 Task: Get directions from Jamestown Settlement, Virginia, United States to Petrified Forest National Park, Arizona, United States  arriving by 5:00 pm tomorrow
Action: Mouse moved to (204, 205)
Screenshot: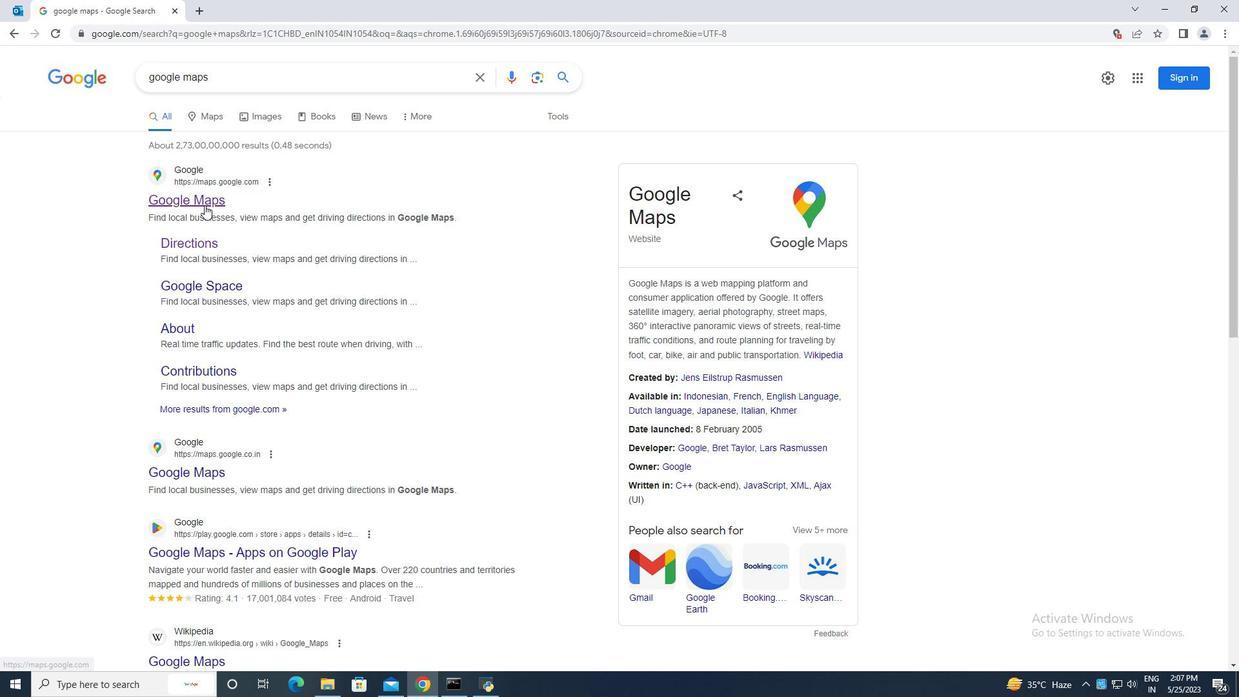 
Action: Mouse pressed left at (204, 205)
Screenshot: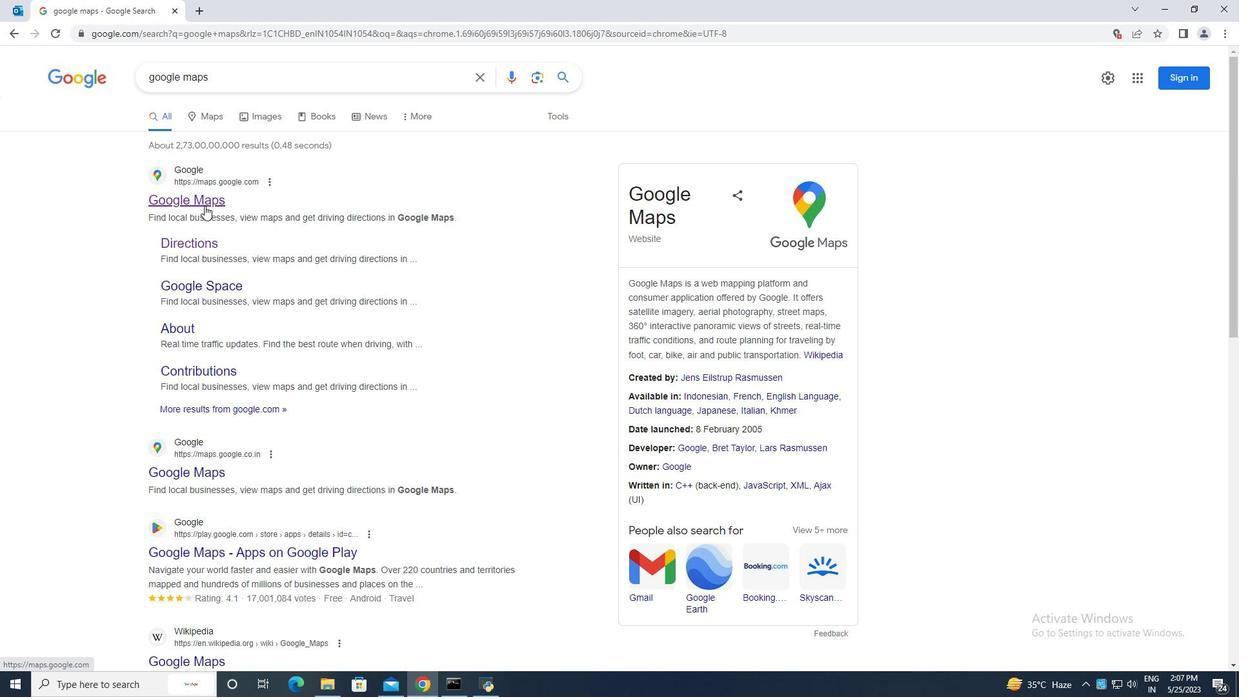 
Action: Mouse moved to (114, 71)
Screenshot: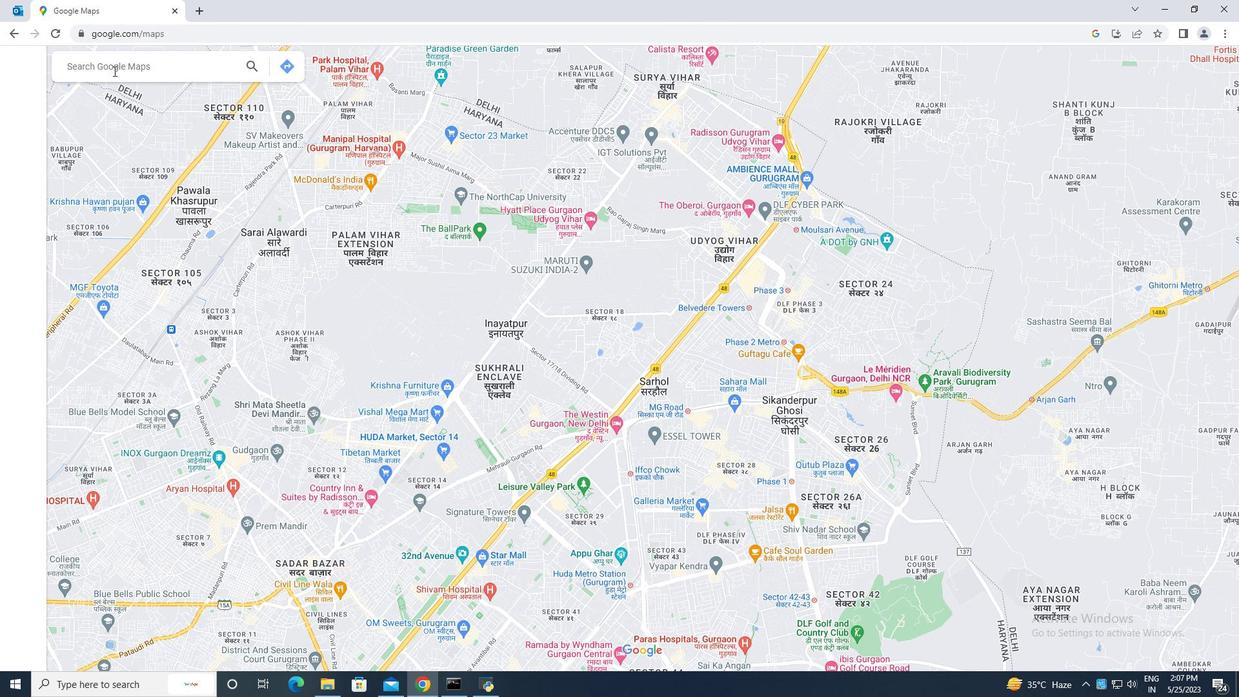
Action: Mouse pressed left at (114, 71)
Screenshot: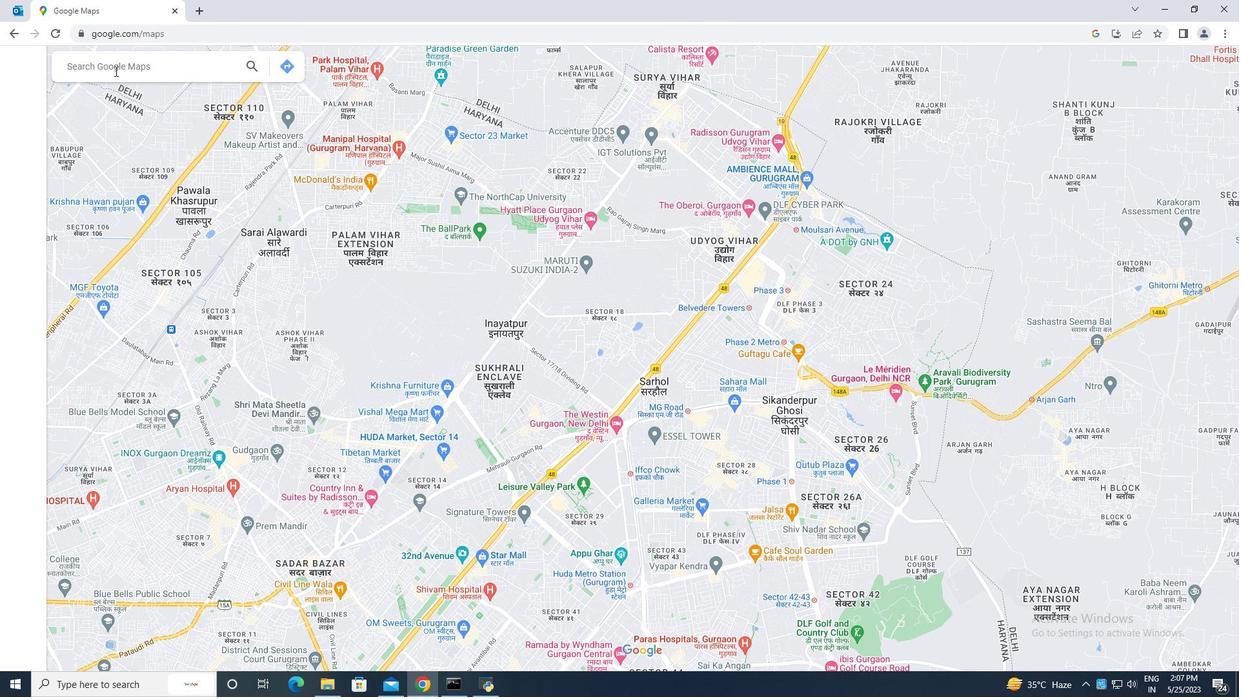 
Action: Mouse moved to (114, 71)
Screenshot: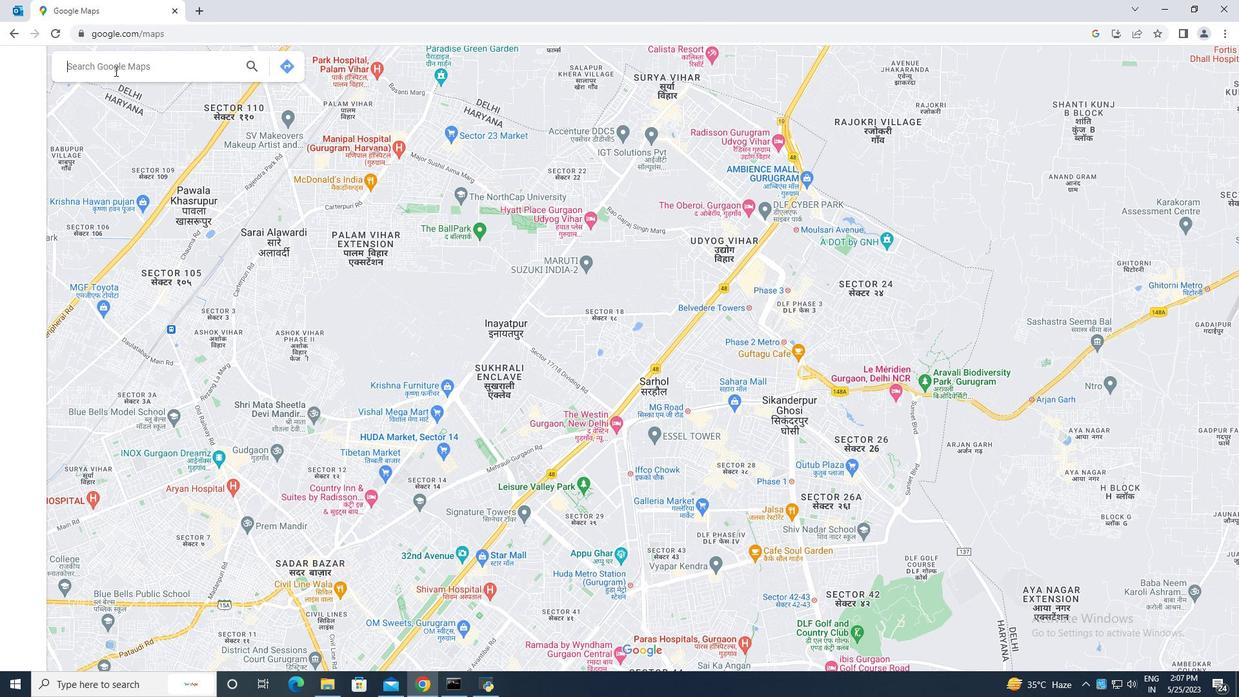 
Action: Key pressed j<Key.caps_lock>AMES<Key.space>TOWN<Key.space>SETTLEMENT<Key.space>VIRGINIA<Key.space>USA
Screenshot: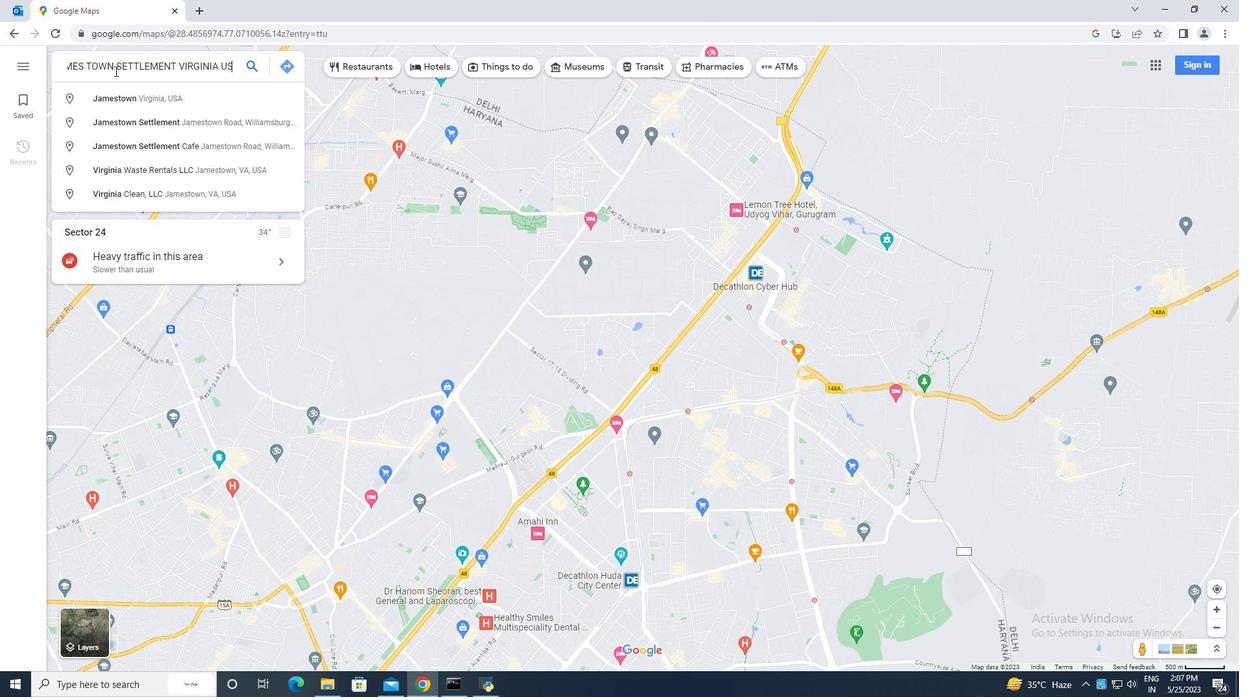 
Action: Mouse moved to (200, 82)
Screenshot: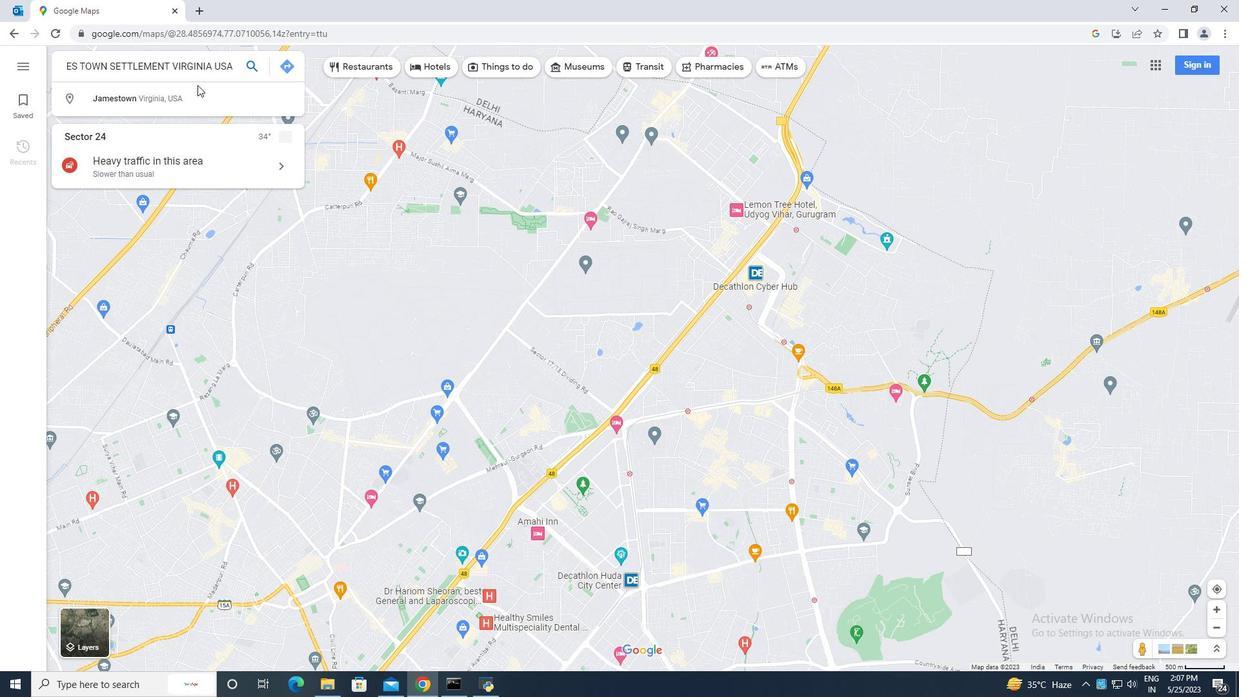 
Action: Key pressed <Key.enter>
Screenshot: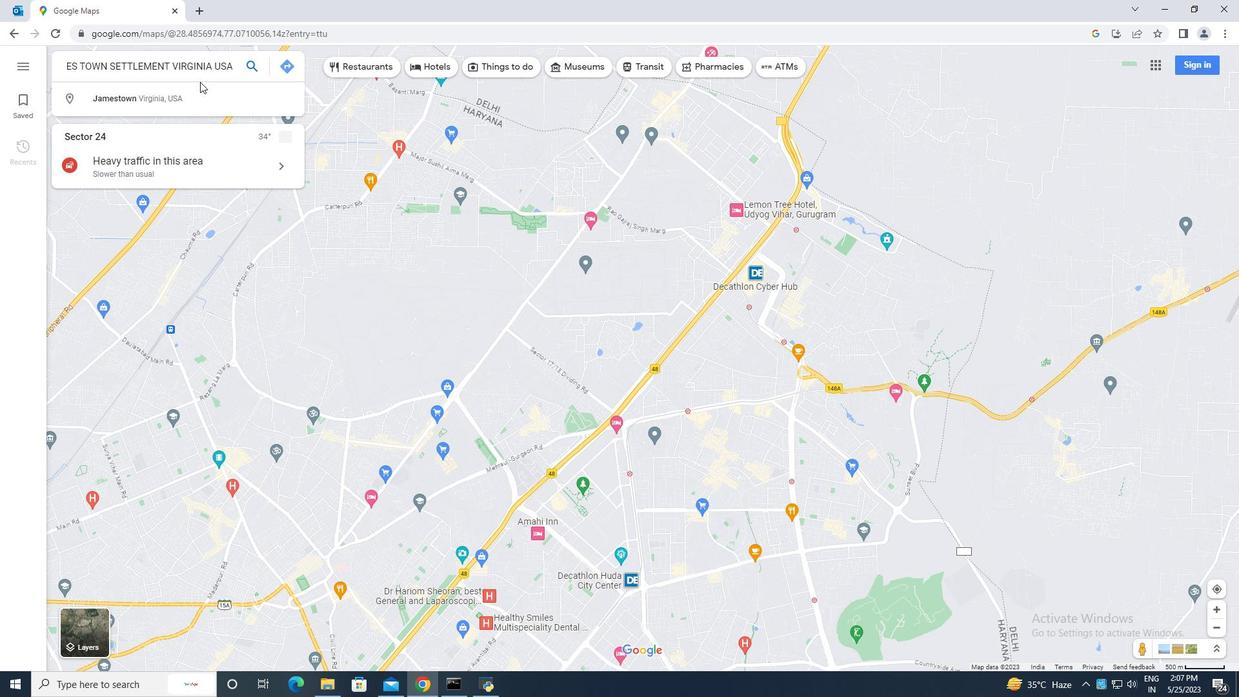 
Action: Mouse moved to (85, 297)
Screenshot: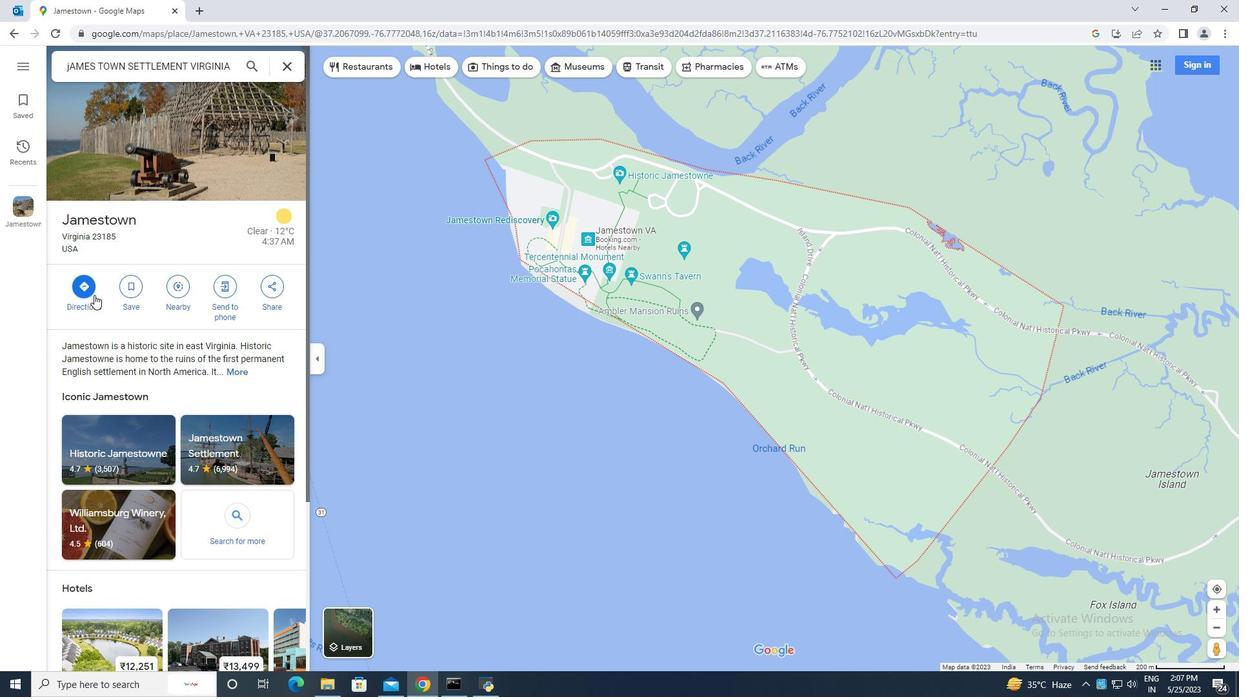
Action: Mouse pressed left at (85, 297)
Screenshot: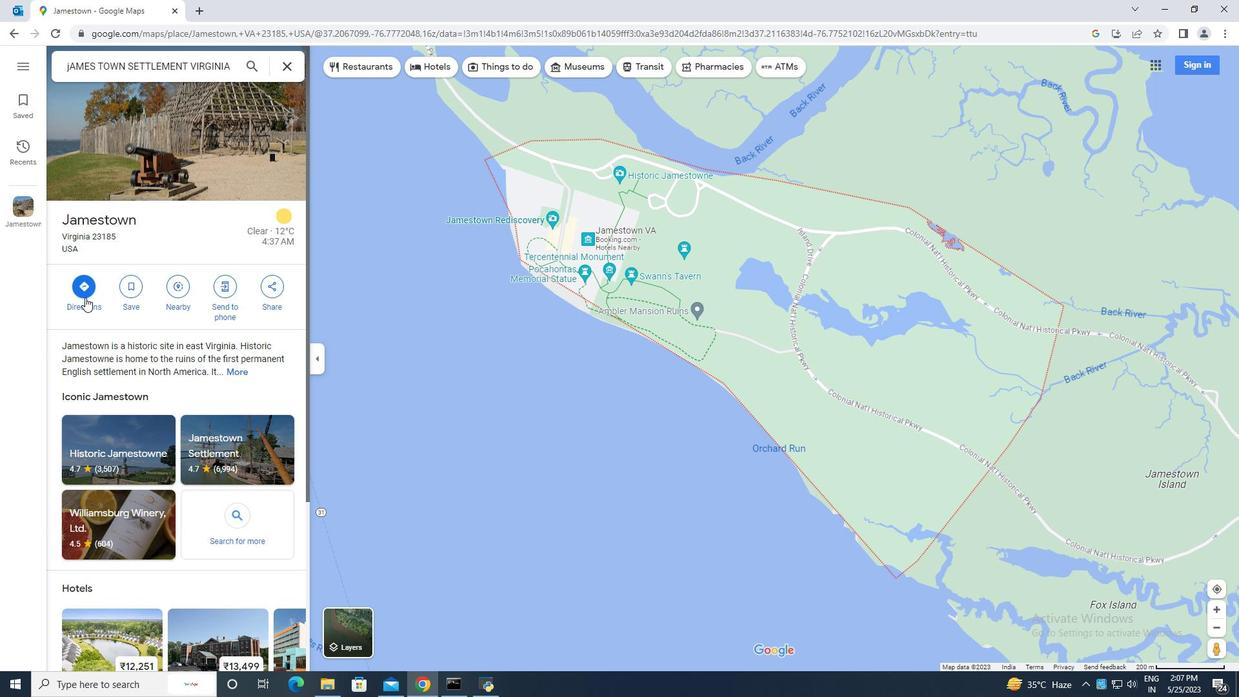 
Action: Mouse moved to (146, 104)
Screenshot: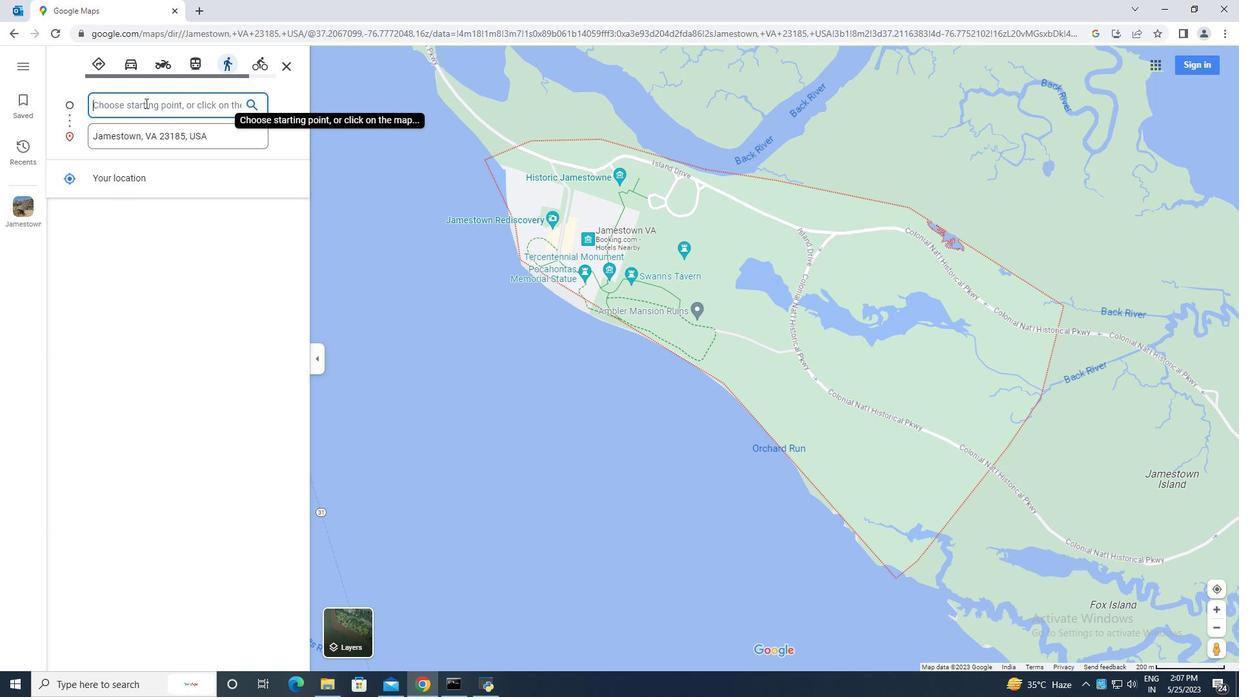 
Action: Mouse pressed left at (146, 104)
Screenshot: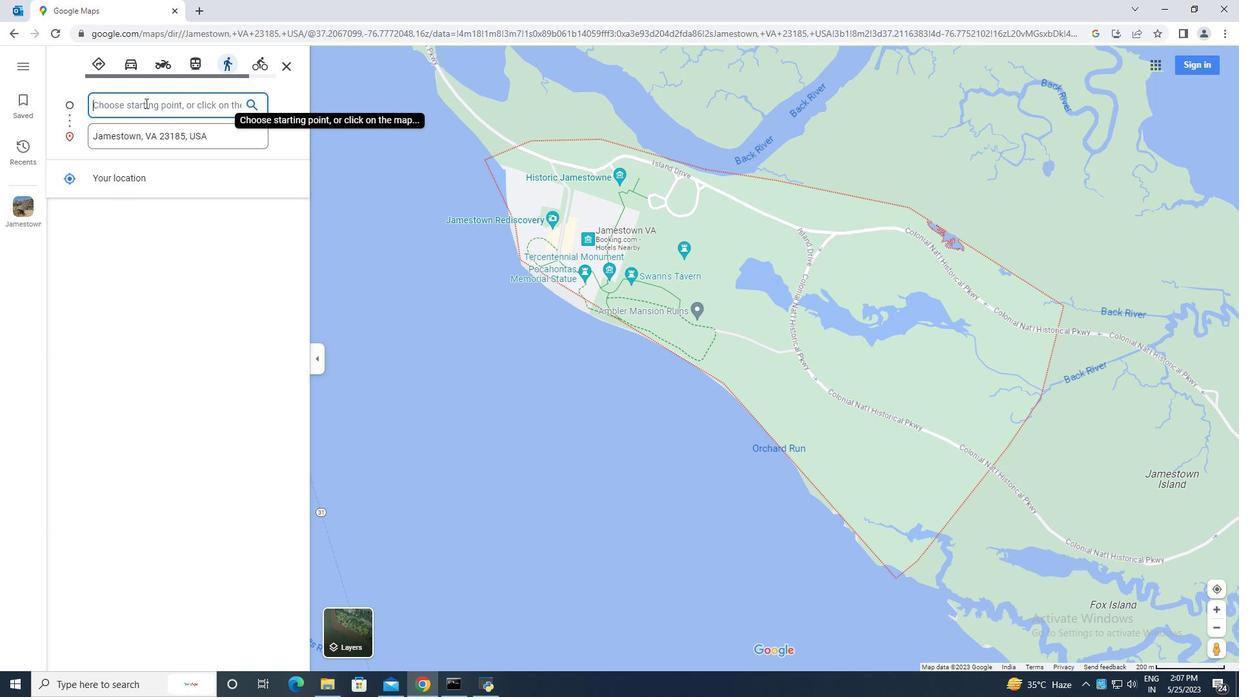 
Action: Mouse moved to (153, 100)
Screenshot: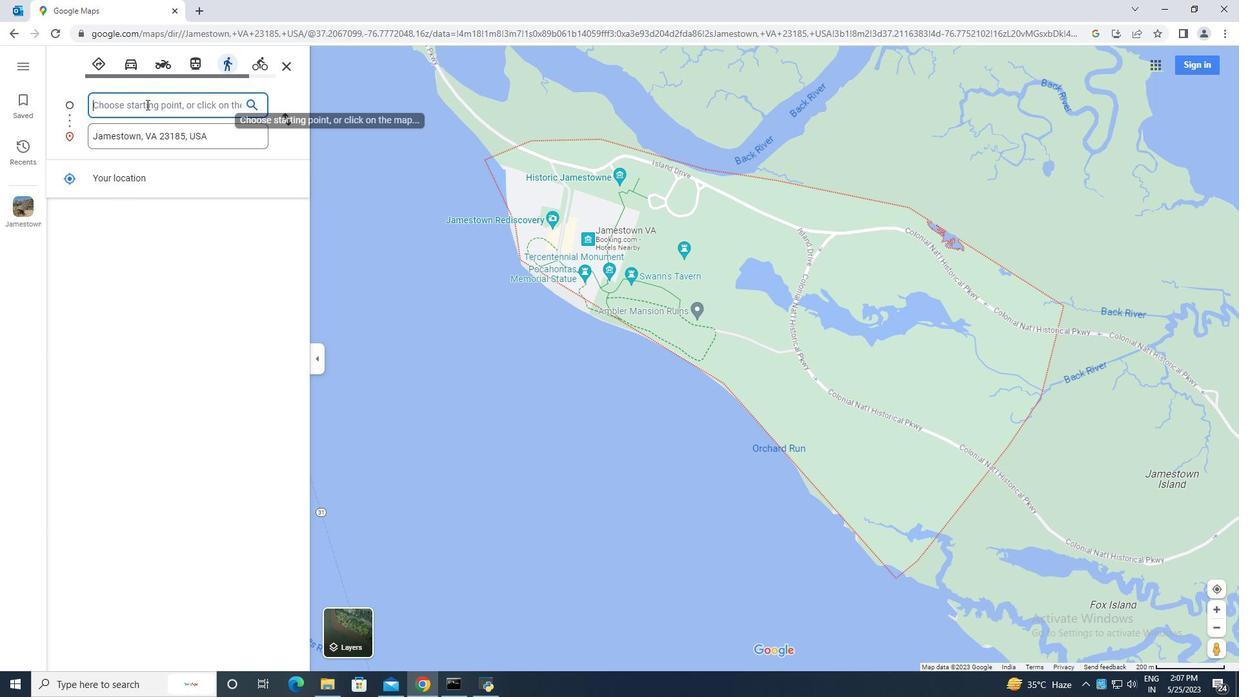
Action: Key pressed JAMES<Key.space>TOWN<Key.space>SETTLEMENT<Key.space>VIRGINIA<Key.space>USA
Screenshot: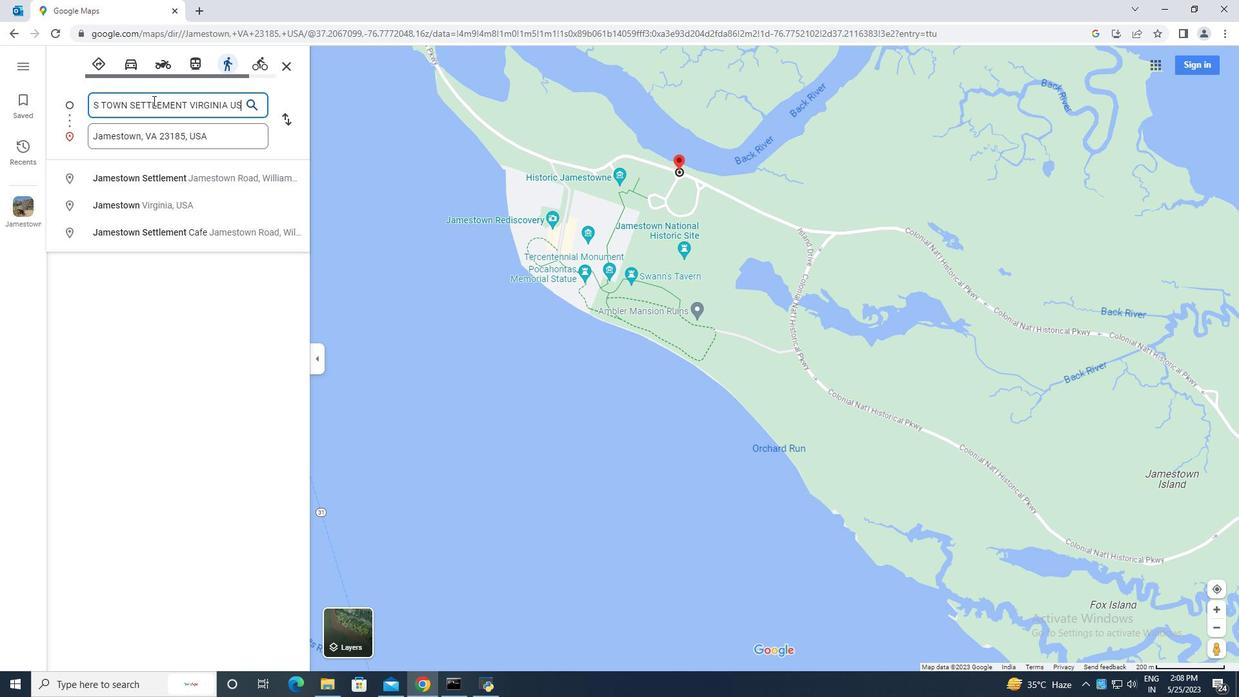 
Action: Mouse moved to (202, 134)
Screenshot: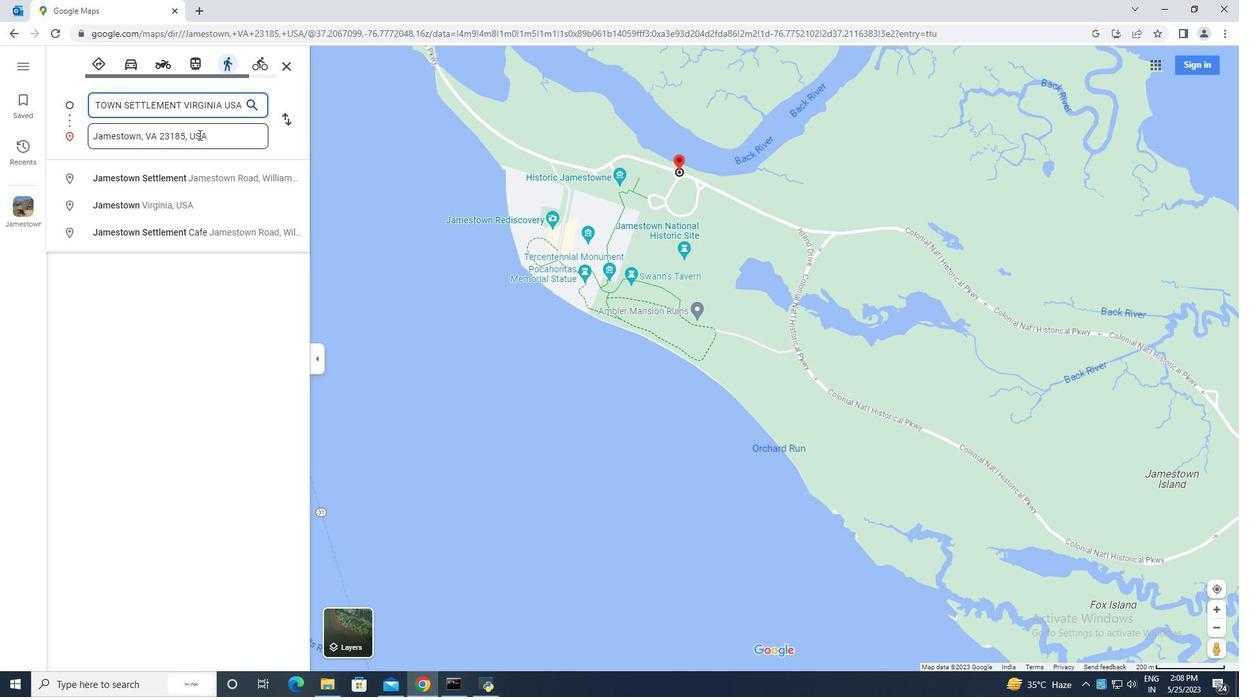 
Action: Mouse pressed left at (202, 134)
Screenshot: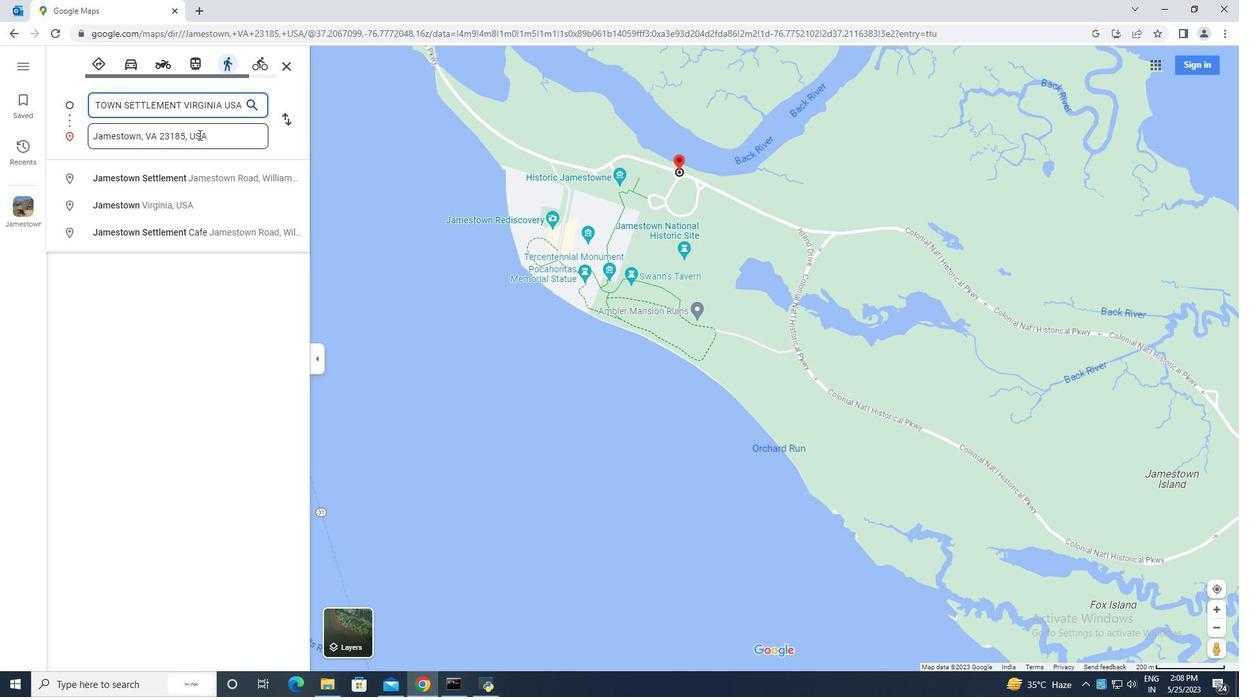 
Action: Mouse moved to (205, 134)
Screenshot: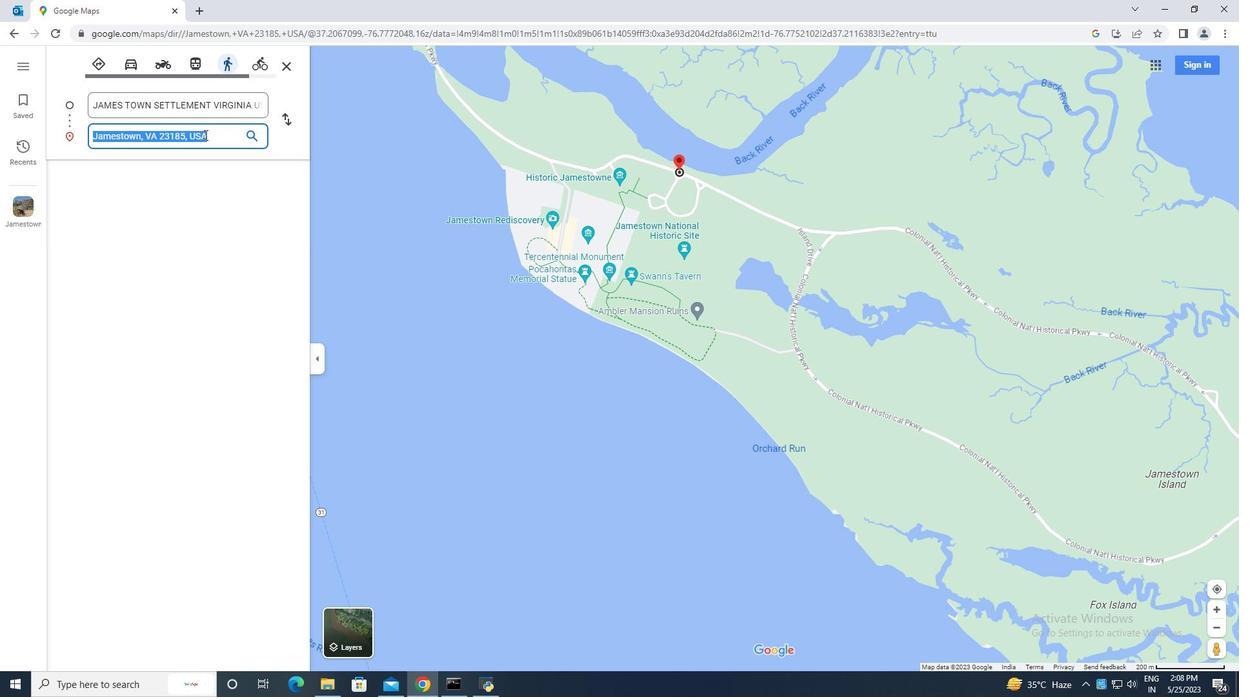 
Action: Key pressed PETRIFIED<Key.space>FOREST<Key.space>NATIONAL<Key.space>PARK<Key.space>ARIZONA<Key.space>UA<Key.insert><Key.backspace>SA<Key.enter>
Screenshot: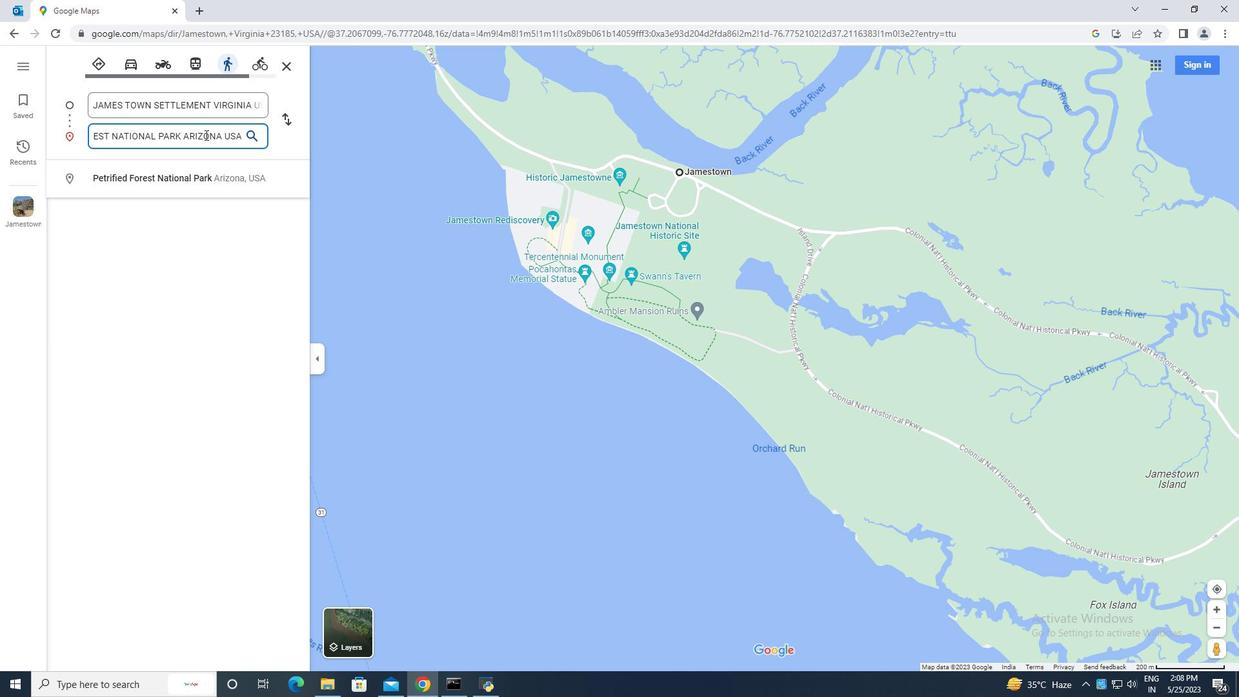 
Action: Mouse moved to (214, 200)
Screenshot: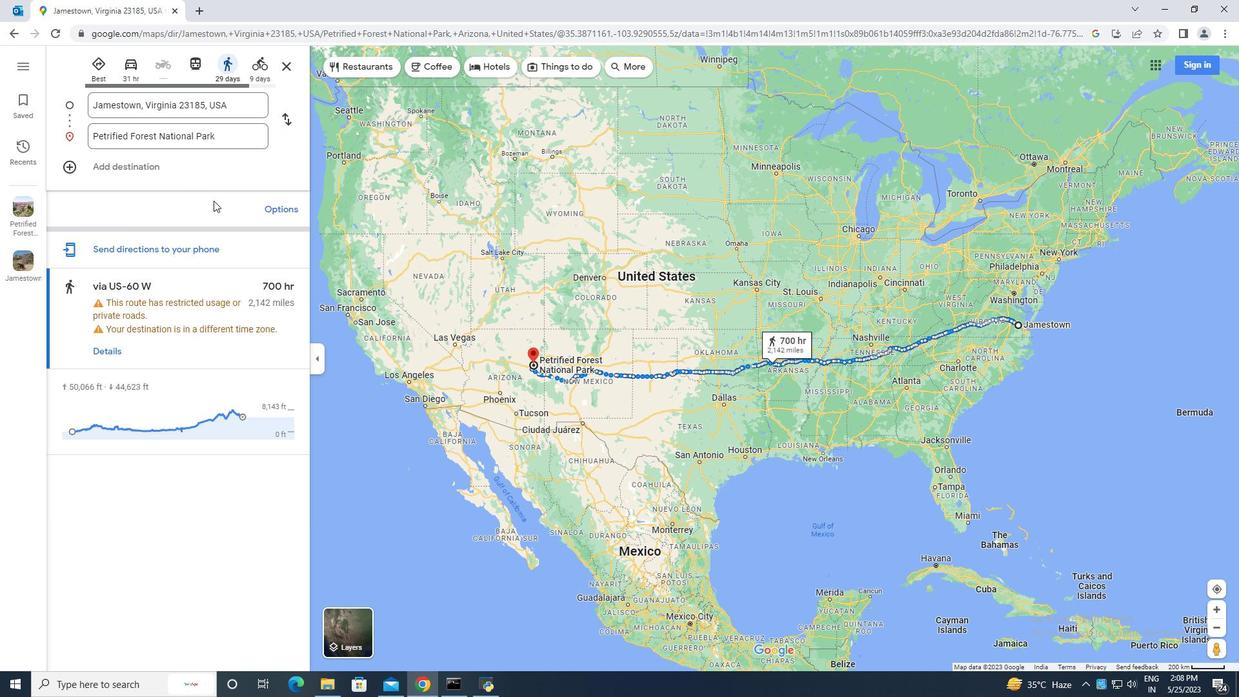 
Action: Mouse scrolled (214, 199) with delta (0, 0)
Screenshot: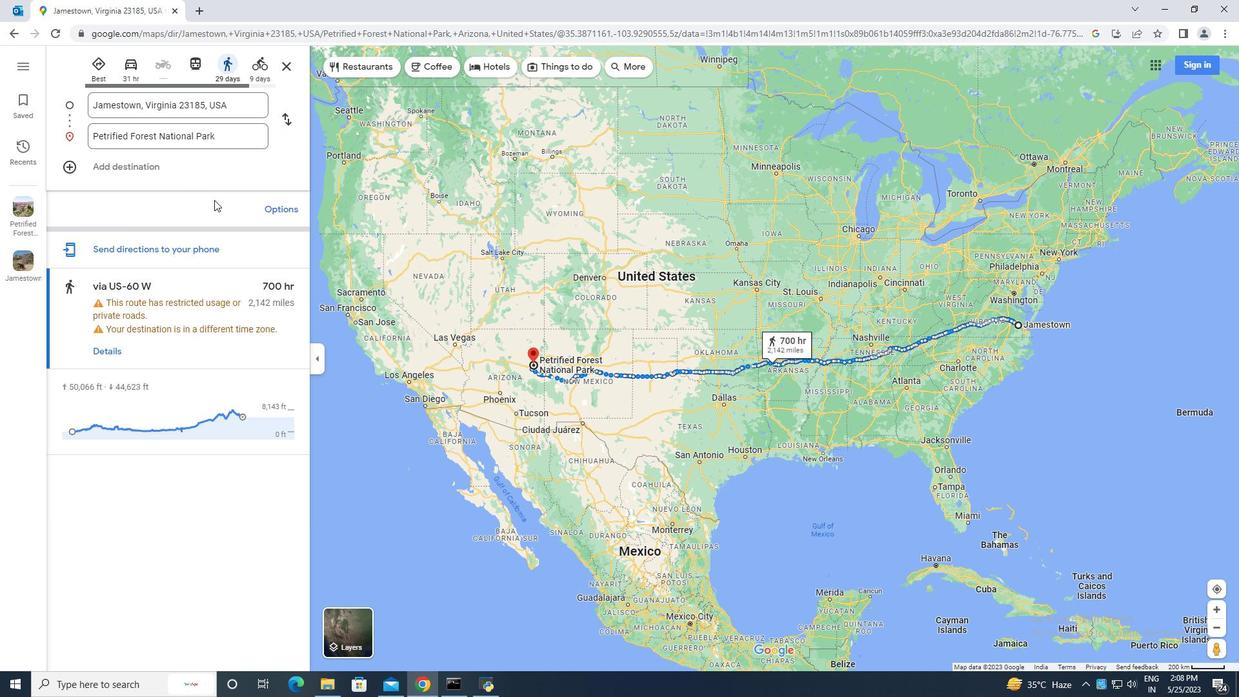 
Action: Mouse scrolled (214, 199) with delta (0, 0)
Screenshot: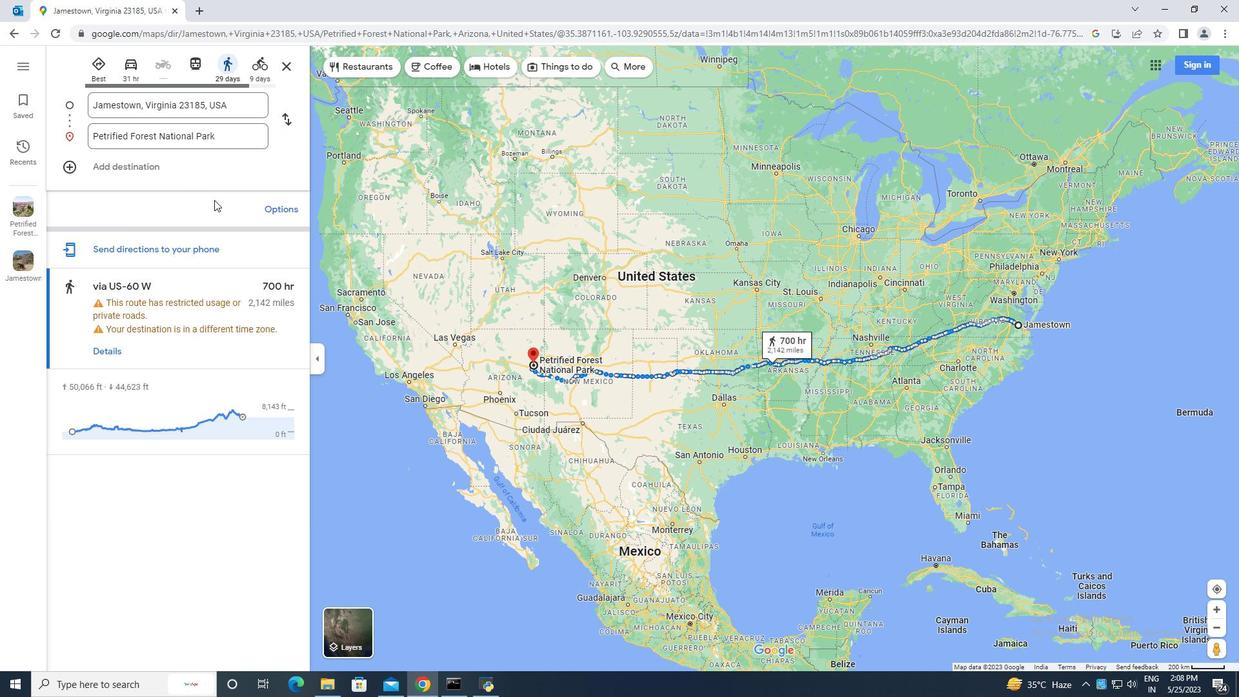 
Action: Mouse moved to (286, 206)
Screenshot: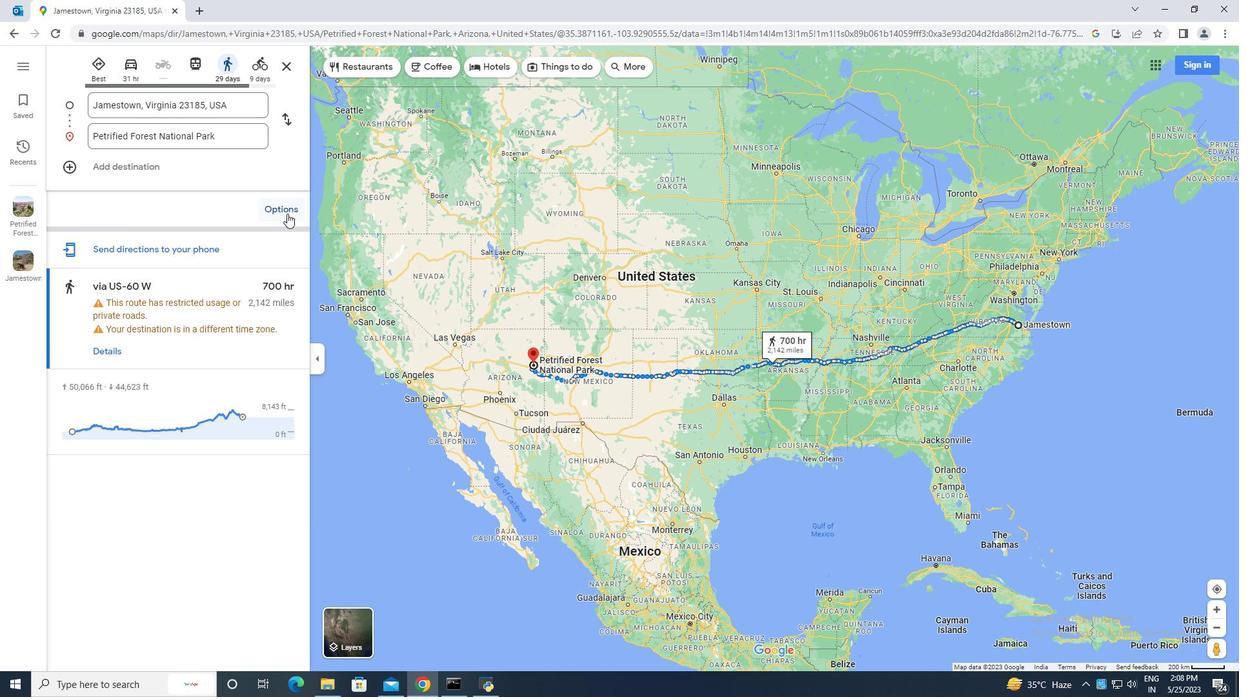 
Action: Mouse pressed left at (286, 206)
Screenshot: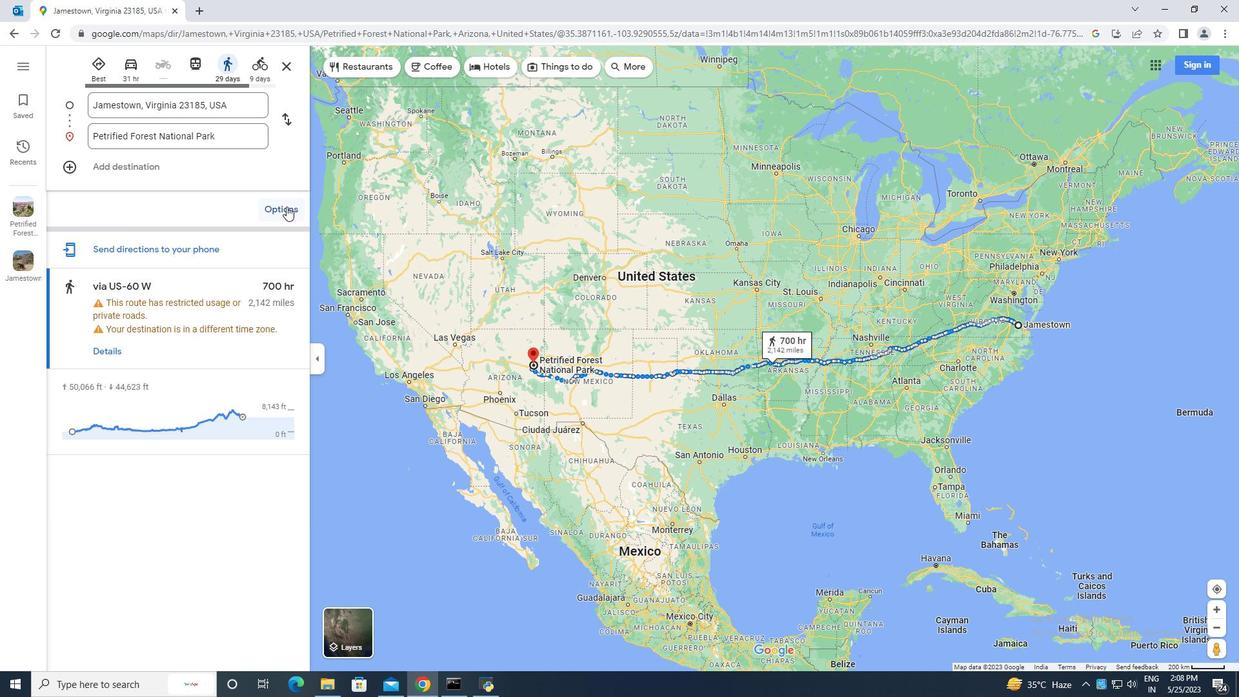 
Action: Mouse moved to (289, 206)
Screenshot: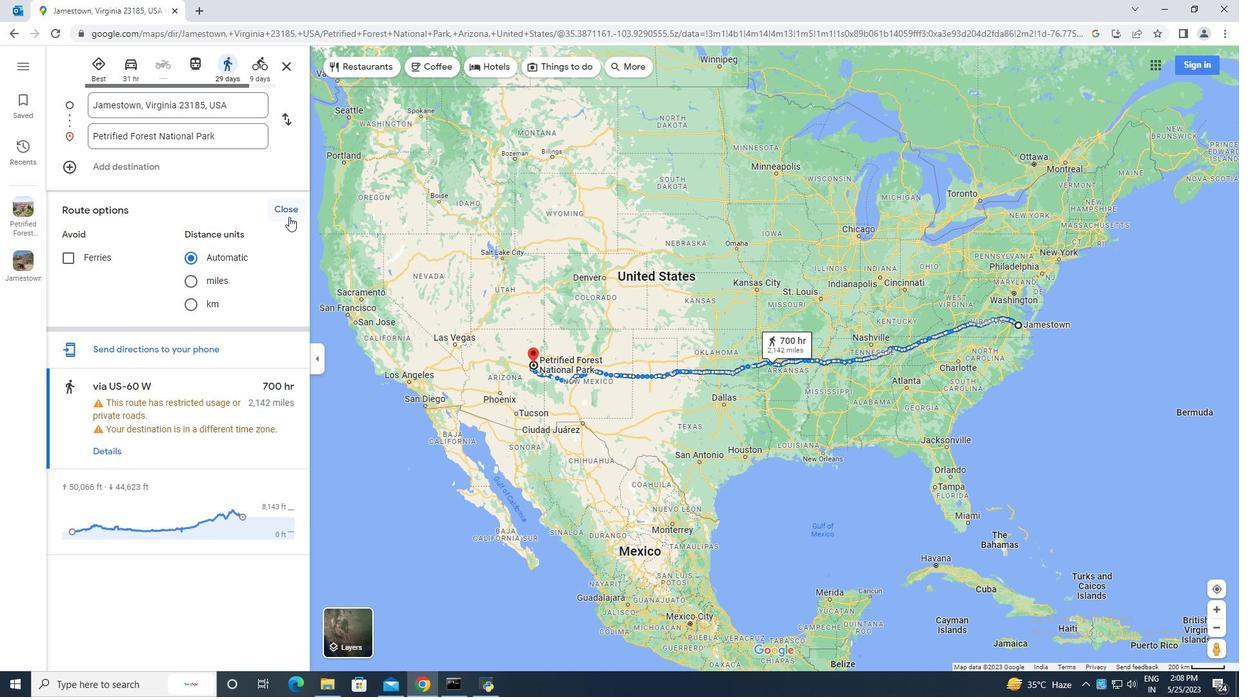 
Action: Mouse pressed left at (289, 206)
Screenshot: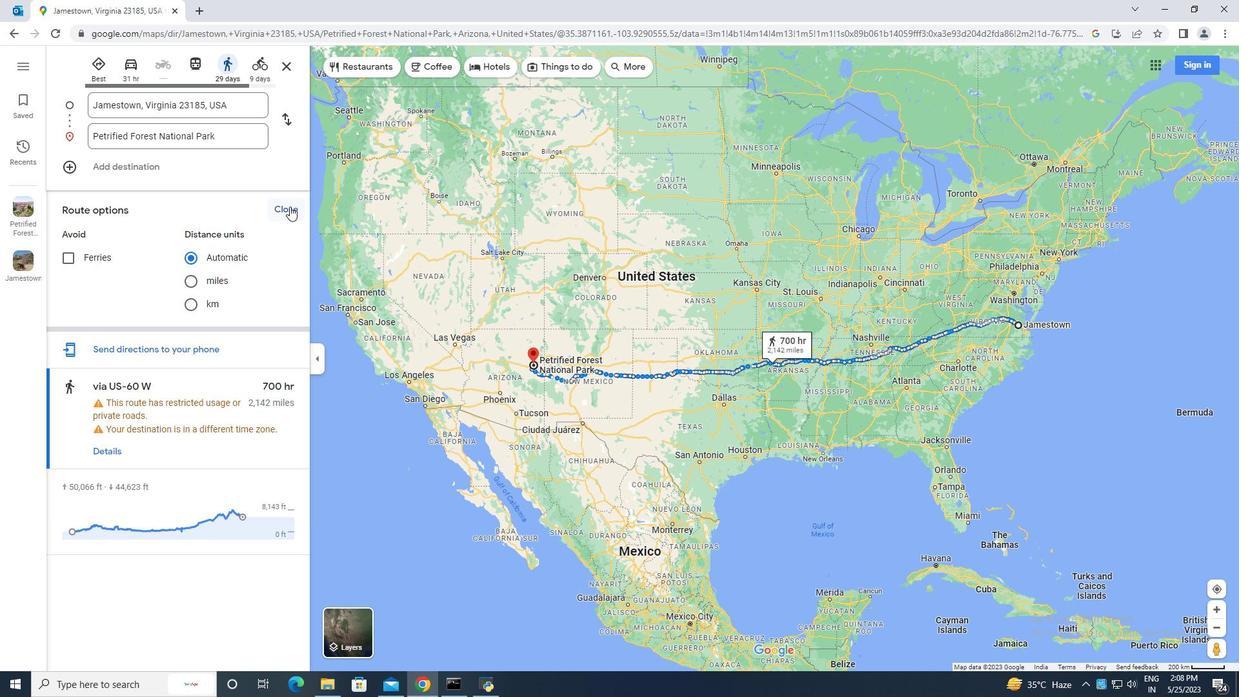 
Action: Mouse moved to (639, 68)
Screenshot: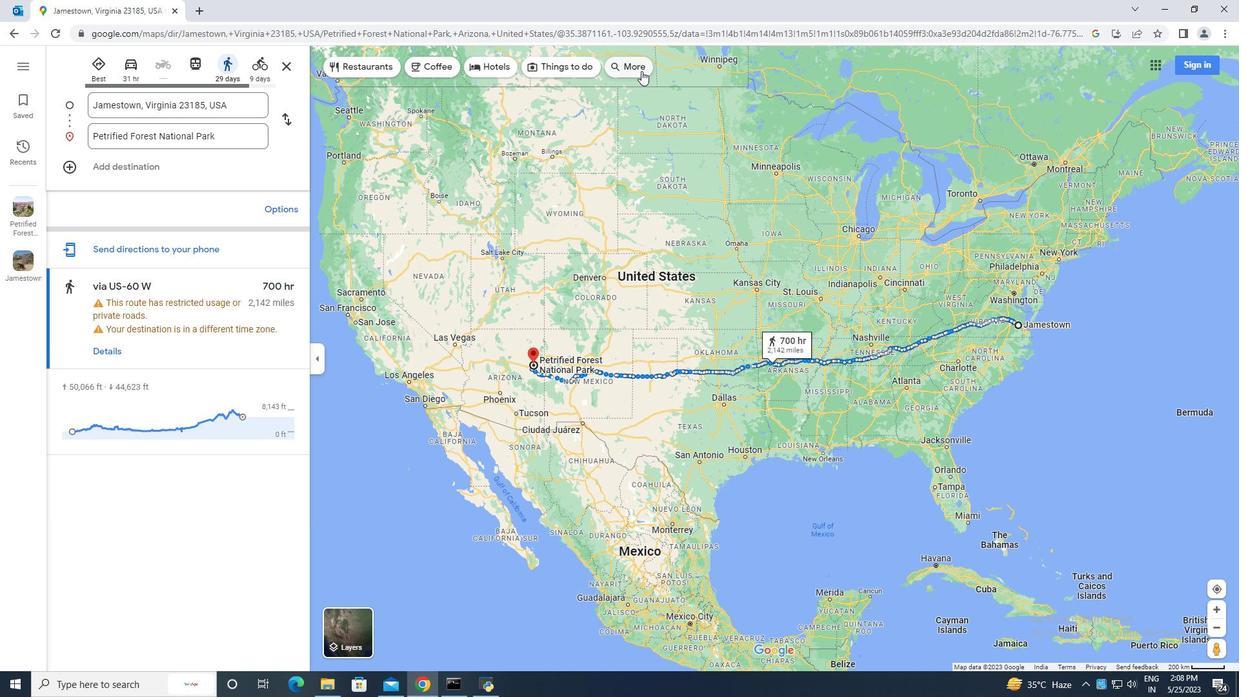 
Action: Mouse pressed left at (639, 68)
Screenshot: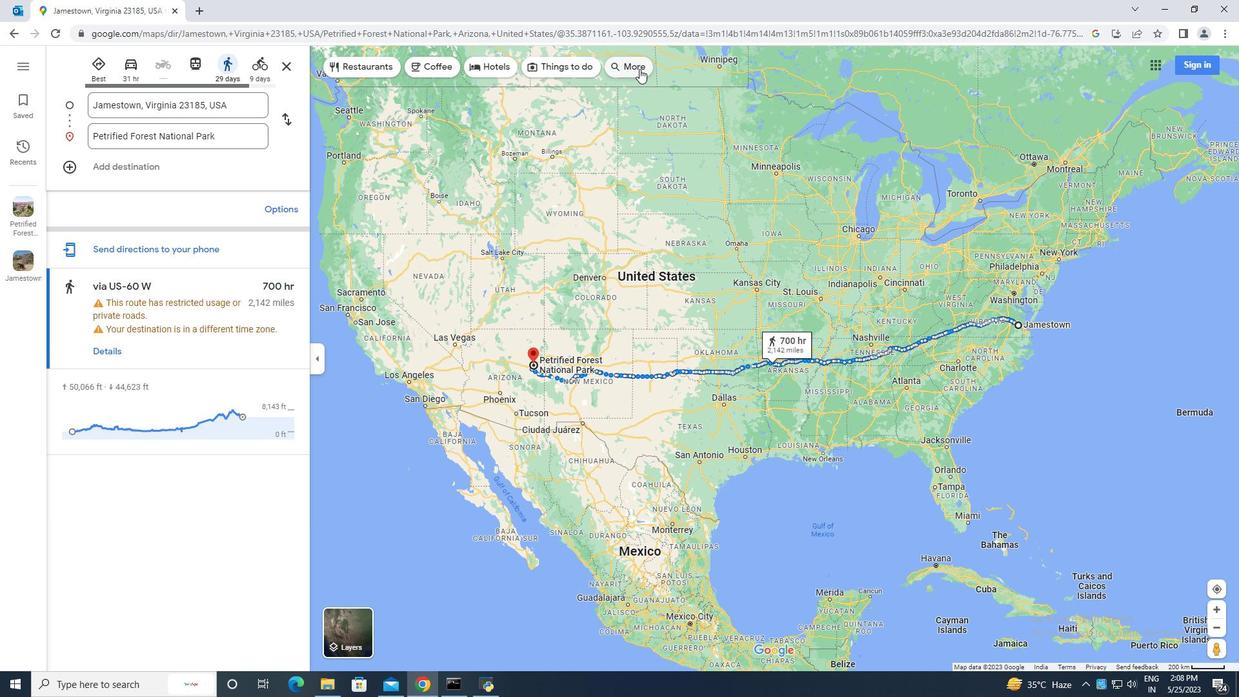 
Action: Mouse moved to (290, 65)
Screenshot: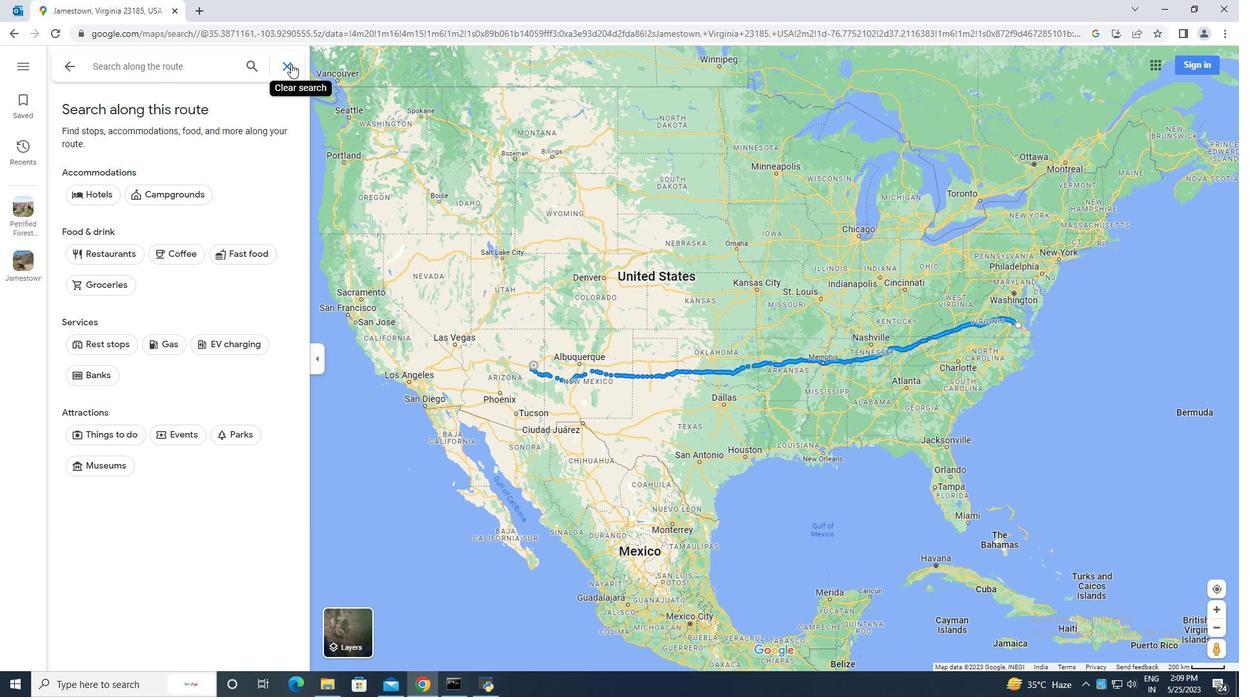 
Action: Mouse pressed left at (290, 65)
Screenshot: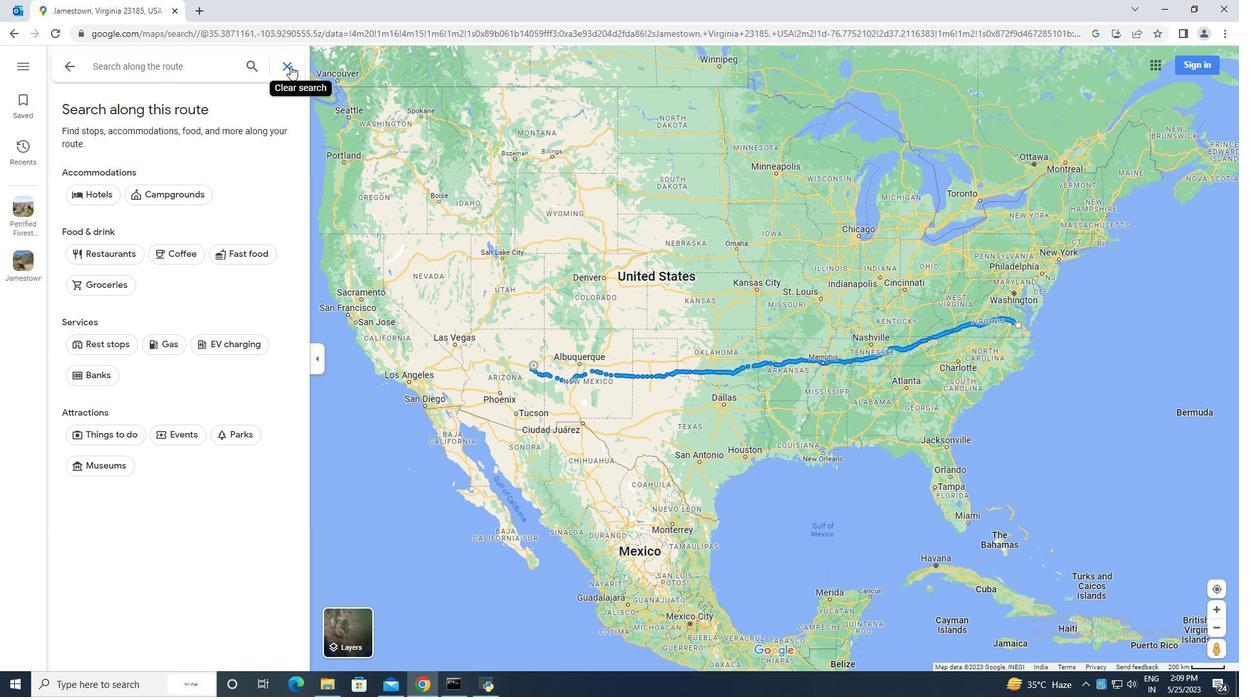 
Action: Mouse moved to (132, 72)
Screenshot: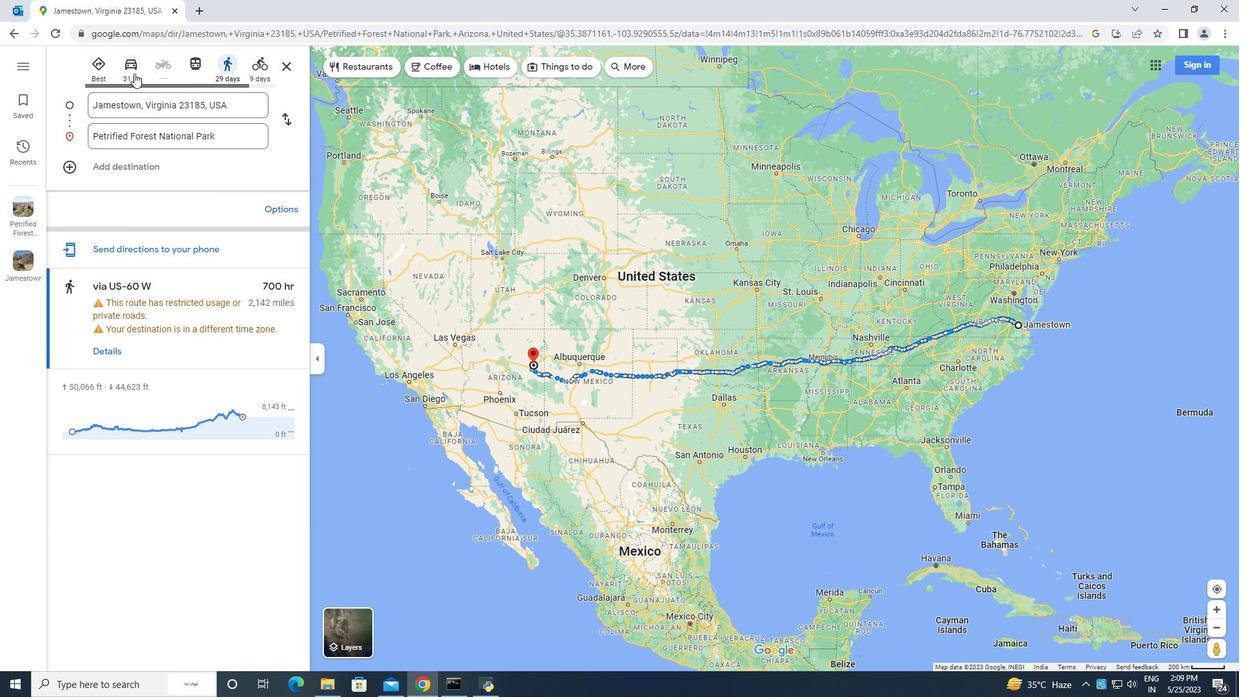 
Action: Mouse pressed left at (132, 72)
Screenshot: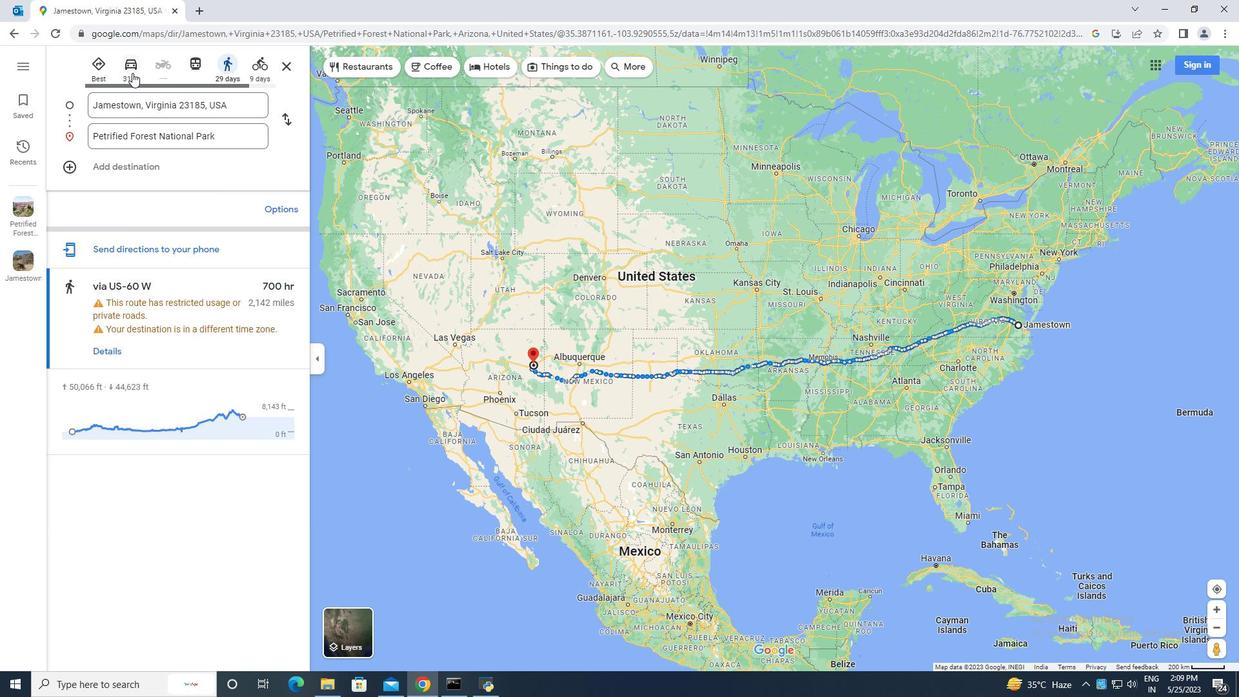 
Action: Mouse moved to (16, 35)
Screenshot: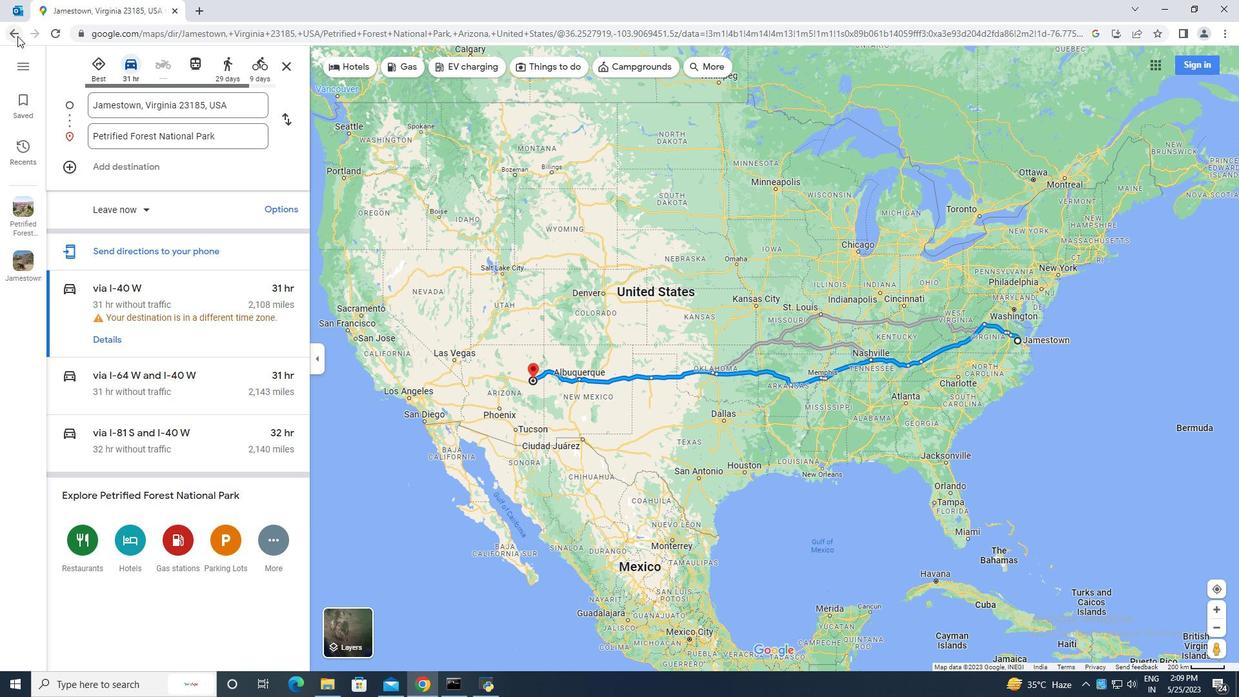
Action: Mouse pressed left at (16, 35)
Screenshot: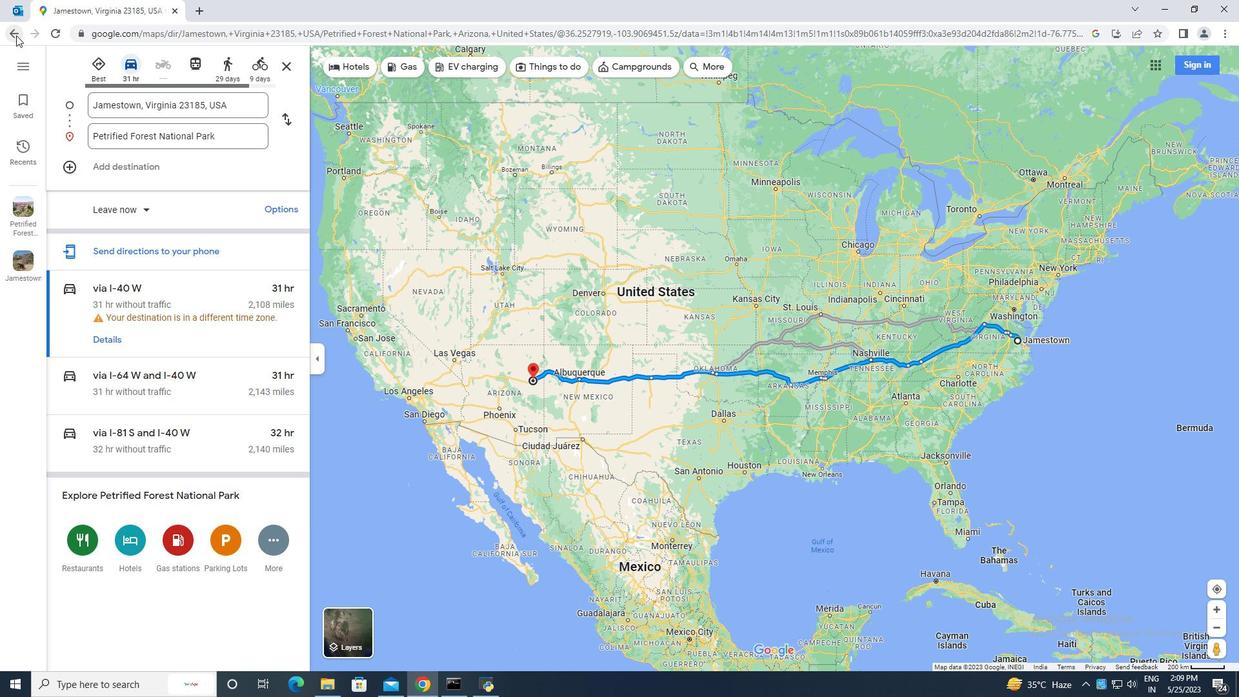 
Action: Mouse moved to (286, 209)
Screenshot: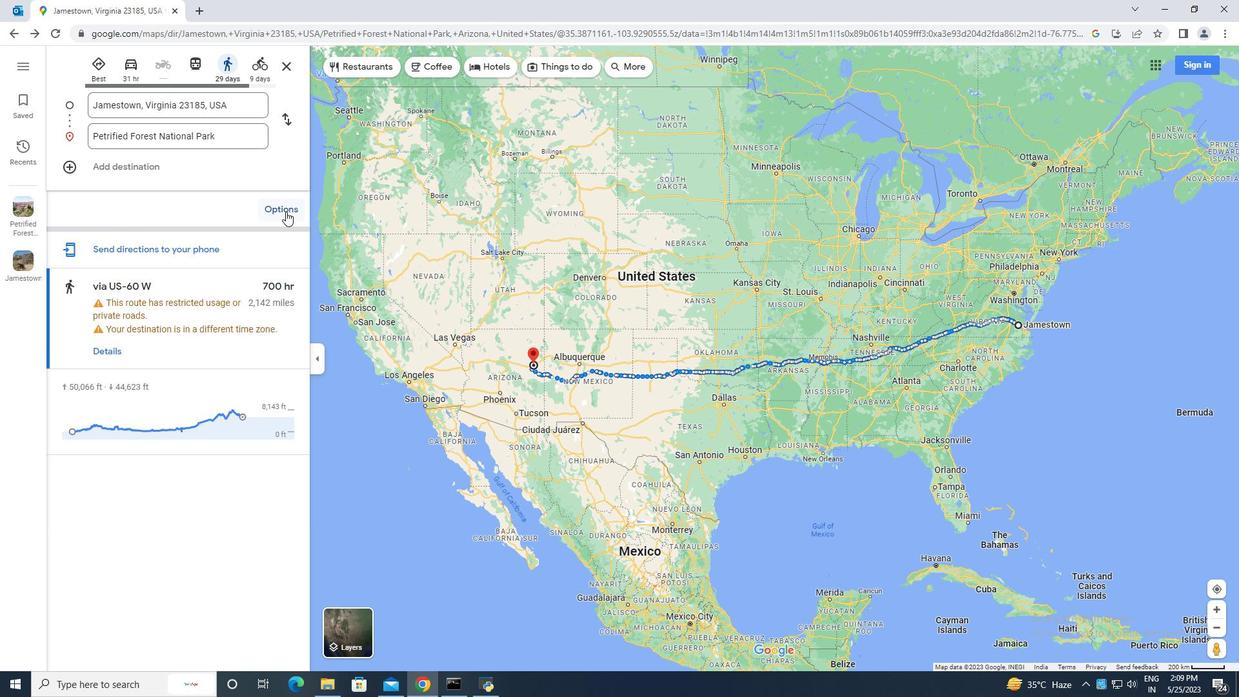 
Action: Mouse pressed left at (286, 209)
Screenshot: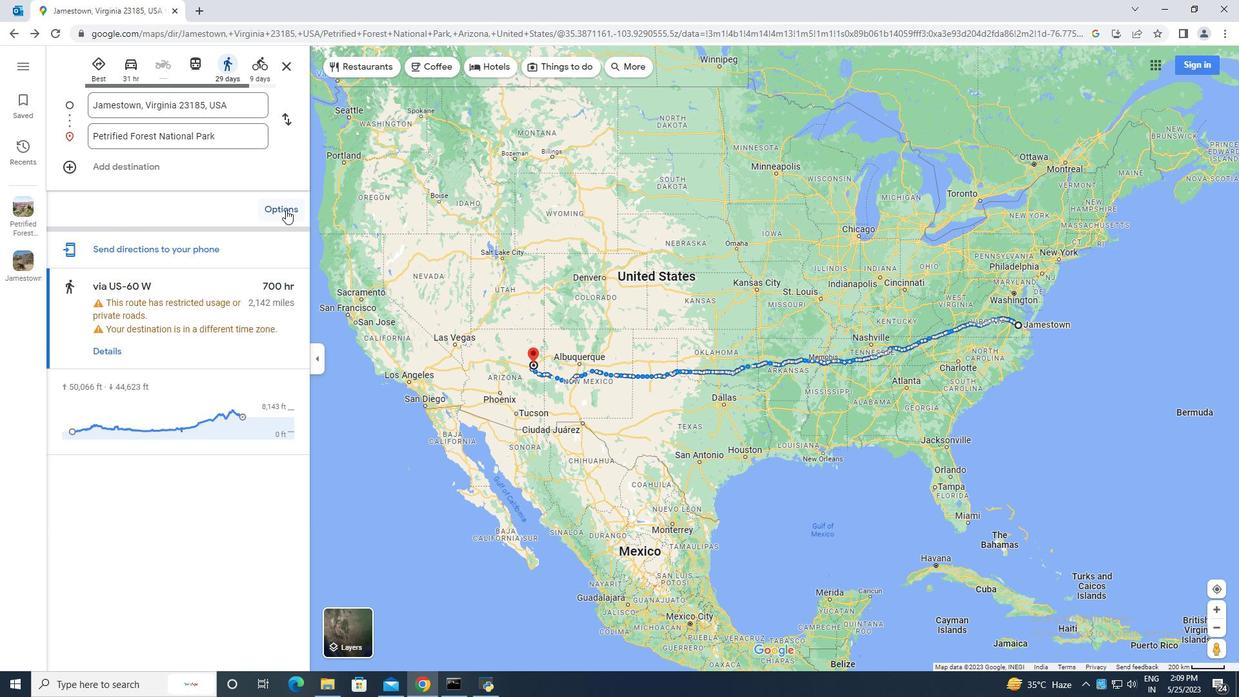 
Action: Mouse moved to (280, 165)
Screenshot: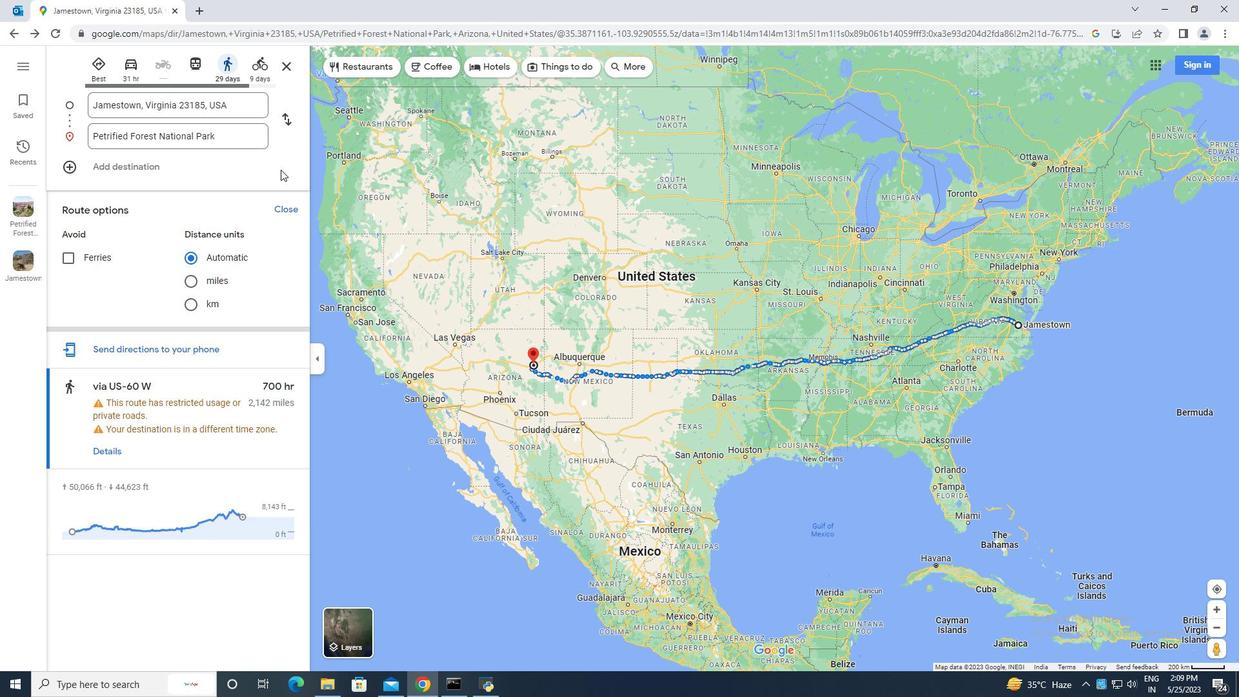 
Action: Mouse pressed left at (280, 165)
Screenshot: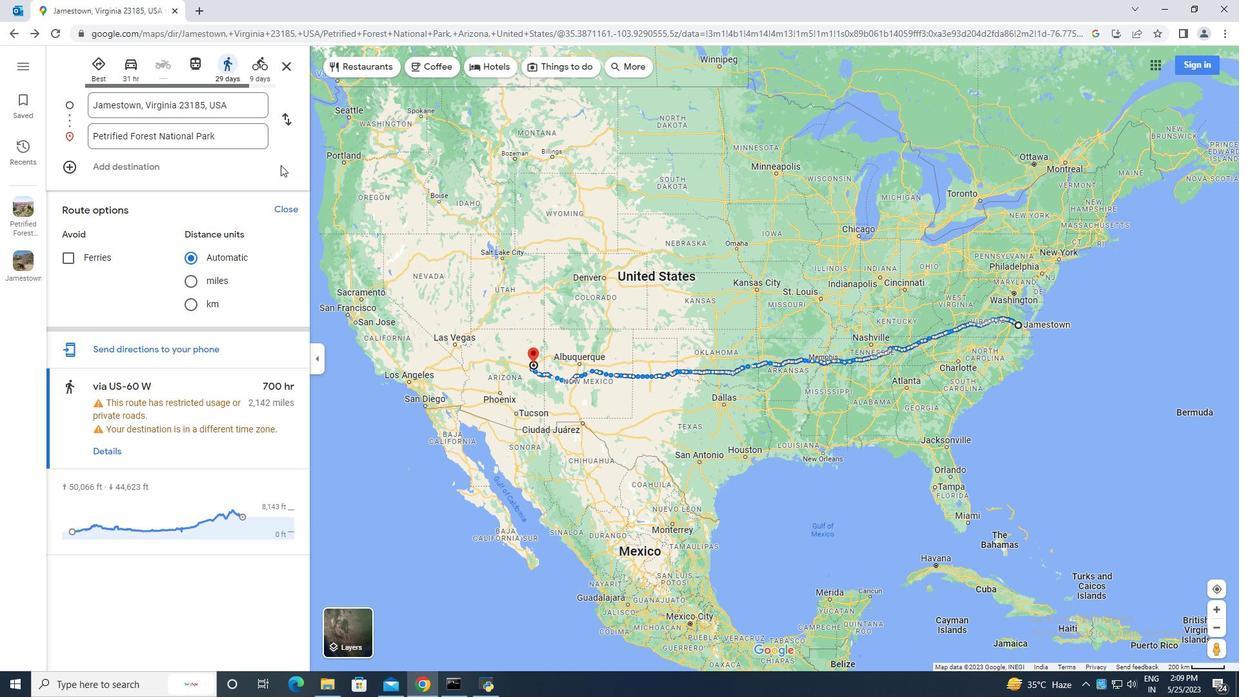 
Action: Mouse moved to (118, 176)
Screenshot: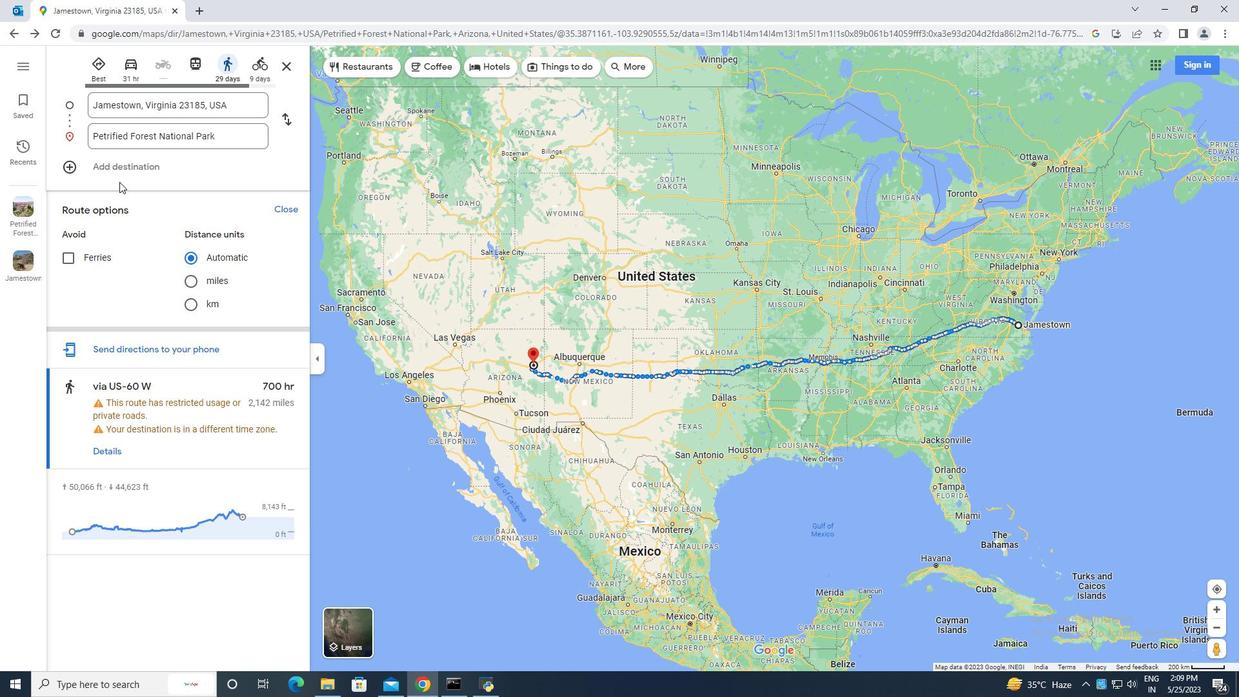 
Action: Mouse scrolled (118, 176) with delta (0, 0)
Screenshot: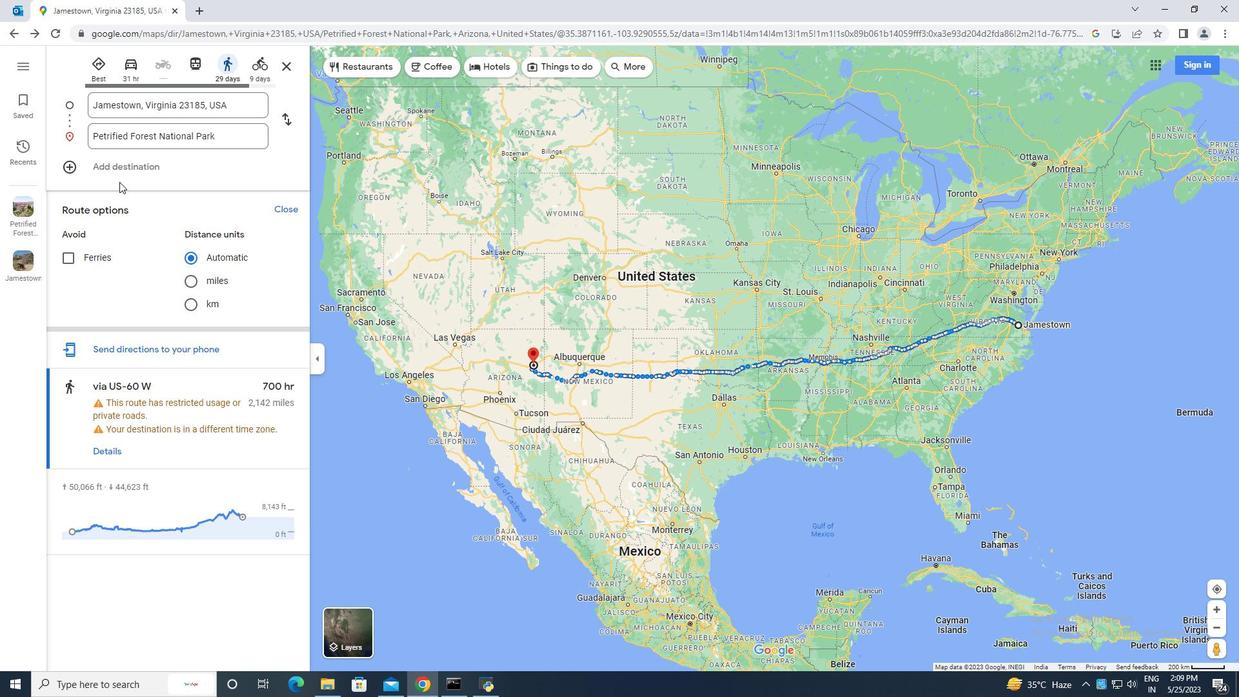 
Action: Mouse moved to (118, 176)
Screenshot: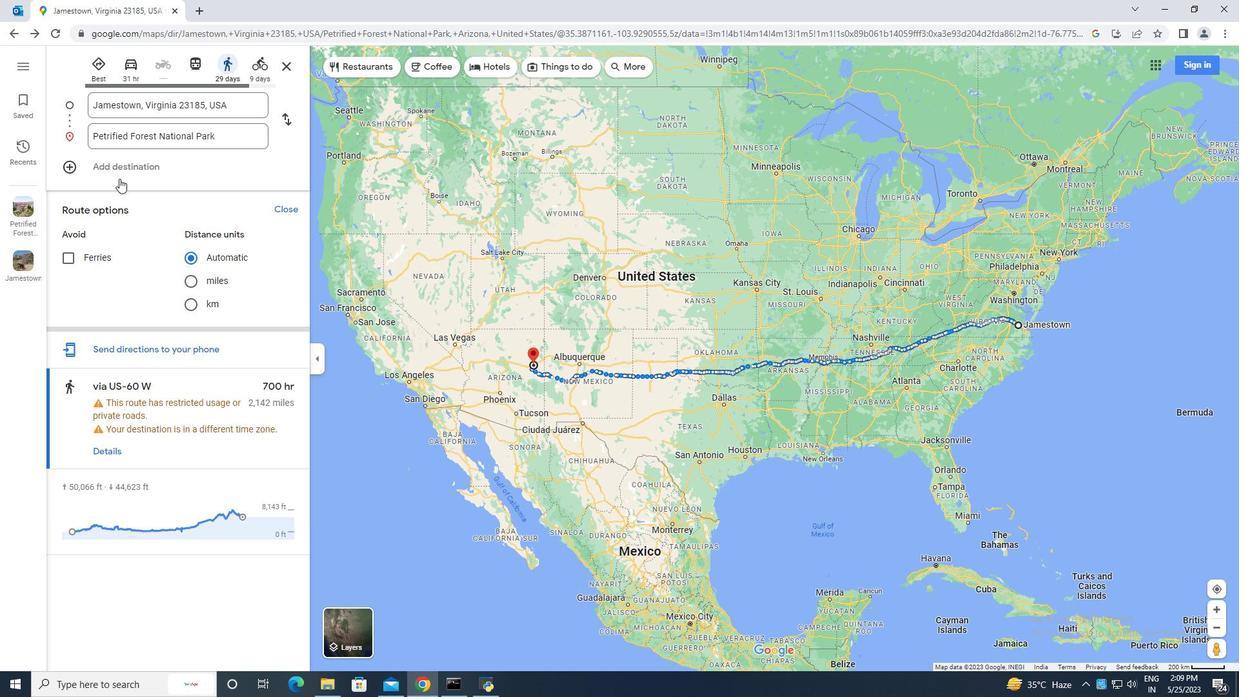 
Action: Mouse scrolled (118, 176) with delta (0, 0)
Screenshot: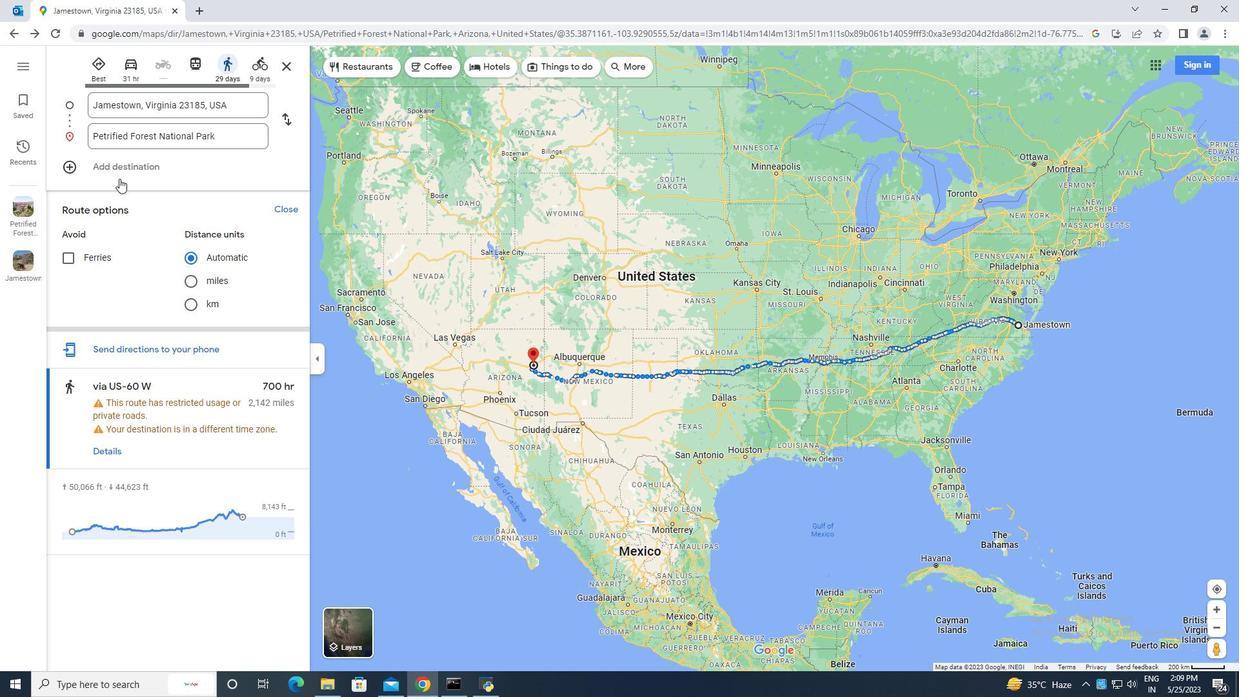 
Action: Mouse scrolled (118, 176) with delta (0, 0)
Screenshot: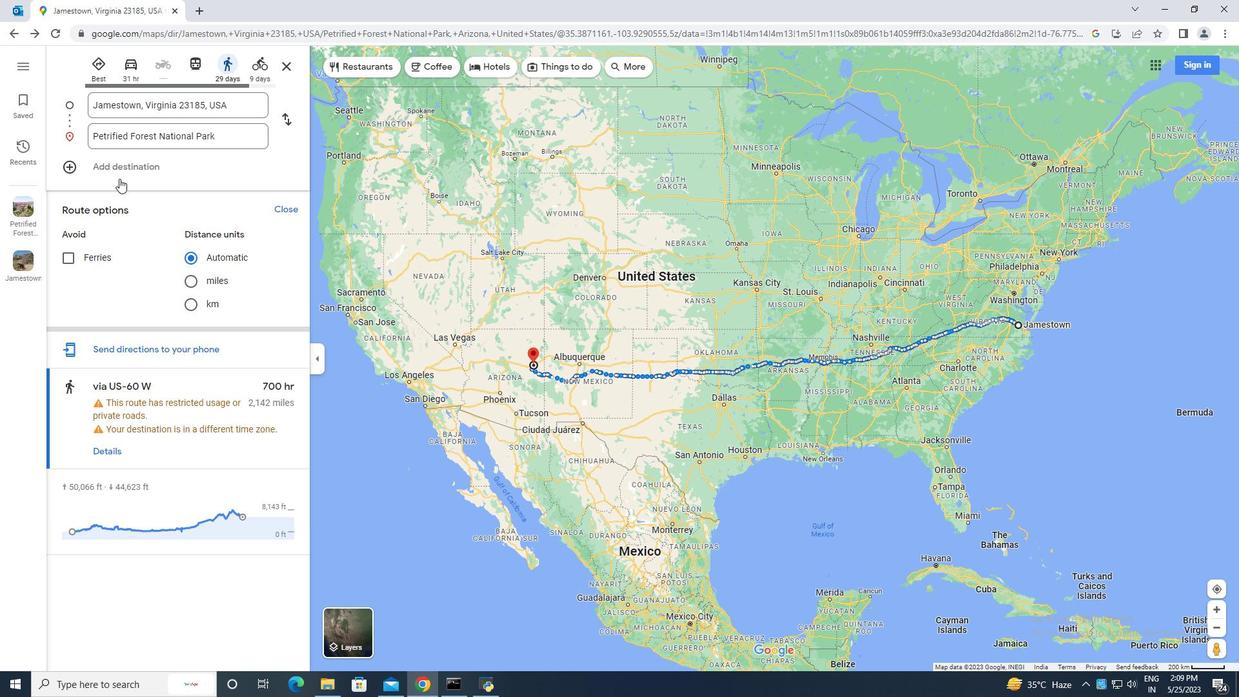 
Action: Mouse moved to (211, 440)
Screenshot: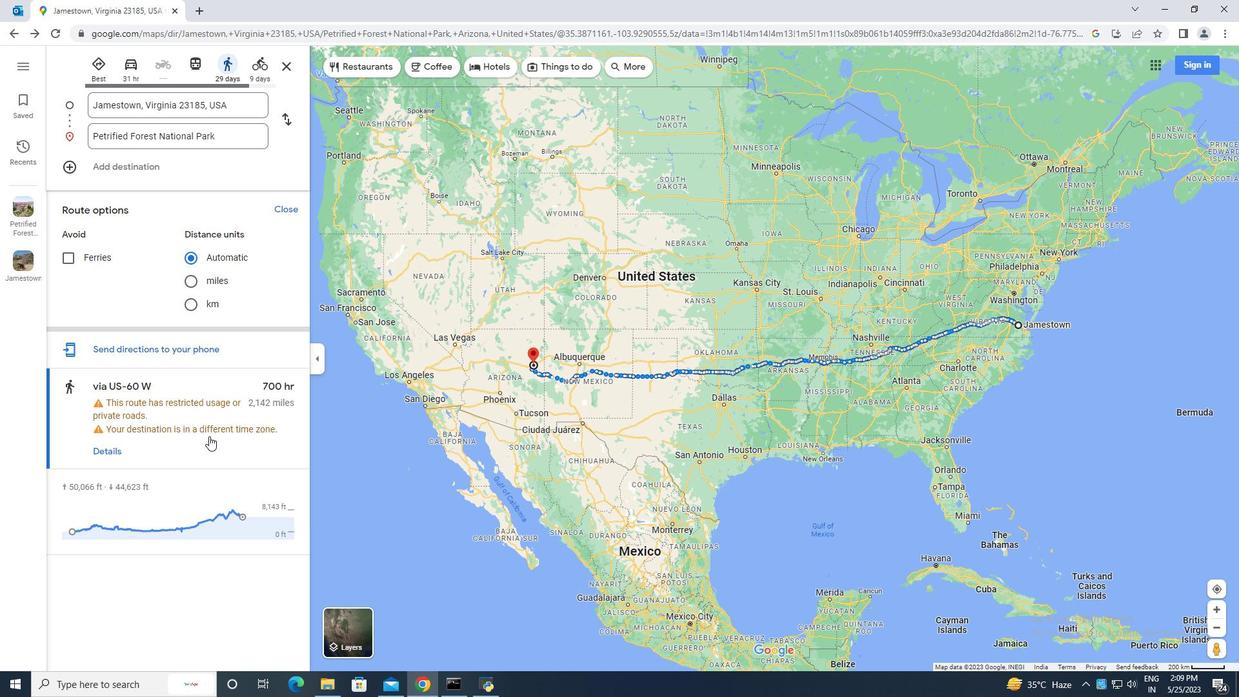 
Action: Mouse scrolled (211, 440) with delta (0, 0)
Screenshot: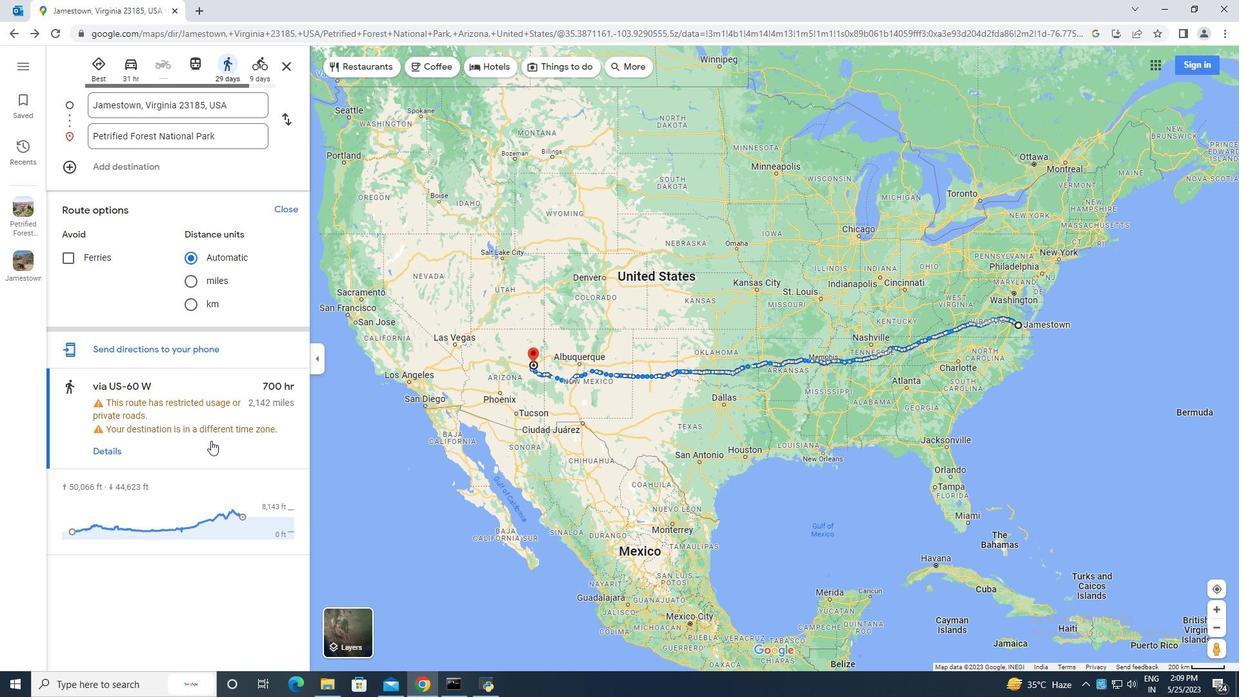 
Action: Mouse scrolled (211, 440) with delta (0, 0)
Screenshot: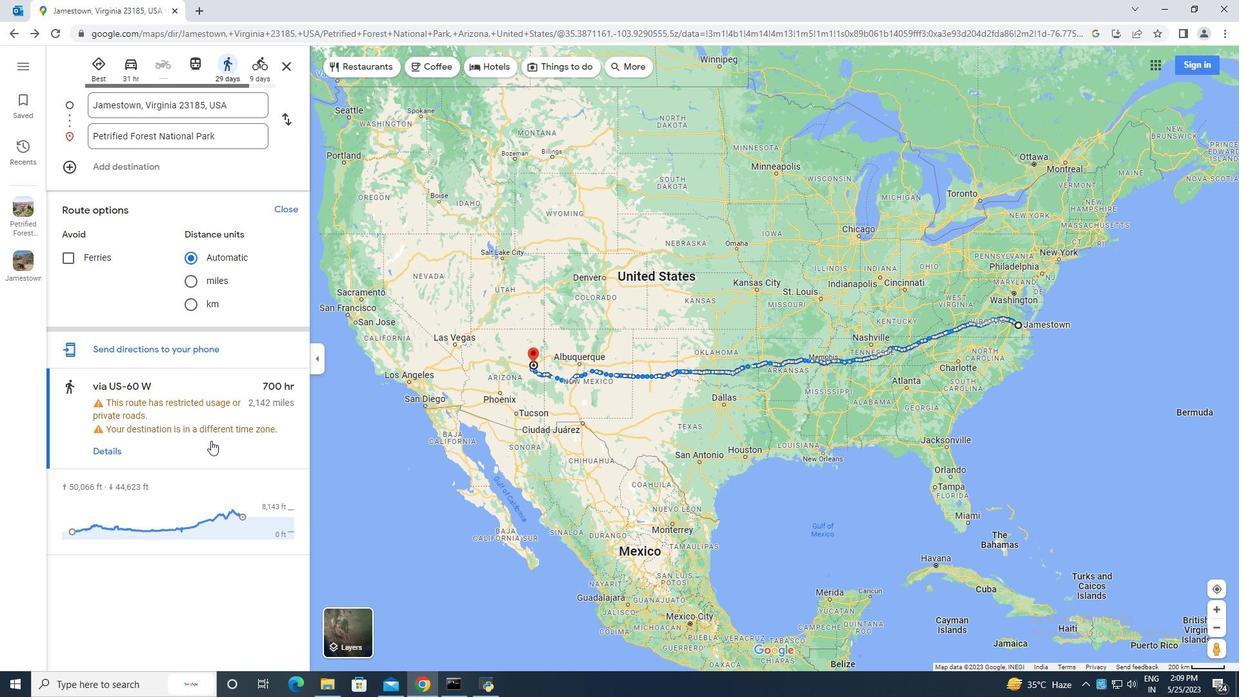 
Action: Mouse scrolled (211, 440) with delta (0, 0)
Screenshot: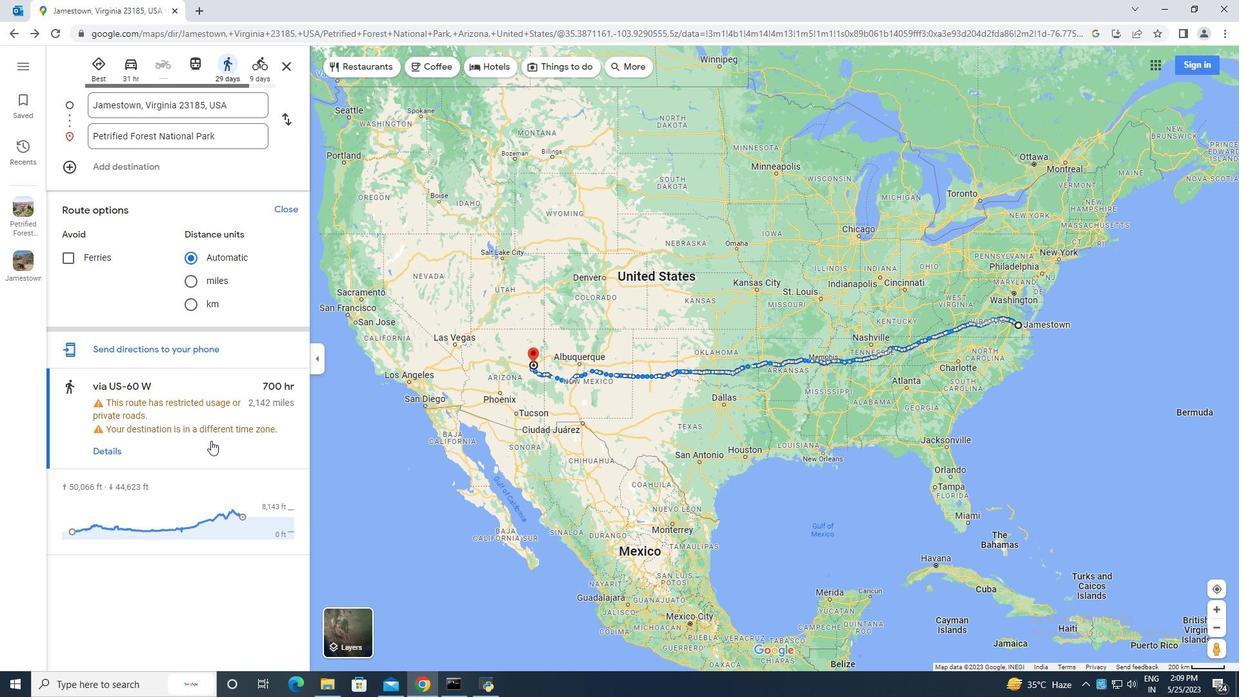 
Action: Mouse scrolled (211, 440) with delta (0, 0)
Screenshot: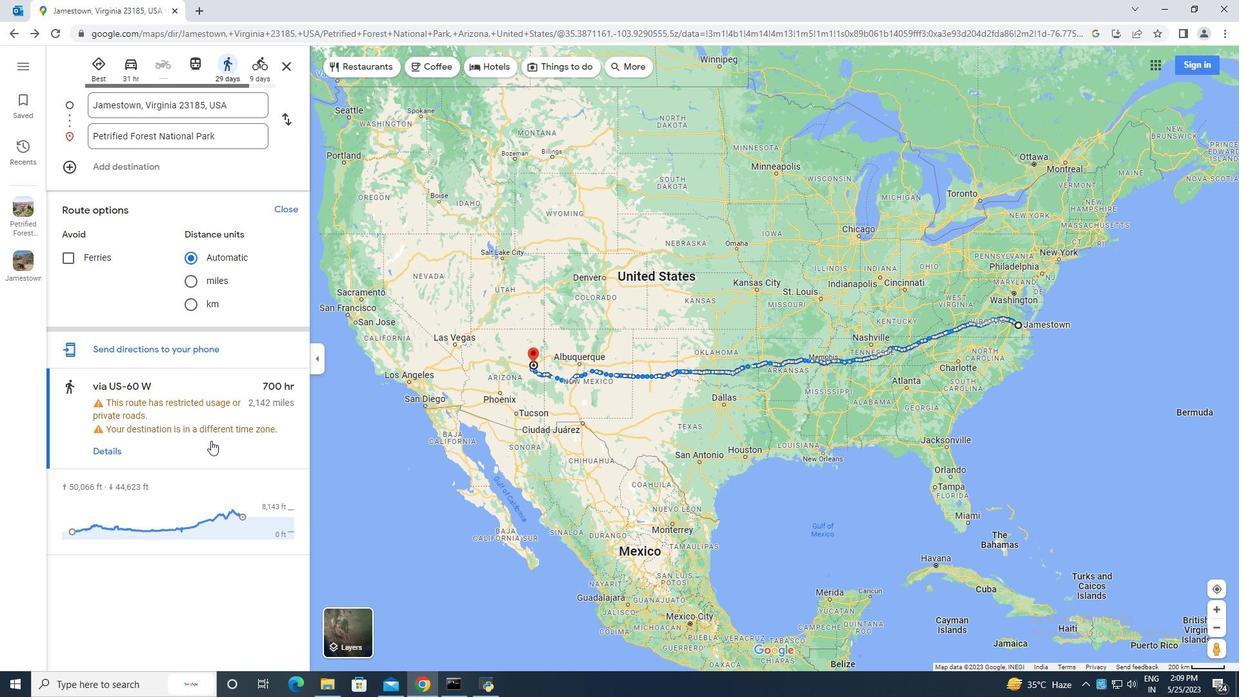 
Action: Mouse scrolled (211, 441) with delta (0, 0)
Screenshot: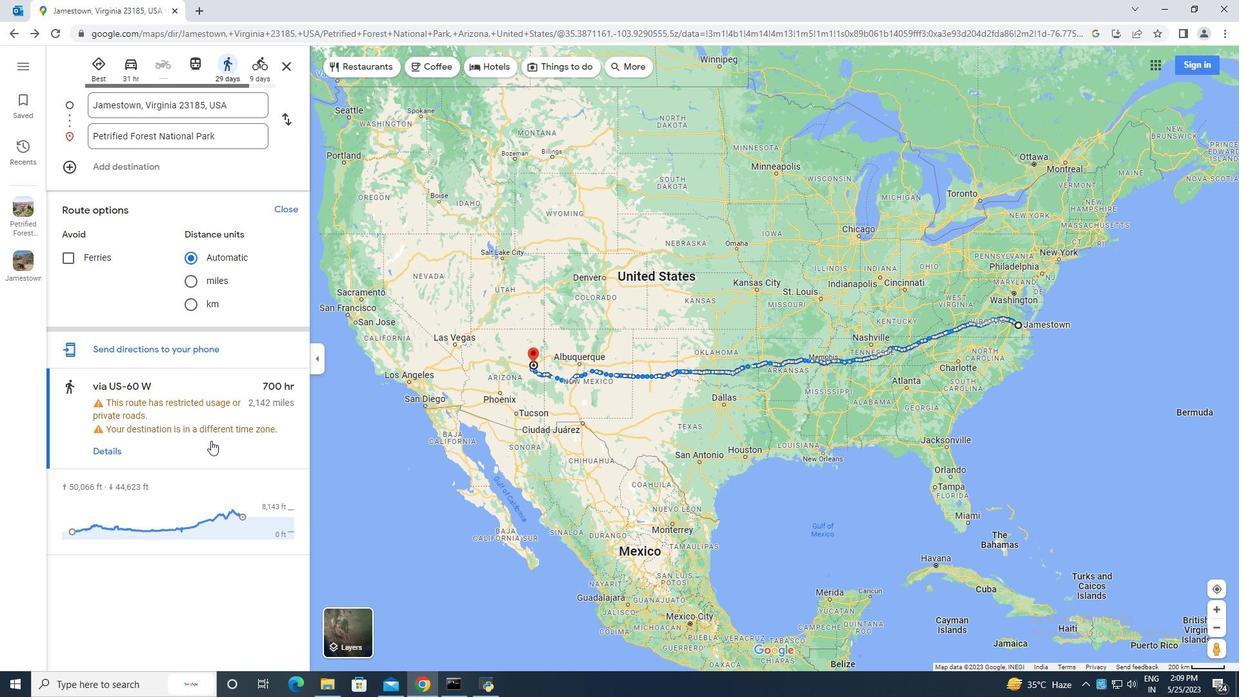 
Action: Mouse scrolled (211, 441) with delta (0, 0)
Screenshot: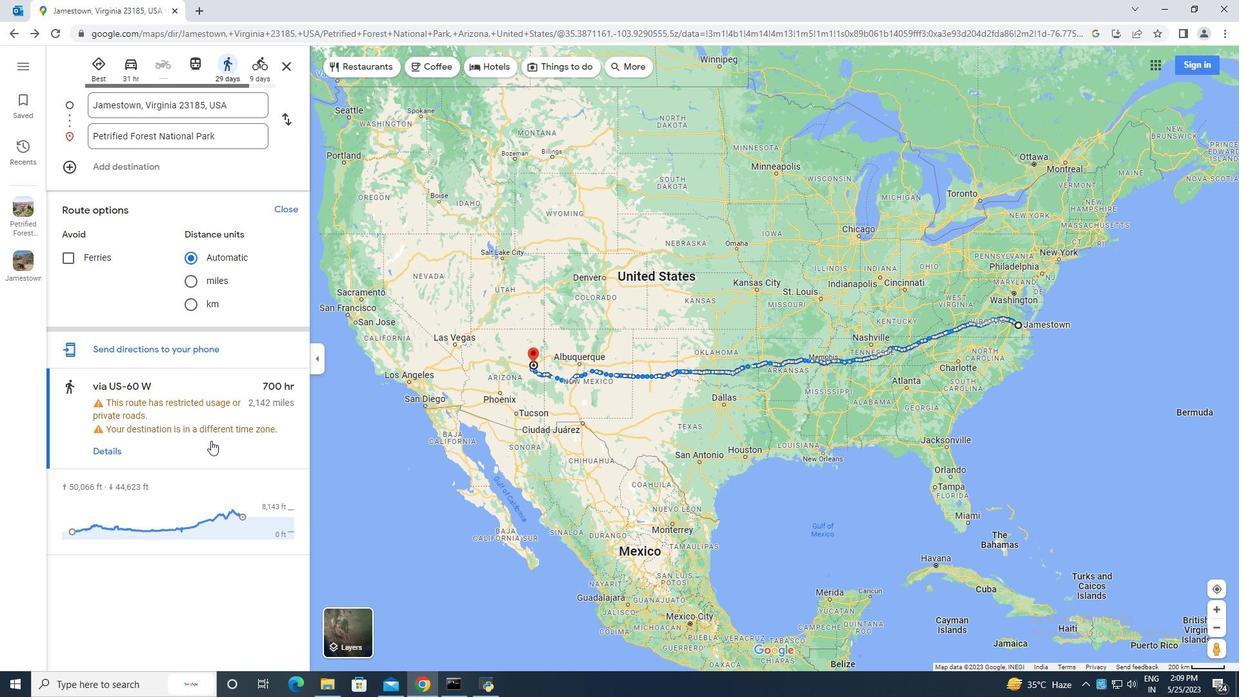 
Action: Mouse scrolled (211, 441) with delta (0, 0)
Screenshot: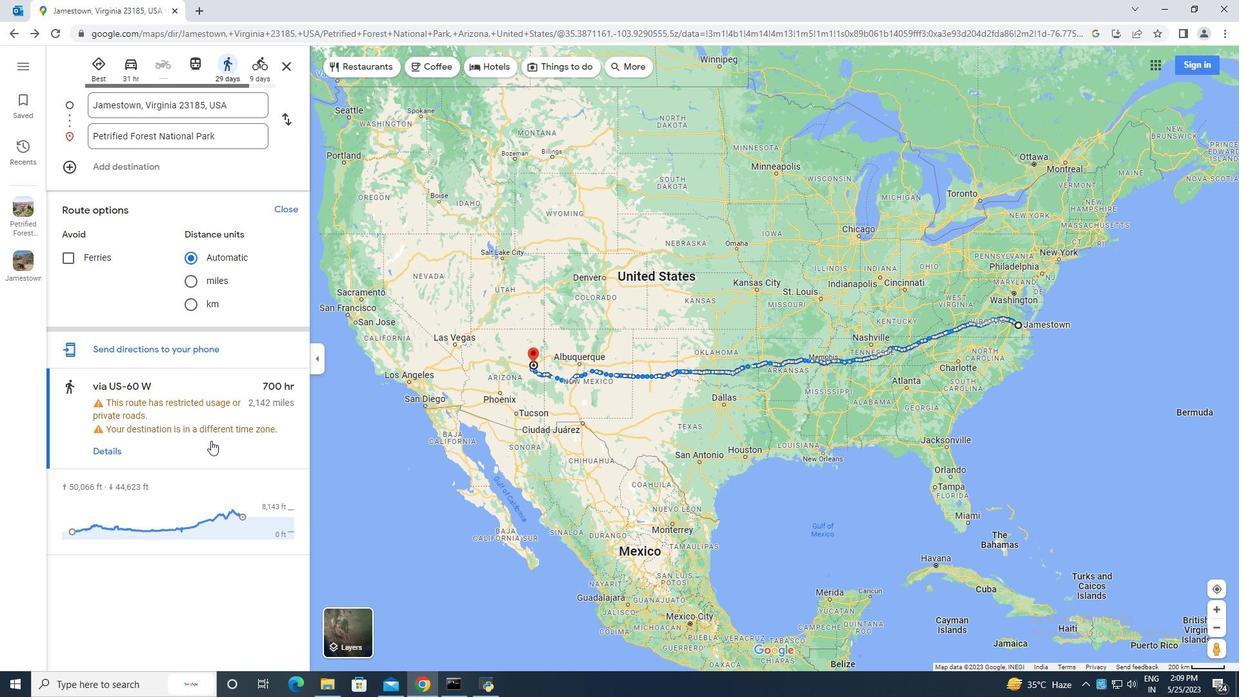 
Action: Mouse scrolled (211, 441) with delta (0, 0)
Screenshot: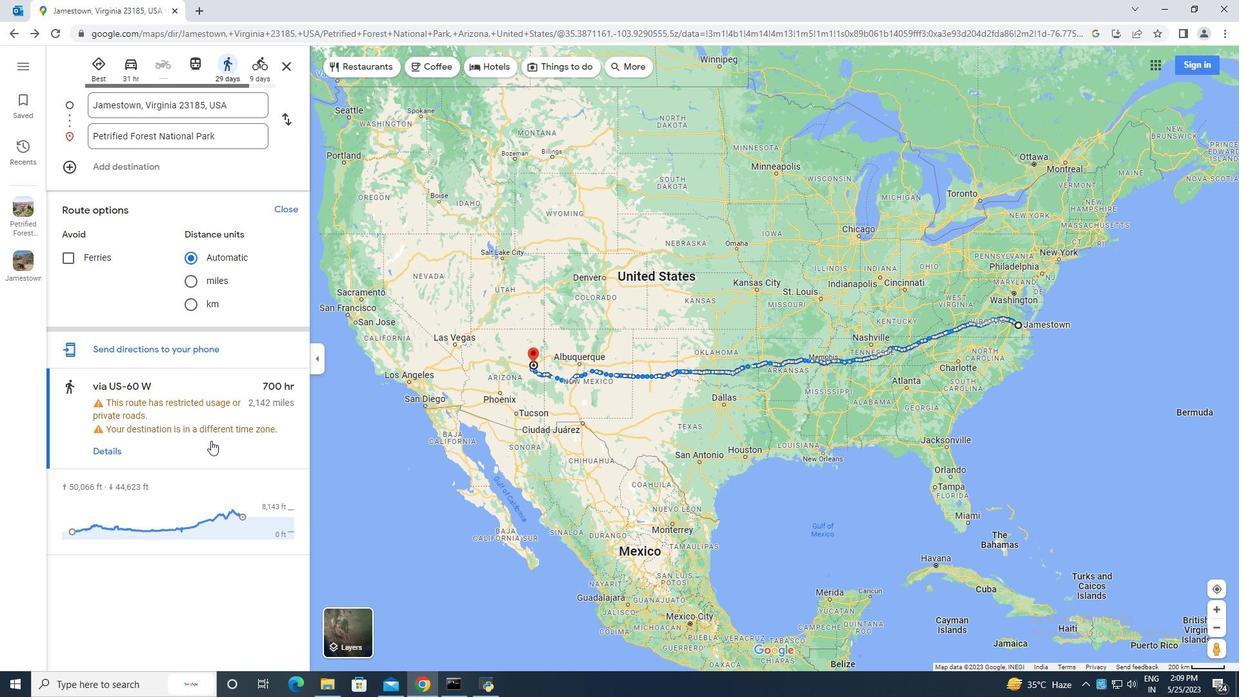 
Action: Mouse scrolled (211, 440) with delta (0, 0)
Screenshot: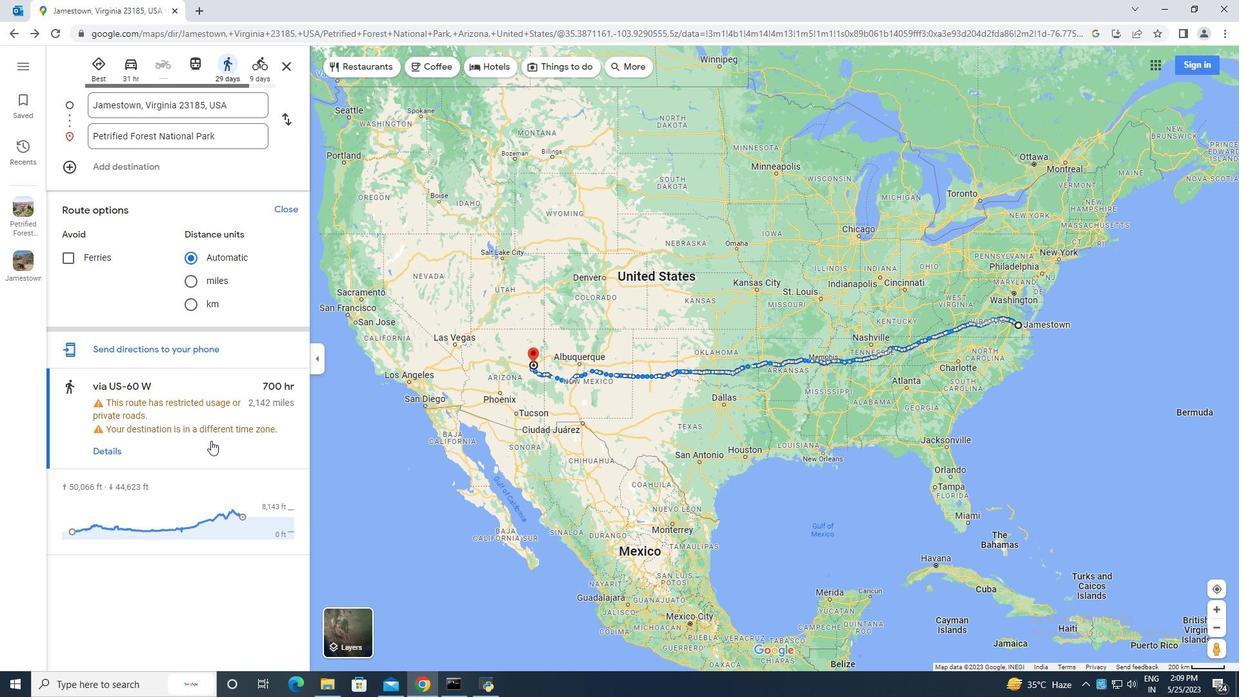 
Action: Mouse scrolled (211, 440) with delta (0, 0)
Screenshot: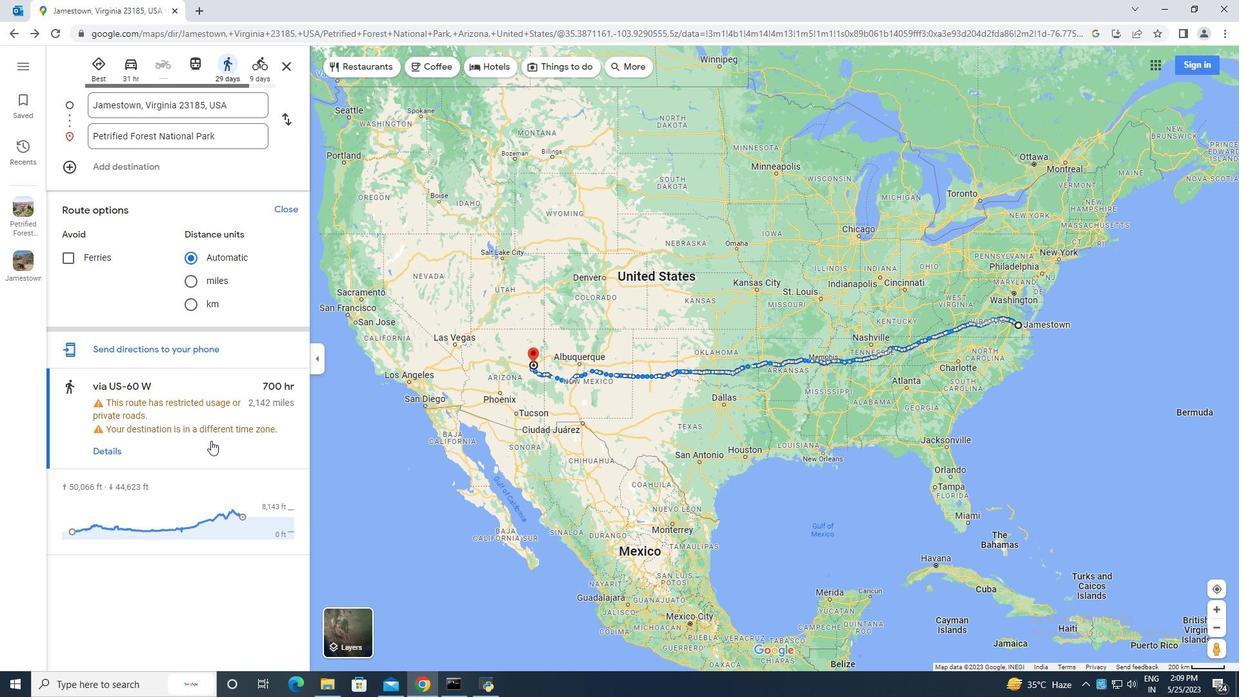 
Action: Mouse scrolled (211, 440) with delta (0, 0)
Screenshot: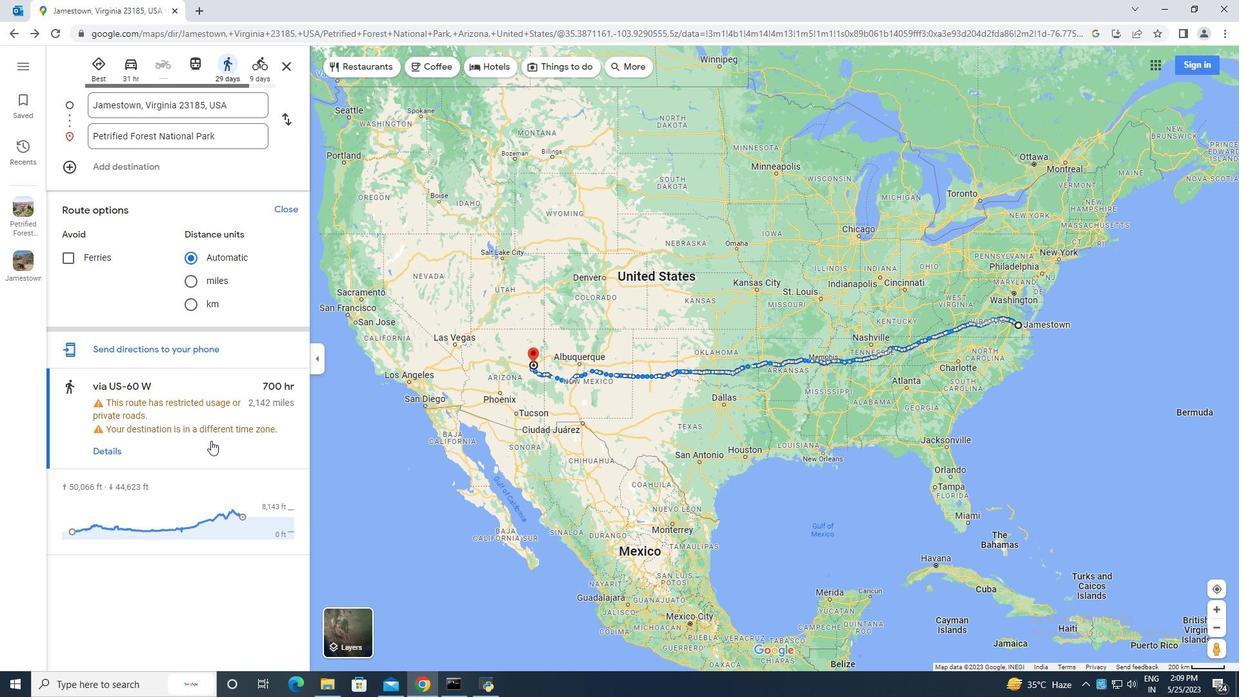 
Action: Mouse scrolled (211, 440) with delta (0, 0)
Screenshot: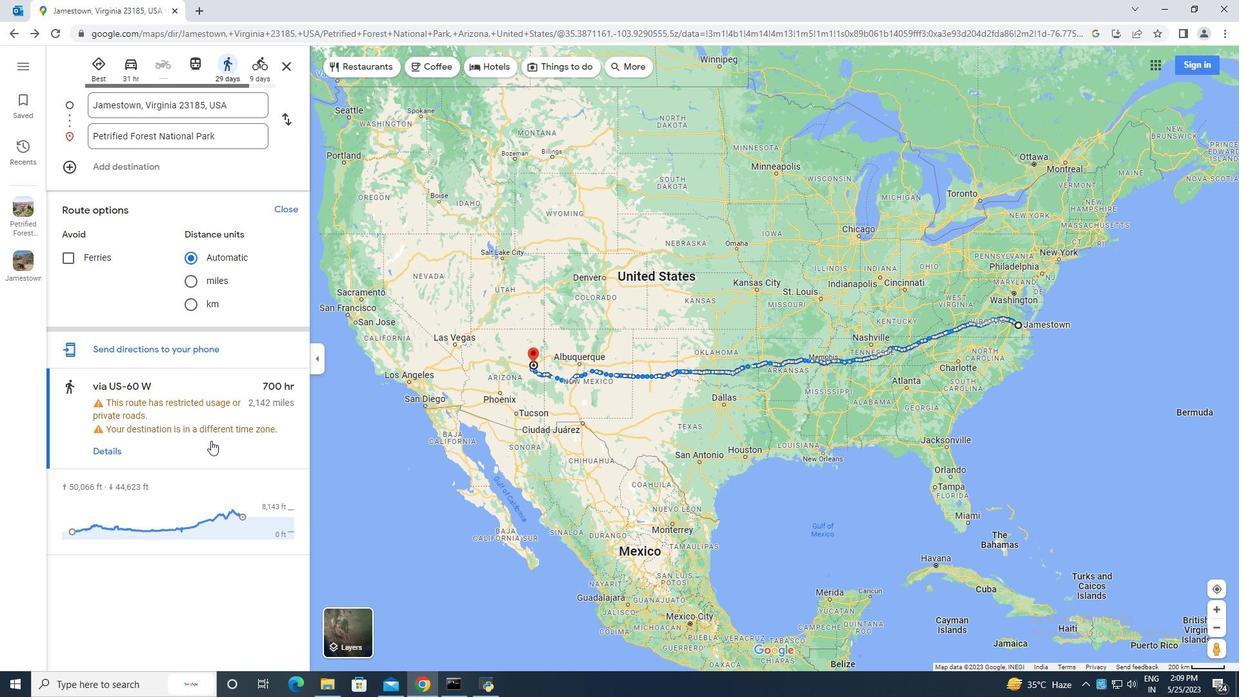 
Action: Mouse scrolled (211, 440) with delta (0, 0)
Screenshot: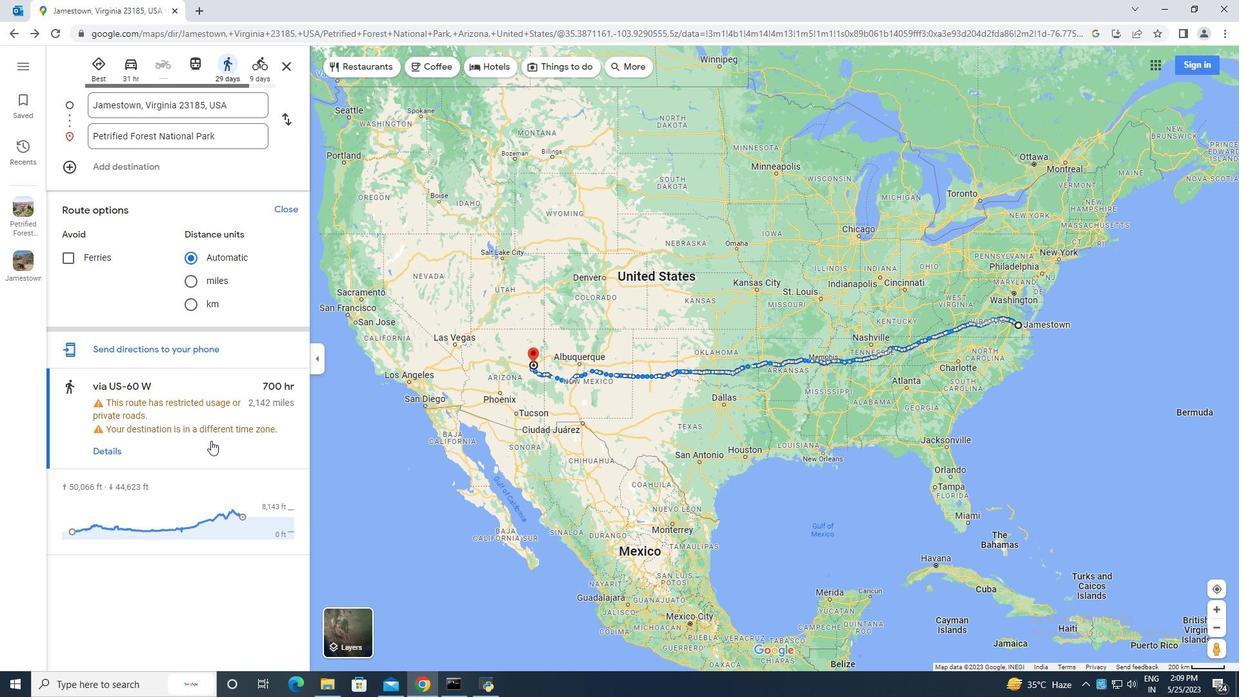 
Action: Mouse moved to (622, 67)
Screenshot: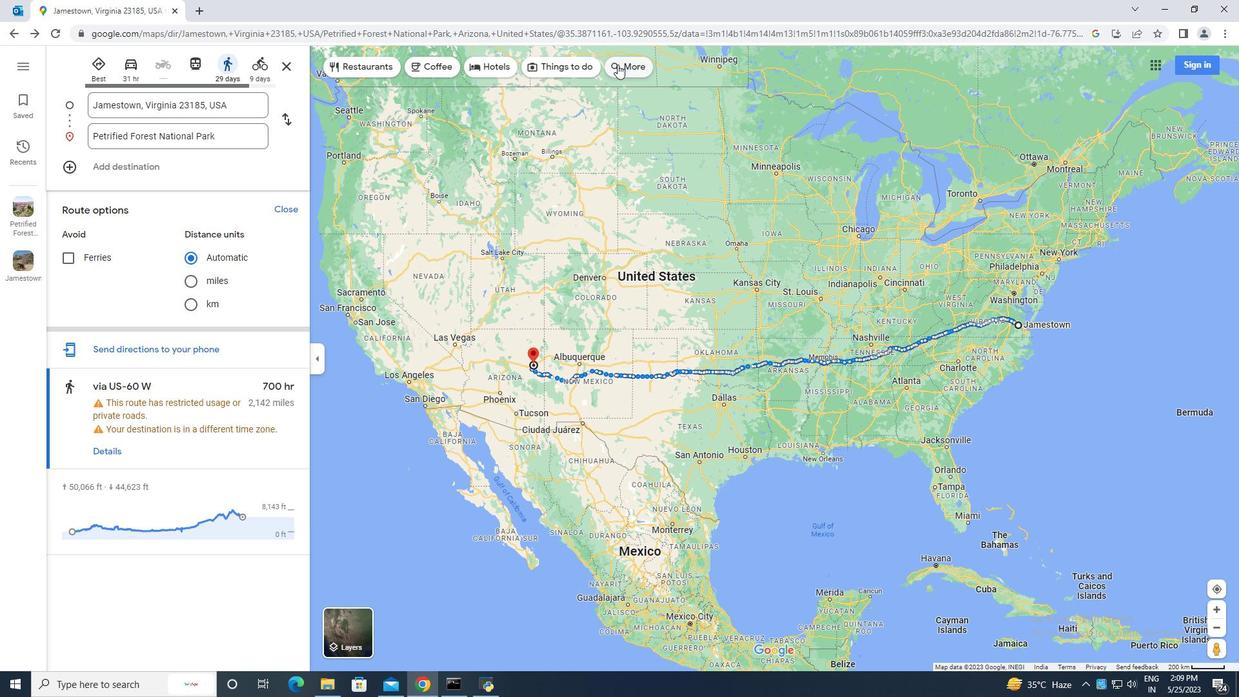 
Action: Mouse pressed left at (622, 67)
Screenshot: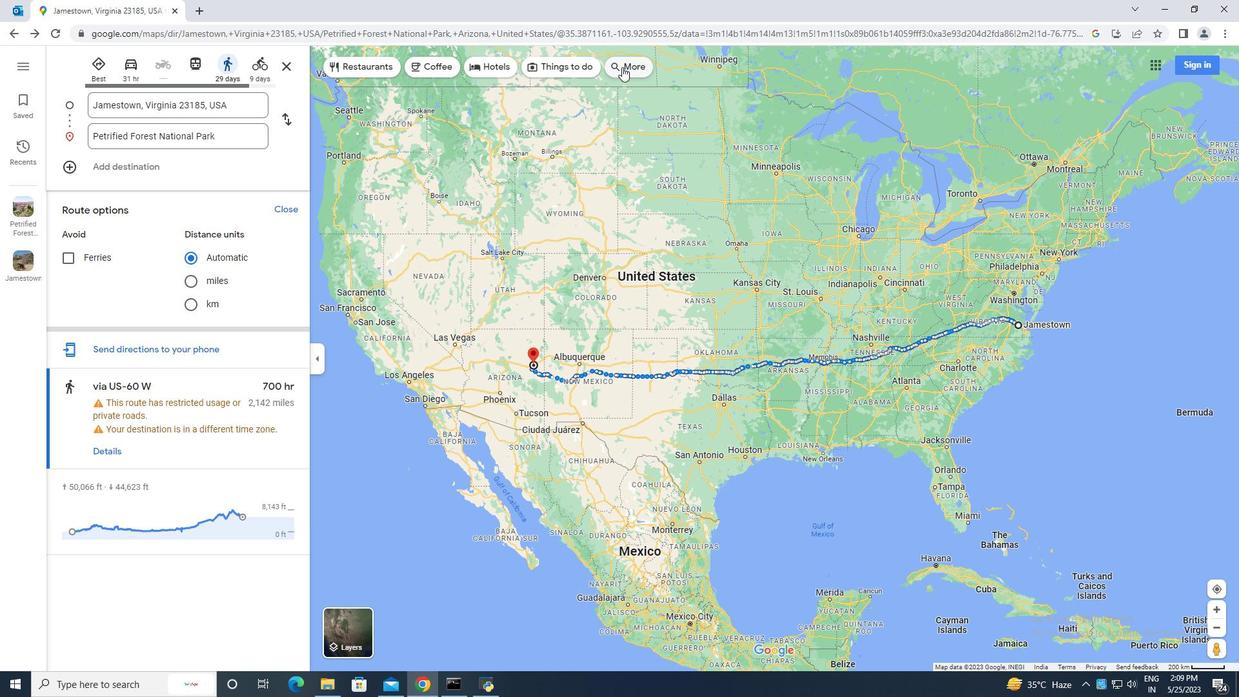 
Action: Mouse moved to (284, 65)
Screenshot: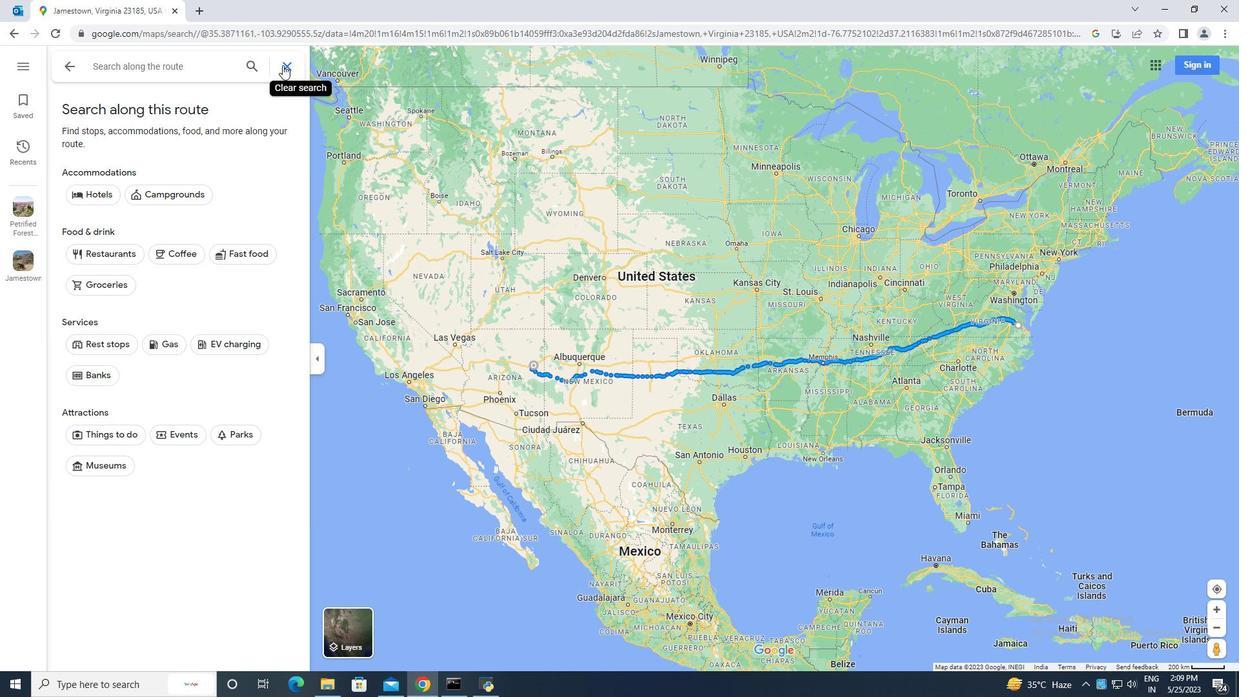 
Action: Mouse pressed left at (284, 65)
Screenshot: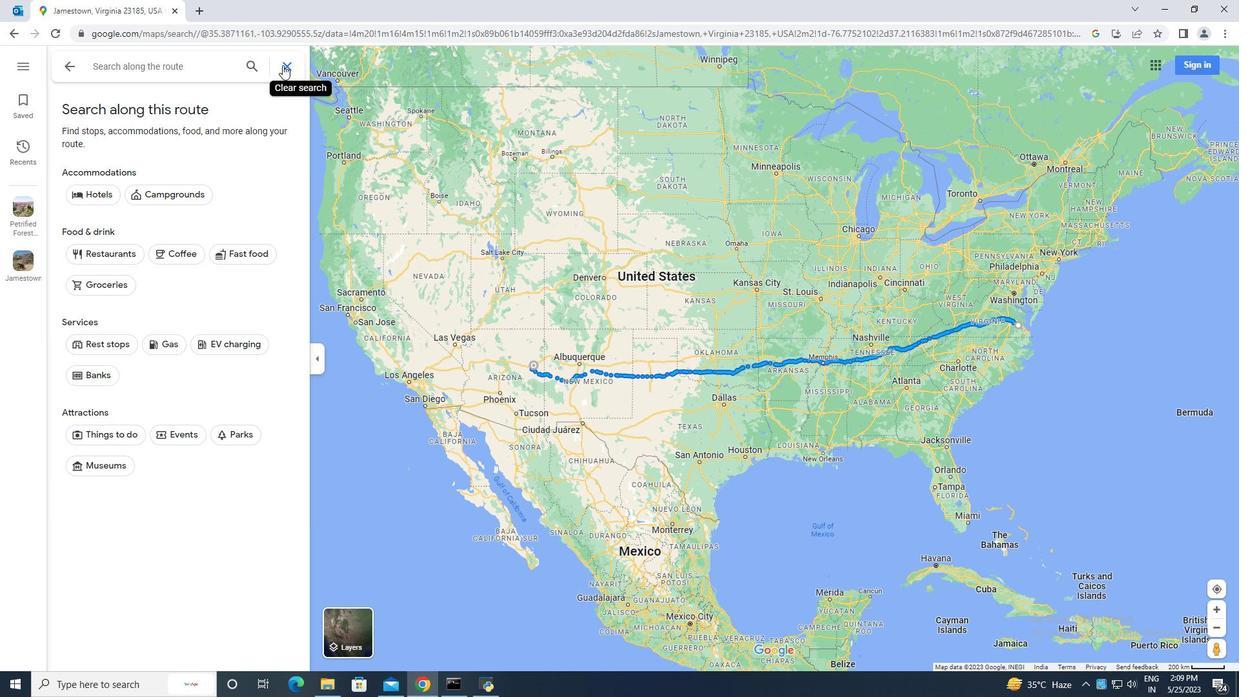 
Action: Mouse moved to (124, 72)
Screenshot: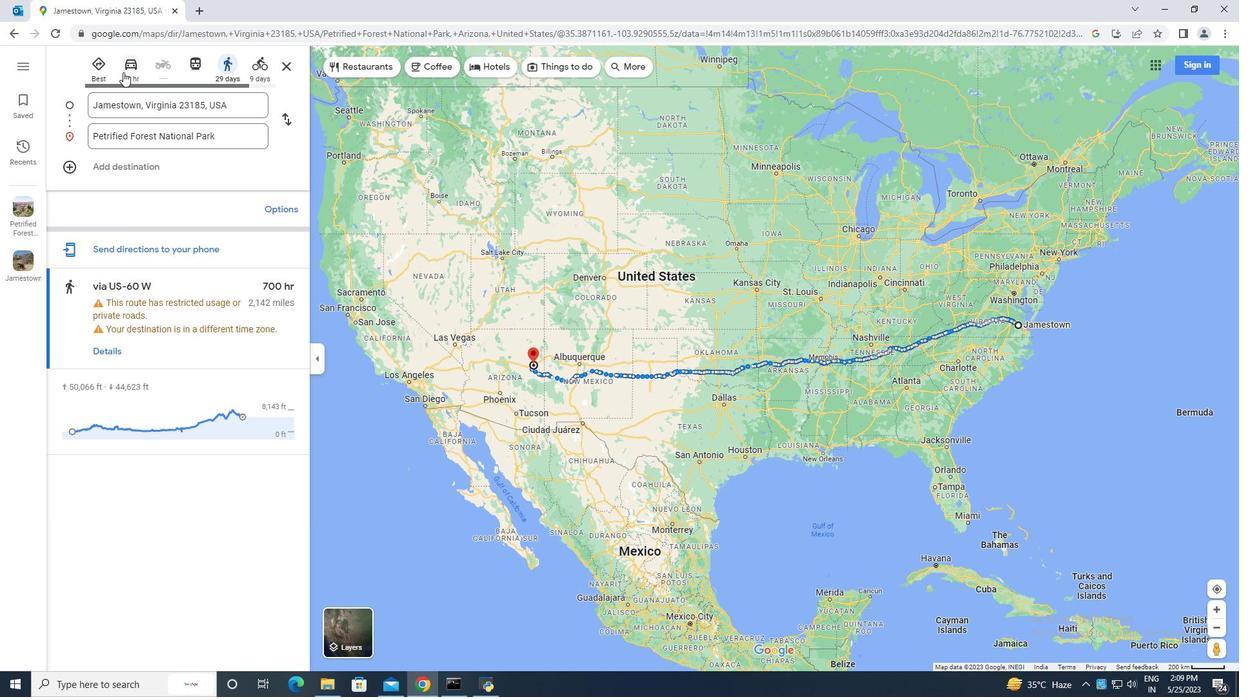 
Action: Mouse pressed left at (124, 72)
Screenshot: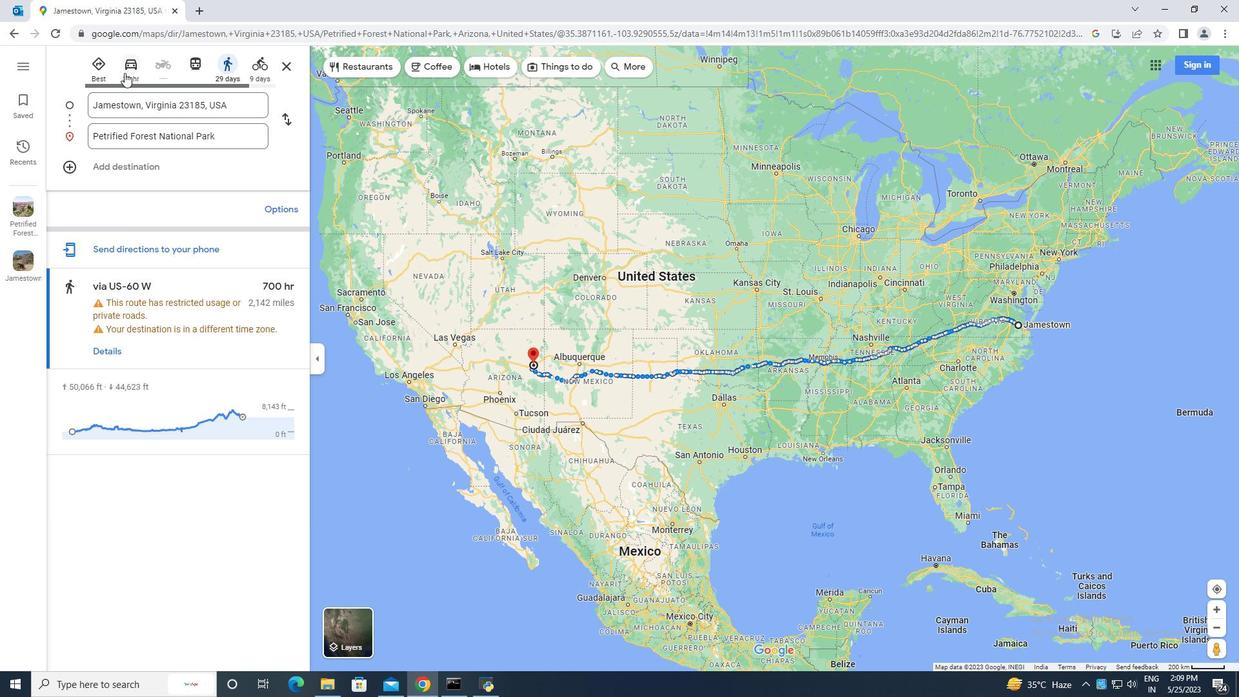 
Action: Mouse moved to (143, 213)
Screenshot: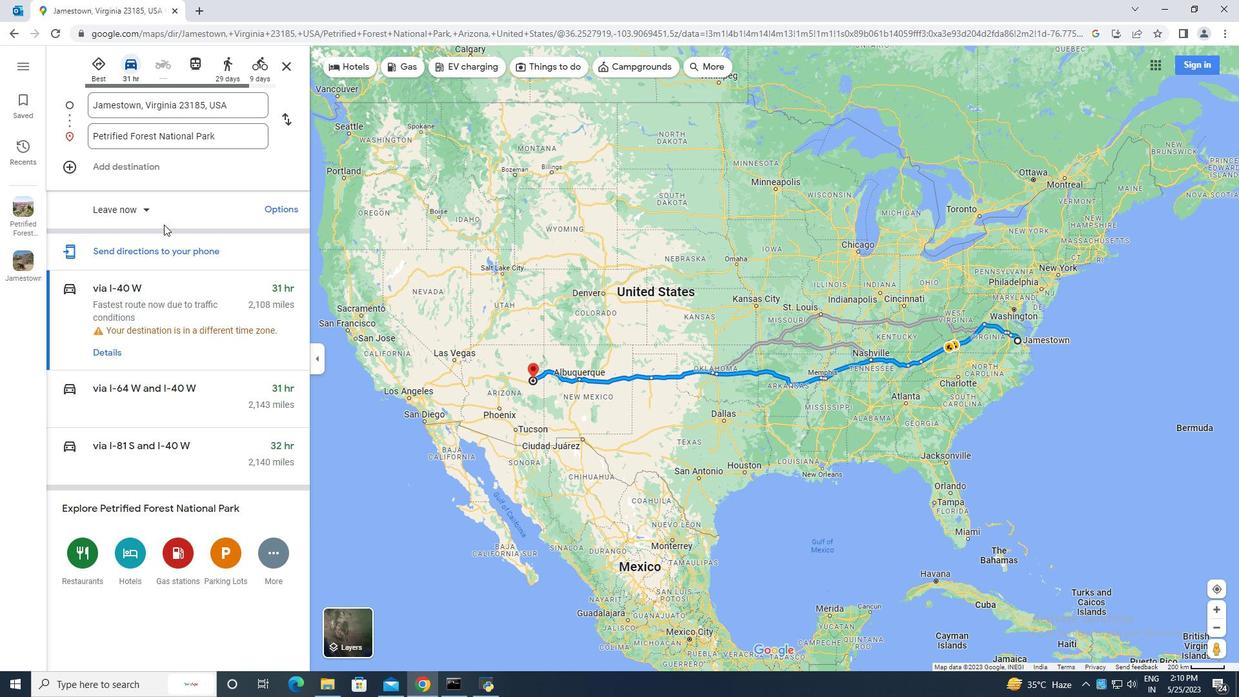 
Action: Mouse pressed left at (143, 213)
Screenshot: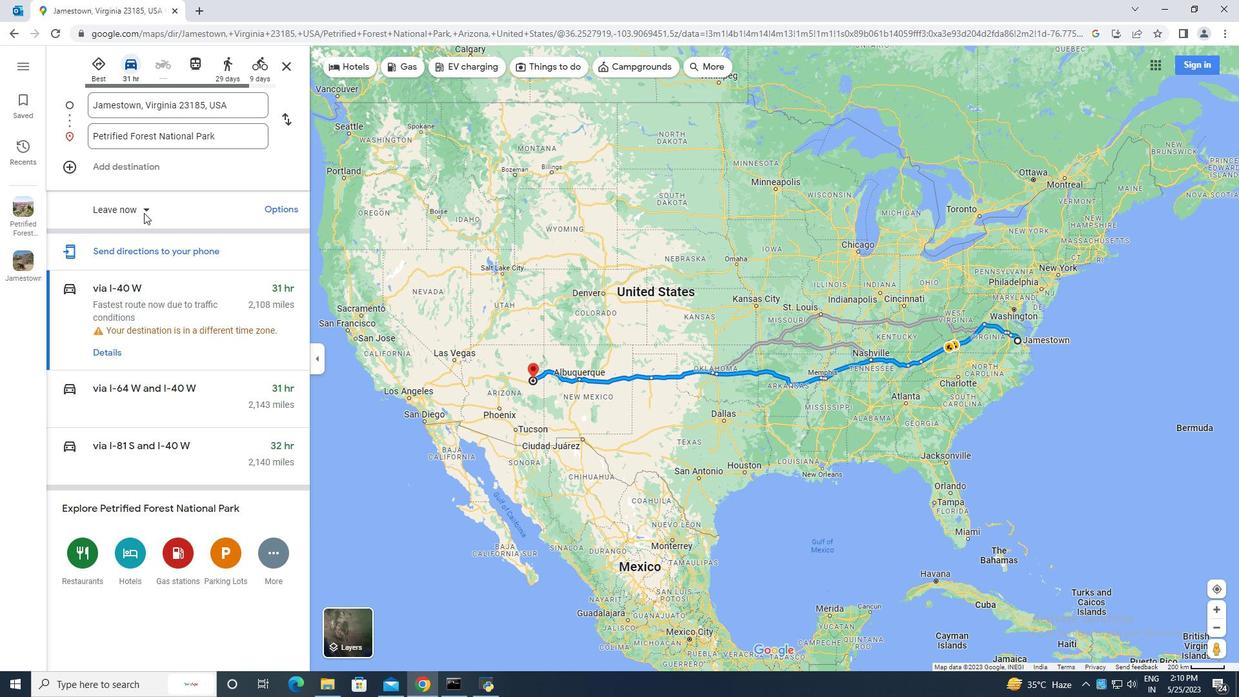 
Action: Mouse moved to (115, 261)
Screenshot: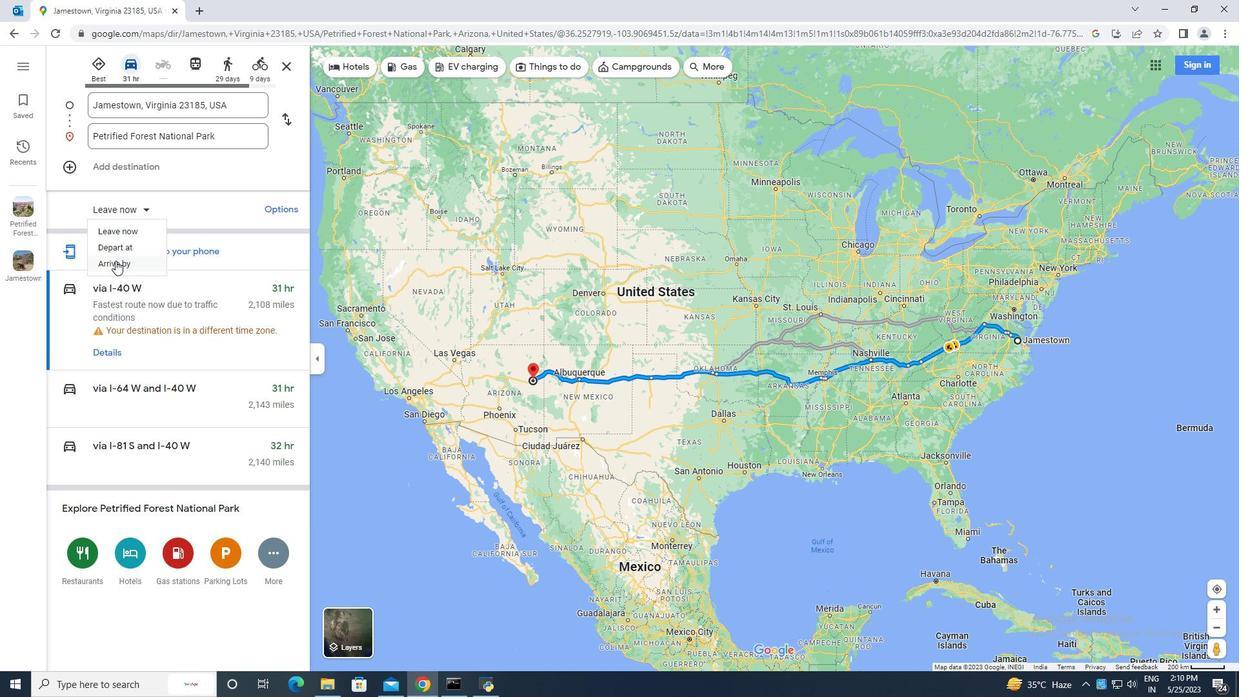 
Action: Mouse pressed left at (115, 261)
Screenshot: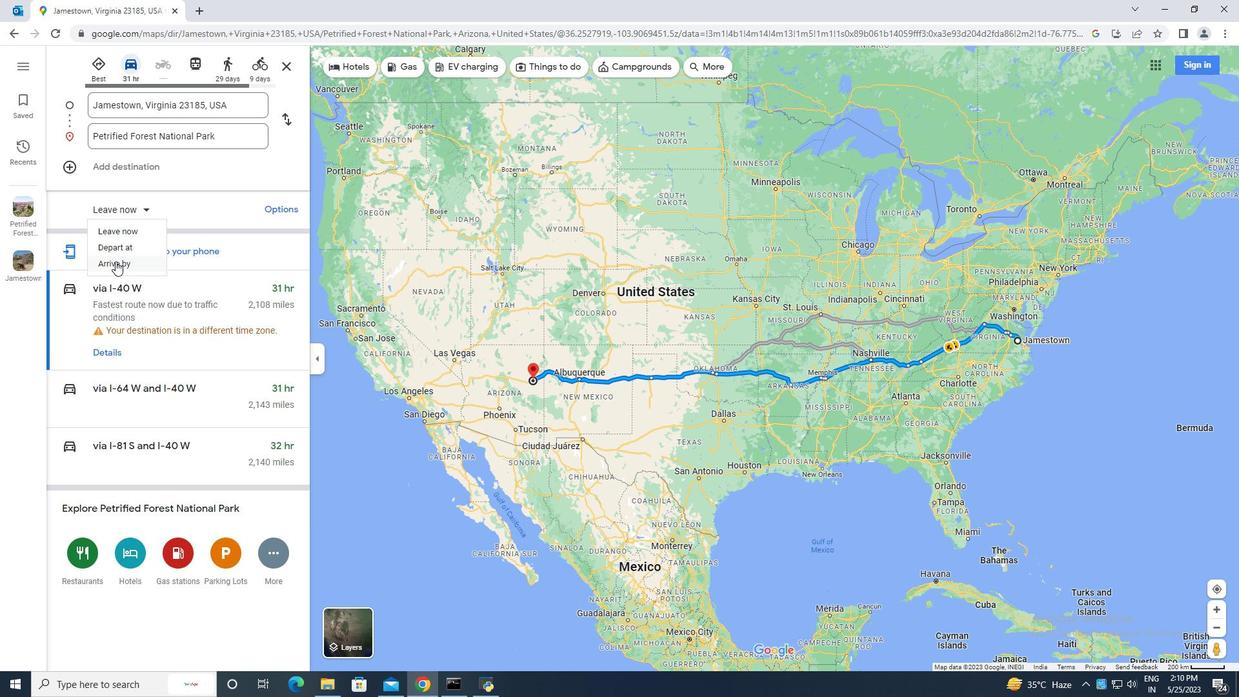 
Action: Mouse moved to (129, 202)
Screenshot: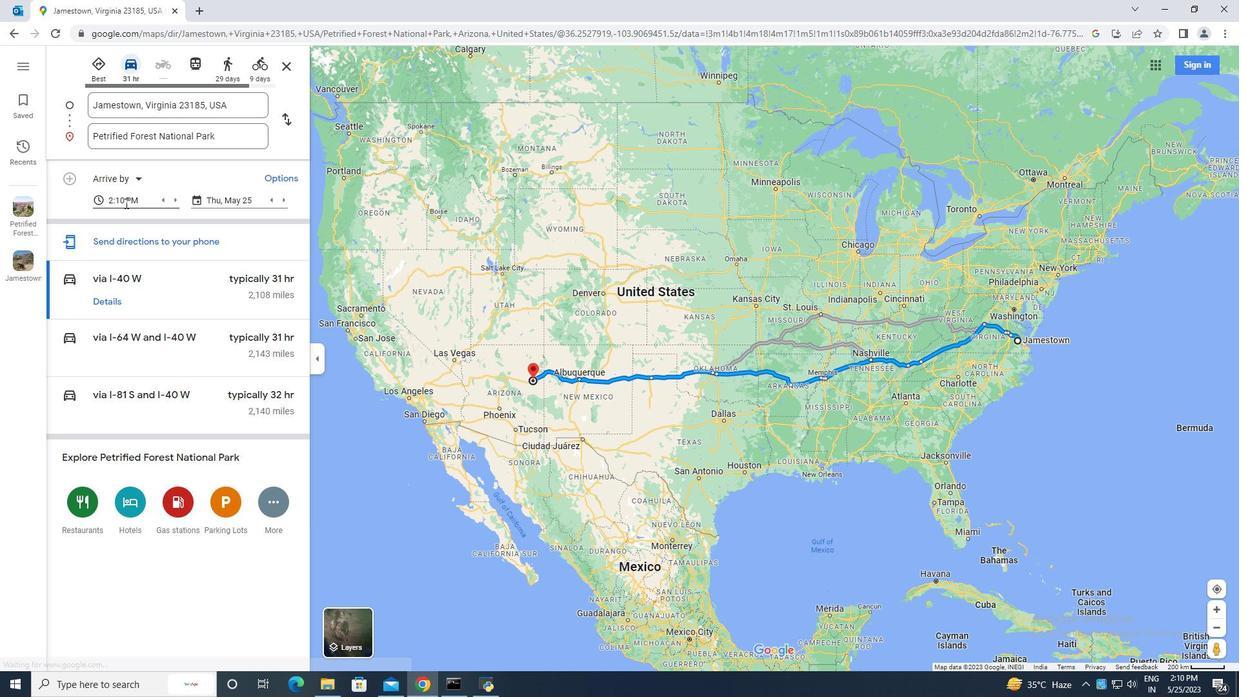
Action: Mouse pressed left at (129, 202)
Screenshot: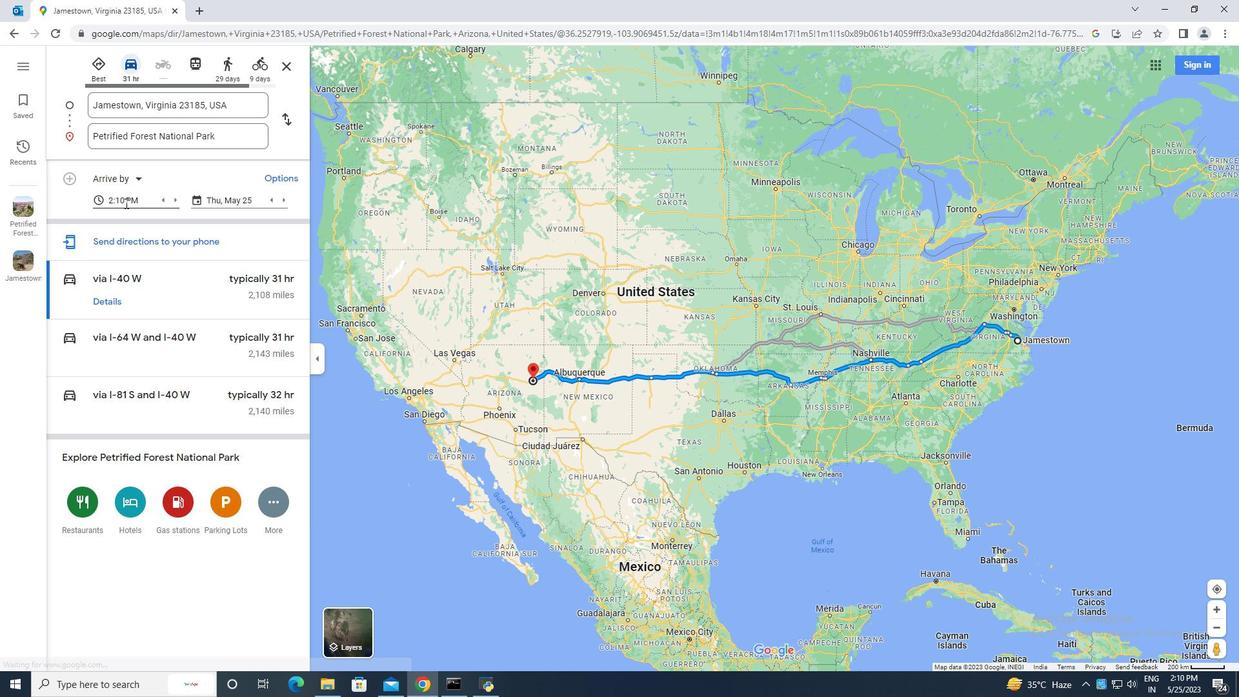 
Action: Mouse moved to (124, 318)
Screenshot: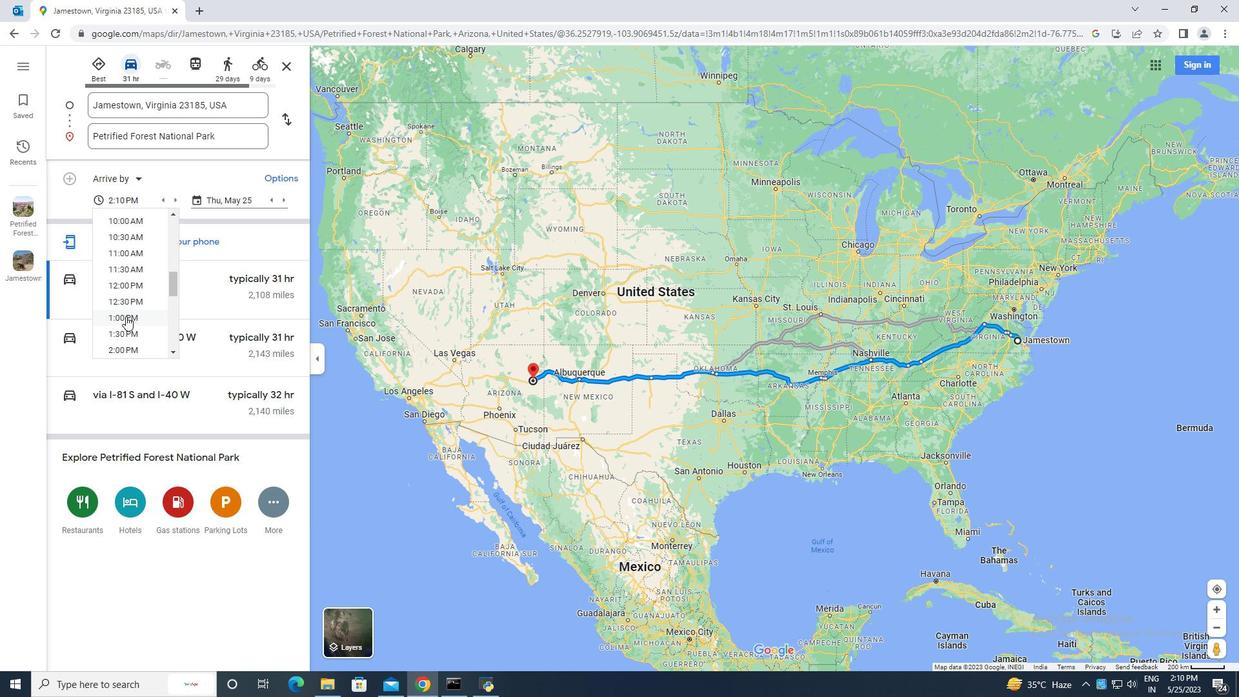 
Action: Mouse scrolled (124, 317) with delta (0, 0)
Screenshot: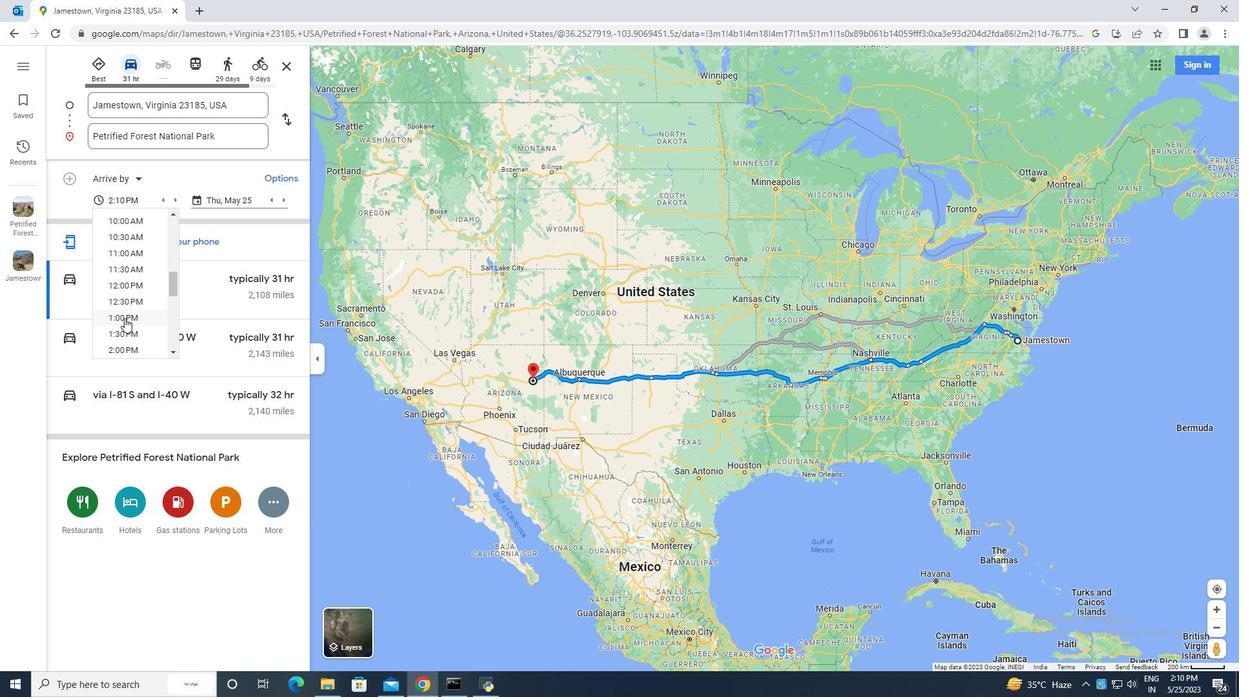 
Action: Mouse scrolled (124, 317) with delta (0, 0)
Screenshot: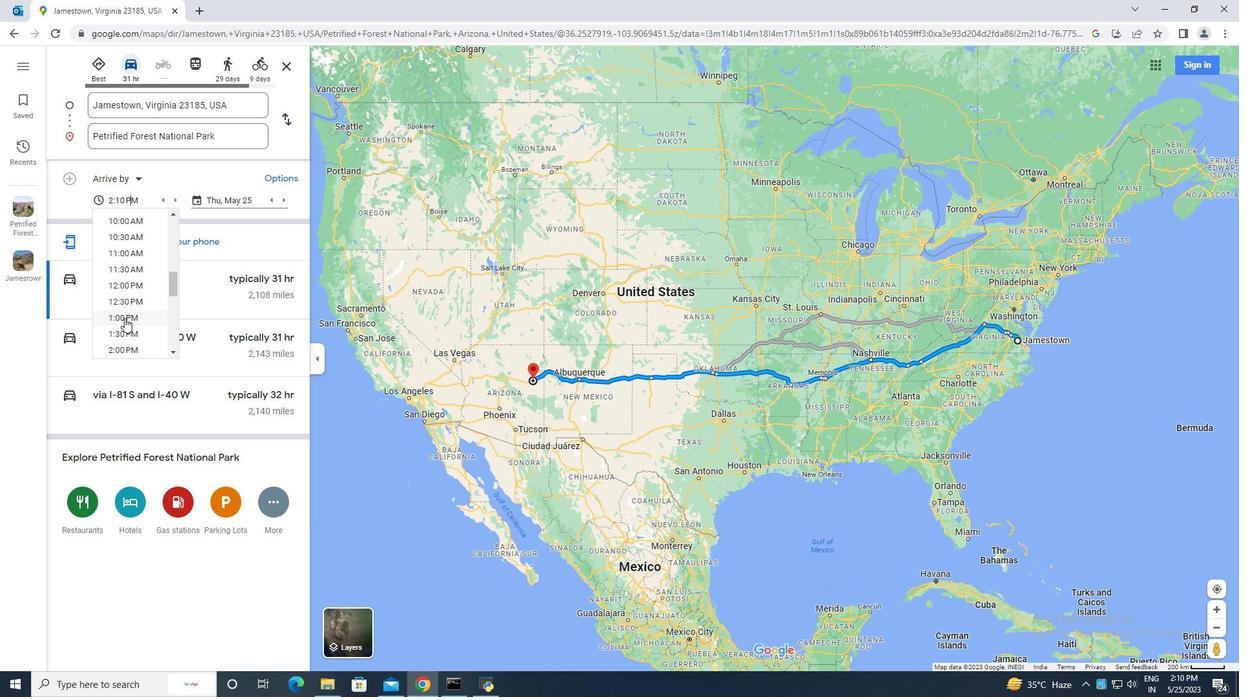 
Action: Mouse moved to (130, 317)
Screenshot: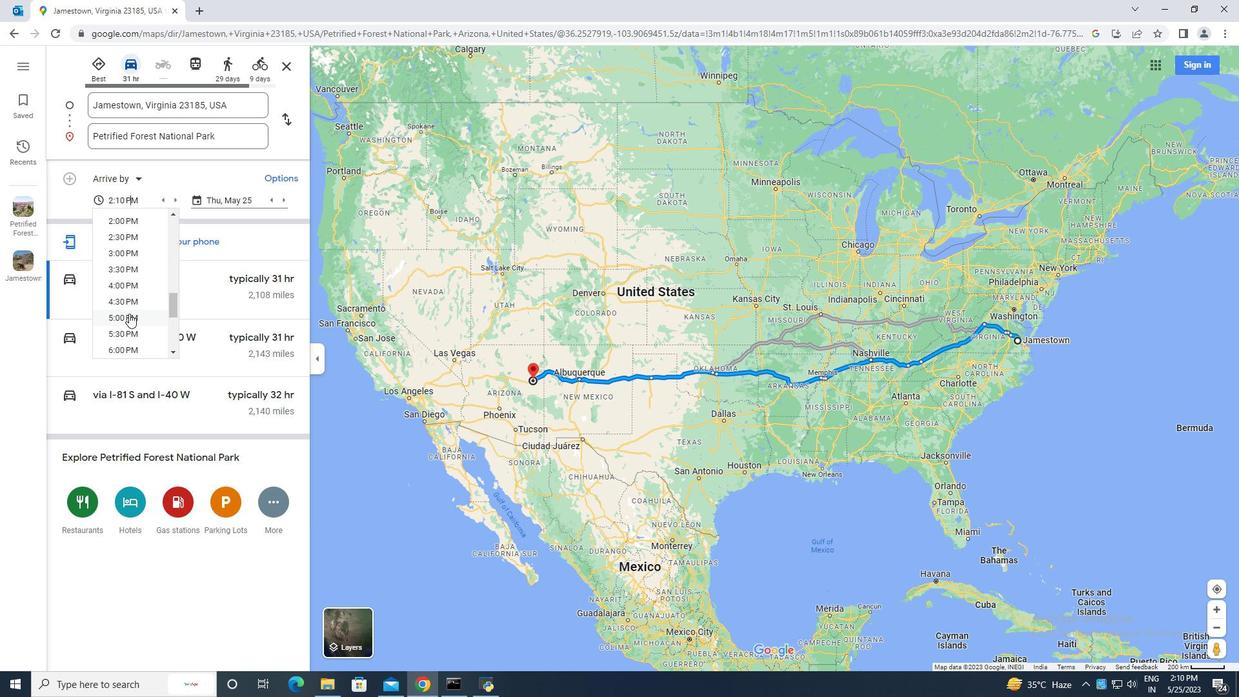 
Action: Mouse pressed left at (130, 317)
Screenshot: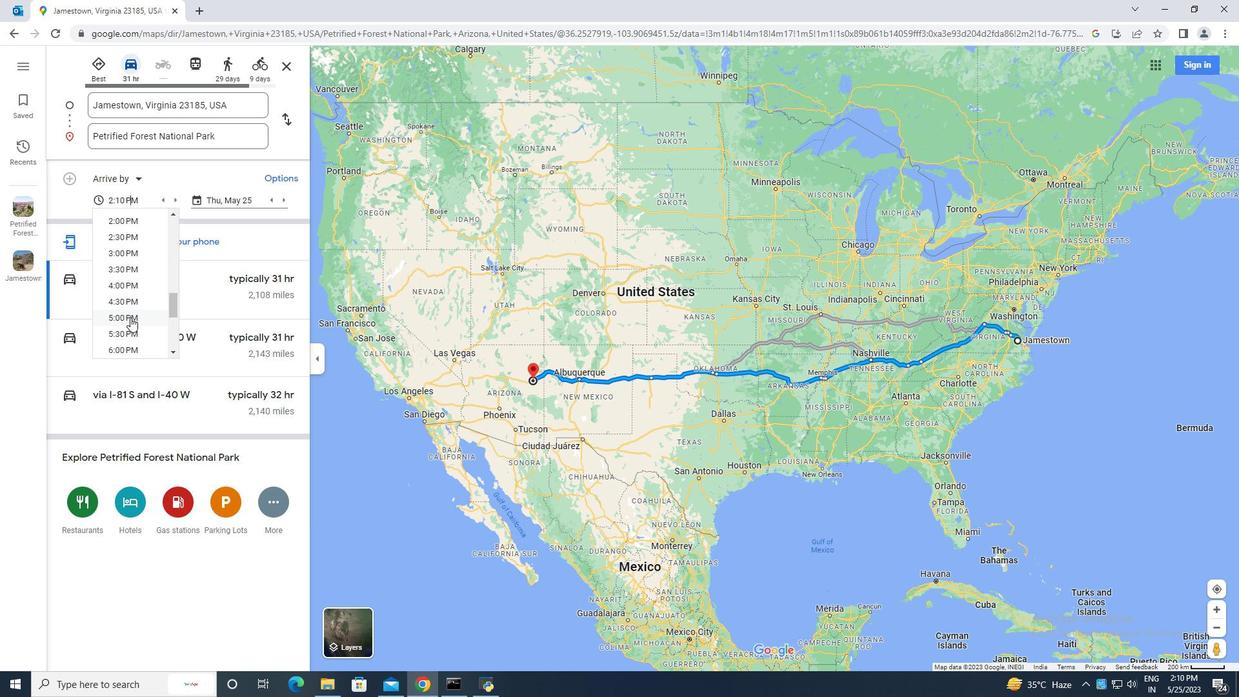 
Action: Mouse moved to (243, 200)
Screenshot: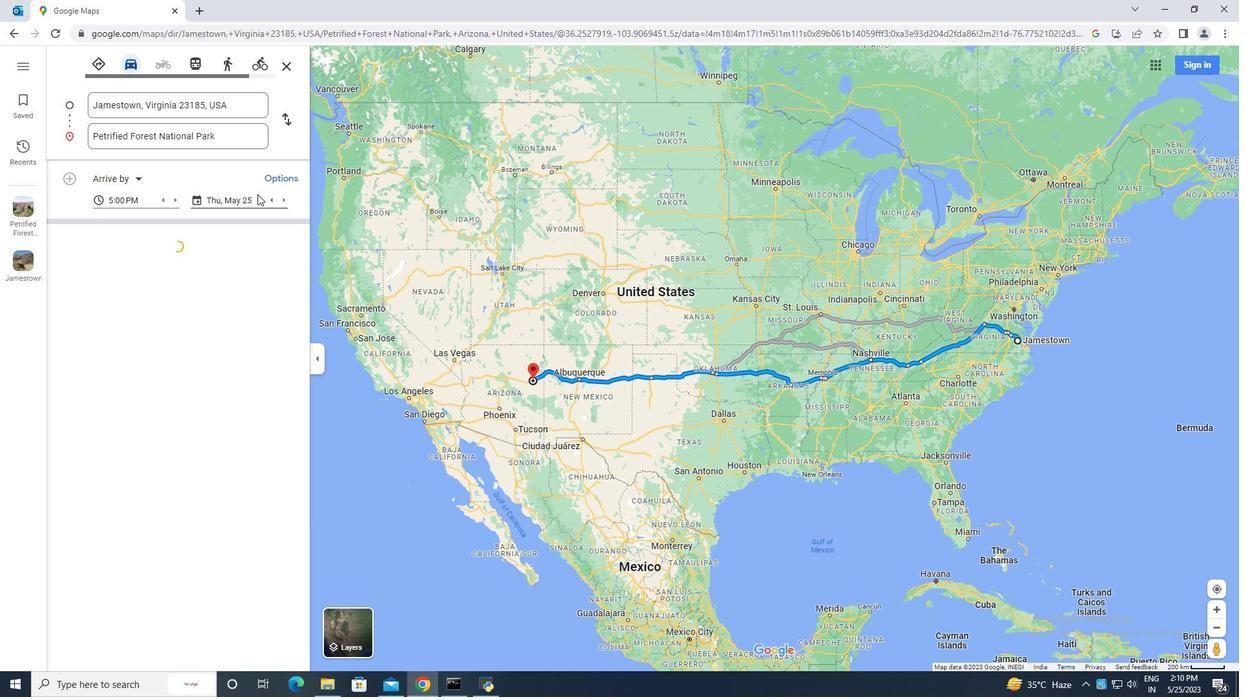 
Action: Mouse pressed left at (243, 200)
Screenshot: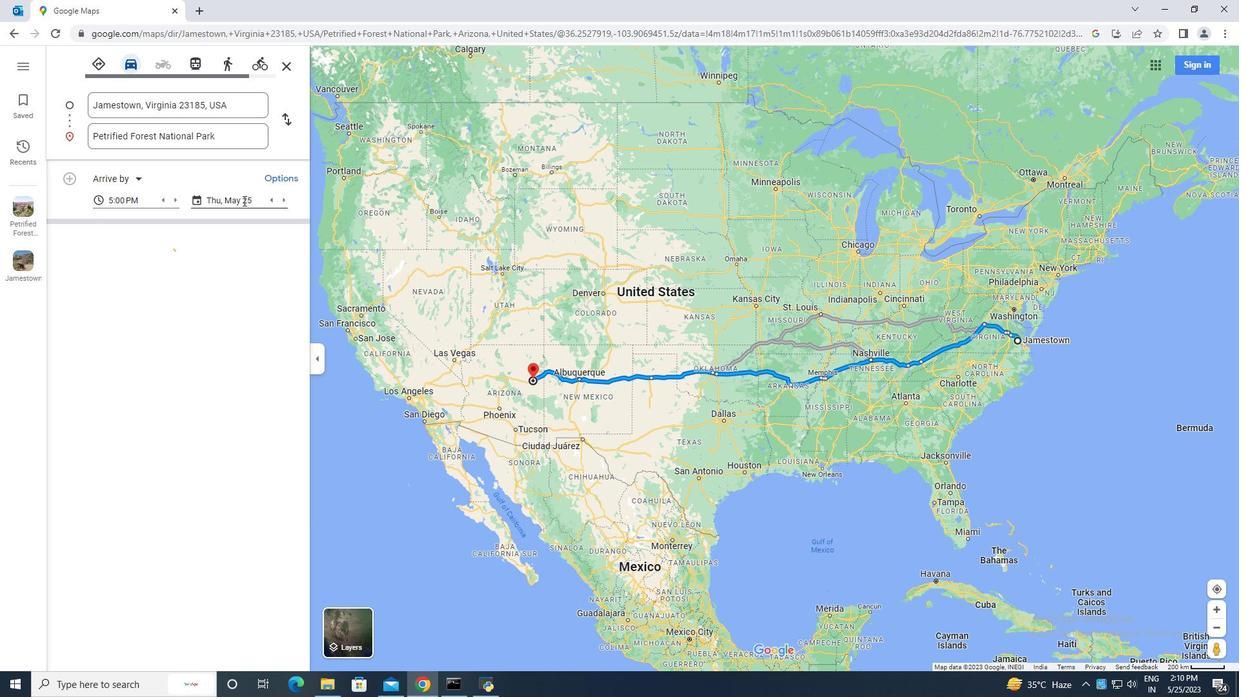 
Action: Mouse moved to (288, 297)
Screenshot: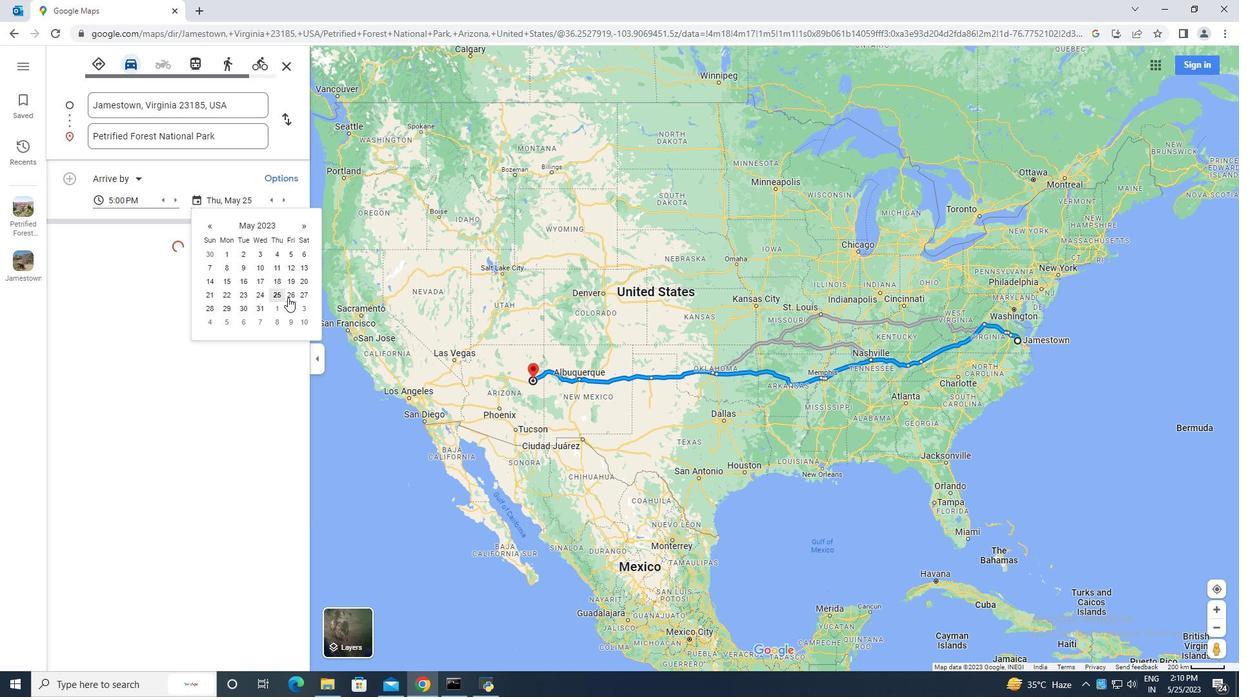 
Action: Mouse pressed left at (288, 297)
Screenshot: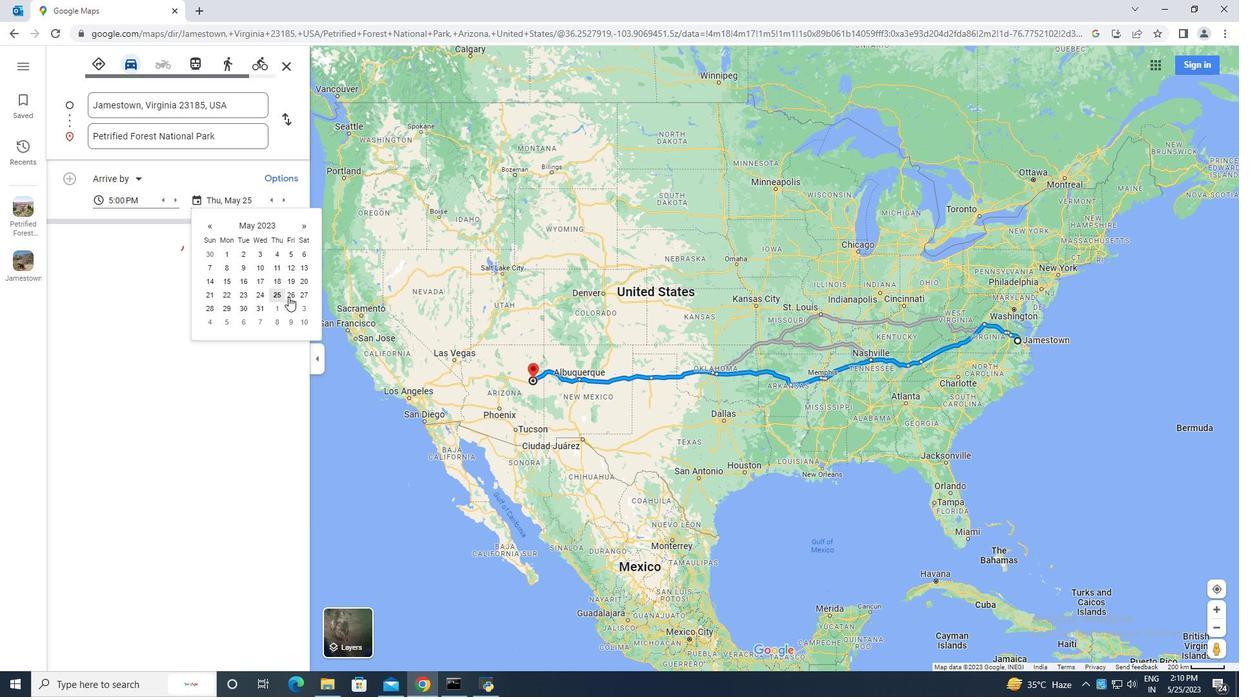 
Action: Mouse moved to (202, 264)
Screenshot: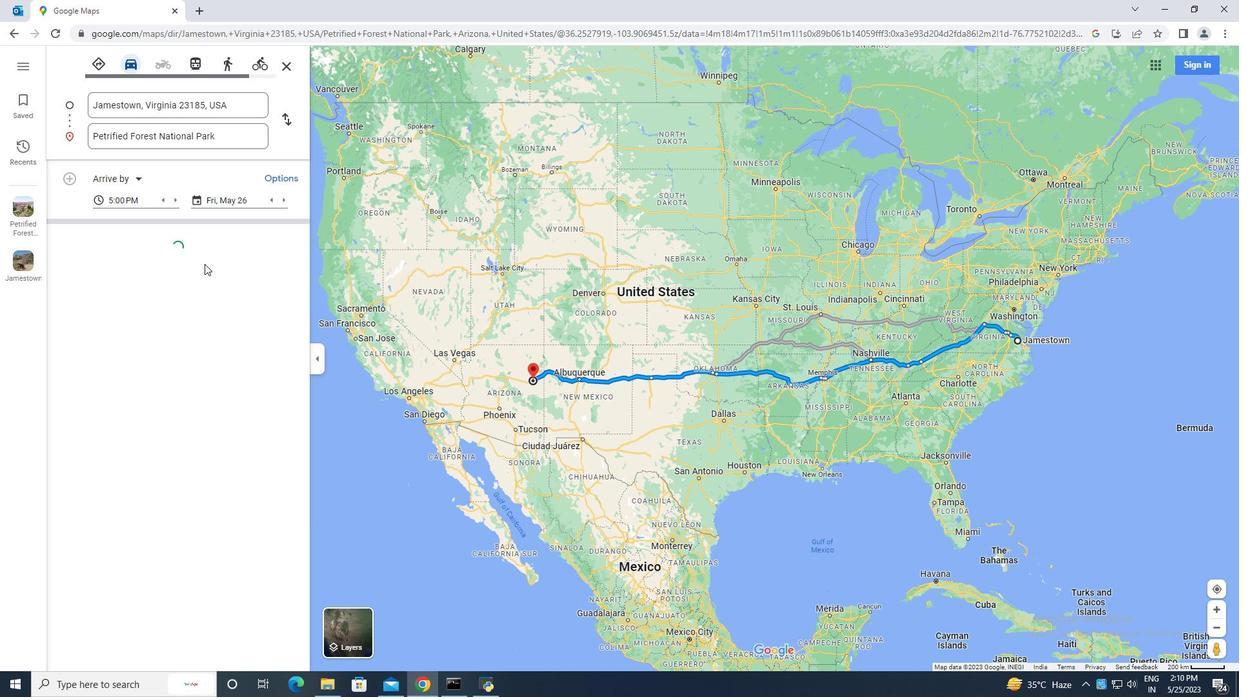 
Action: Mouse scrolled (202, 263) with delta (0, 0)
Screenshot: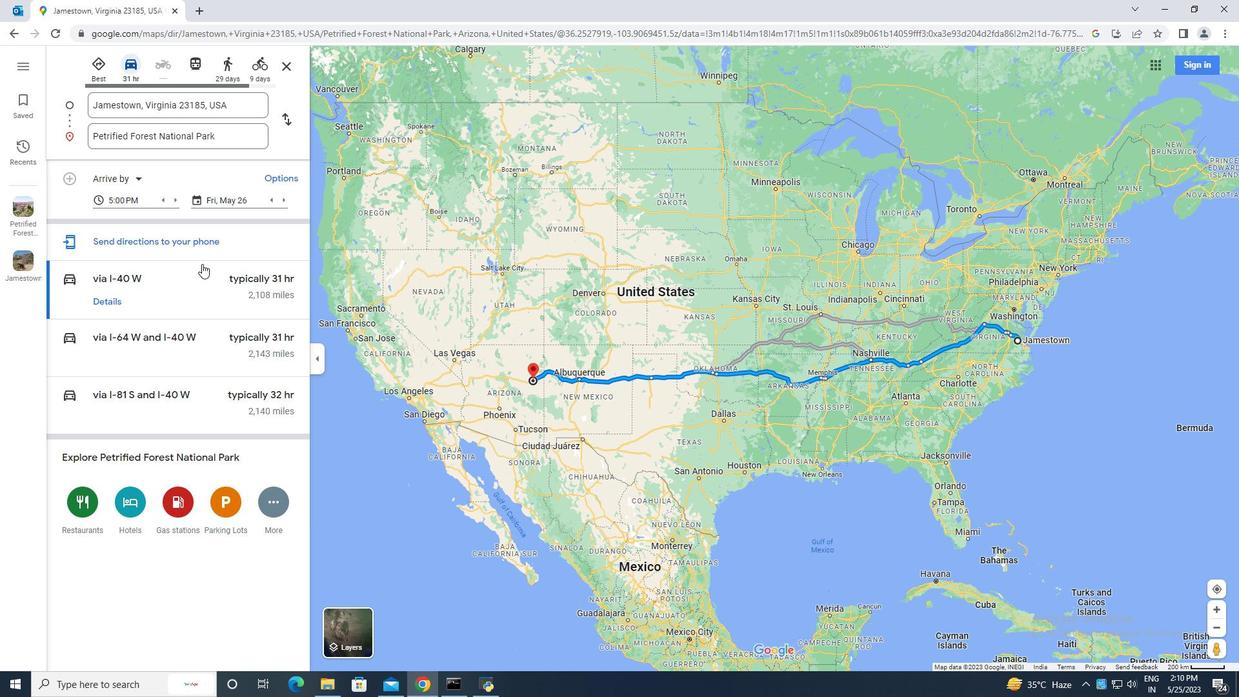 
Action: Mouse moved to (202, 270)
Screenshot: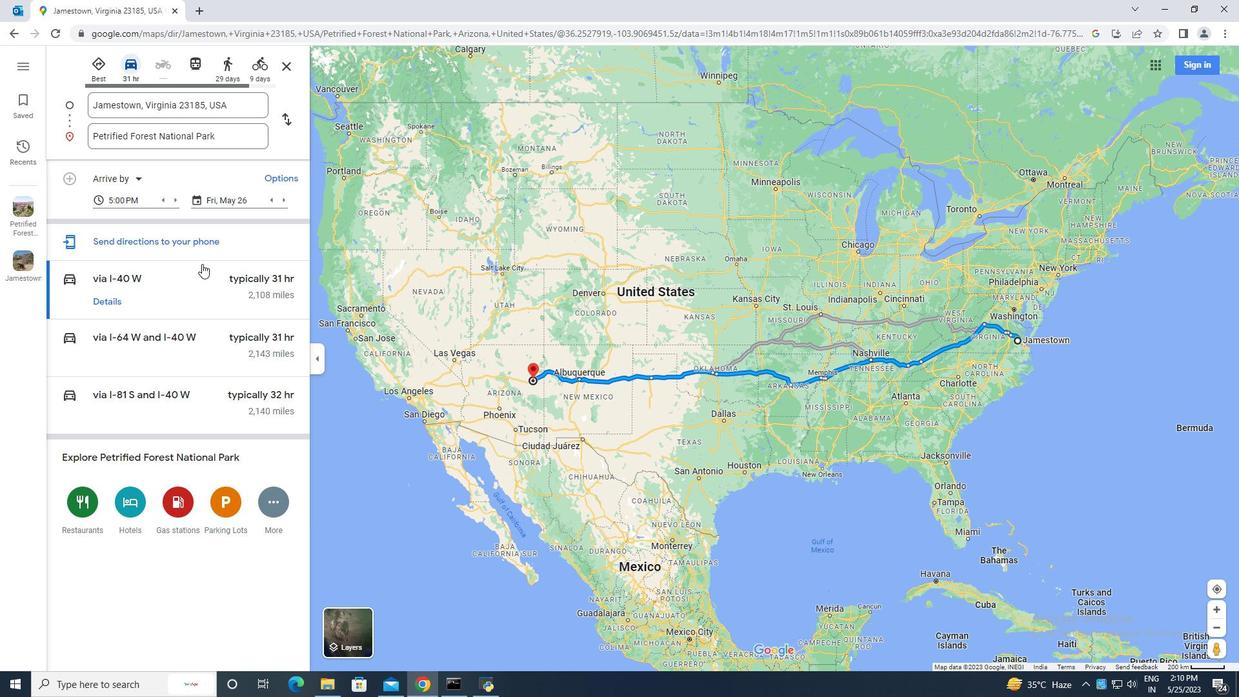 
Action: Mouse scrolled (202, 266) with delta (0, 0)
Screenshot: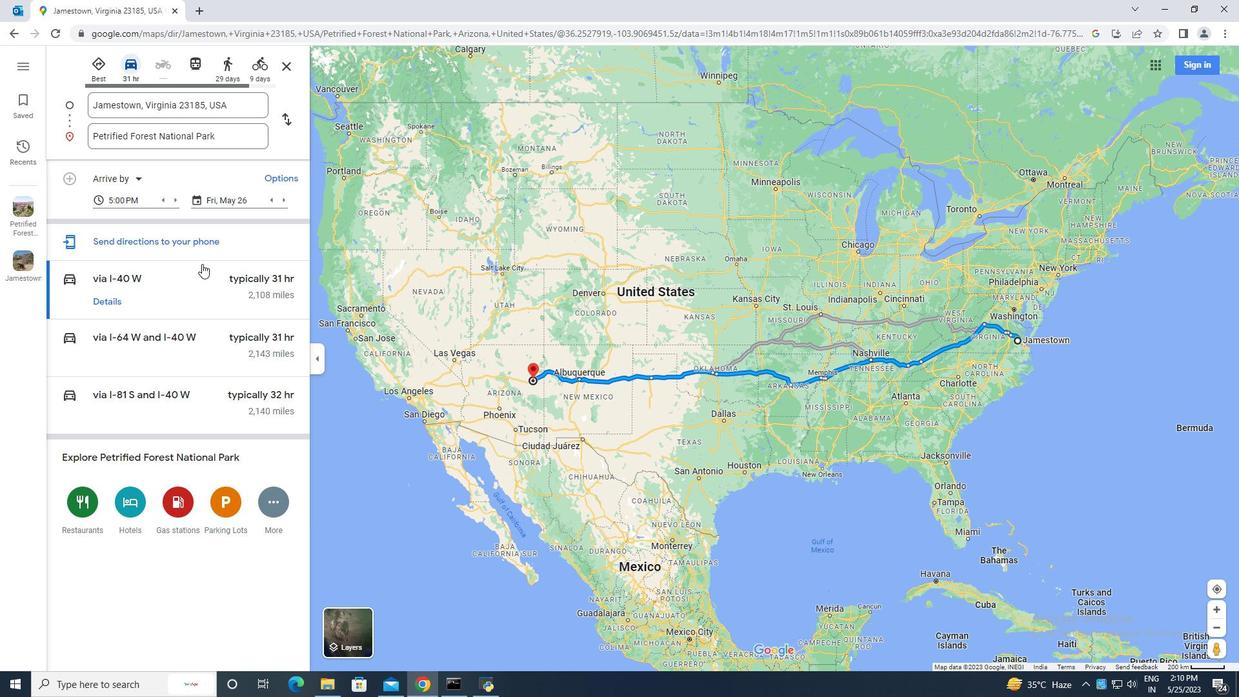 
Action: Mouse moved to (202, 271)
Screenshot: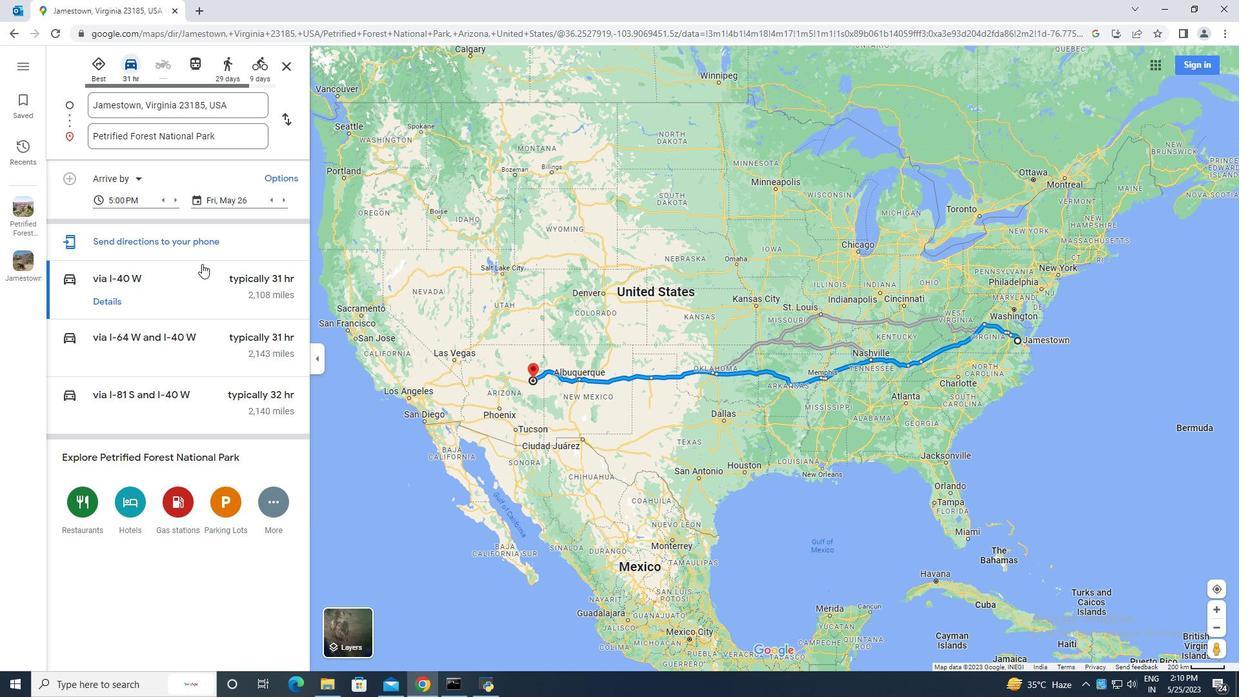 
Action: Mouse scrolled (202, 270) with delta (0, 0)
Screenshot: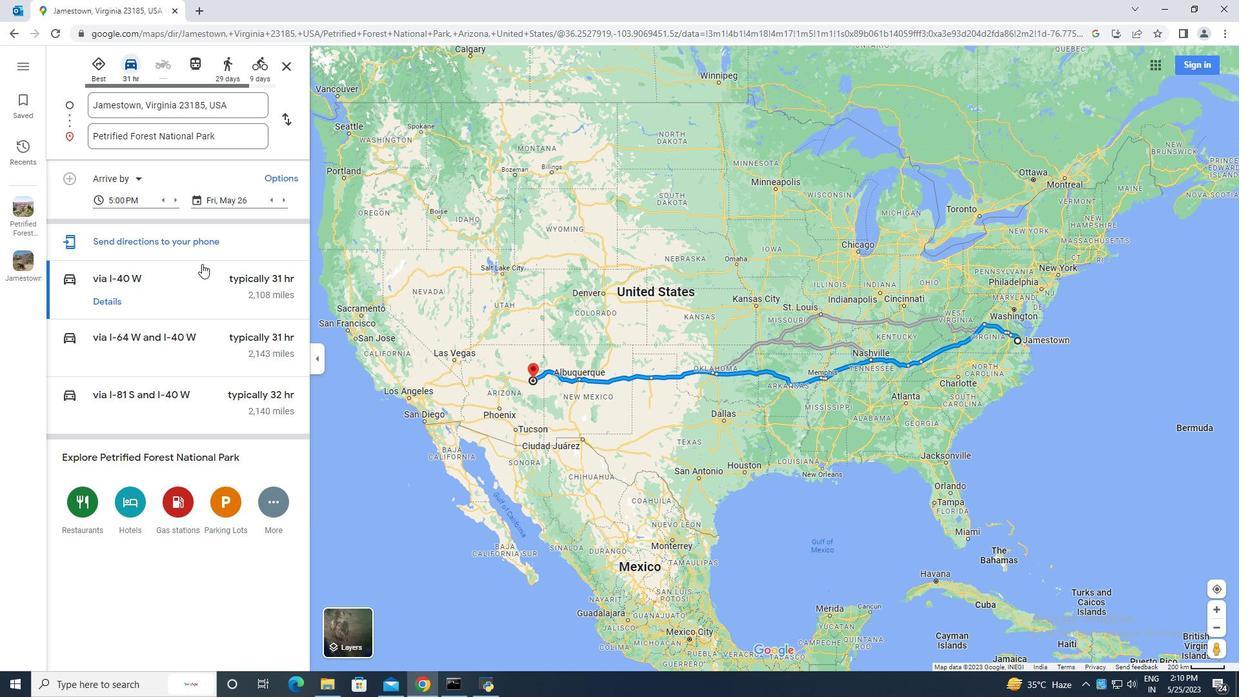 
Action: Mouse moved to (202, 273)
Screenshot: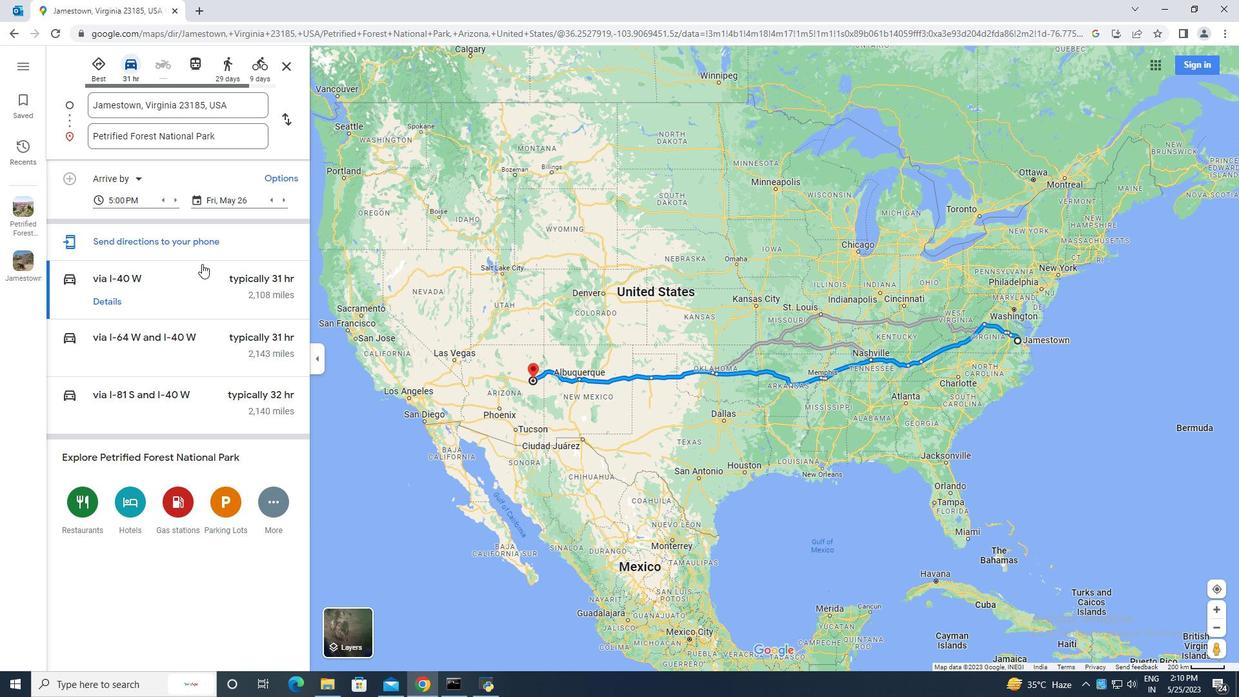 
Action: Mouse scrolled (202, 272) with delta (0, 0)
Screenshot: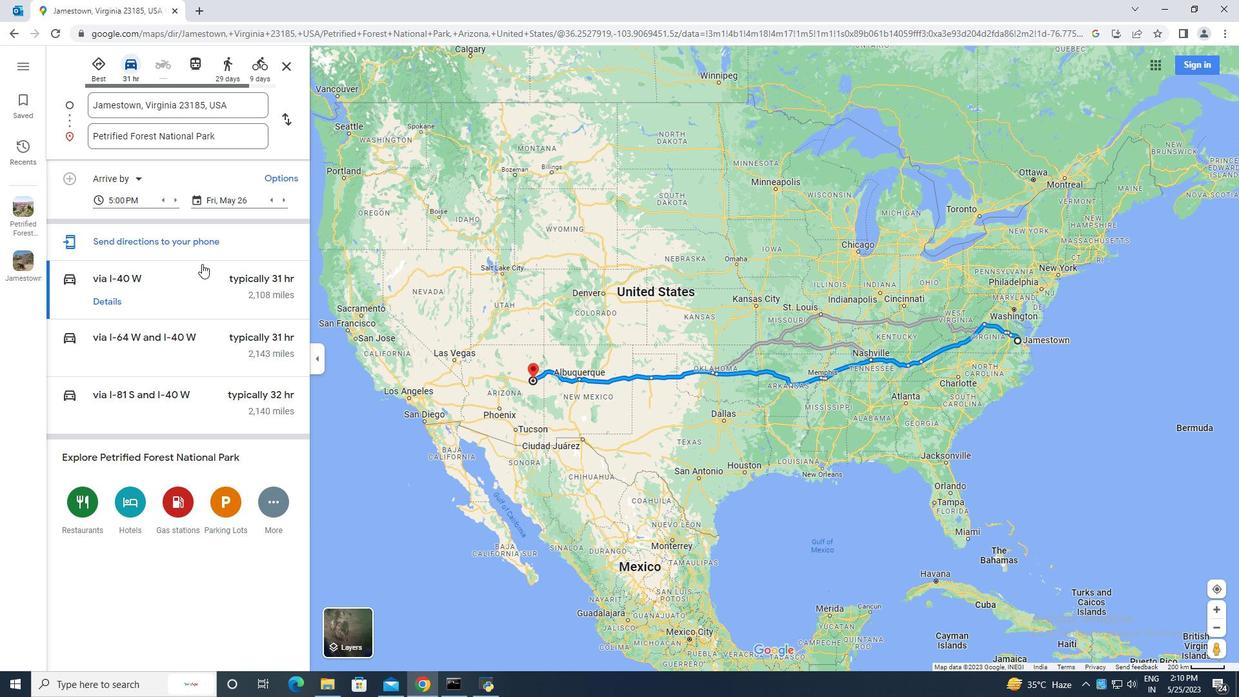 
Action: Mouse moved to (203, 273)
Screenshot: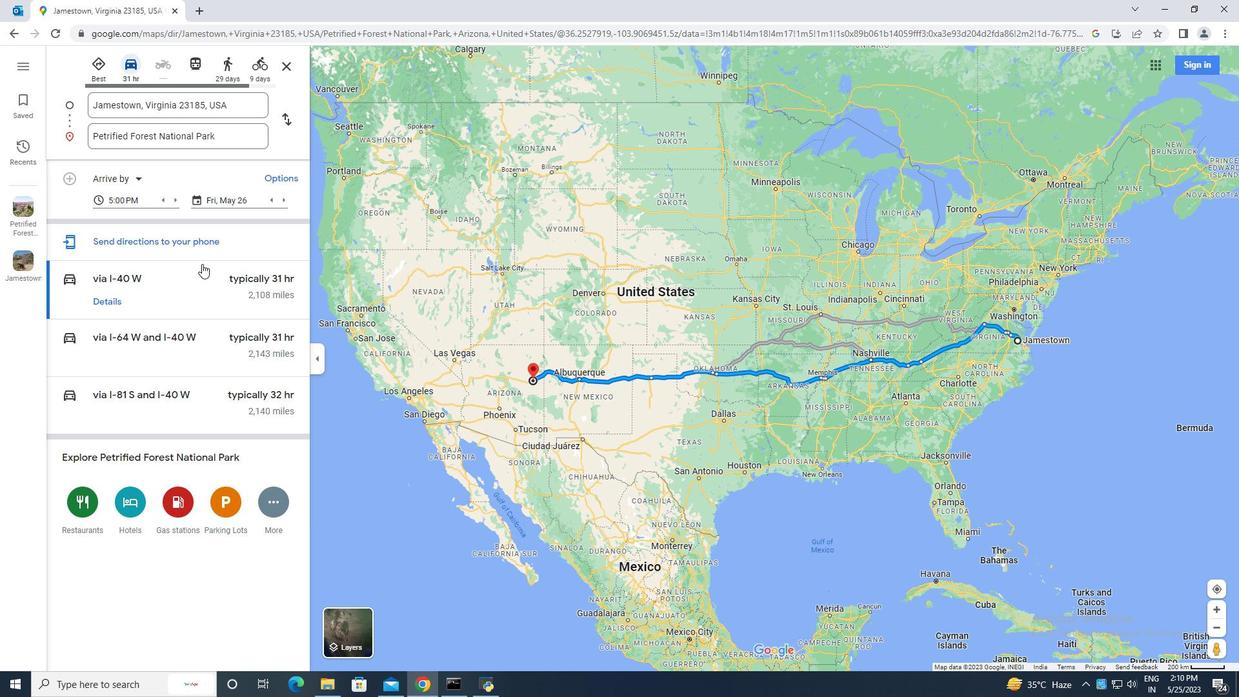 
Action: Mouse scrolled (203, 273) with delta (0, 0)
Screenshot: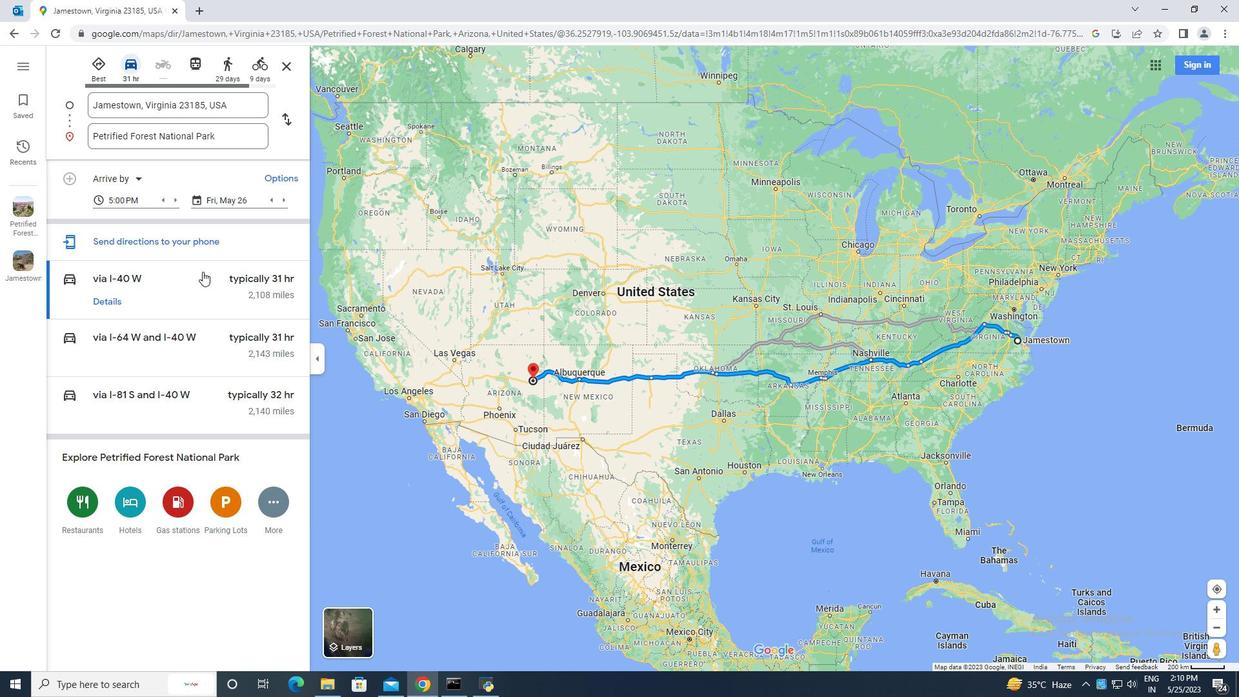 
Action: Mouse moved to (200, 305)
Screenshot: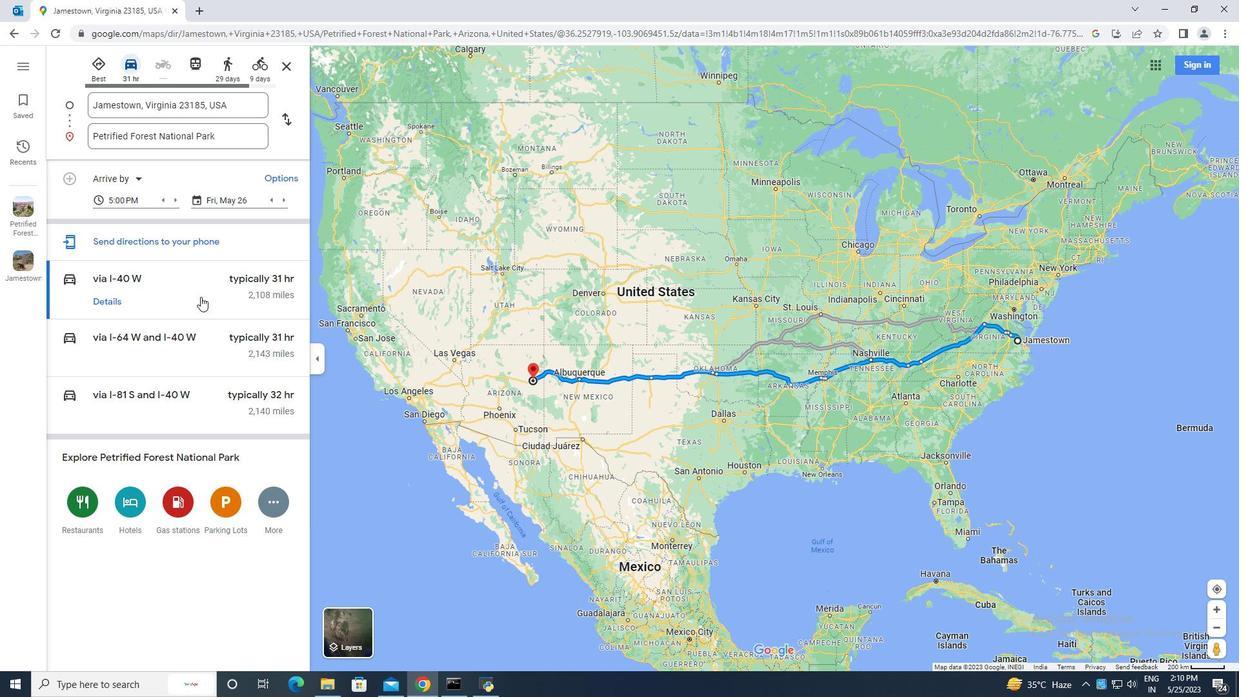
Action: Mouse scrolled (200, 304) with delta (0, 0)
Screenshot: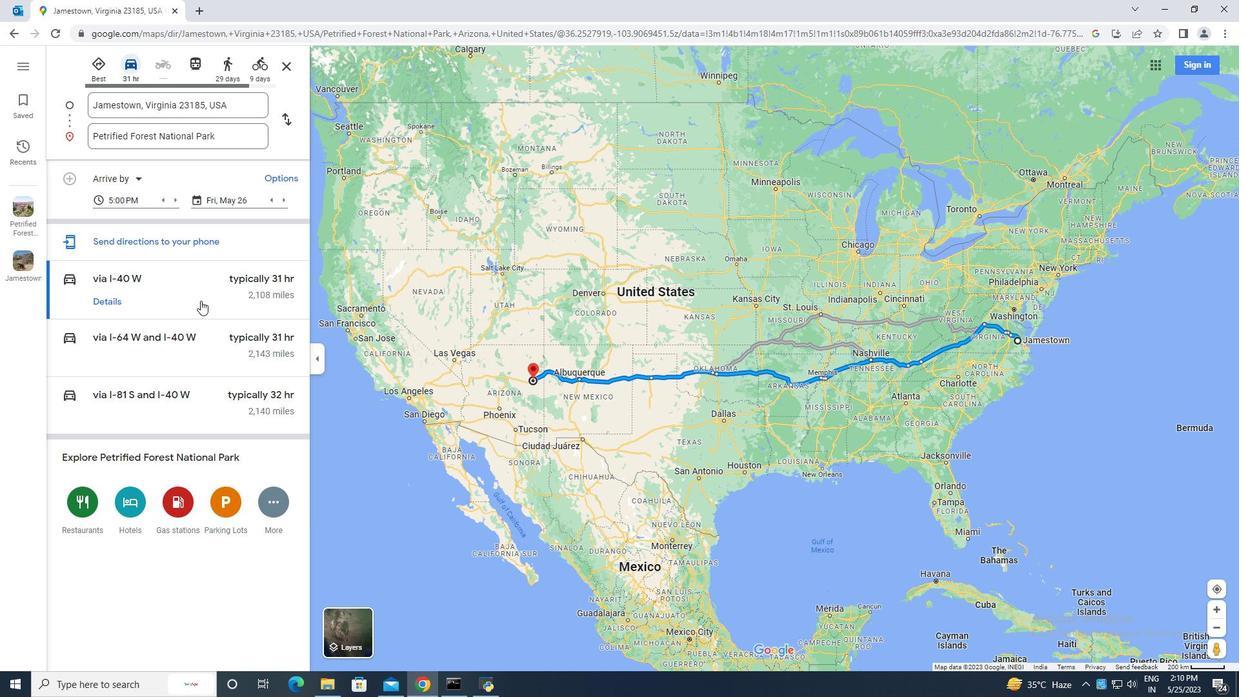 
Action: Mouse moved to (200, 306)
Screenshot: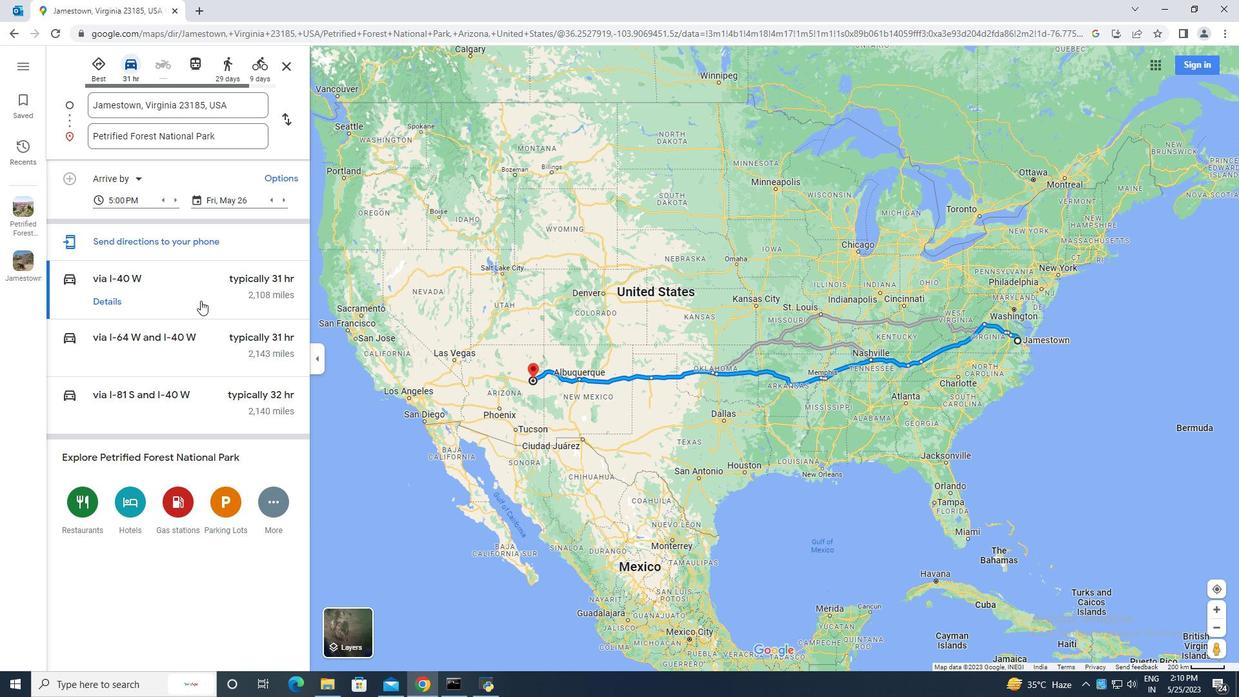 
Action: Mouse scrolled (200, 305) with delta (0, 0)
Screenshot: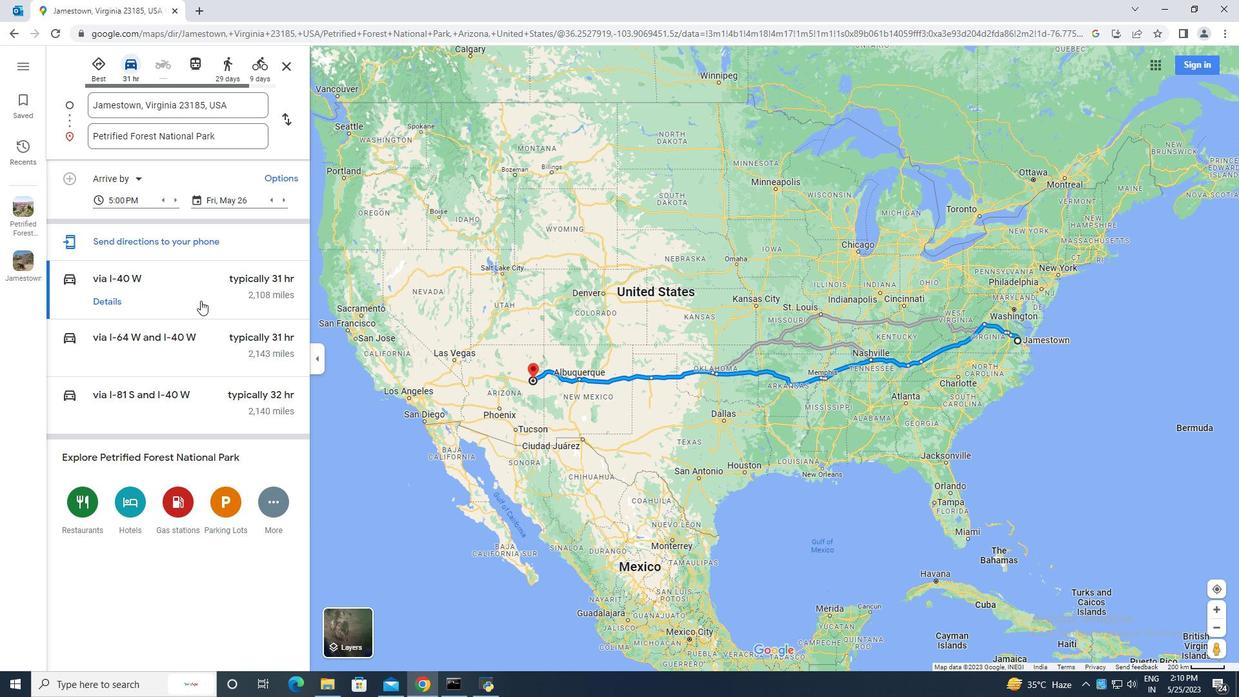 
Action: Mouse scrolled (200, 305) with delta (0, 0)
Screenshot: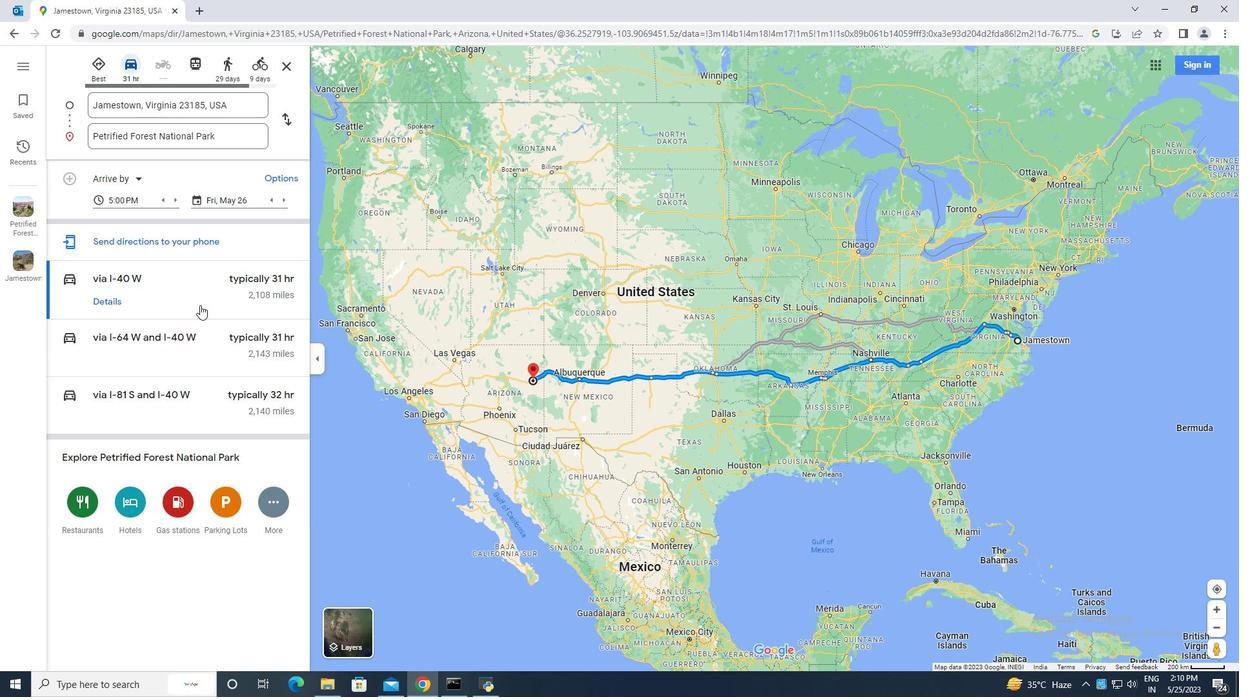 
Action: Mouse moved to (195, 302)
Screenshot: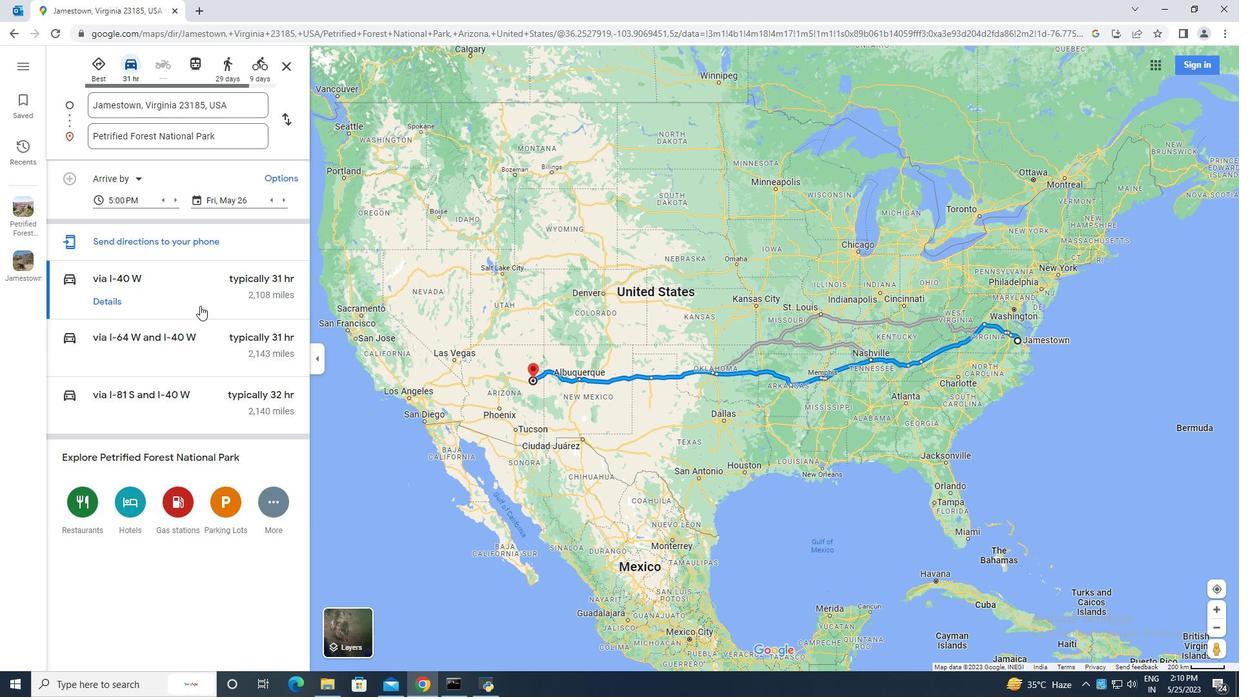 
Action: Mouse scrolled (195, 303) with delta (0, 0)
Screenshot: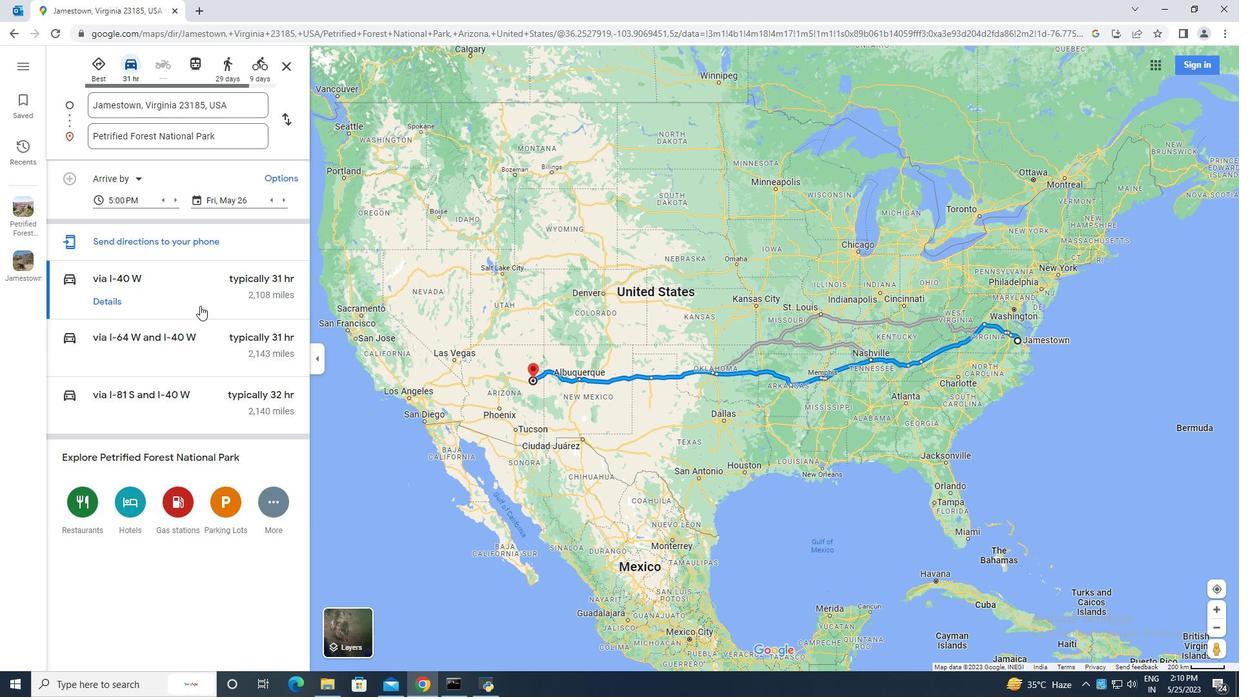 
Action: Mouse scrolled (195, 303) with delta (0, 0)
Screenshot: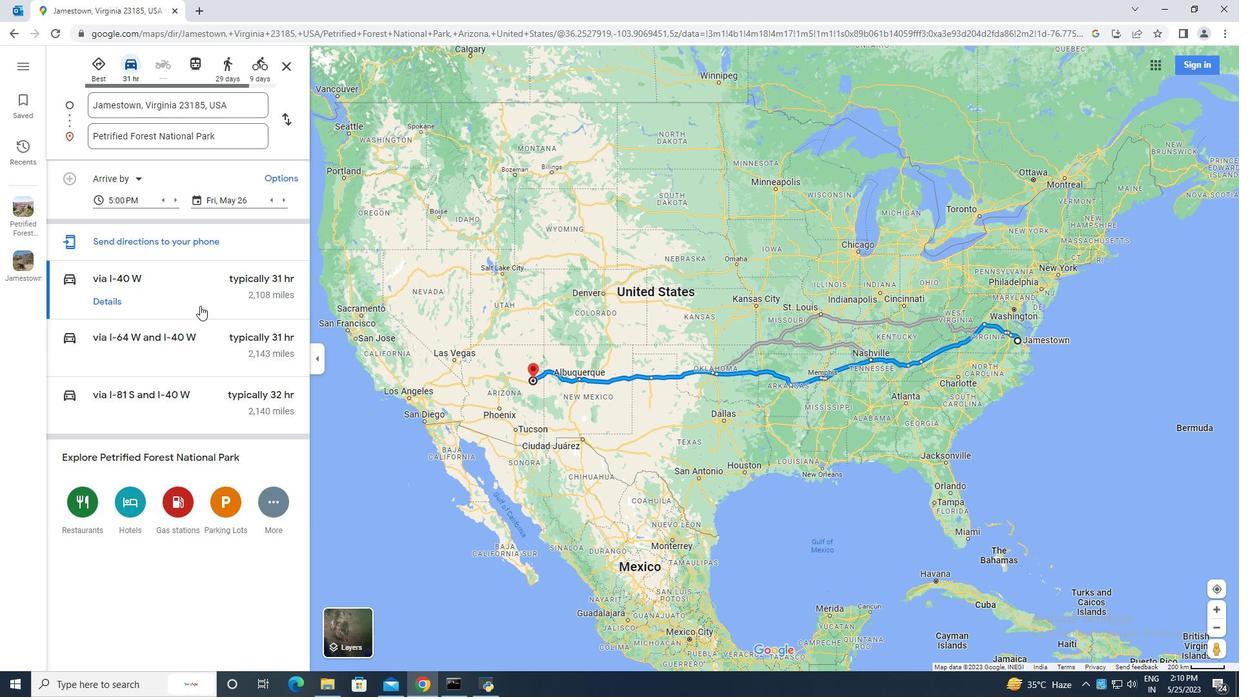 
Action: Mouse scrolled (195, 303) with delta (0, 0)
Screenshot: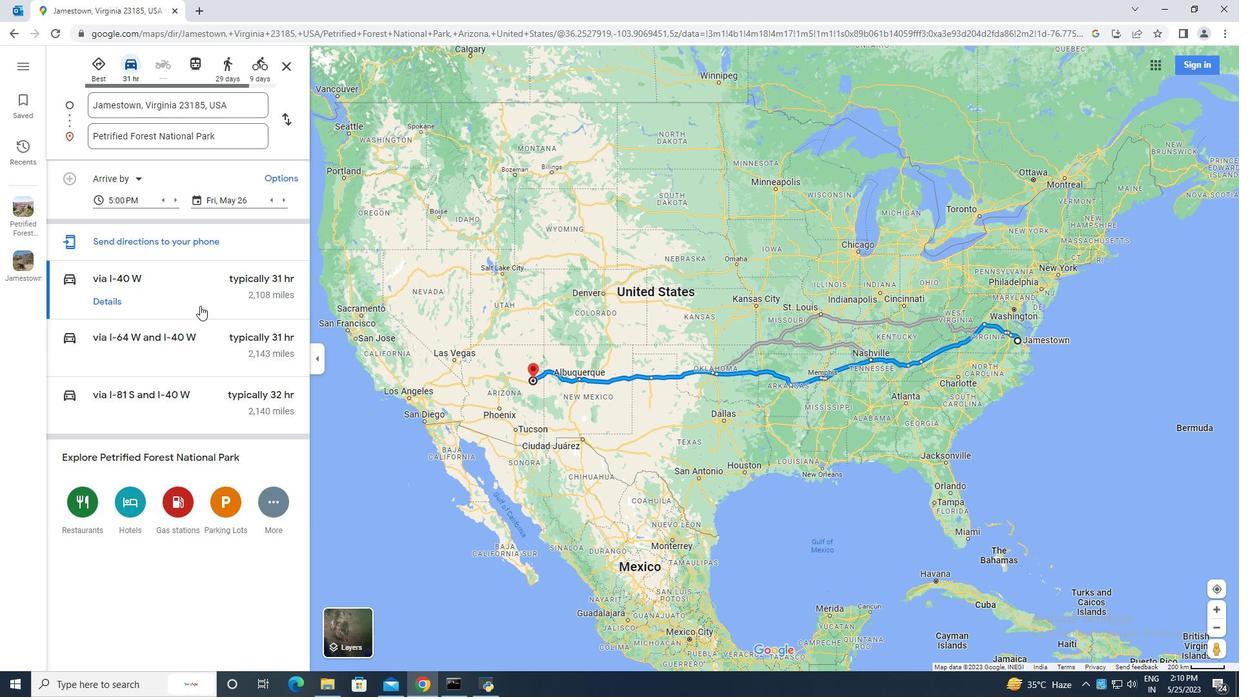 
Action: Mouse moved to (185, 300)
Screenshot: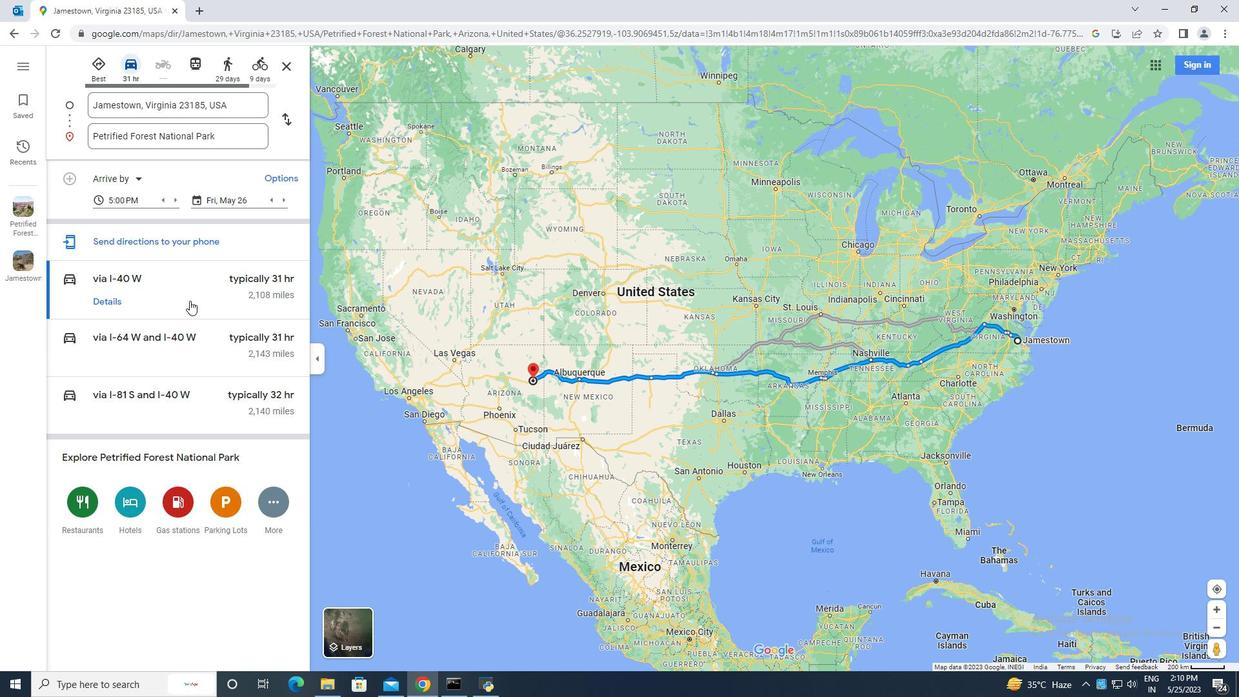 
Action: Key pressed <Key.enter><Key.enter>
Screenshot: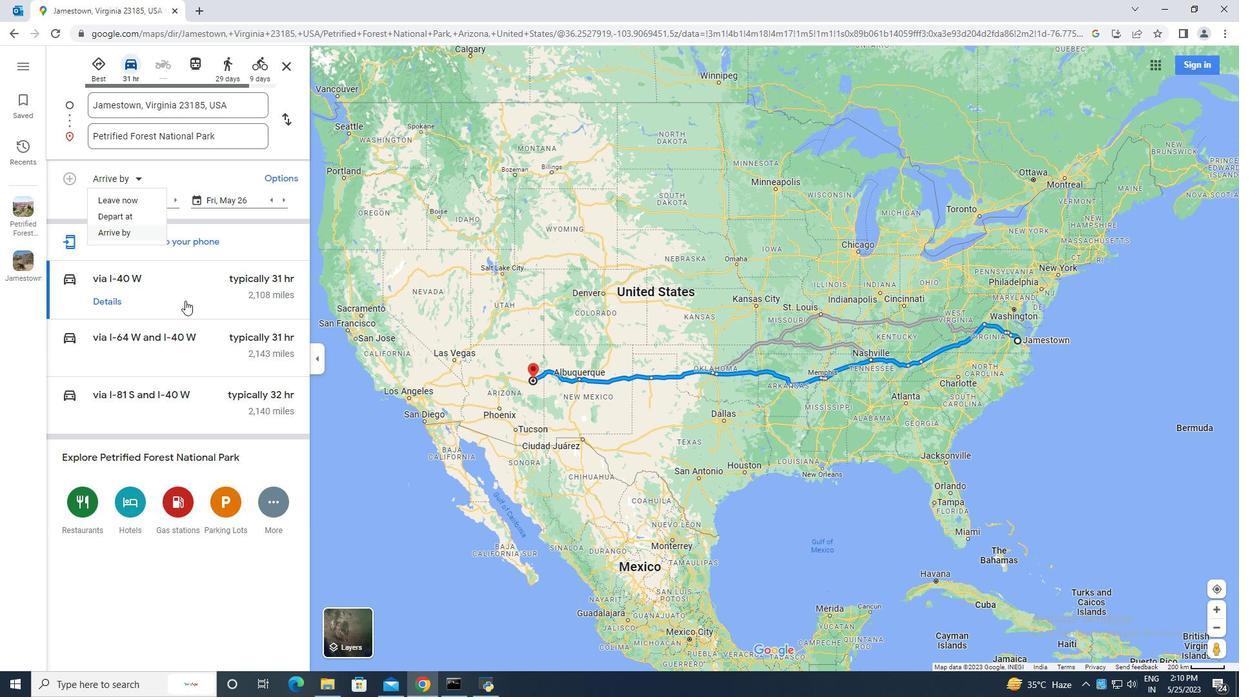 
Action: Mouse moved to (189, 300)
Screenshot: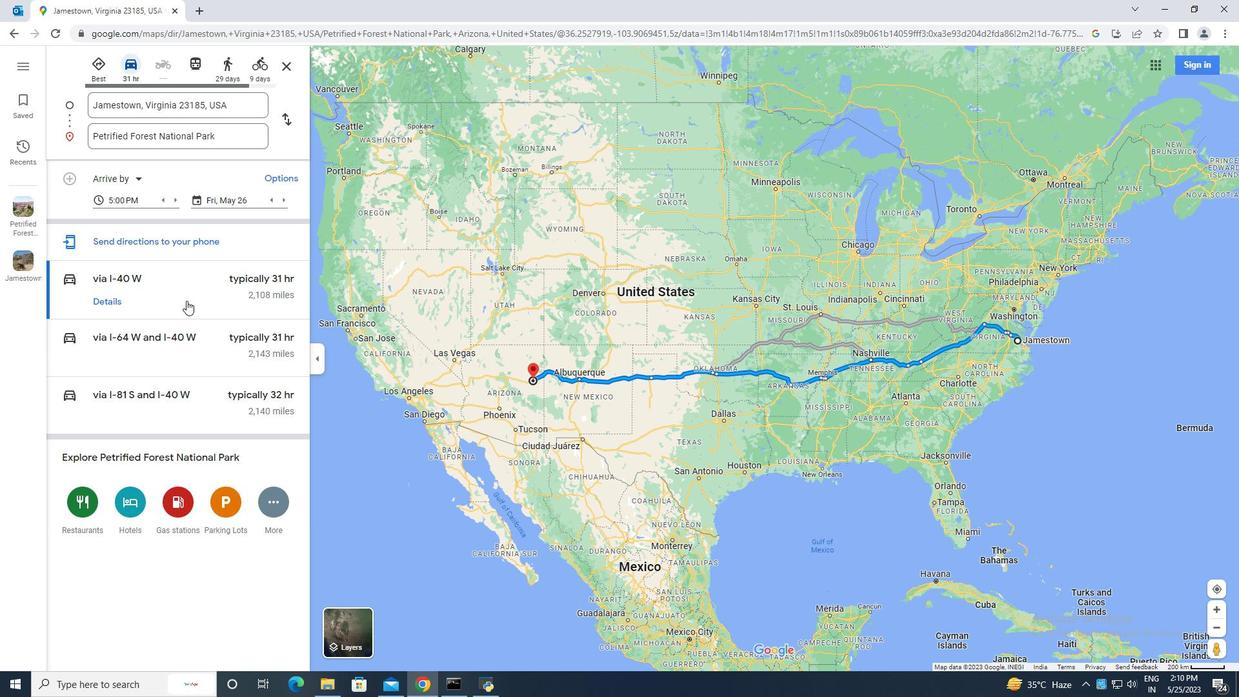
Action: Key pressed <Key.enter><Key.enter>
Screenshot: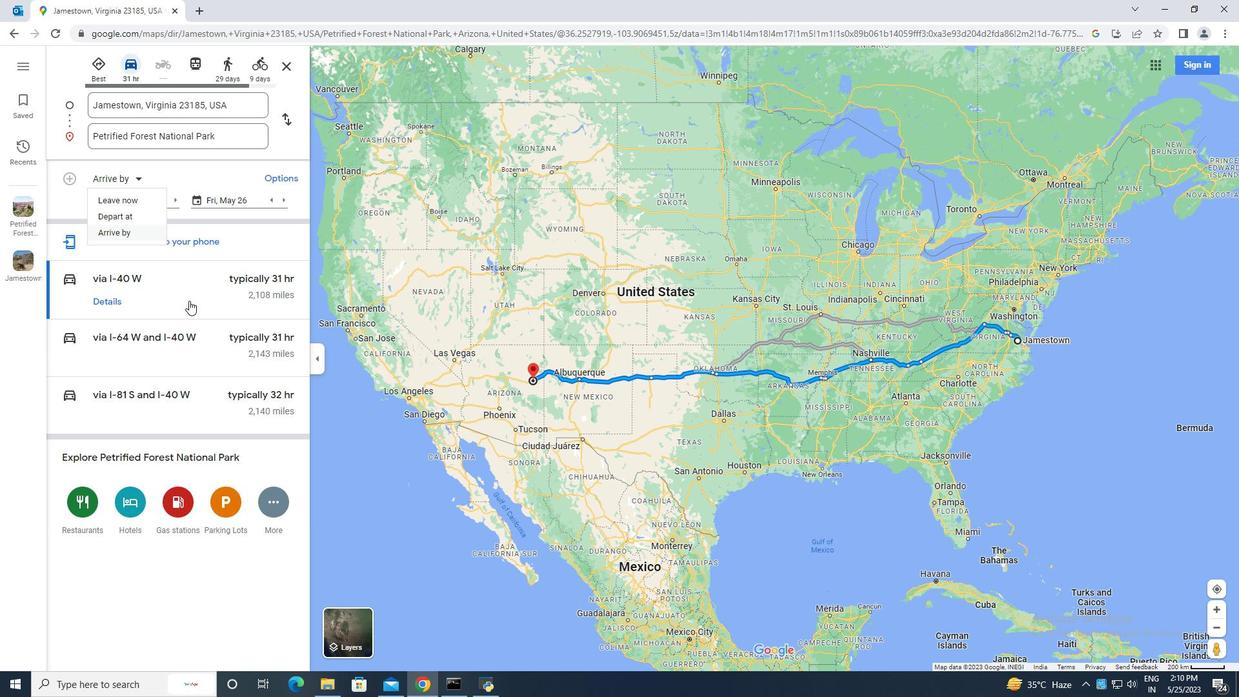 
Action: Mouse moved to (166, 263)
Screenshot: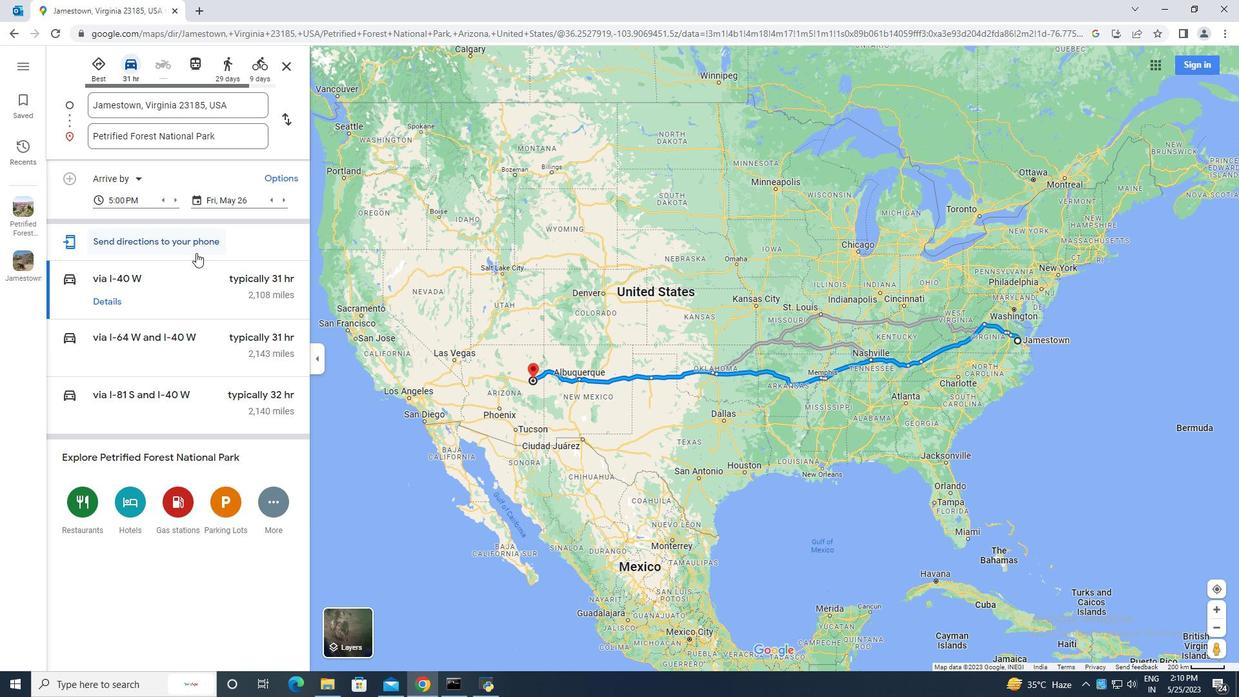 
Action: Mouse scrolled (166, 264) with delta (0, 0)
Screenshot: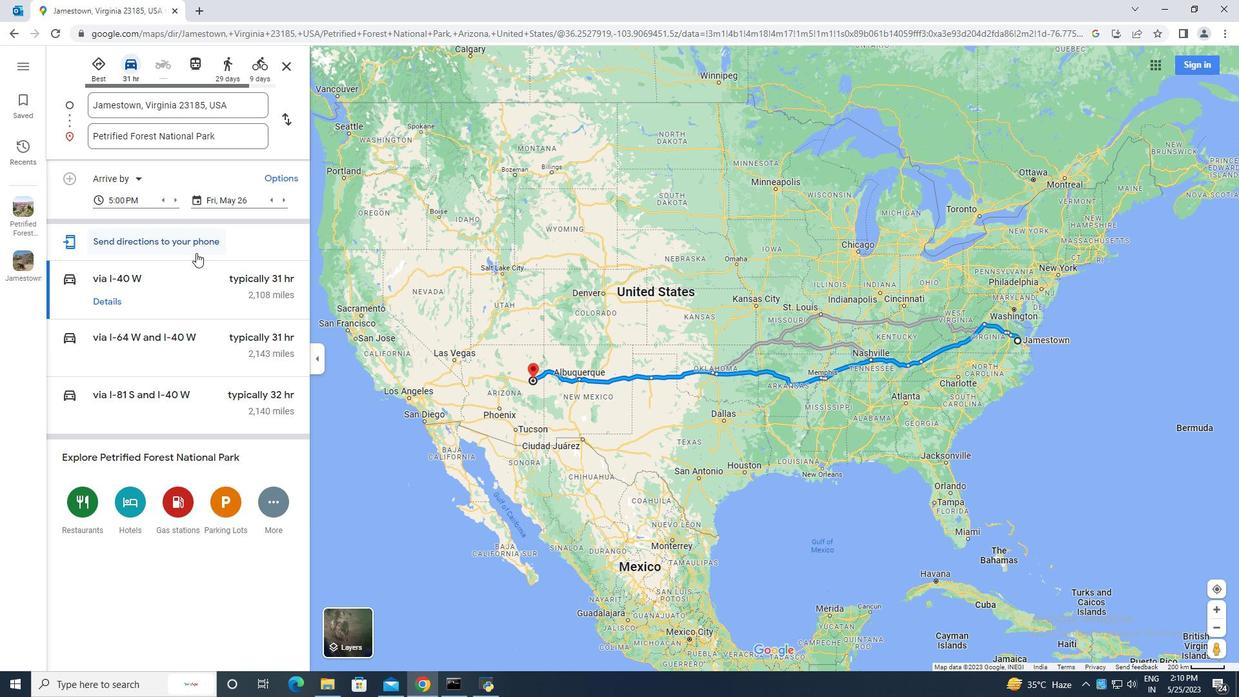 
Action: Mouse scrolled (166, 264) with delta (0, 0)
Screenshot: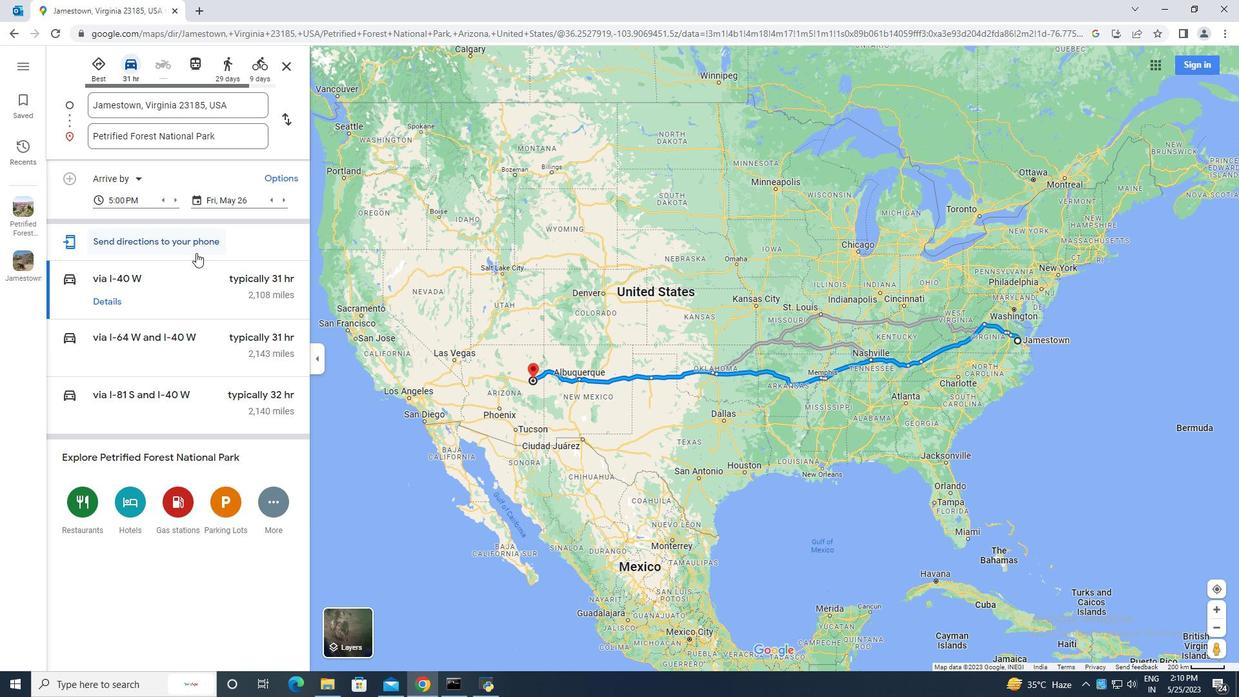 
Action: Mouse scrolled (166, 264) with delta (0, 0)
Screenshot: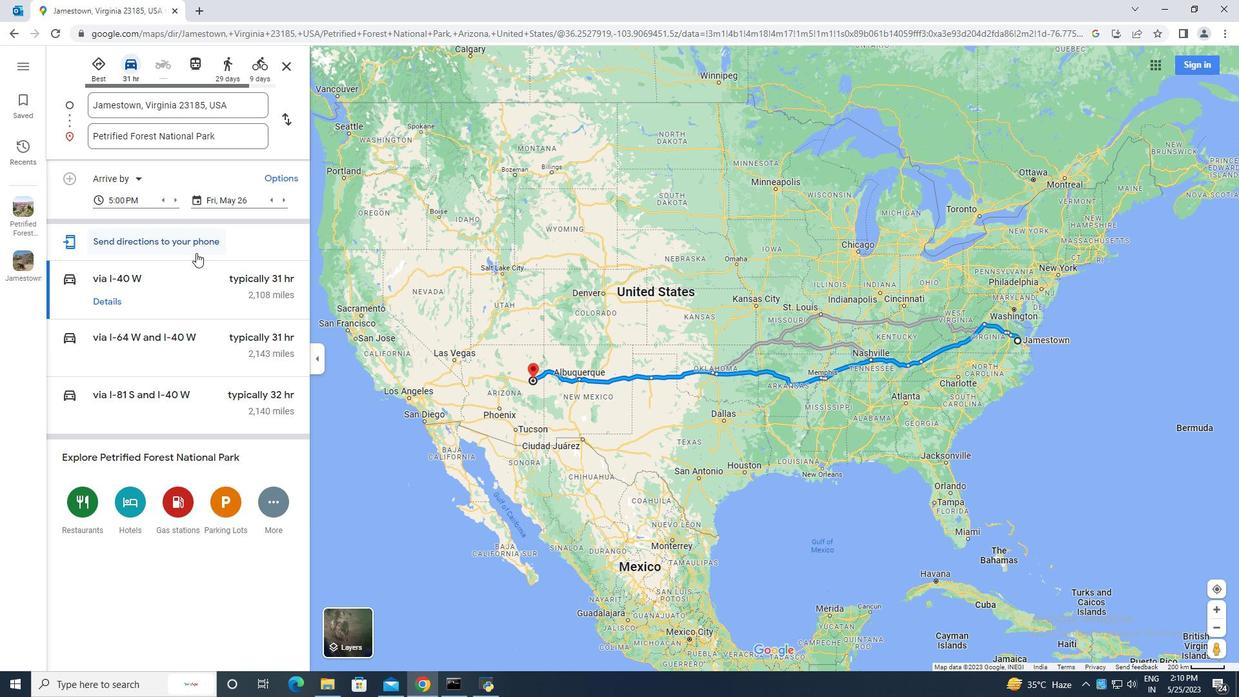 
Action: Mouse scrolled (166, 264) with delta (0, 0)
Screenshot: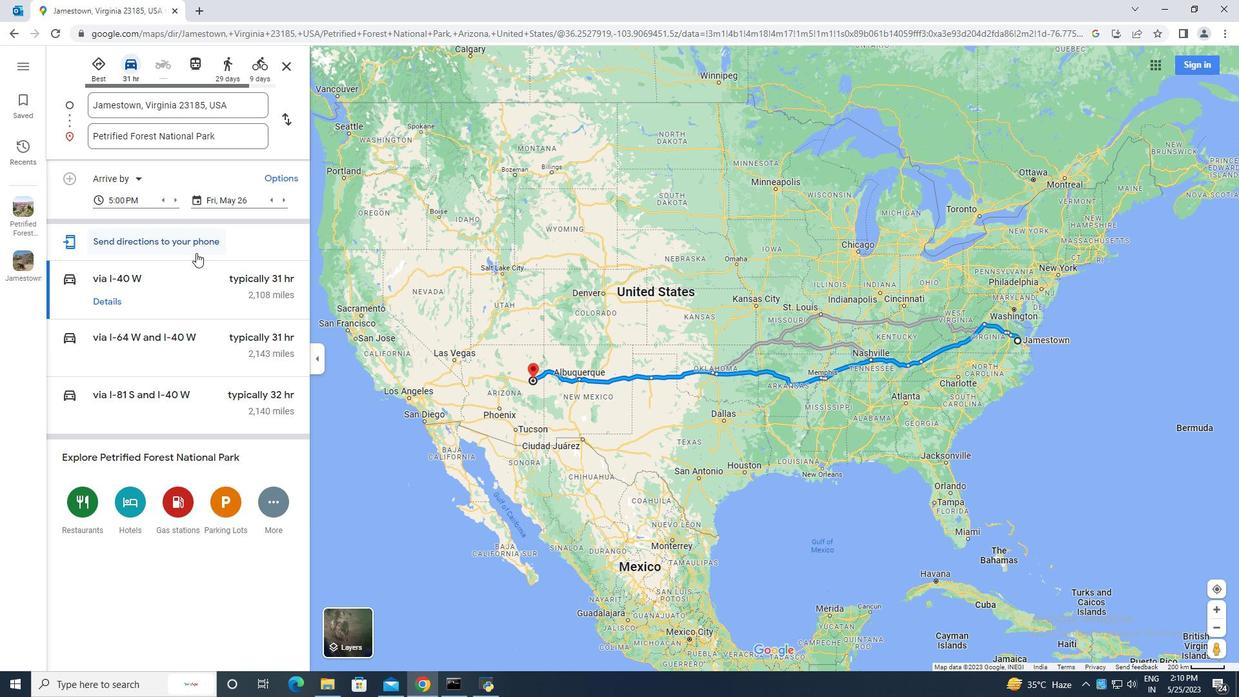 
Action: Mouse scrolled (166, 262) with delta (0, 0)
Screenshot: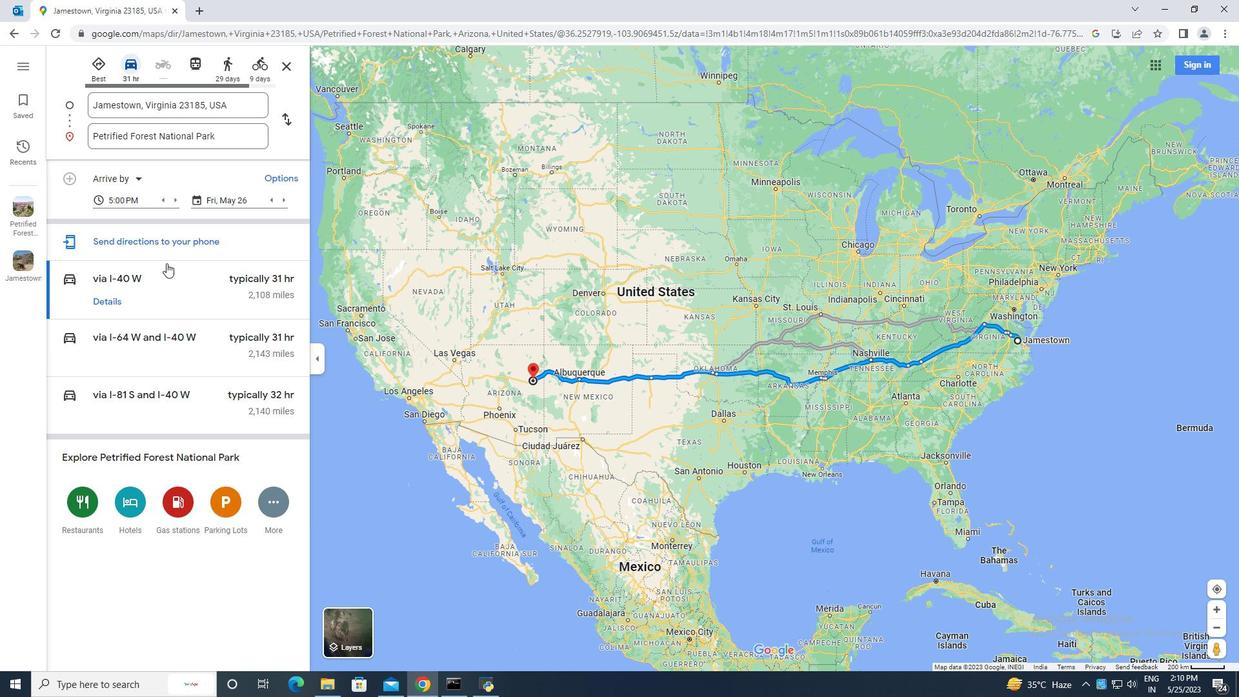 
Action: Mouse scrolled (166, 262) with delta (0, 0)
Screenshot: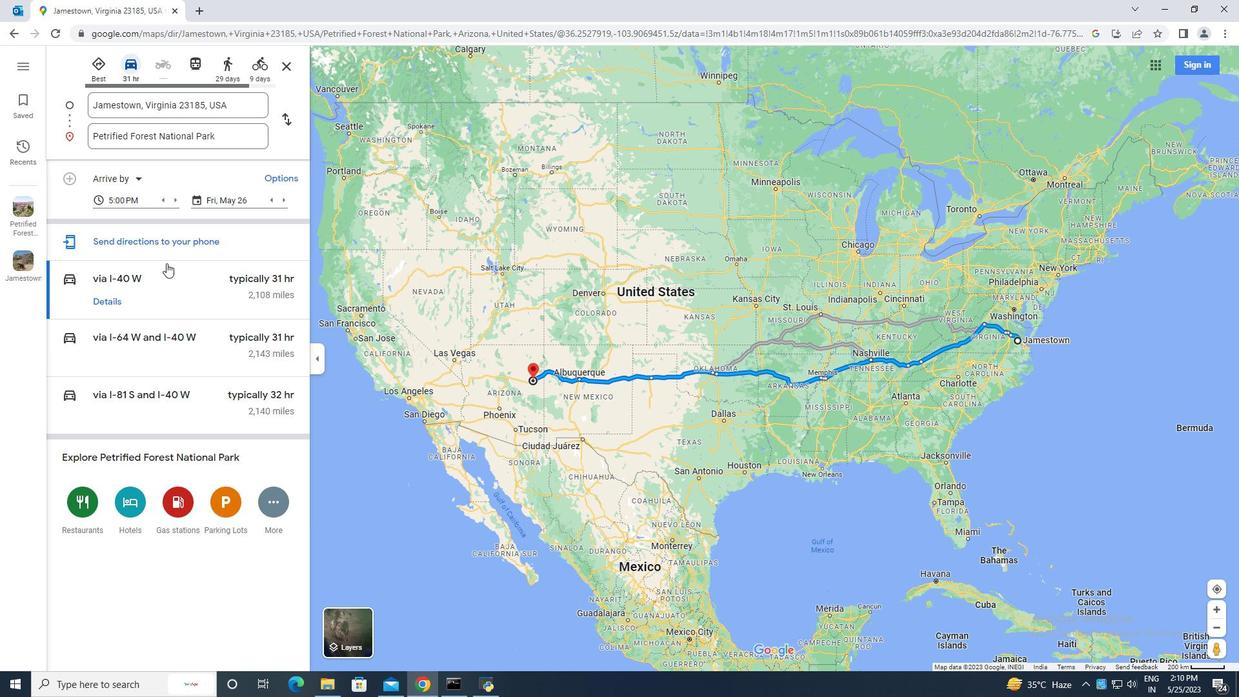 
Action: Mouse scrolled (166, 262) with delta (0, 0)
Screenshot: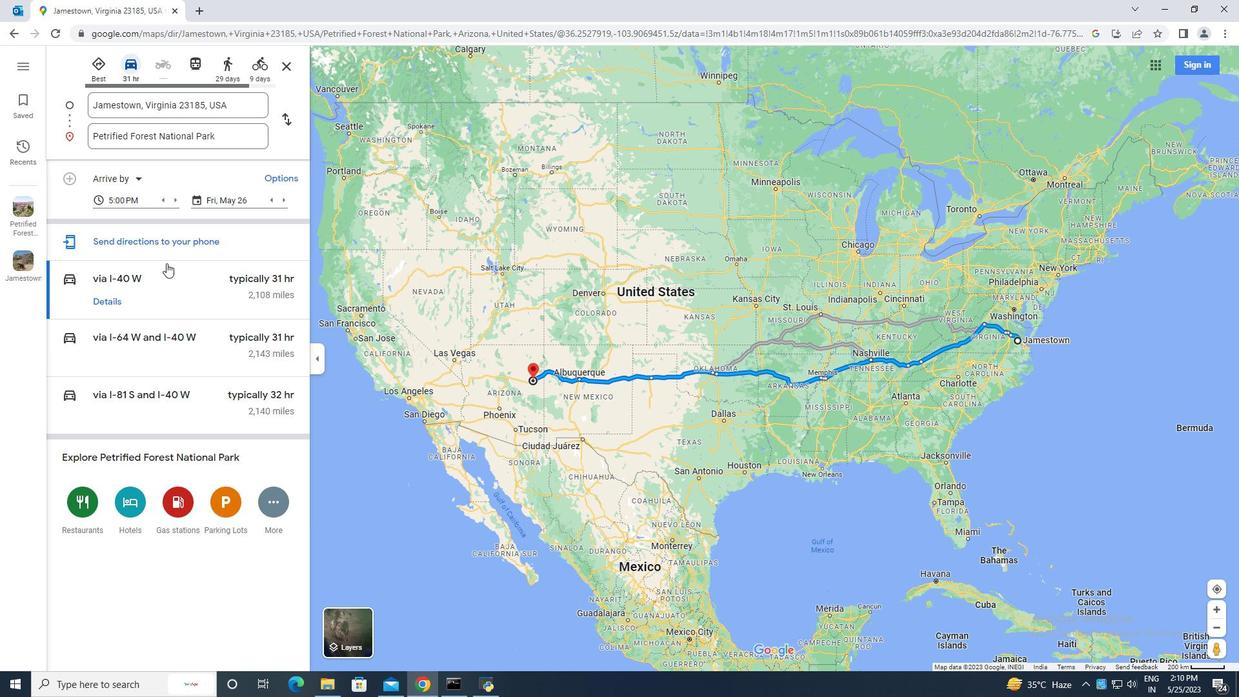 
Action: Mouse scrolled (166, 262) with delta (0, 0)
Screenshot: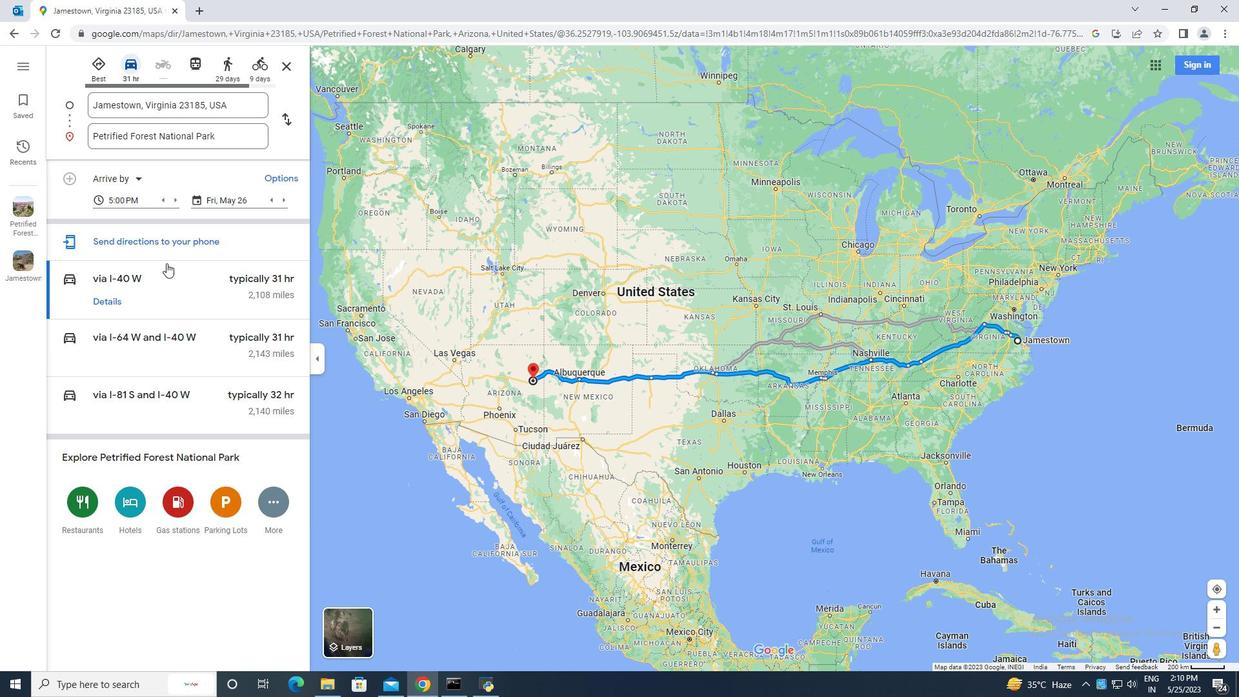 
Action: Mouse scrolled (166, 262) with delta (0, 0)
Screenshot: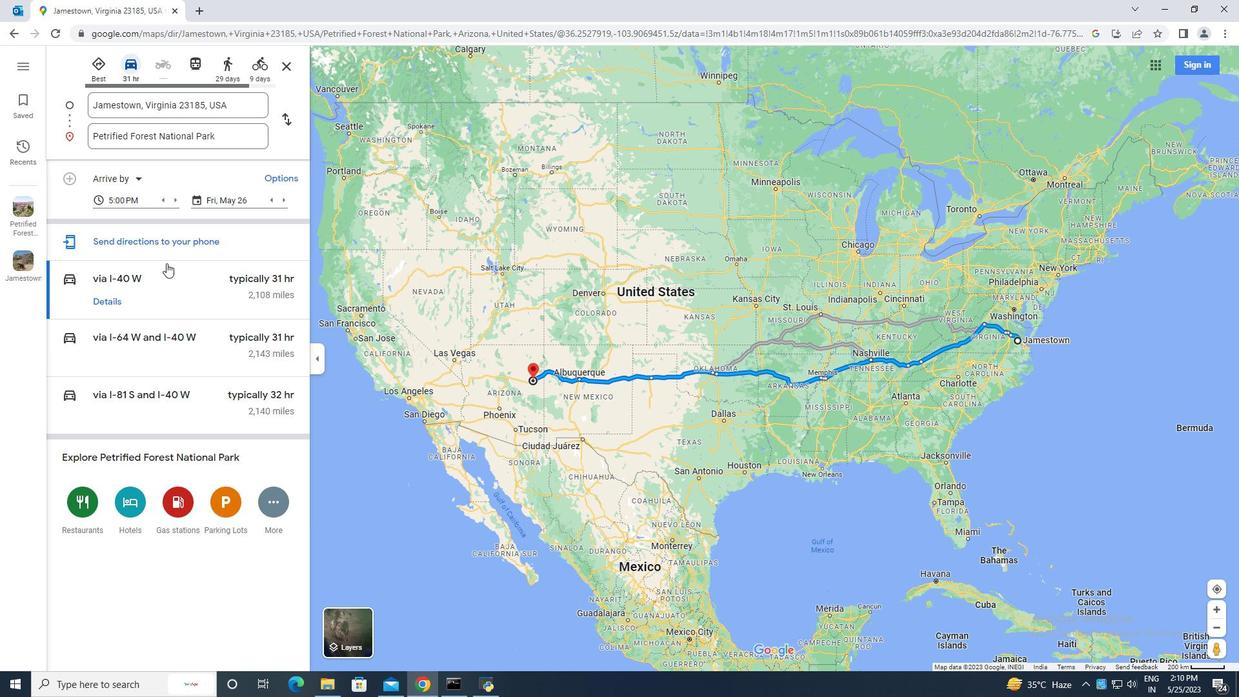 
Action: Mouse scrolled (166, 262) with delta (0, 0)
Screenshot: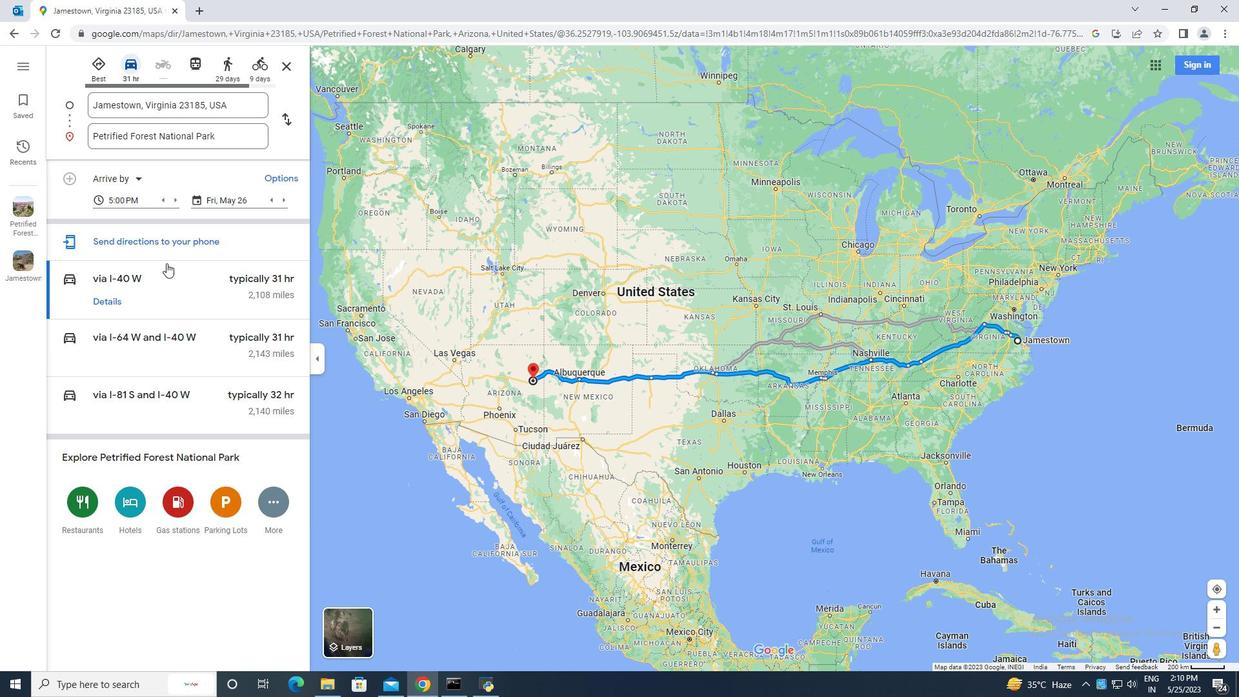 
Action: Mouse scrolled (166, 262) with delta (0, 0)
Screenshot: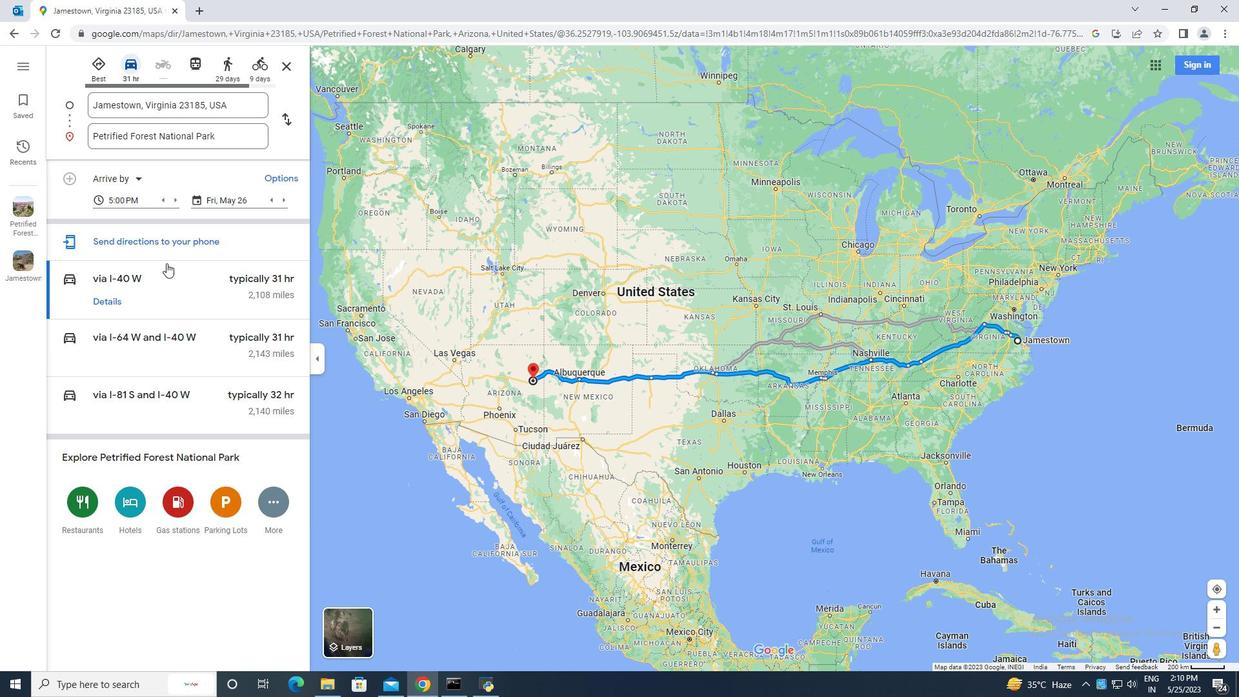 
Action: Mouse scrolled (166, 262) with delta (0, 0)
Screenshot: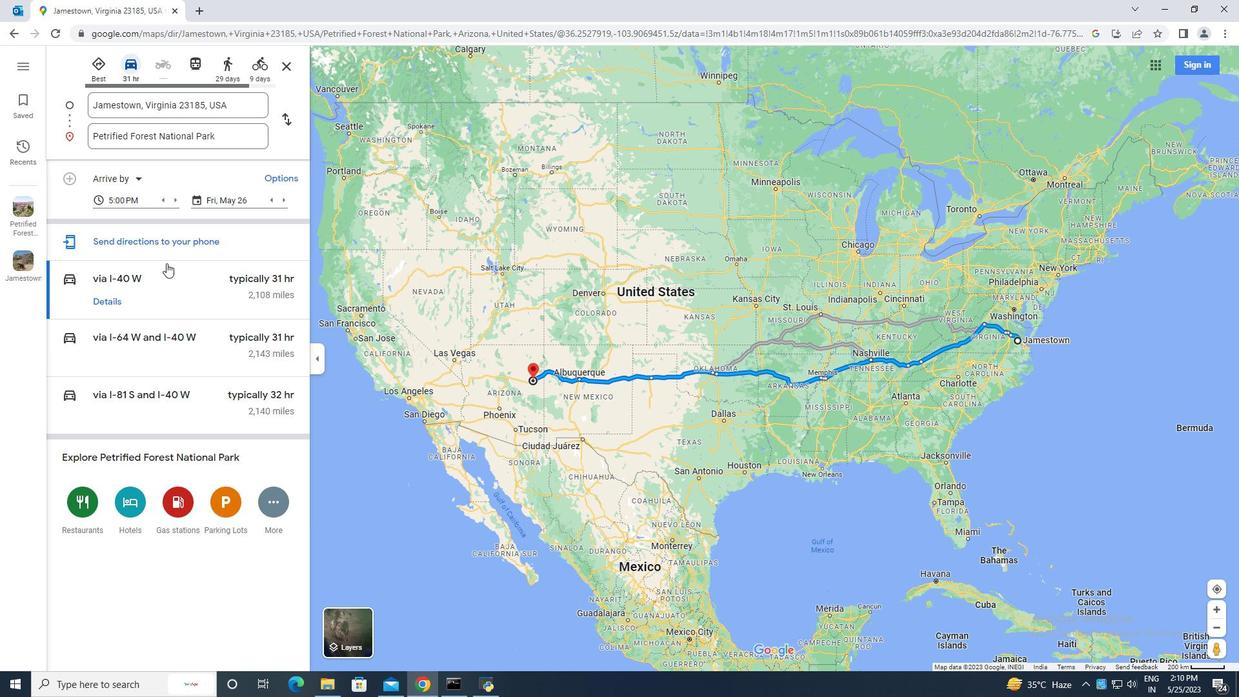 
Action: Mouse scrolled (166, 262) with delta (0, 0)
Screenshot: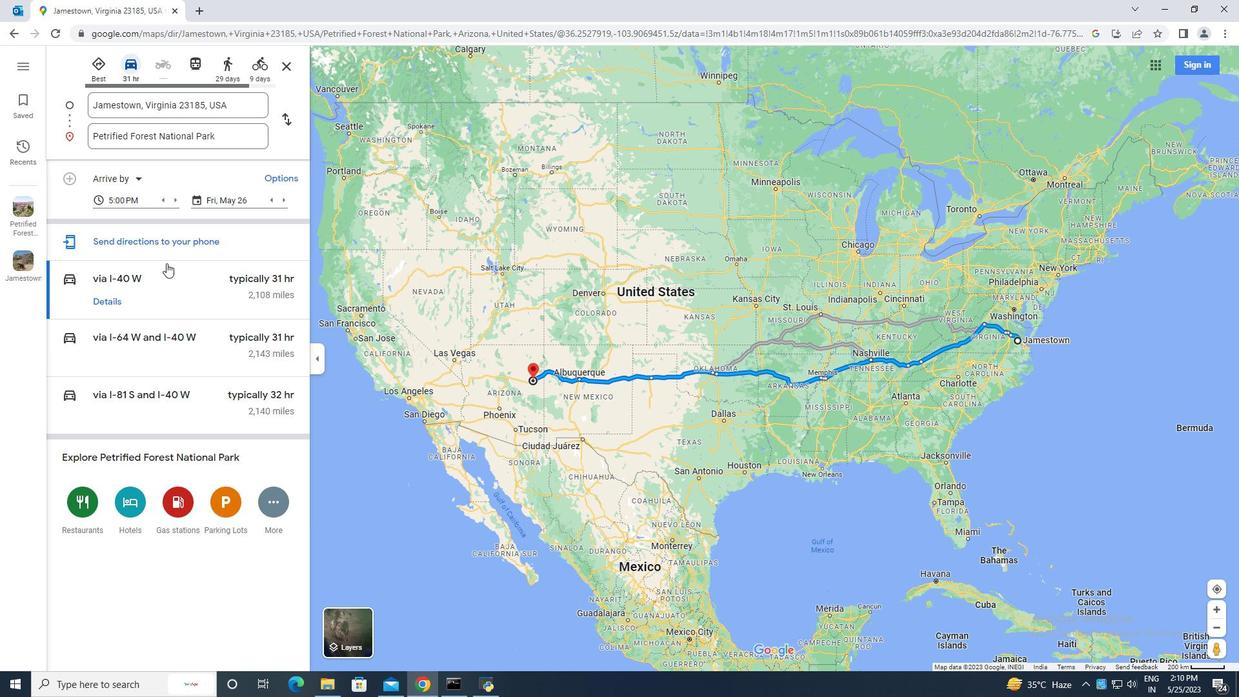 
Action: Mouse moved to (194, 393)
Screenshot: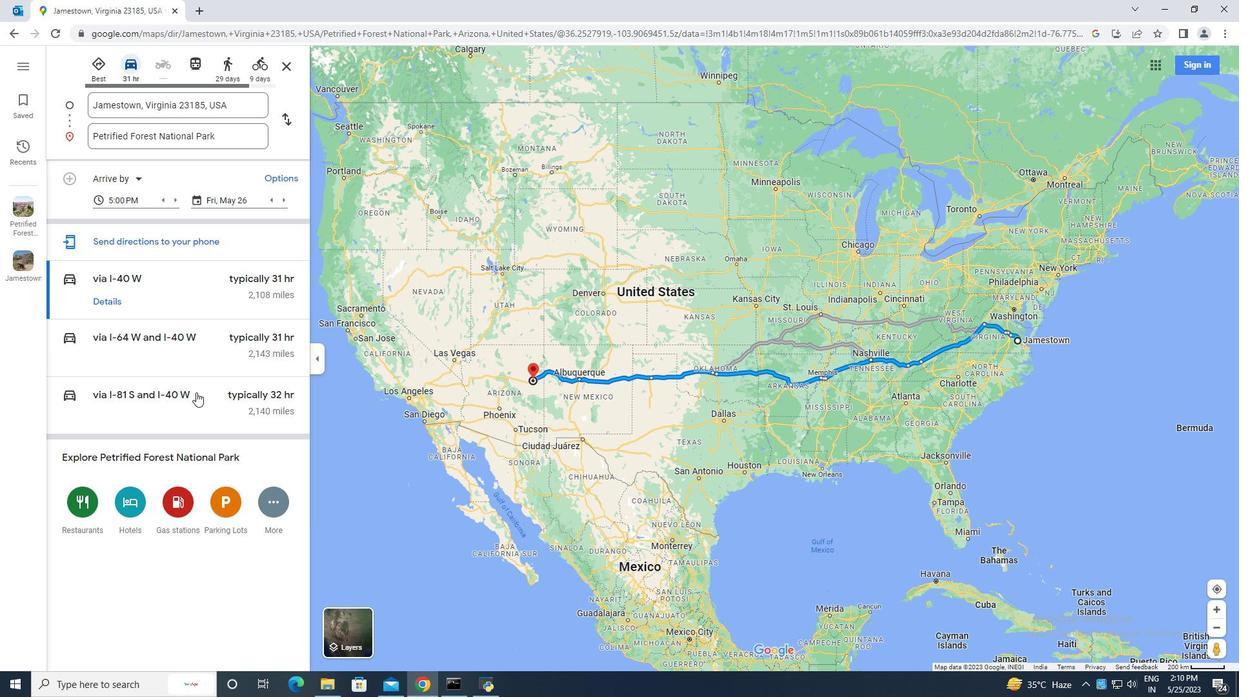 
Action: Mouse scrolled (194, 393) with delta (0, 0)
Screenshot: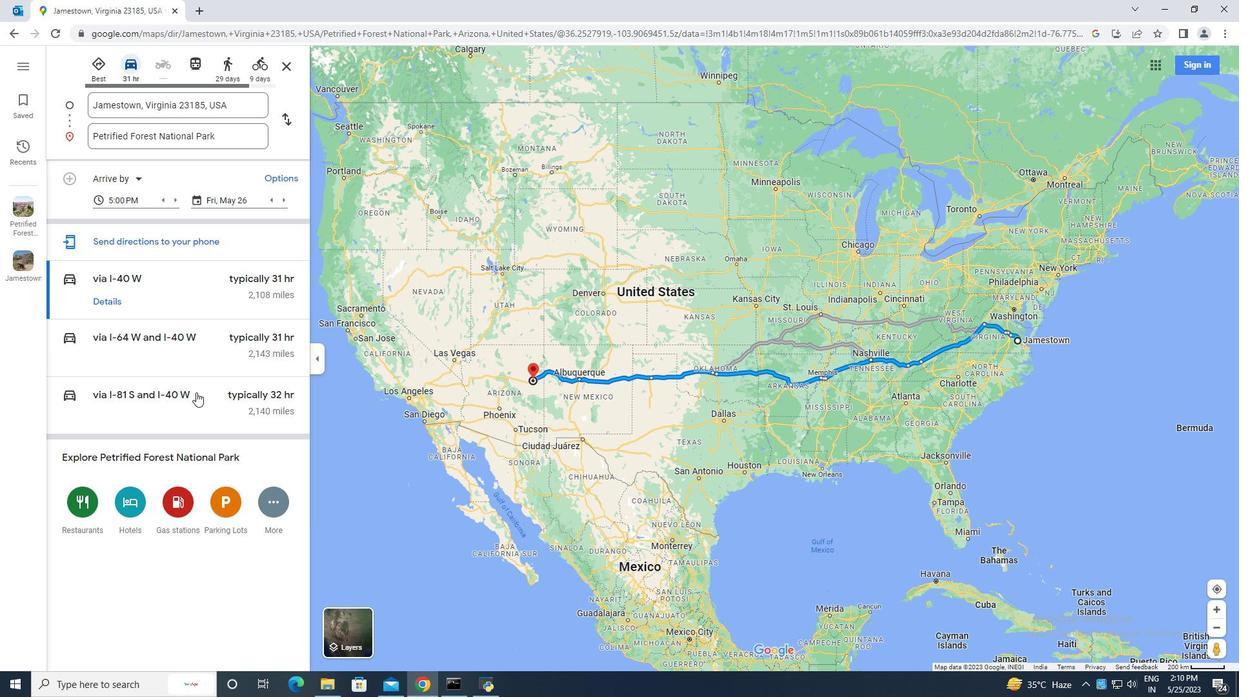
Action: Mouse moved to (194, 393)
Screenshot: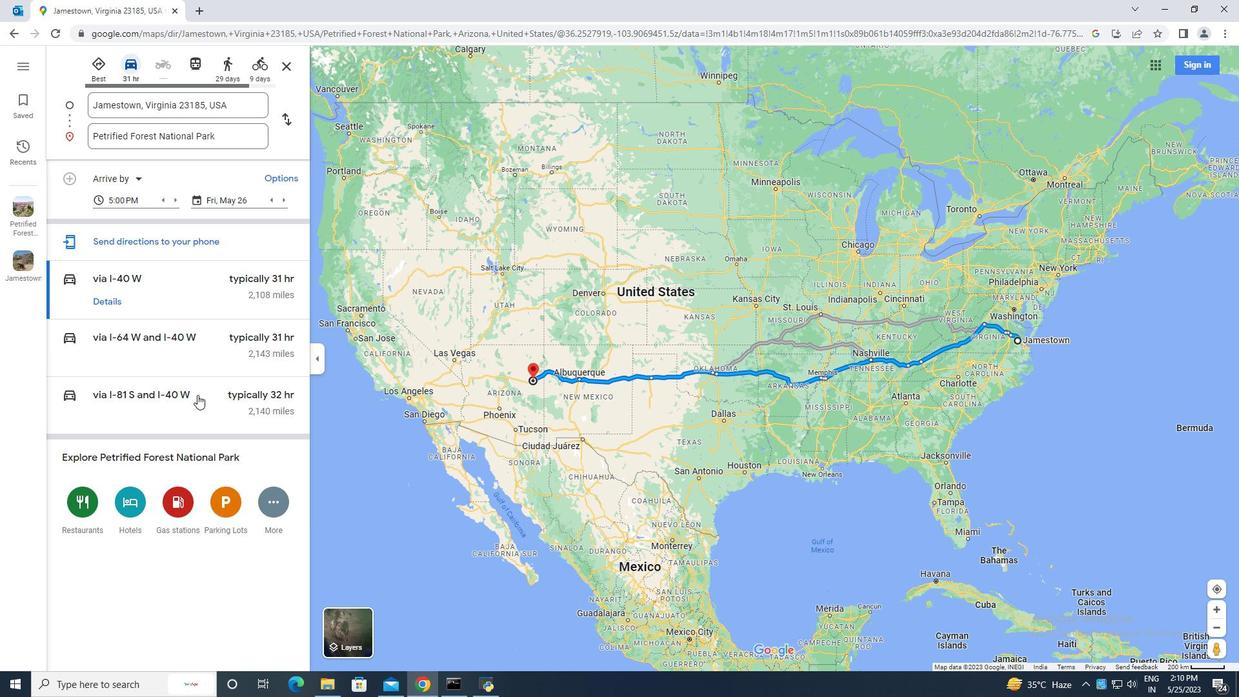 
Action: Mouse scrolled (194, 393) with delta (0, 0)
Screenshot: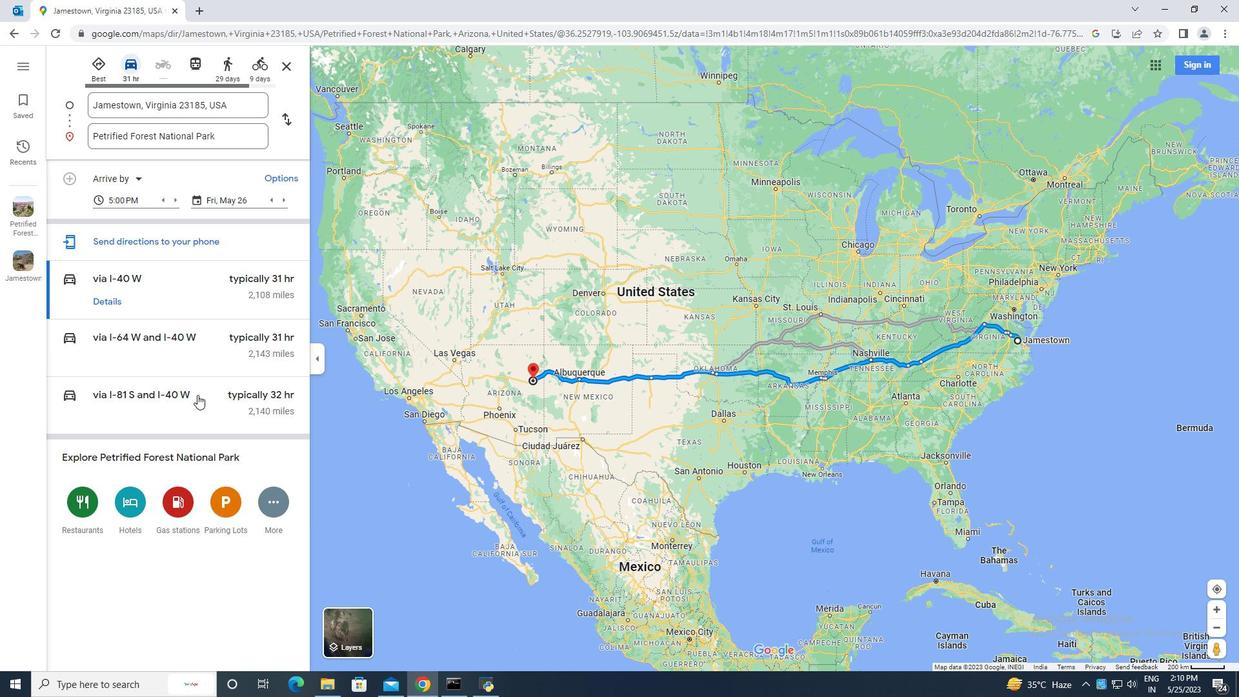 
Action: Mouse scrolled (194, 393) with delta (0, 0)
Screenshot: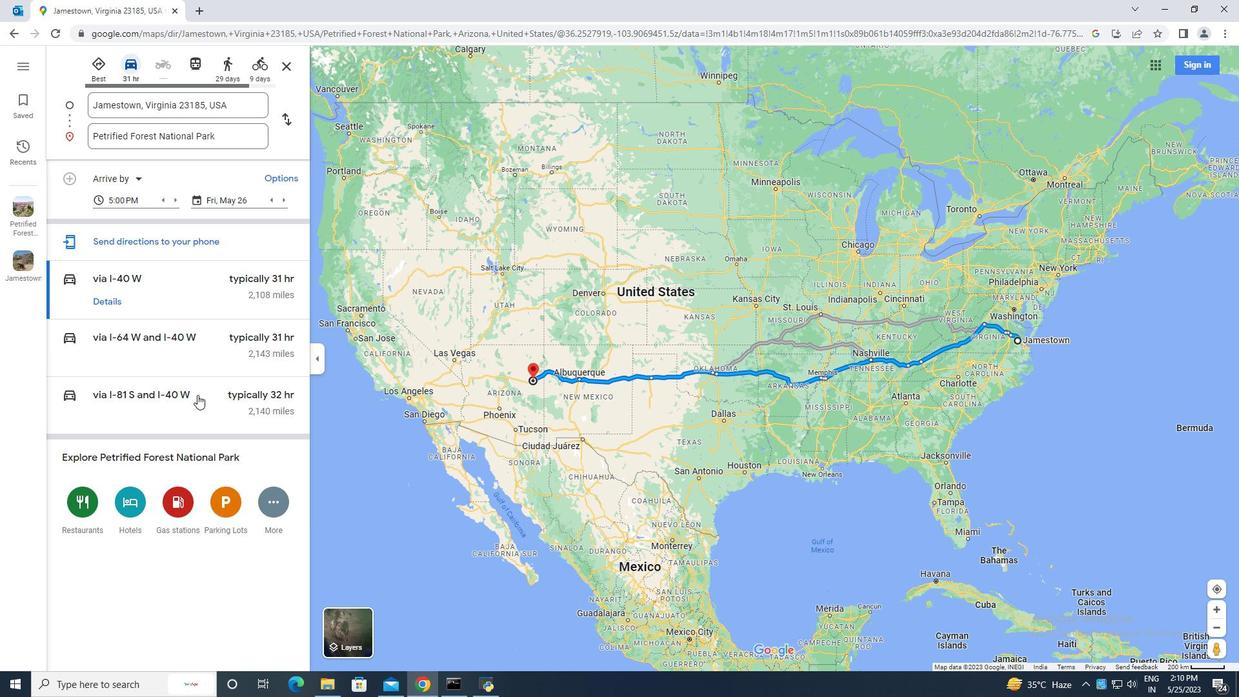 
Action: Mouse moved to (193, 393)
Screenshot: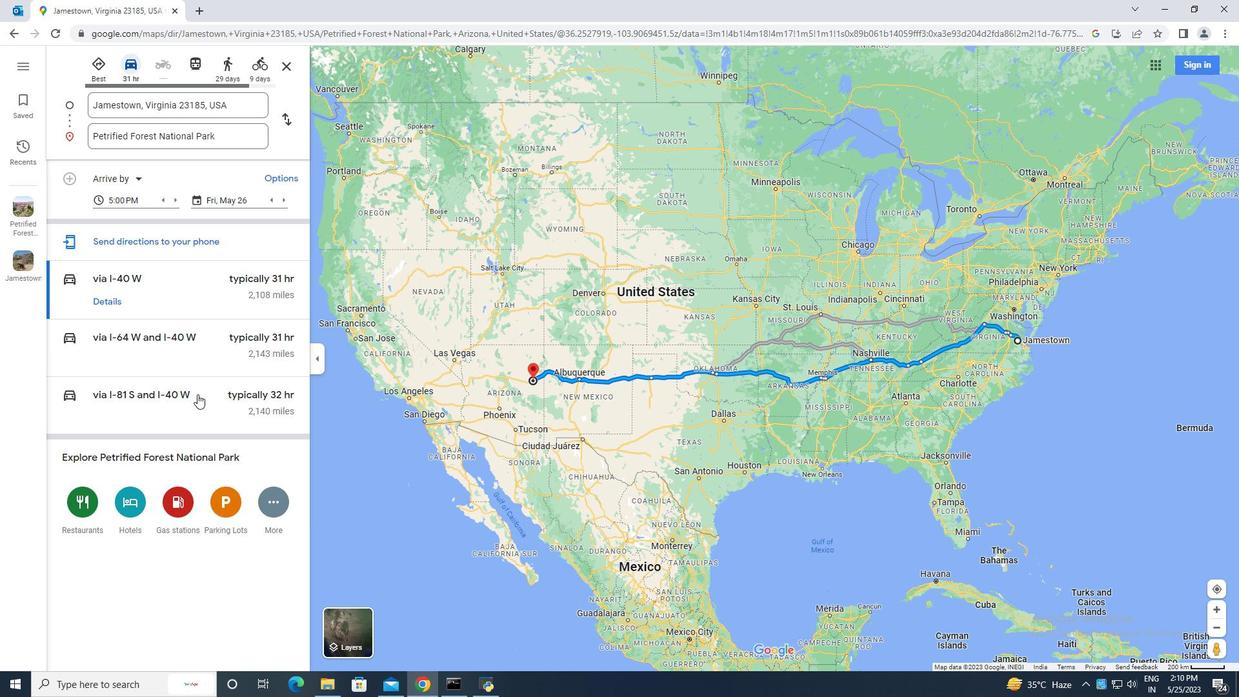 
Action: Mouse scrolled (193, 393) with delta (0, 0)
Screenshot: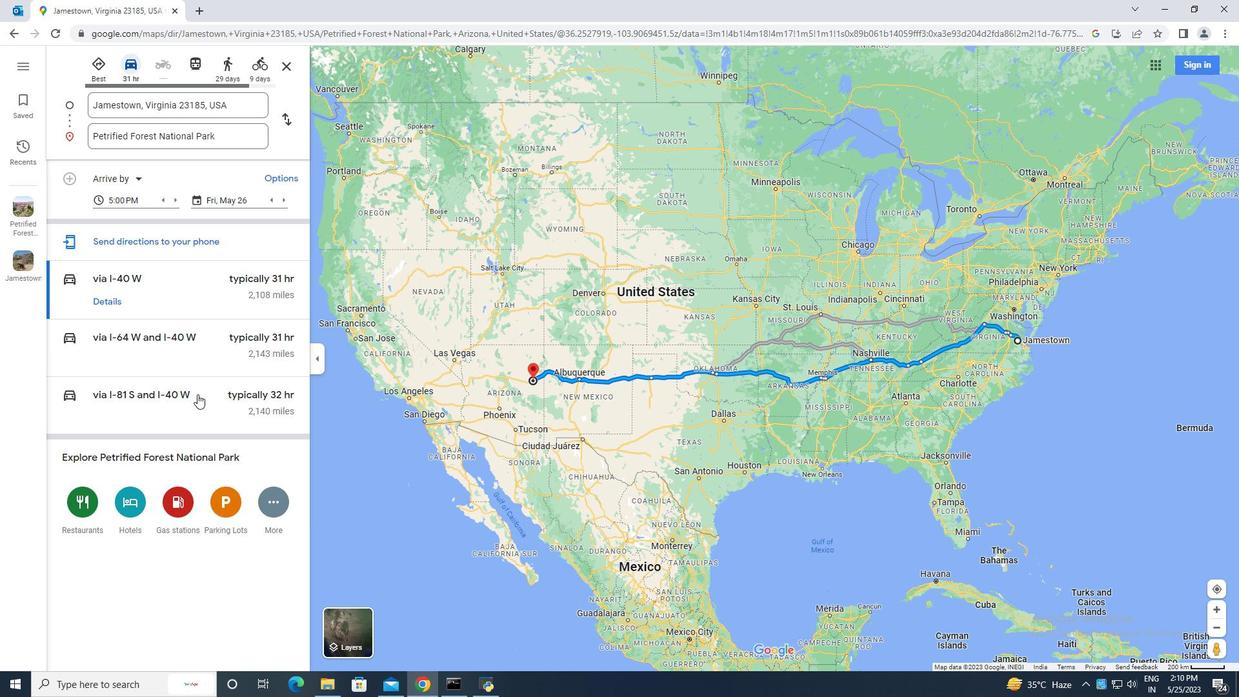 
Action: Mouse scrolled (193, 393) with delta (0, 0)
Screenshot: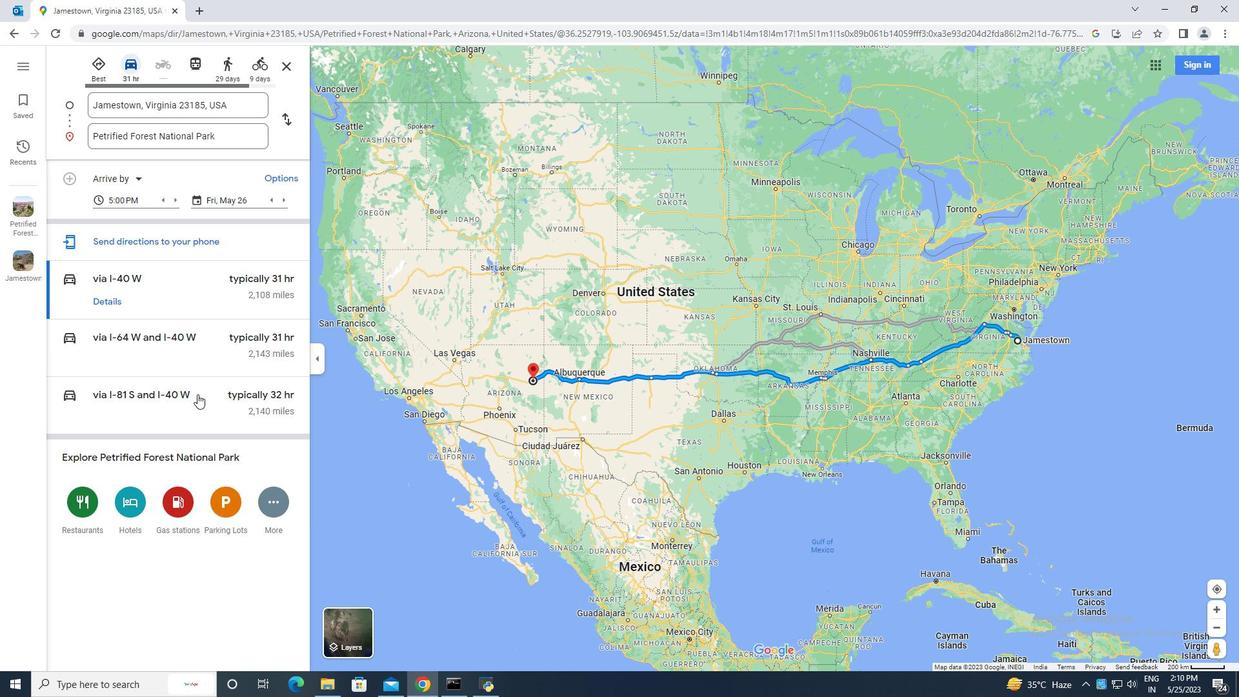 
Action: Mouse moved to (317, 451)
Screenshot: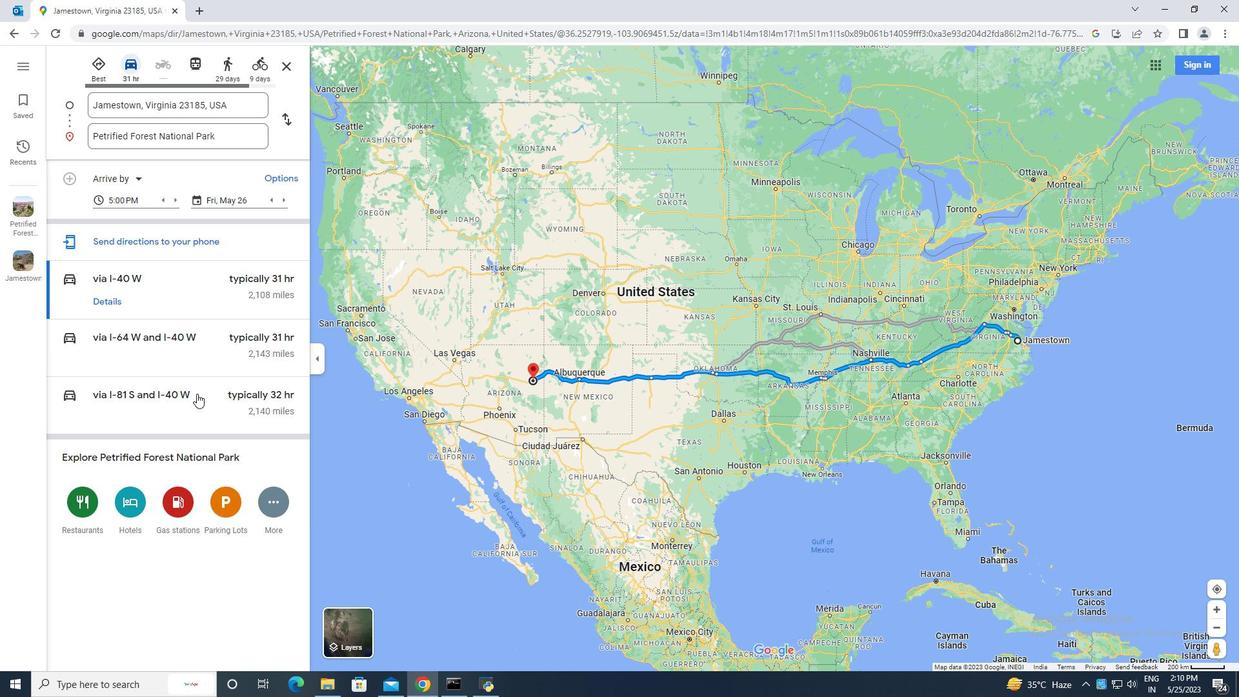 
Action: Mouse scrolled (215, 393) with delta (0, 0)
Screenshot: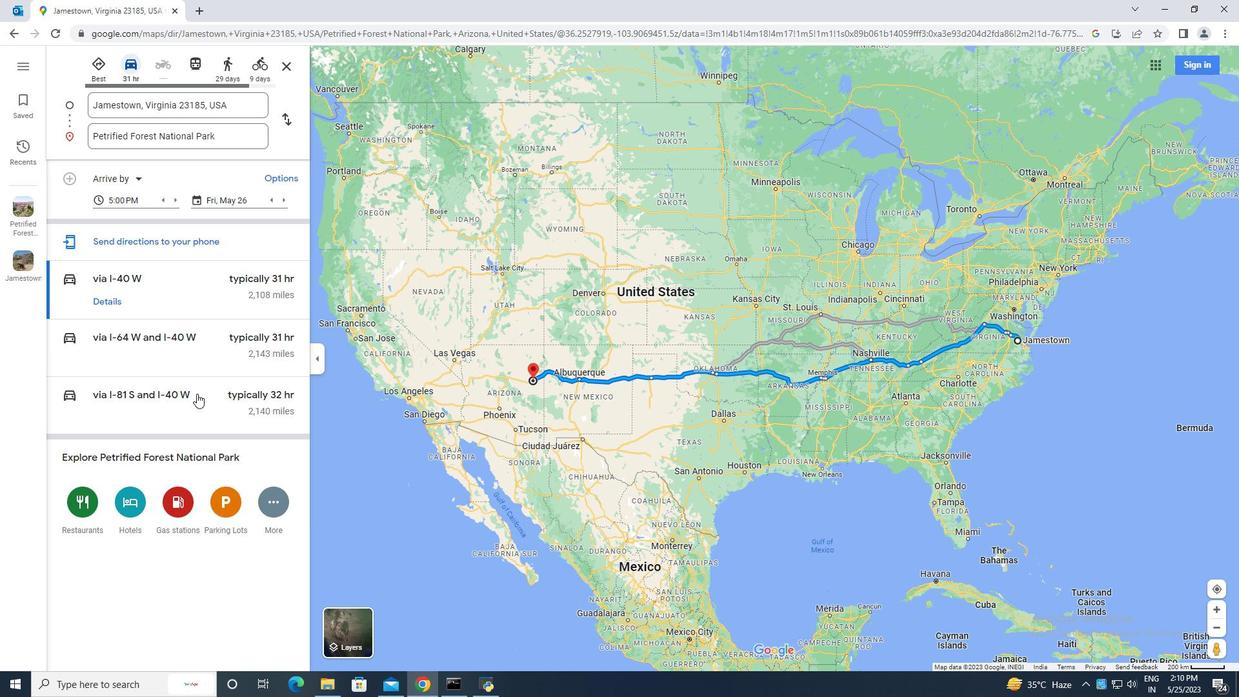 
Action: Mouse moved to (156, 237)
Screenshot: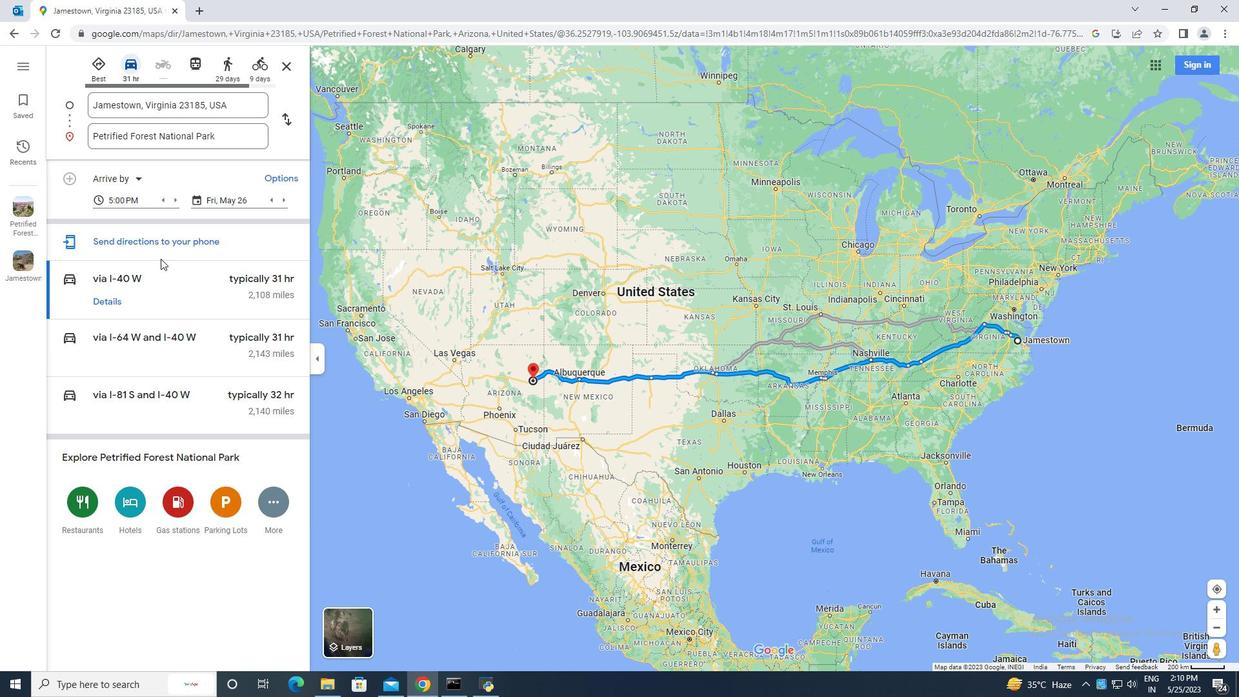
Action: Mouse scrolled (156, 238) with delta (0, 0)
Screenshot: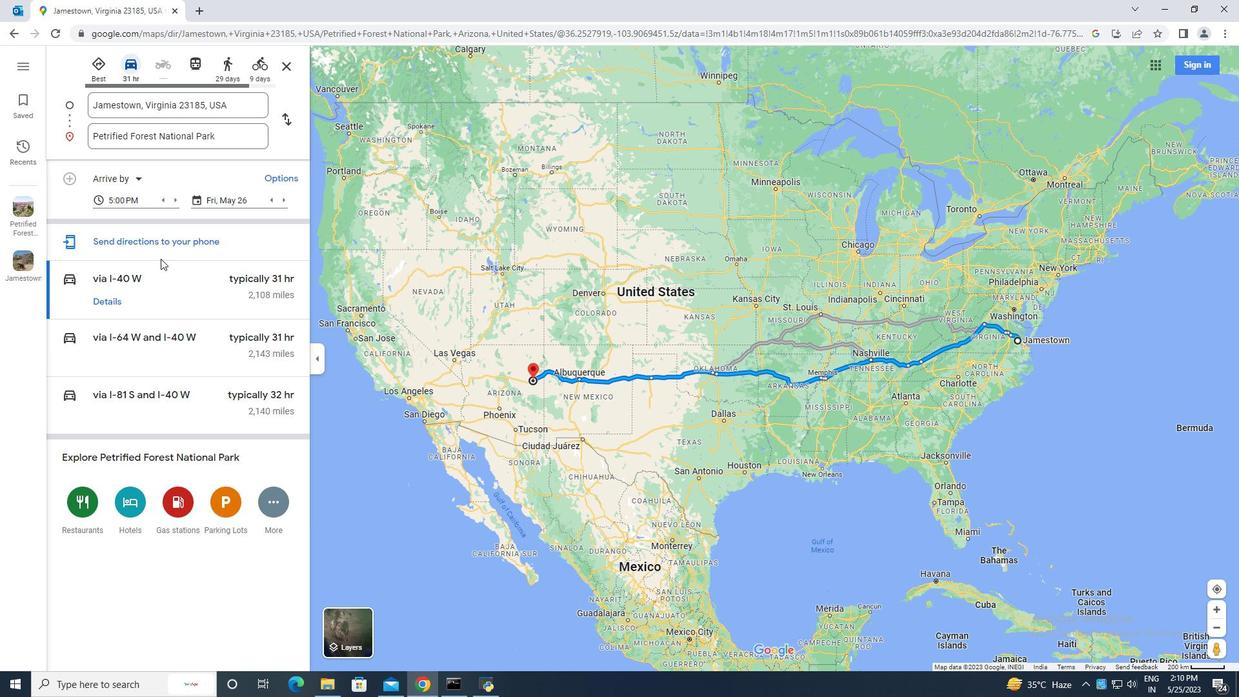
Action: Mouse moved to (29, 266)
Screenshot: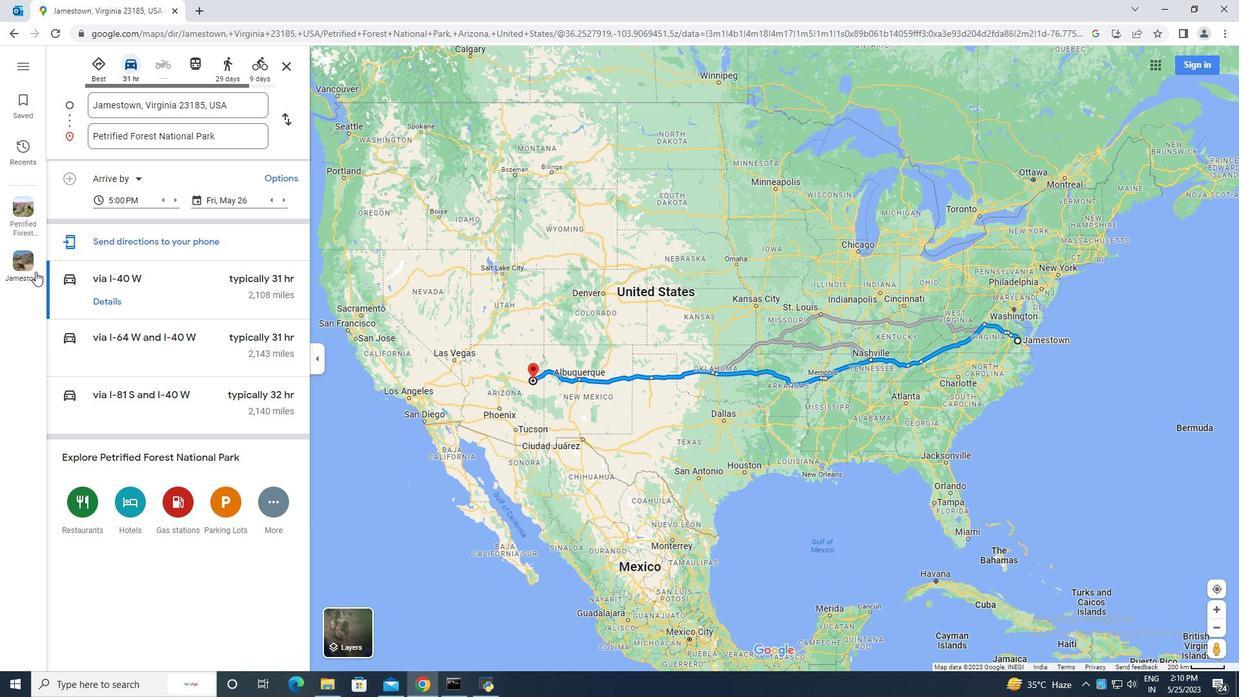 
Action: Mouse pressed left at (29, 266)
Screenshot: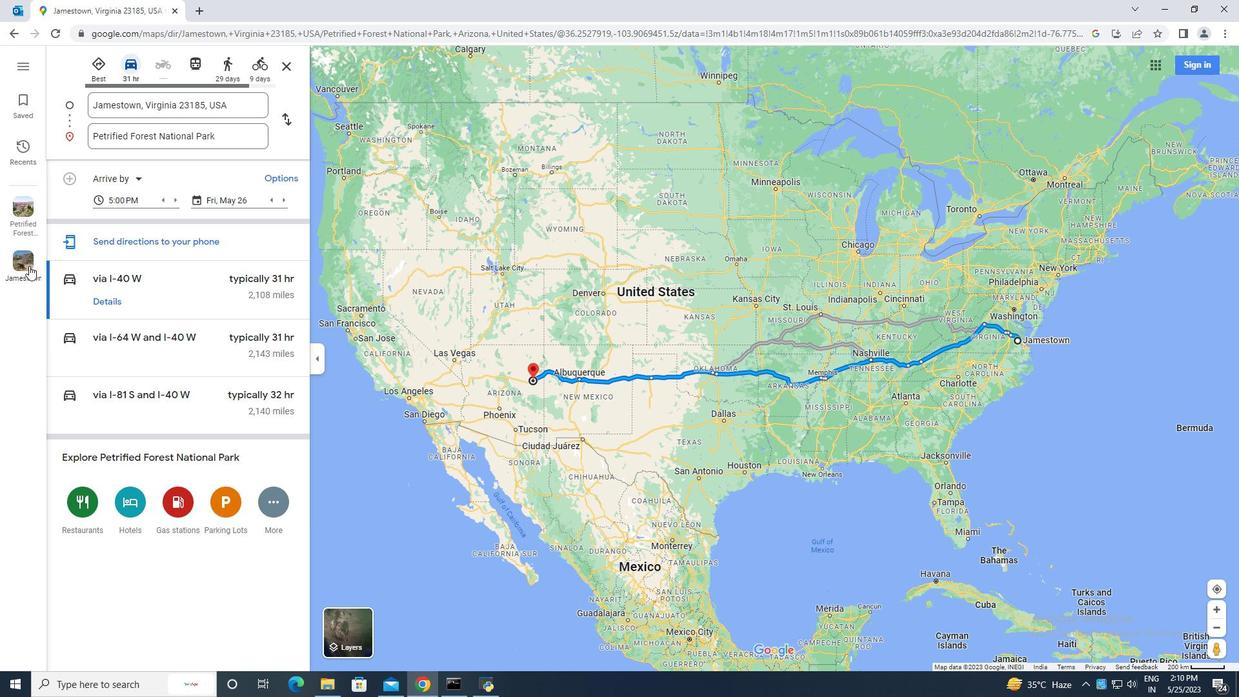 
Action: Mouse moved to (747, 269)
Screenshot: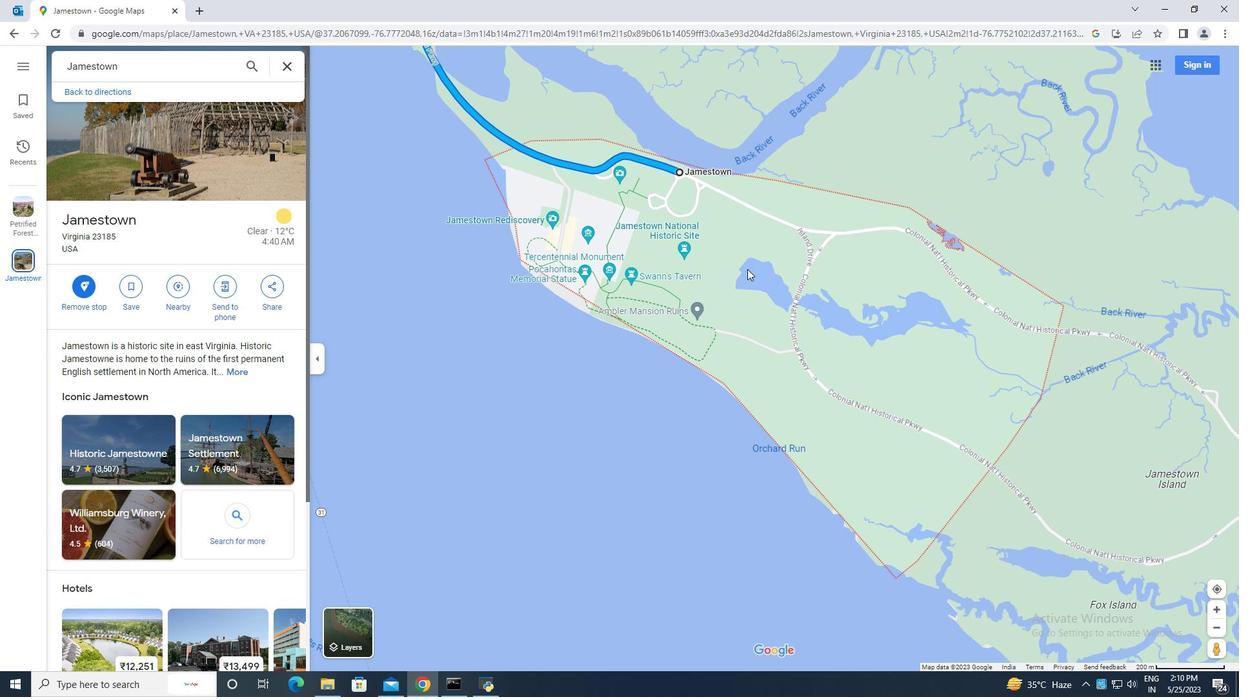 
Action: Mouse scrolled (747, 269) with delta (0, 0)
Screenshot: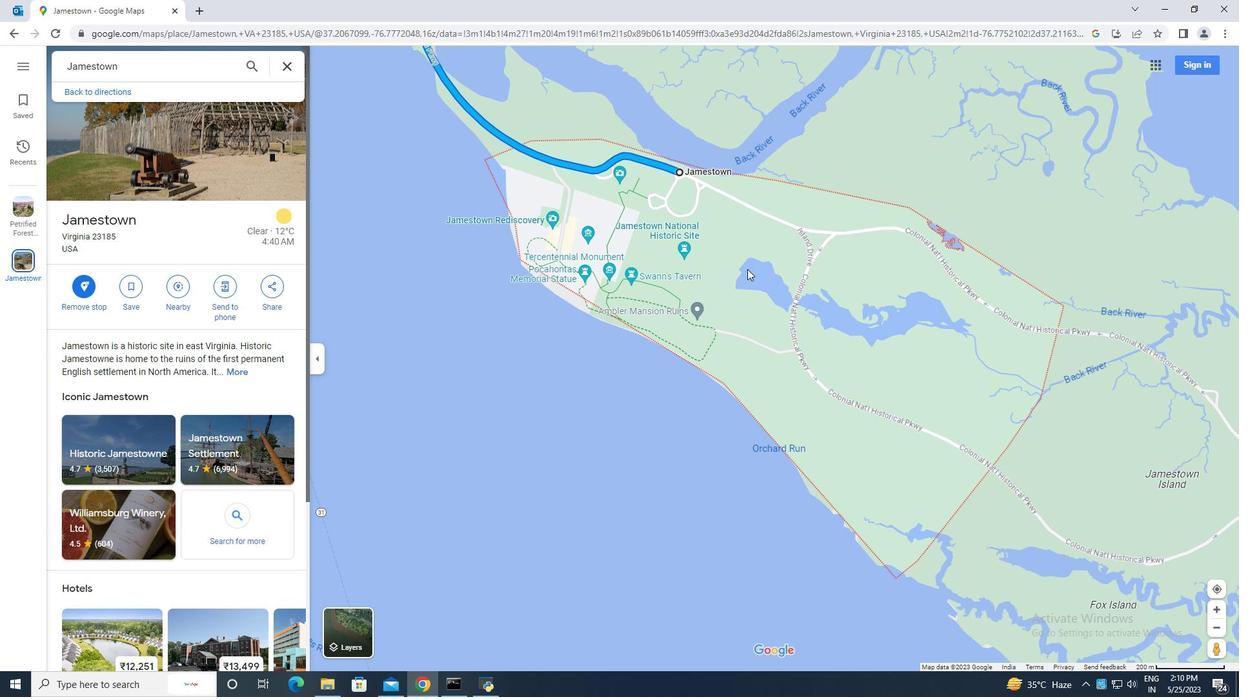 
Action: Mouse scrolled (747, 269) with delta (0, 0)
Screenshot: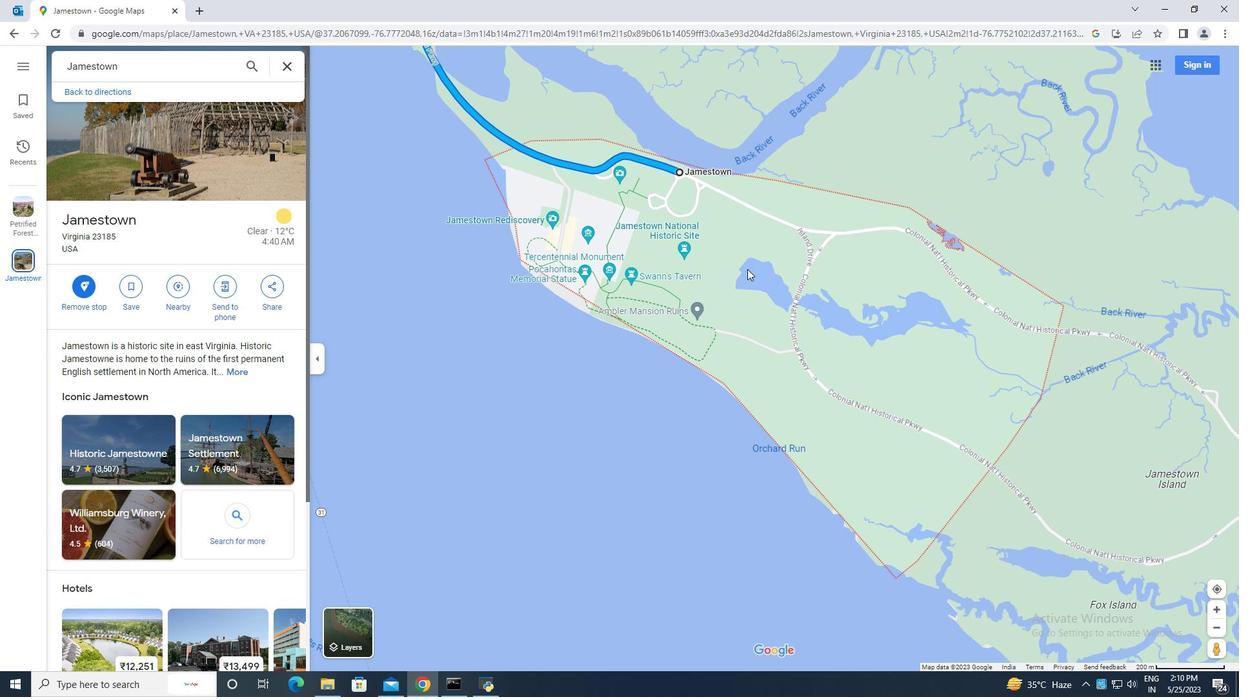 
Action: Mouse moved to (615, 236)
Screenshot: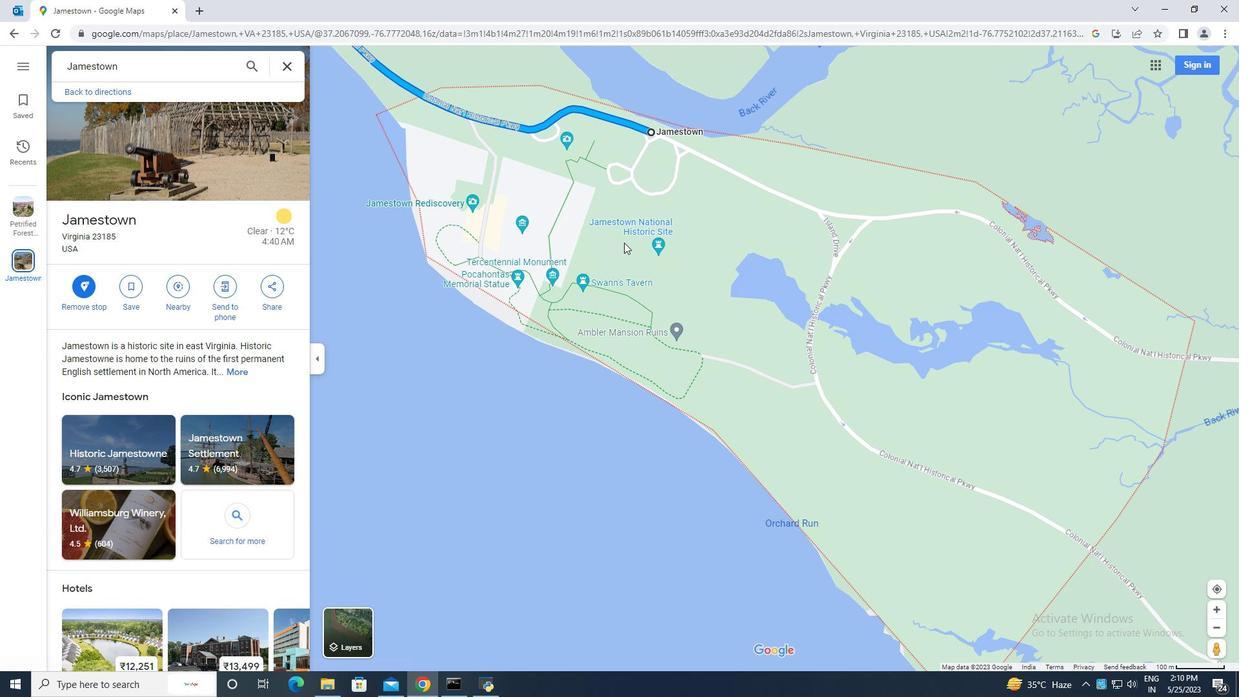 
Action: Mouse pressed left at (615, 236)
Screenshot: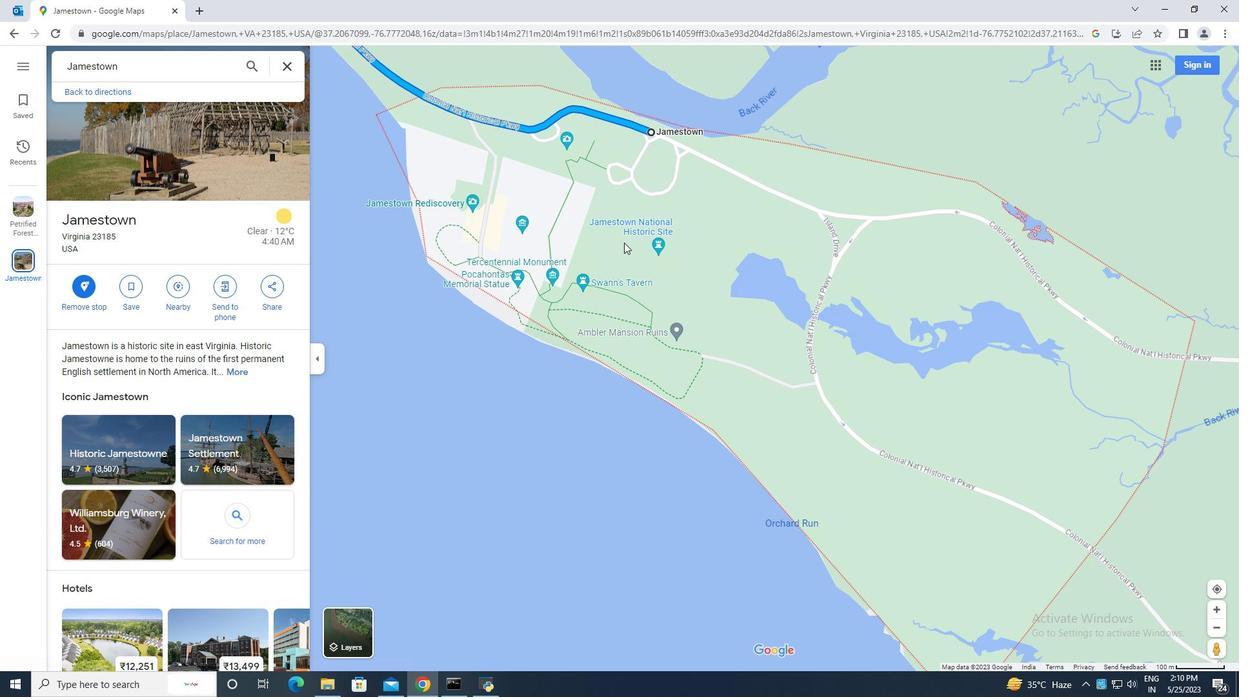 
Action: Mouse moved to (664, 254)
Screenshot: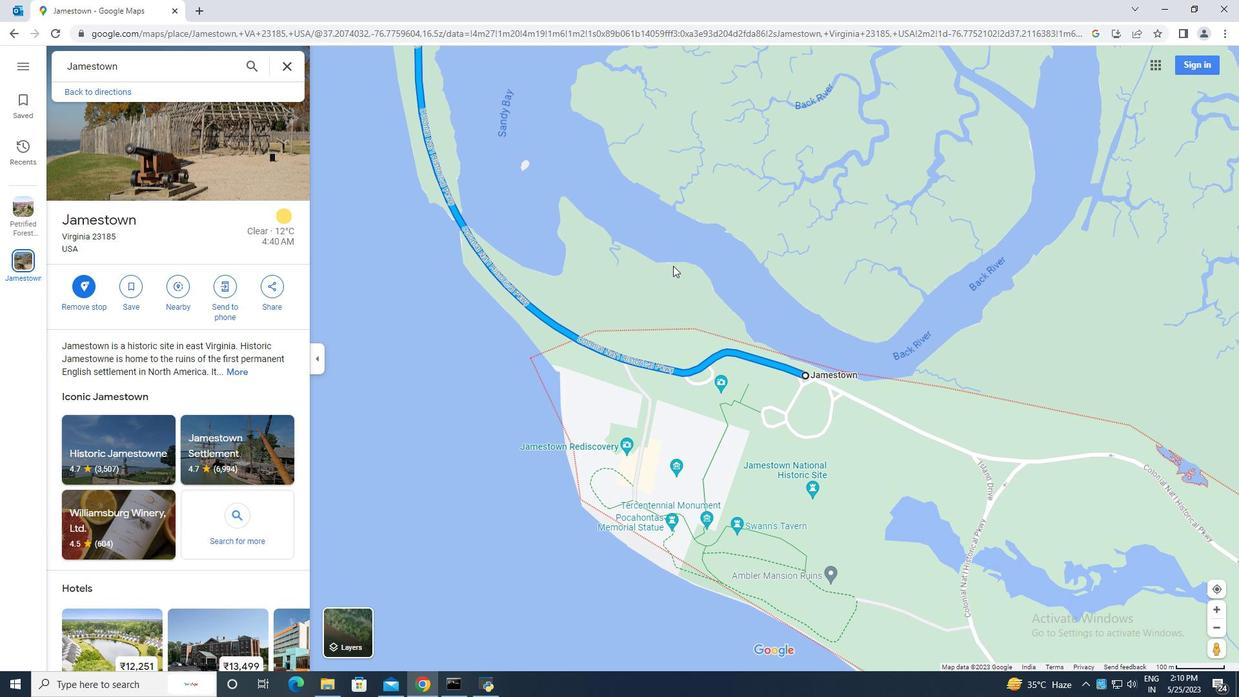 
Action: Mouse pressed left at (664, 254)
Screenshot: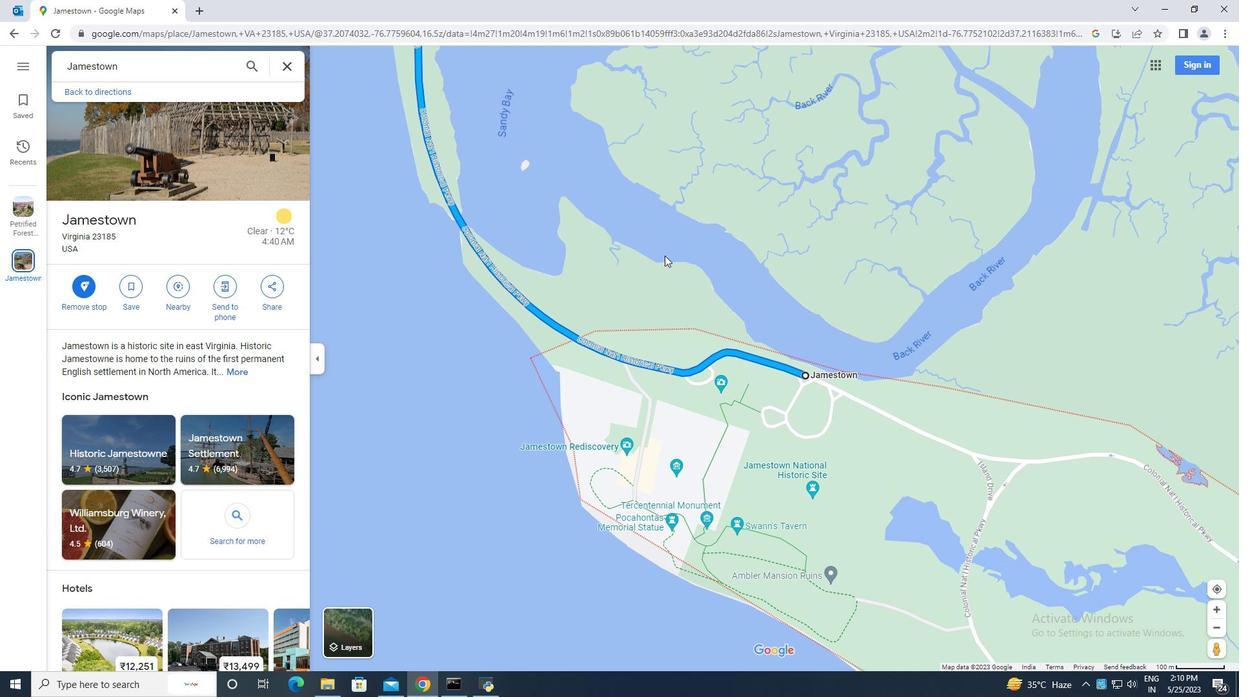 
Action: Mouse moved to (470, 282)
Screenshot: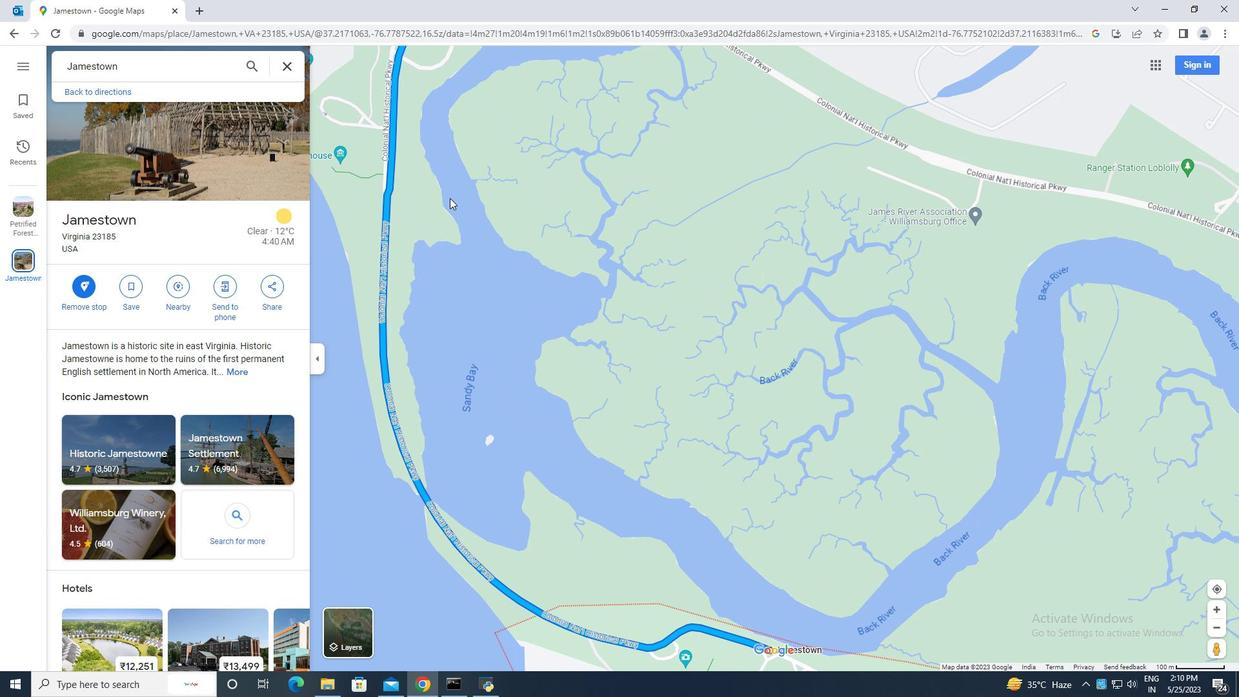 
Action: Mouse pressed left at (453, 200)
Screenshot: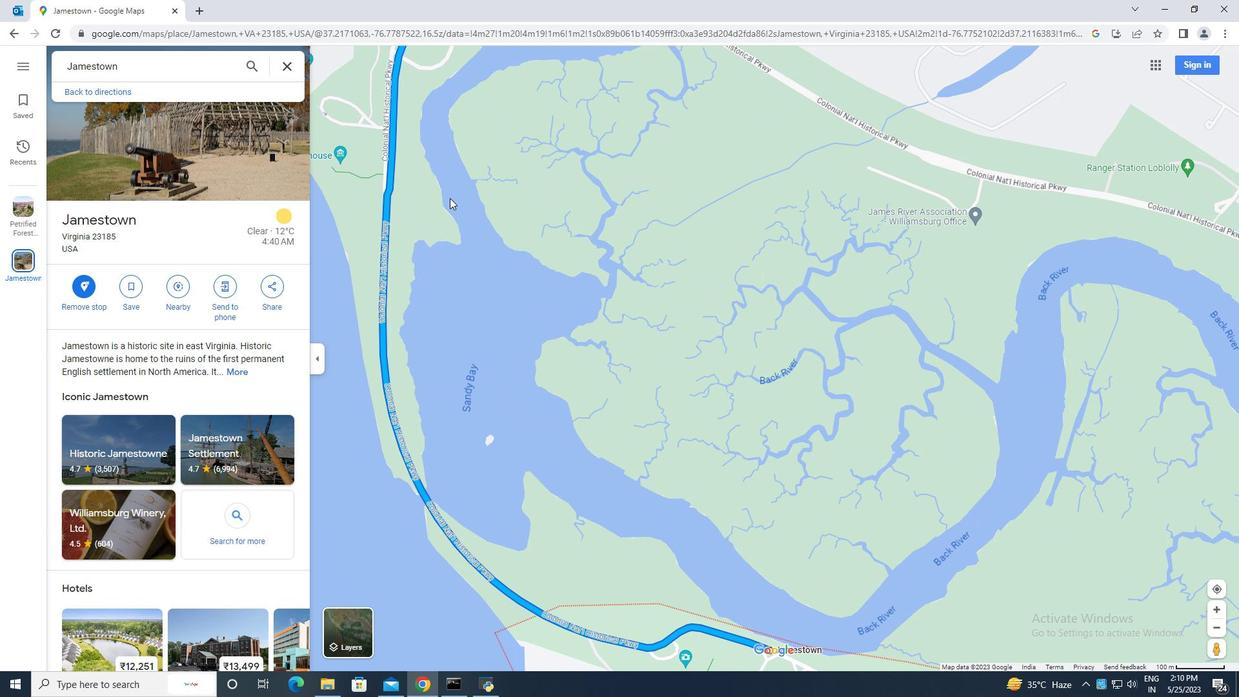 
Action: Mouse moved to (426, 207)
Screenshot: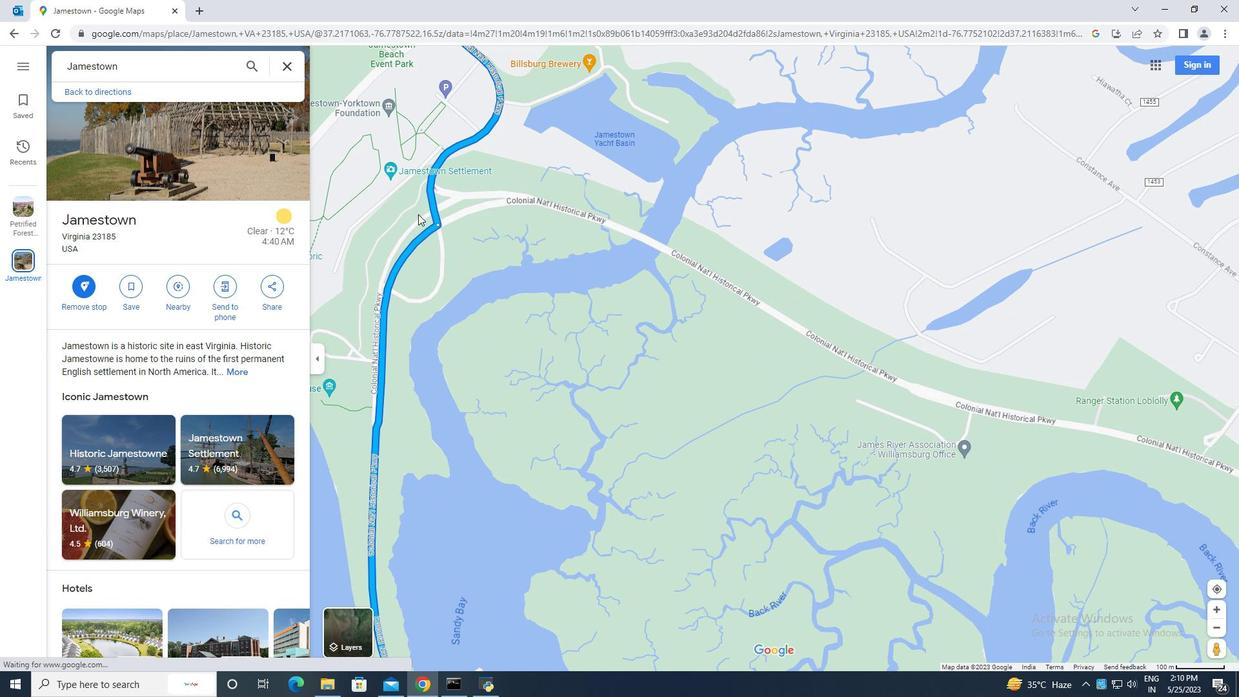 
Action: Mouse pressed left at (425, 207)
Screenshot: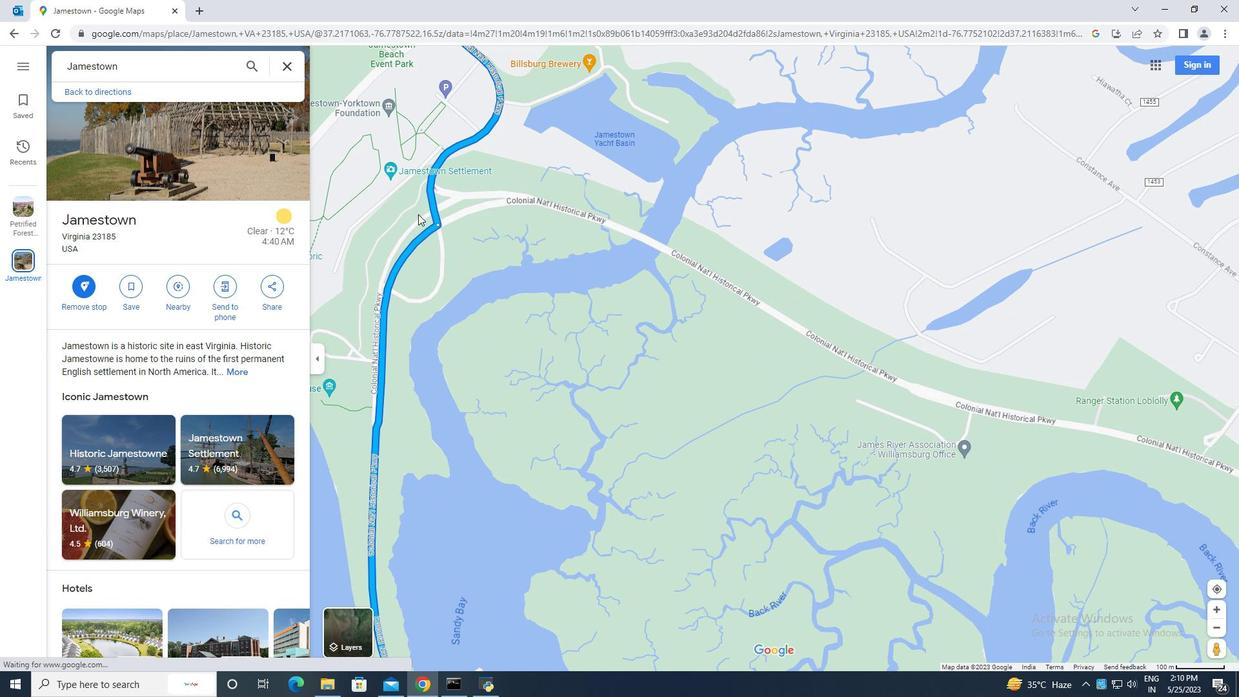
Action: Mouse moved to (710, 133)
Screenshot: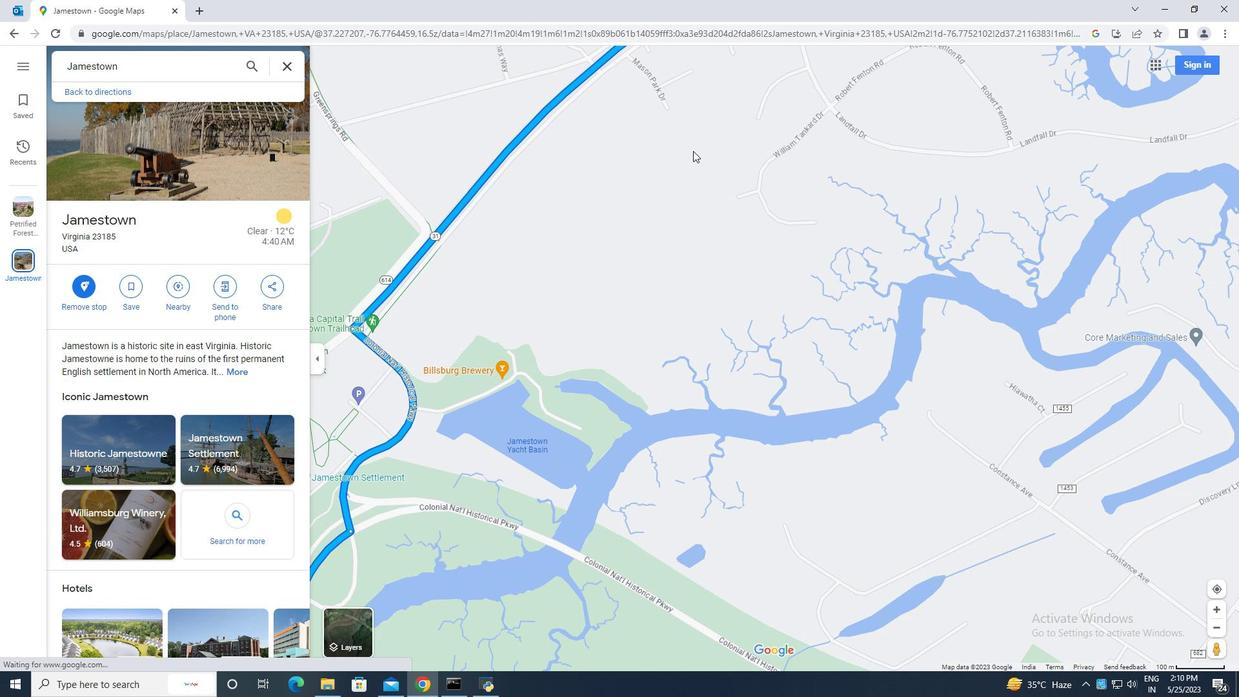 
Action: Mouse pressed left at (710, 133)
Screenshot: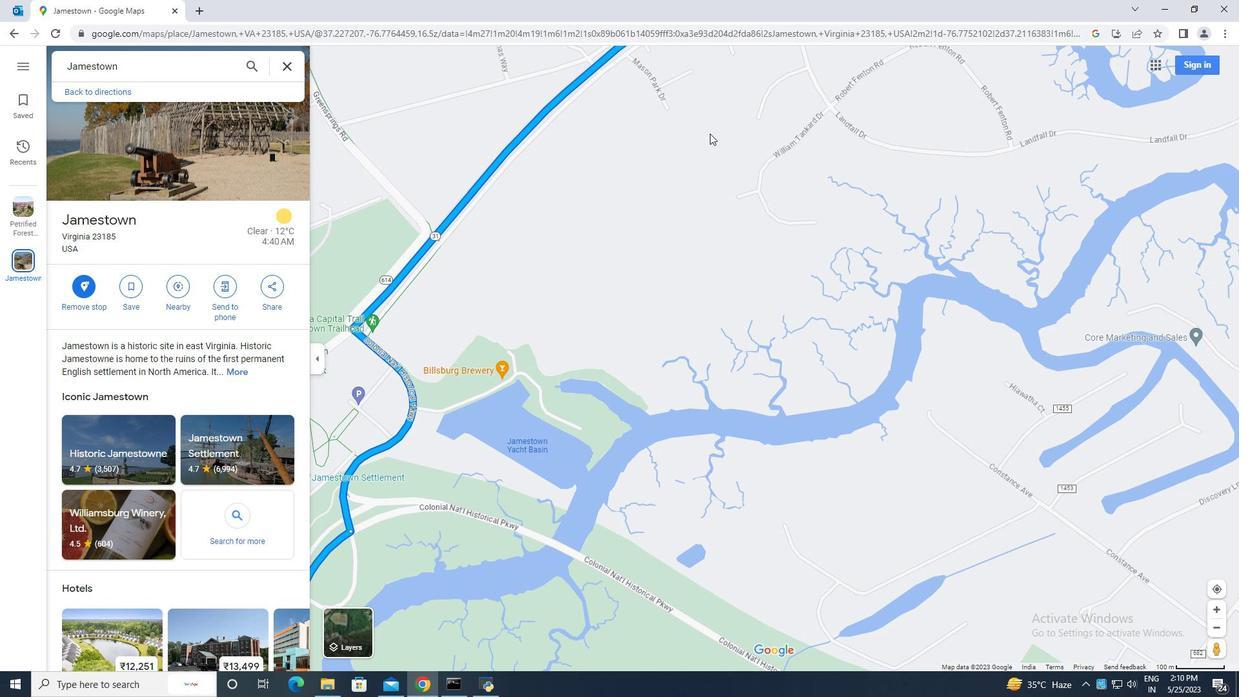 
Action: Mouse moved to (896, 224)
Screenshot: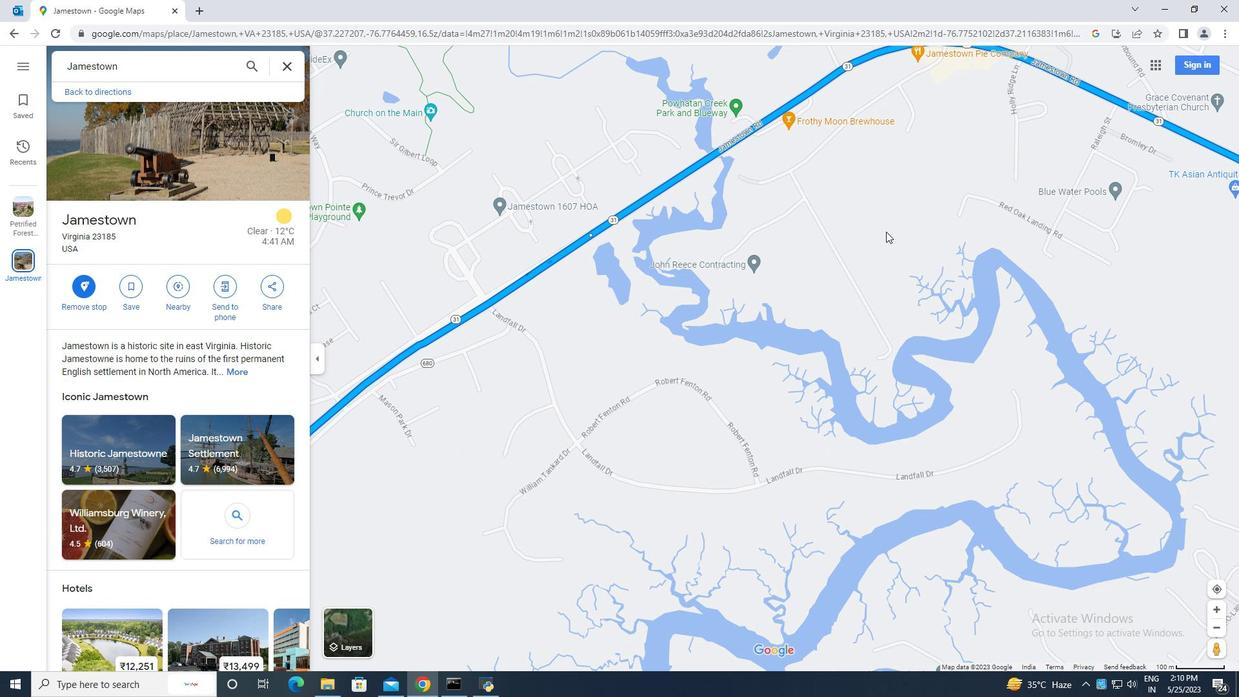 
Action: Mouse pressed left at (896, 224)
Screenshot: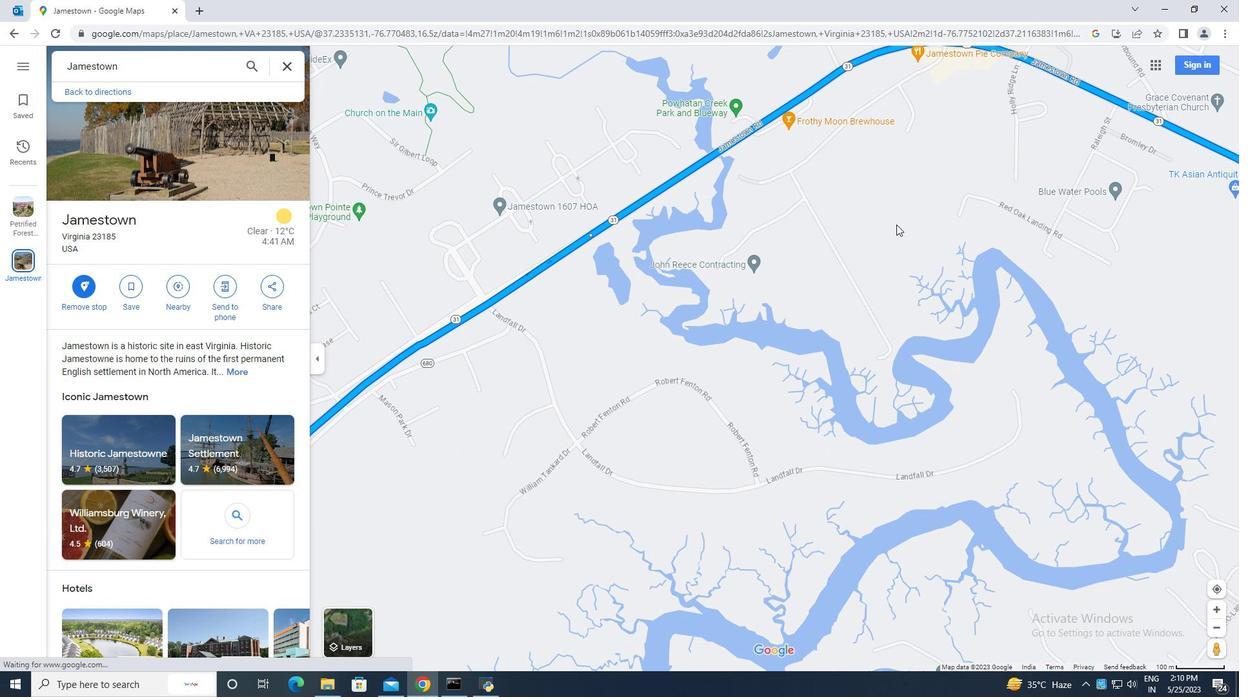 
Action: Mouse moved to (1085, 204)
Screenshot: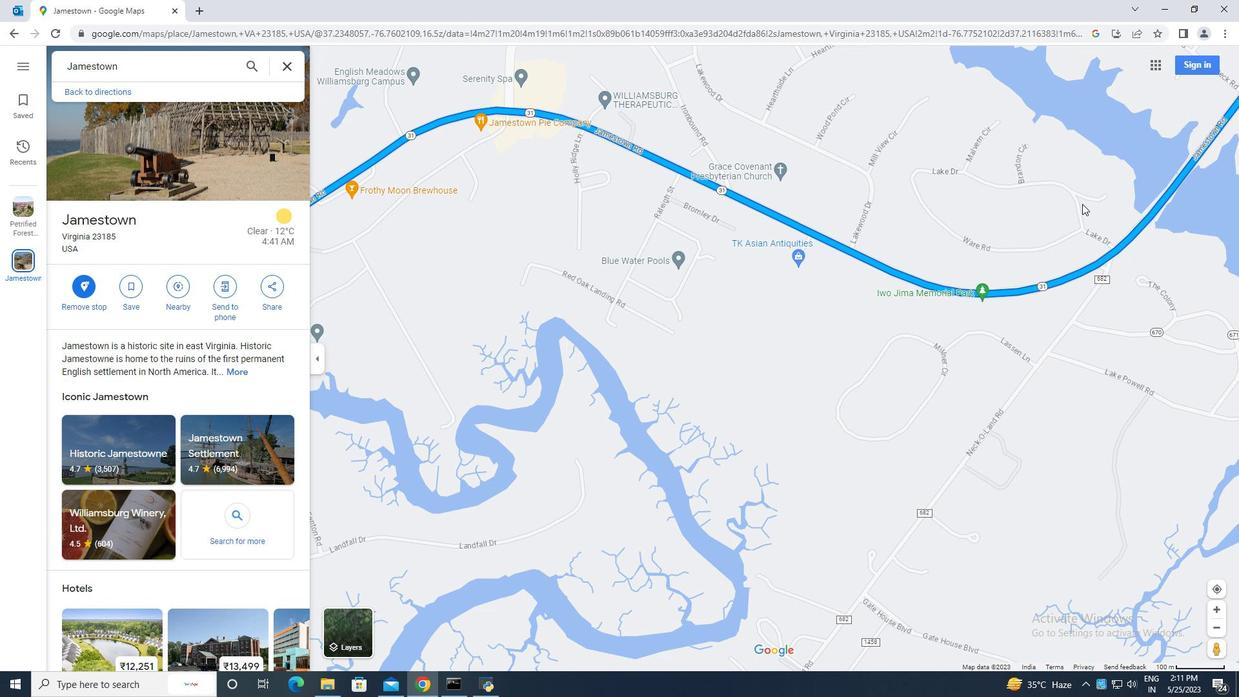 
Action: Mouse pressed left at (1085, 204)
Screenshot: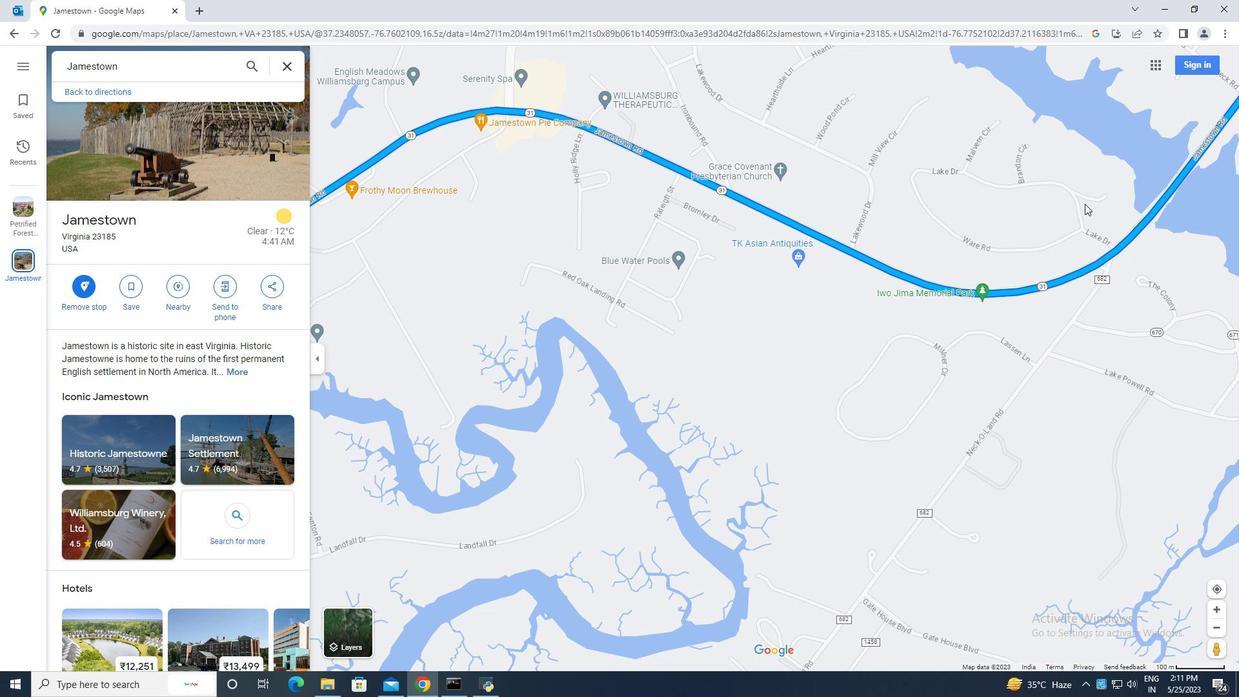 
Action: Mouse moved to (1129, 126)
Screenshot: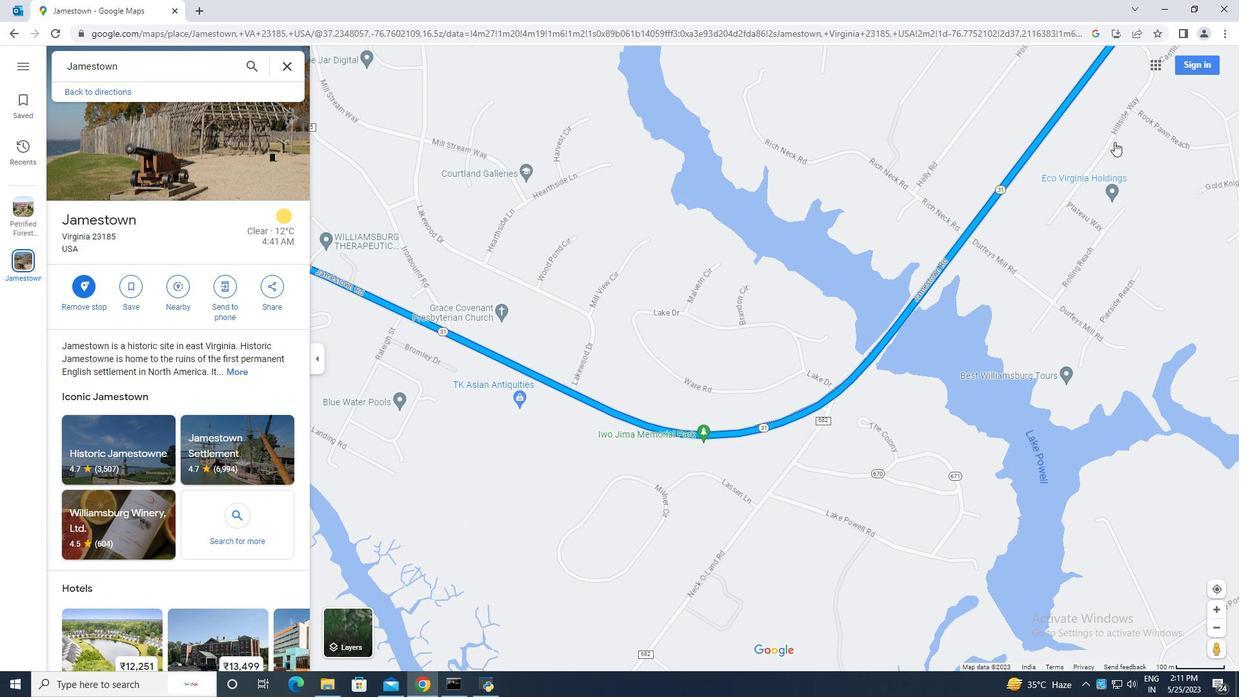 
Action: Mouse pressed left at (1129, 126)
Screenshot: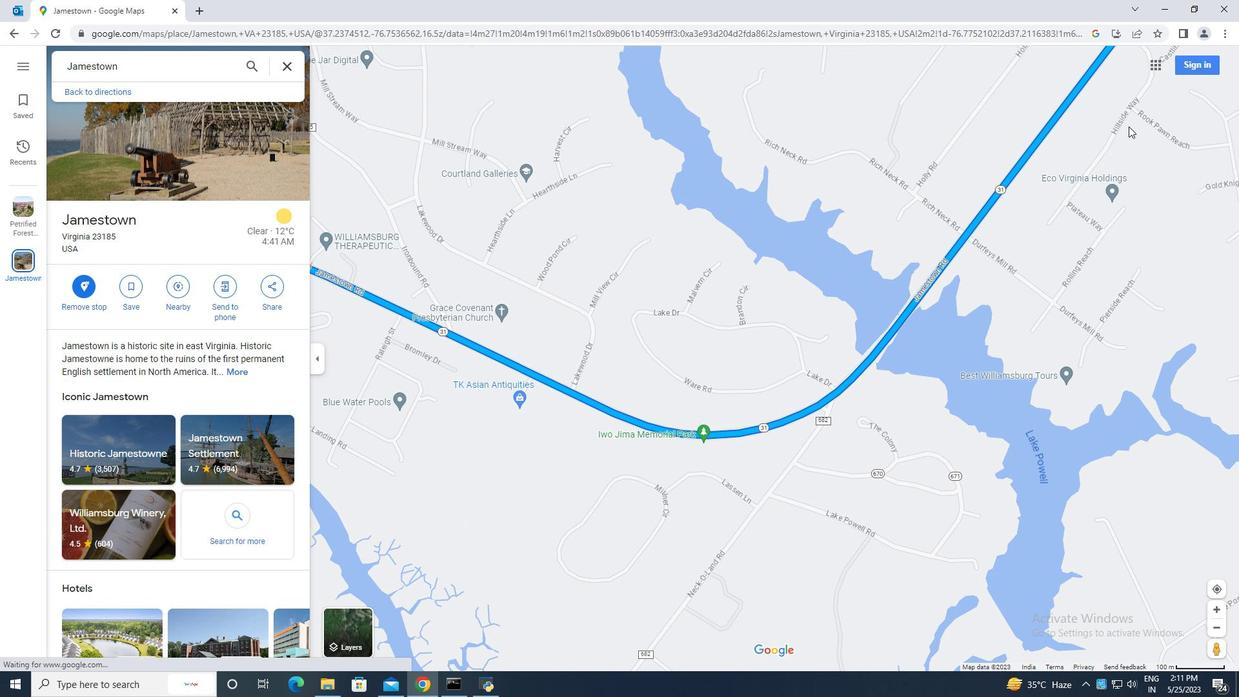 
Action: Mouse moved to (407, 198)
Screenshot: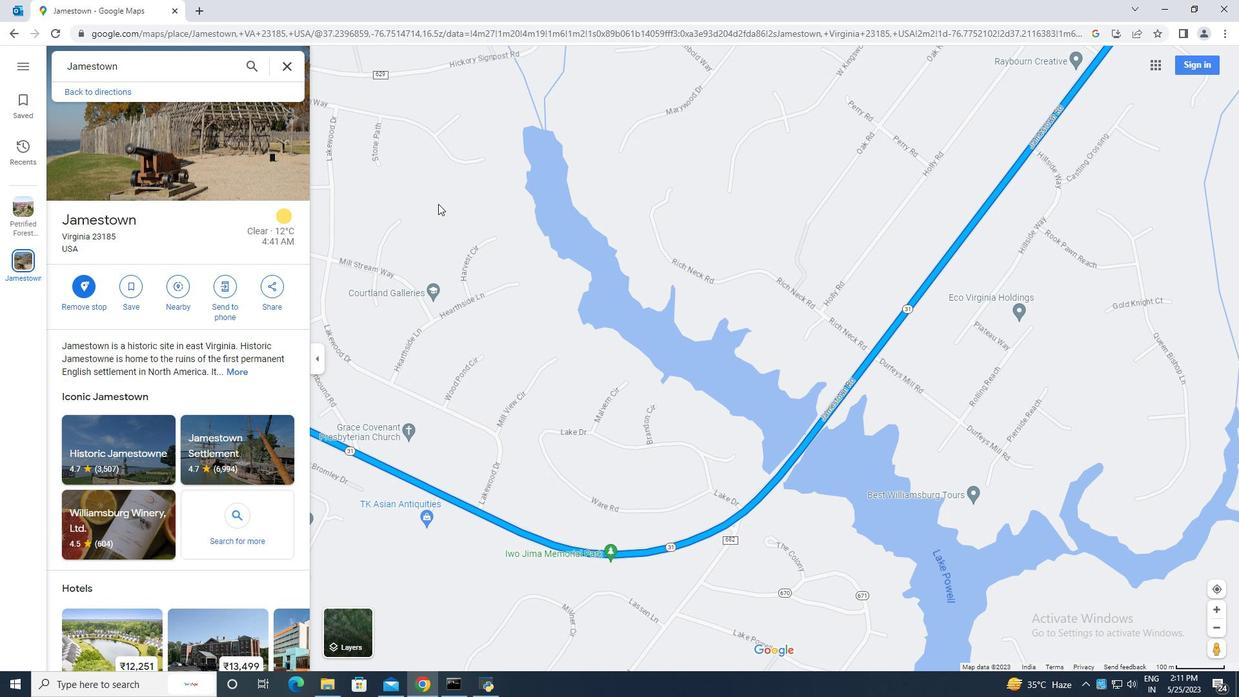 
Action: Mouse pressed left at (407, 198)
Screenshot: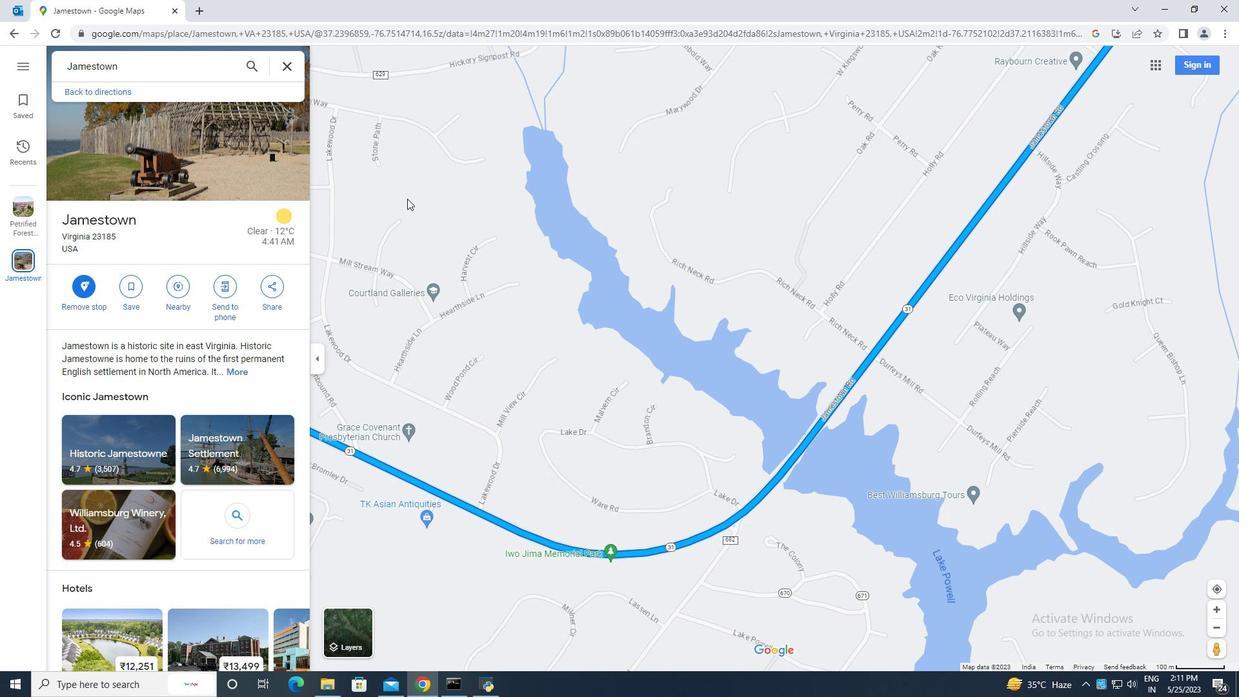 
Action: Mouse moved to (547, 317)
Screenshot: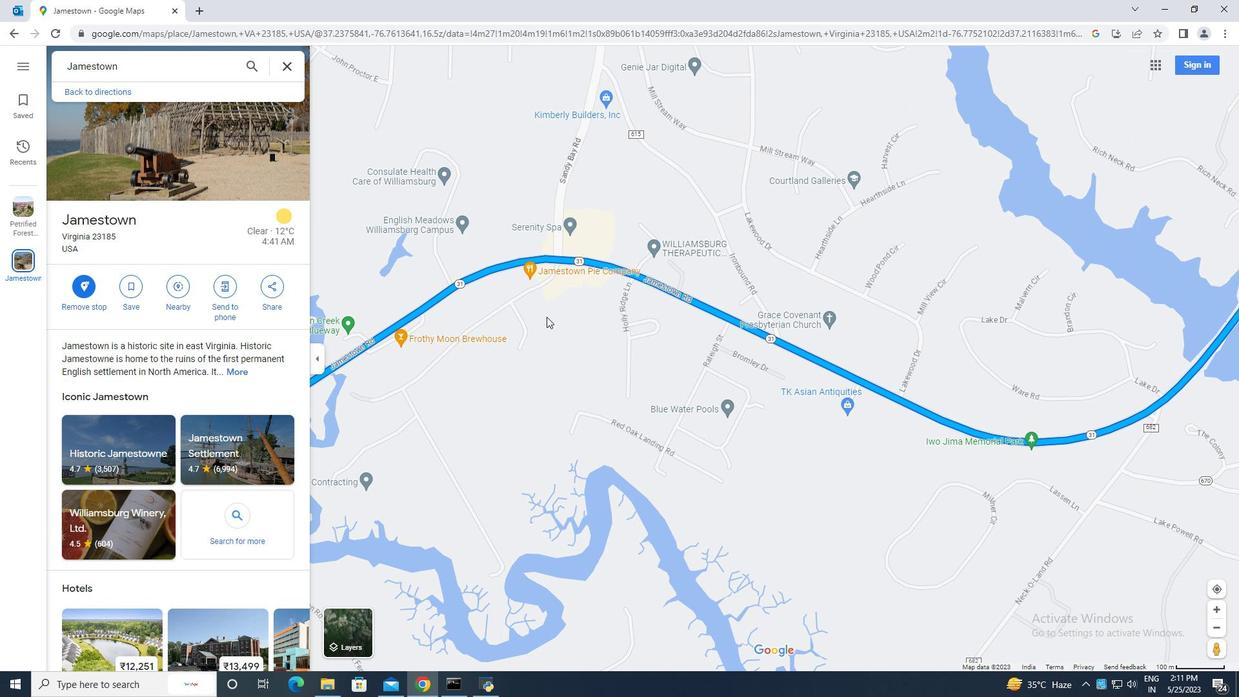 
Action: Mouse scrolled (547, 317) with delta (0, 0)
Screenshot: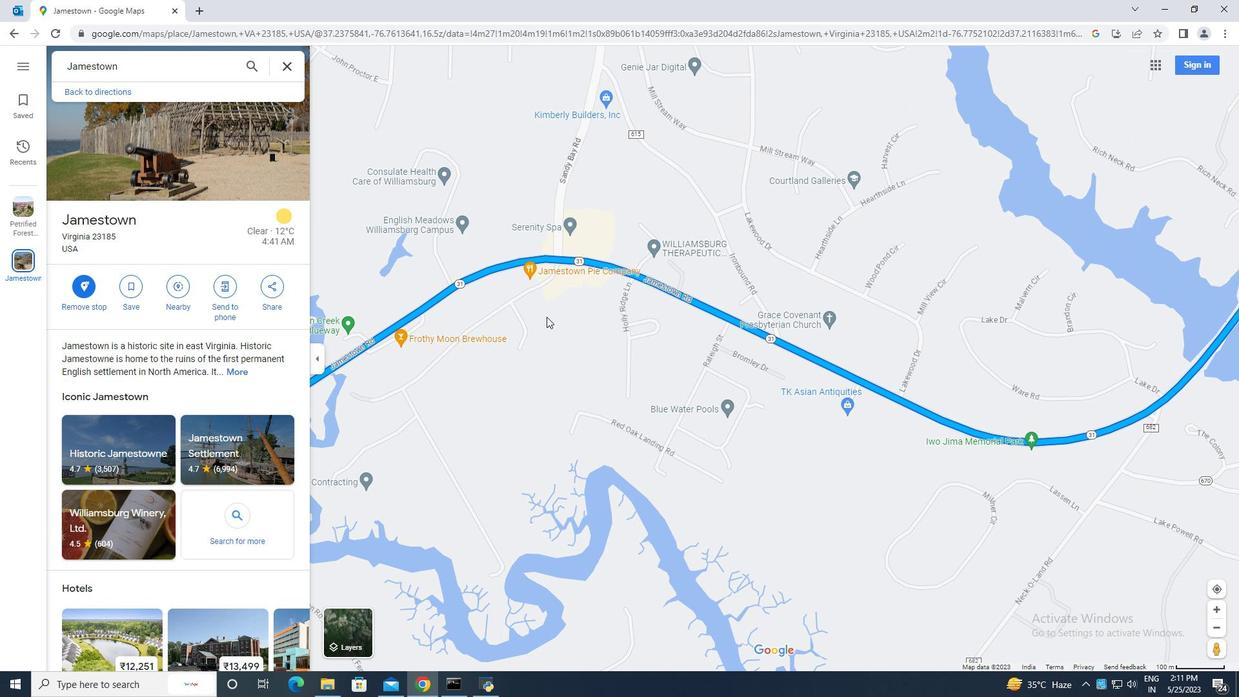 
Action: Mouse scrolled (547, 317) with delta (0, 0)
Screenshot: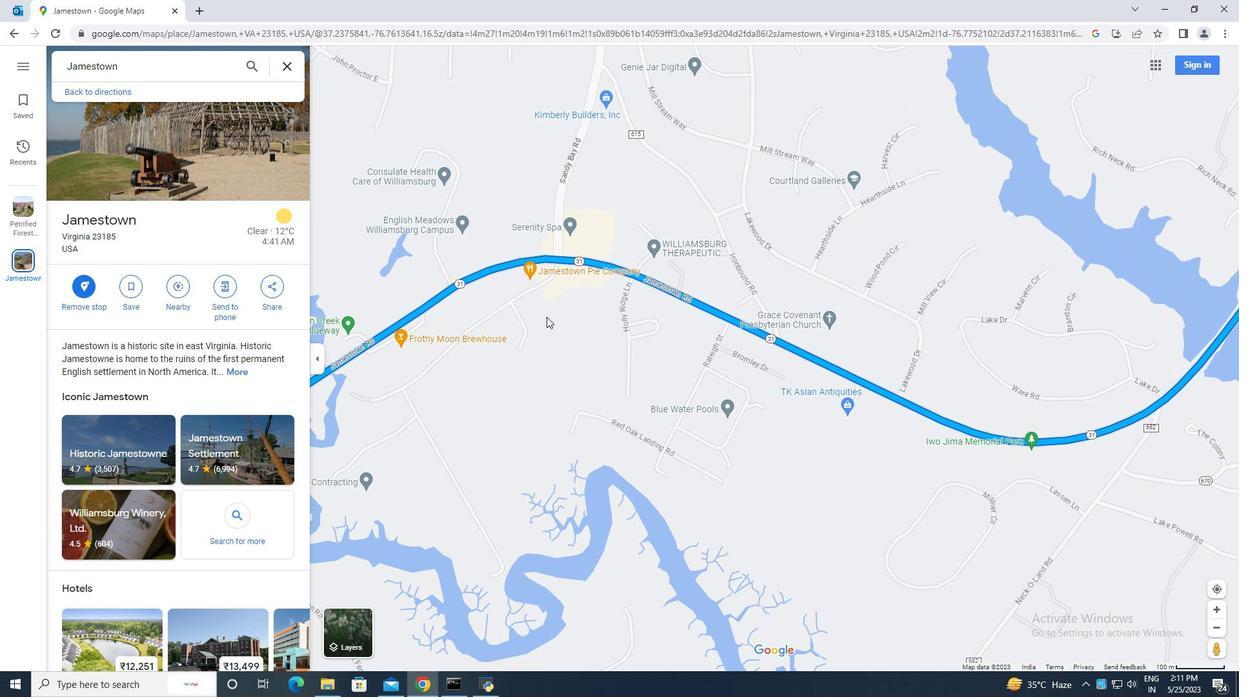 
Action: Mouse moved to (547, 317)
Screenshot: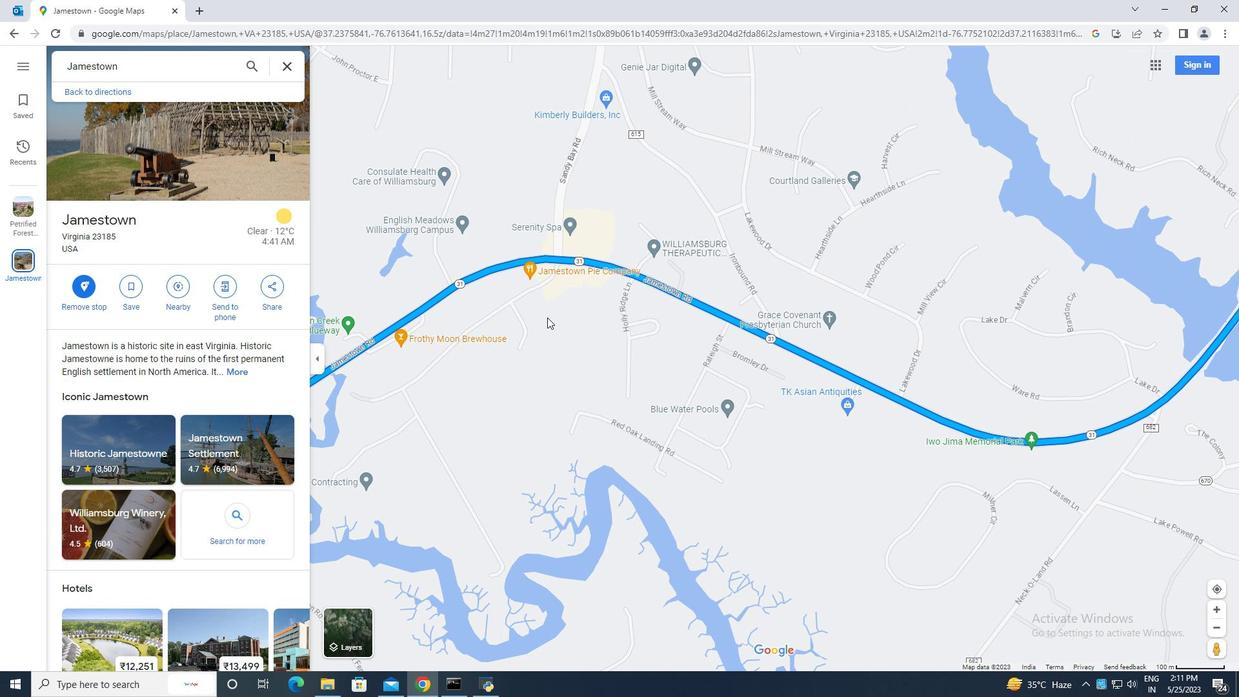 
Action: Mouse scrolled (547, 317) with delta (0, 0)
Screenshot: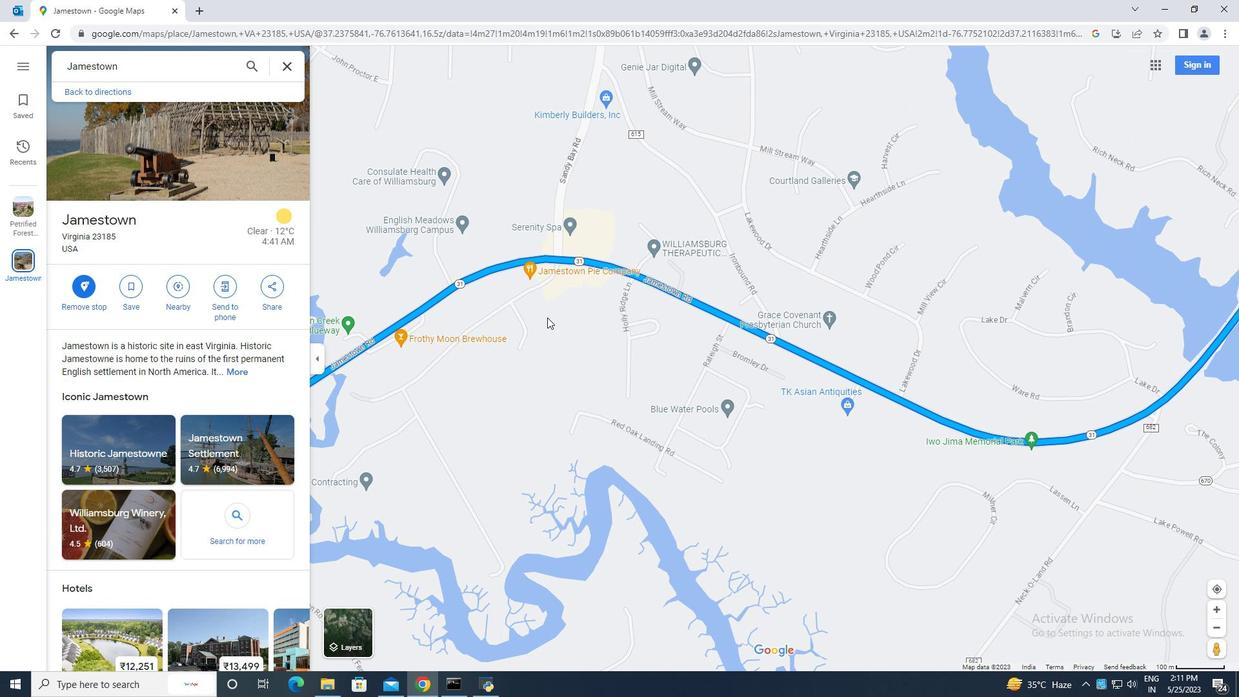 
Action: Mouse scrolled (547, 317) with delta (0, 0)
Screenshot: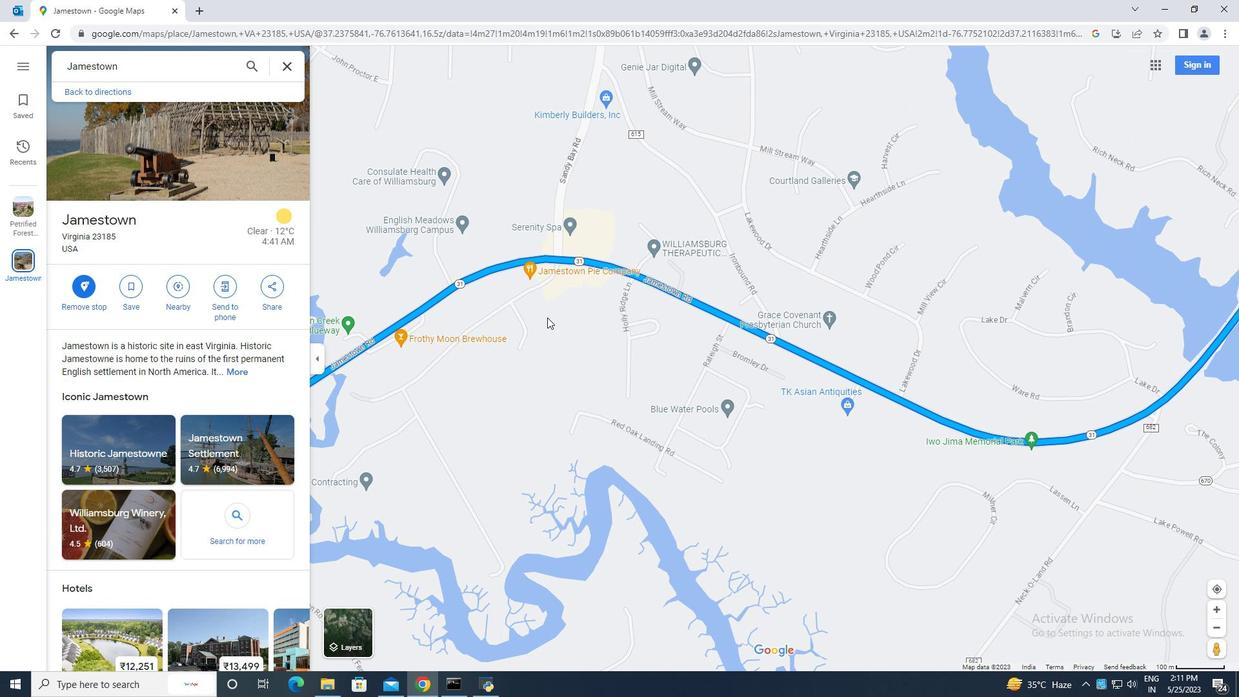 
Action: Mouse scrolled (547, 317) with delta (0, 0)
Screenshot: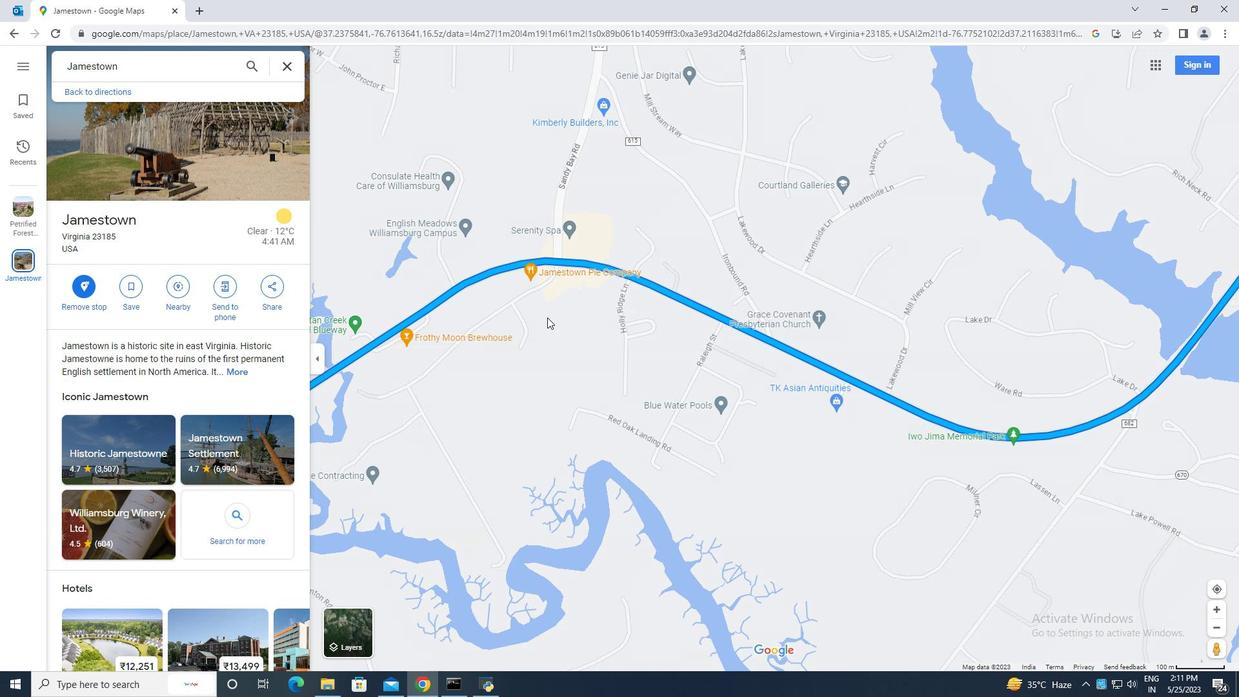 
Action: Mouse scrolled (547, 317) with delta (0, 0)
Screenshot: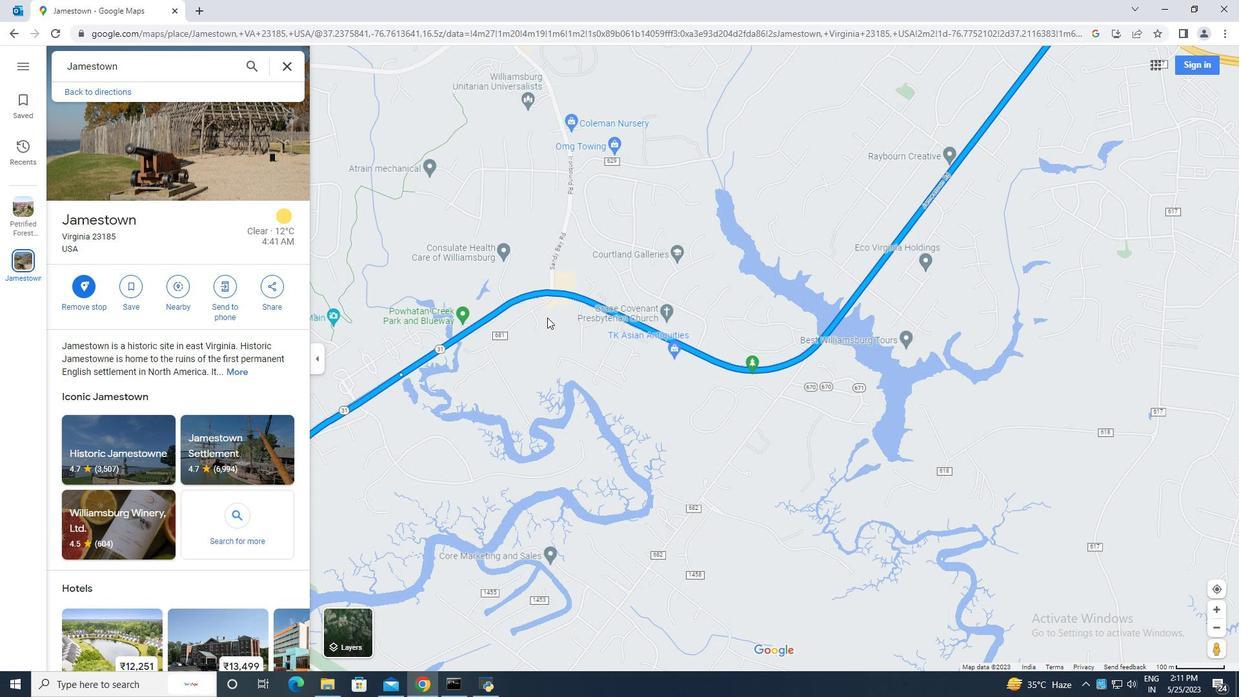
Action: Mouse scrolled (547, 317) with delta (0, 0)
Screenshot: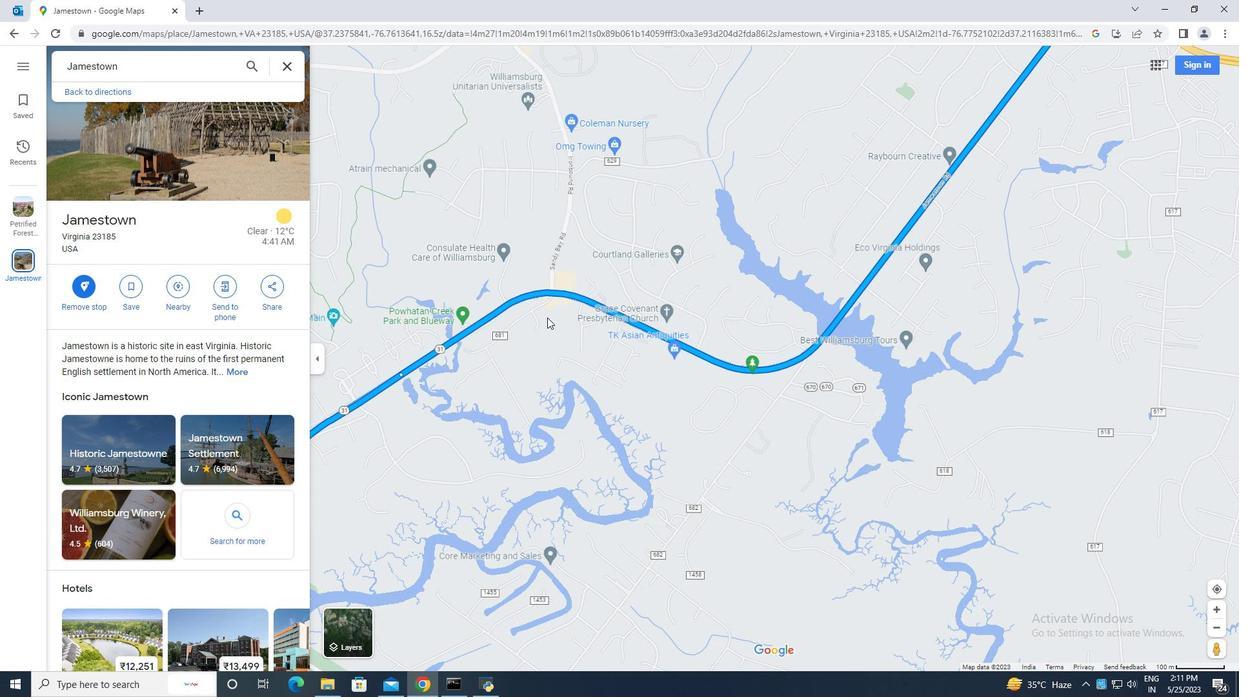 
Action: Mouse scrolled (547, 317) with delta (0, 0)
Screenshot: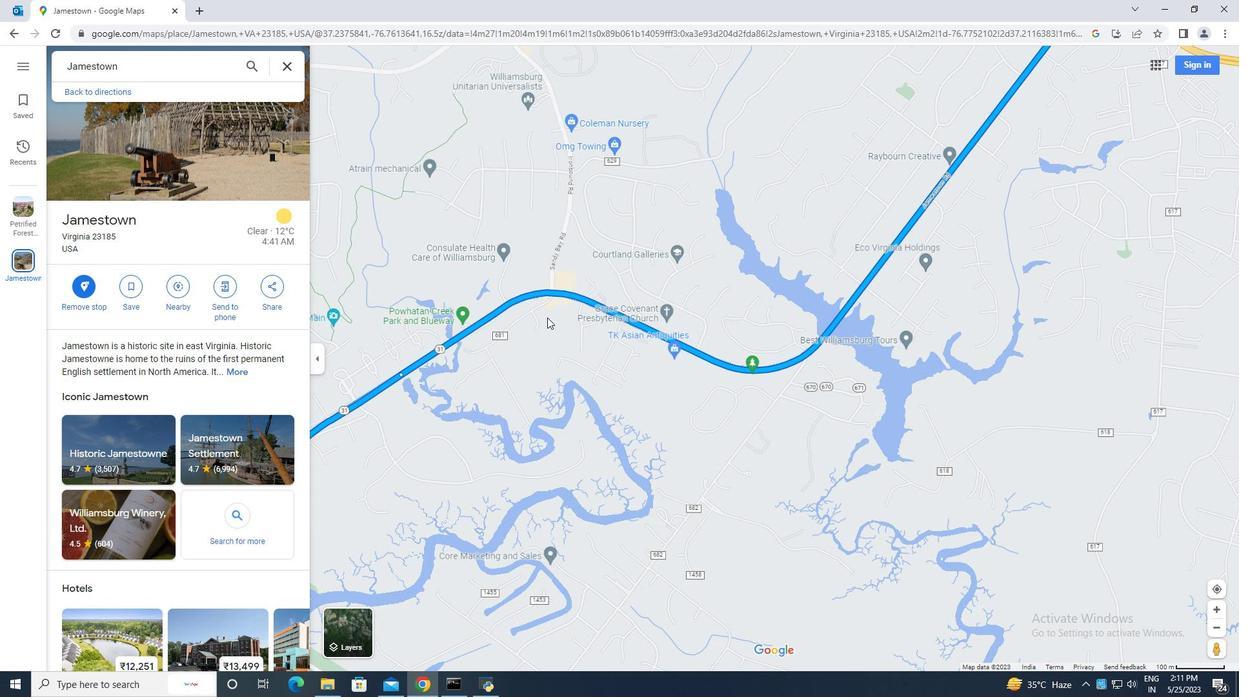 
Action: Mouse scrolled (547, 317) with delta (0, 0)
Screenshot: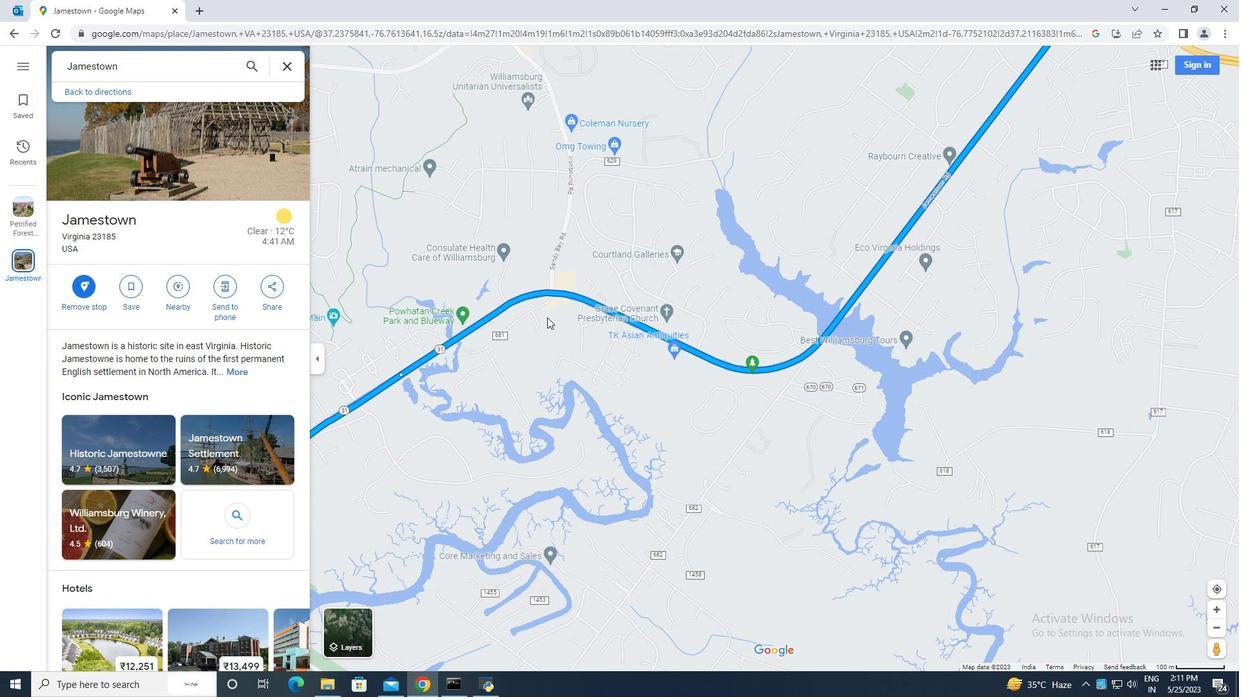 
Action: Mouse moved to (548, 316)
Screenshot: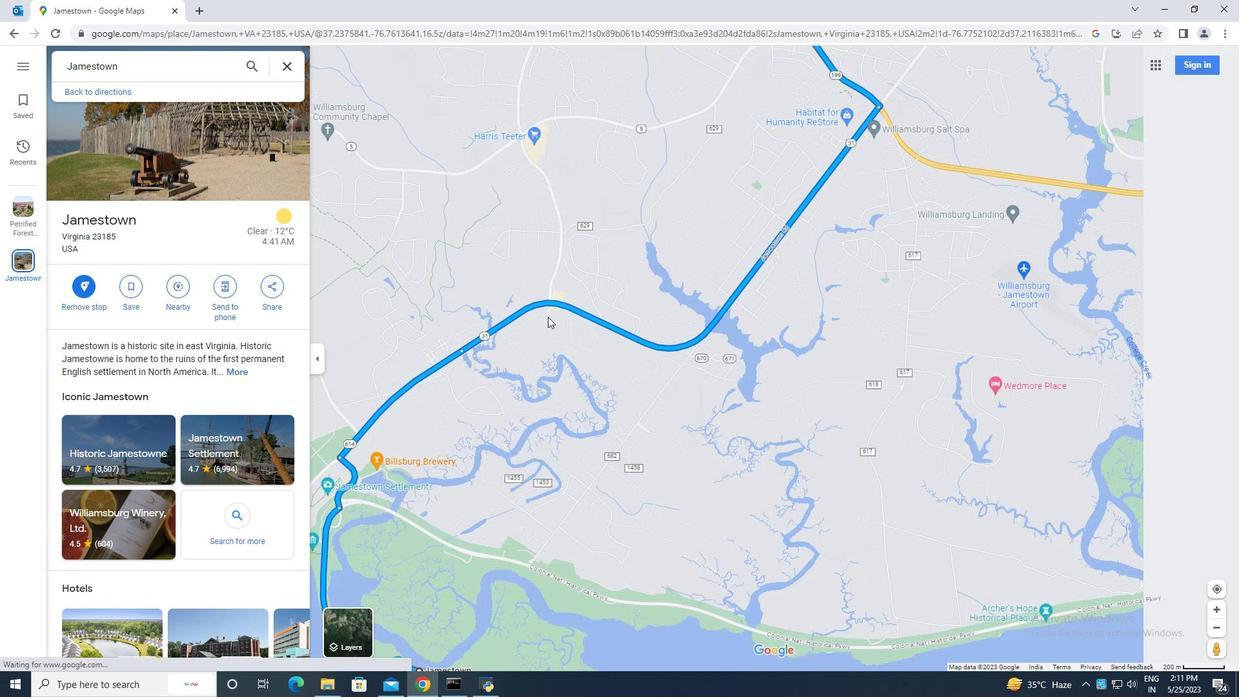 
Action: Mouse scrolled (548, 315) with delta (0, 0)
Screenshot: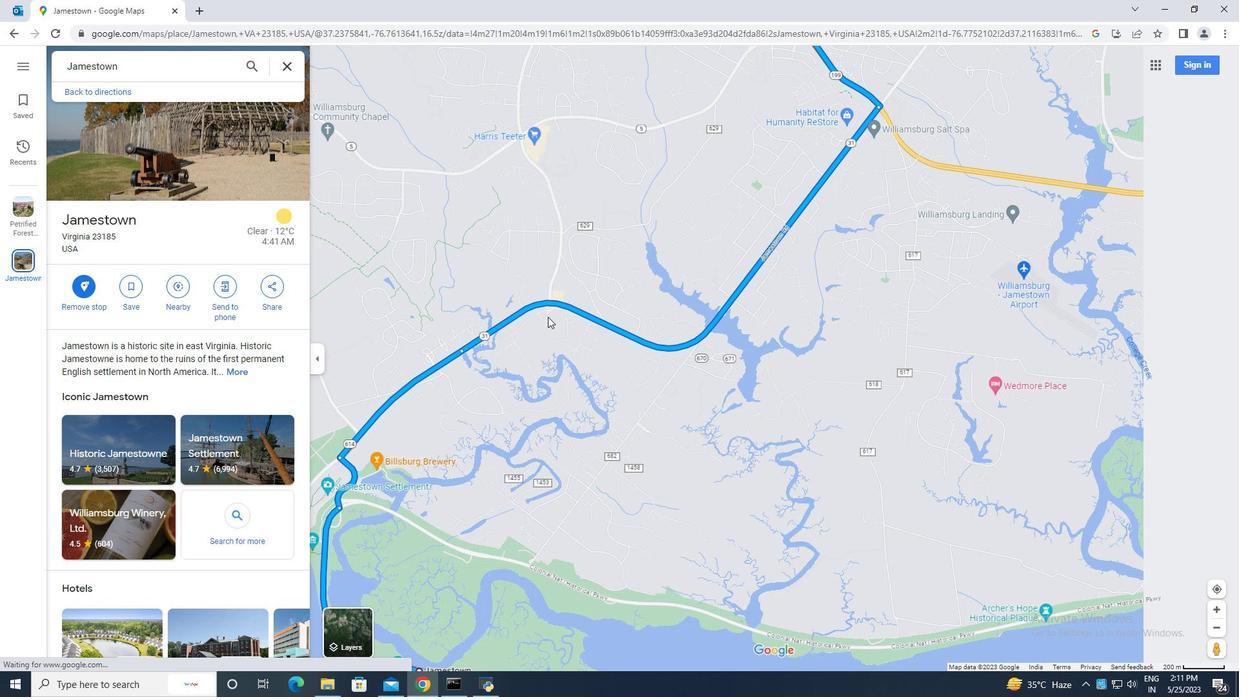 
Action: Mouse scrolled (548, 315) with delta (0, 0)
Screenshot: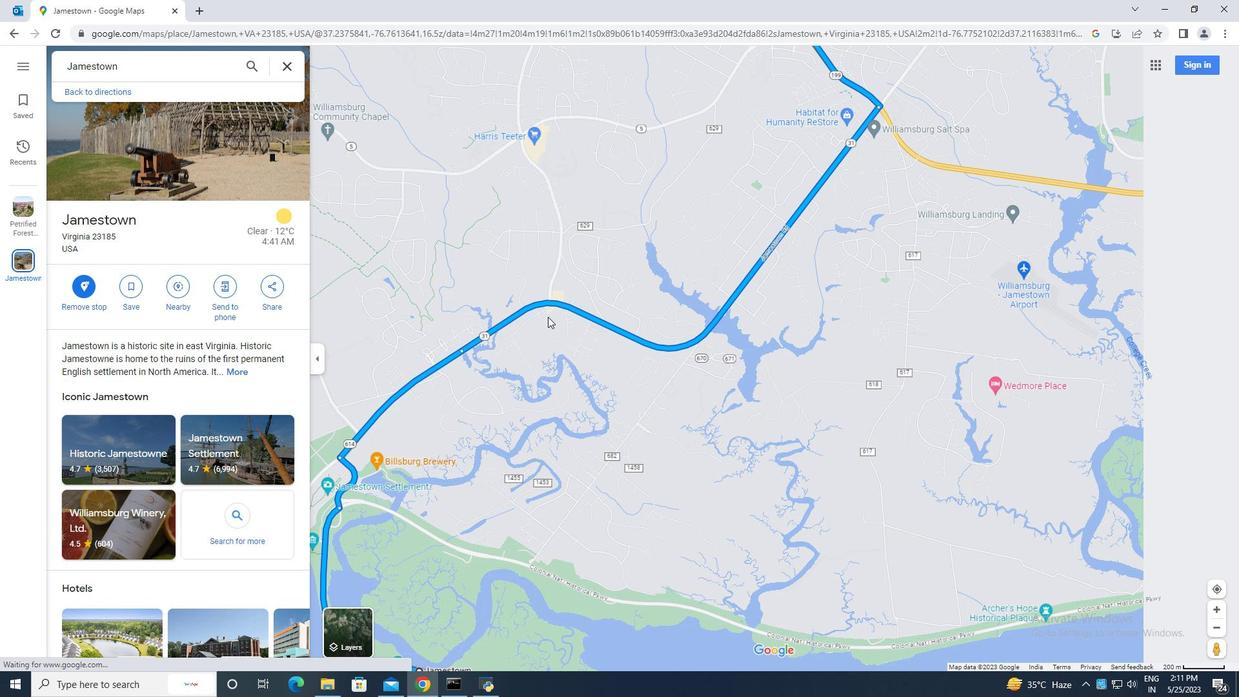 
Action: Mouse scrolled (548, 315) with delta (0, 0)
Screenshot: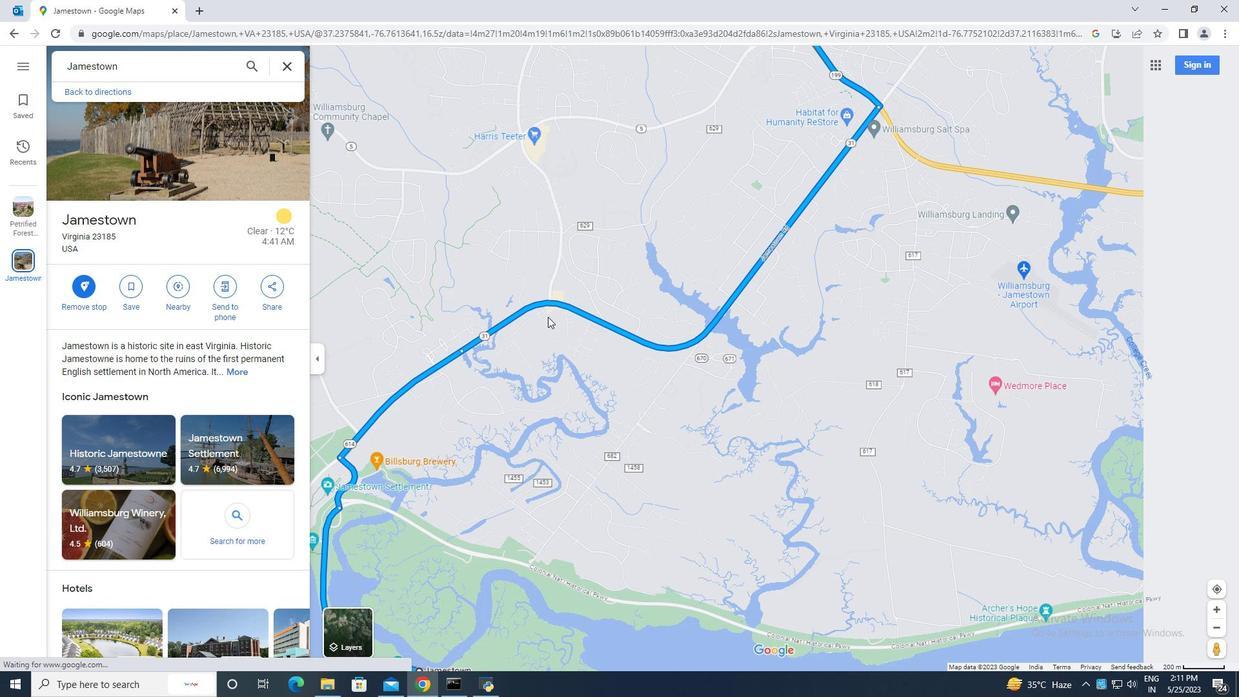 
Action: Mouse moved to (548, 315)
Screenshot: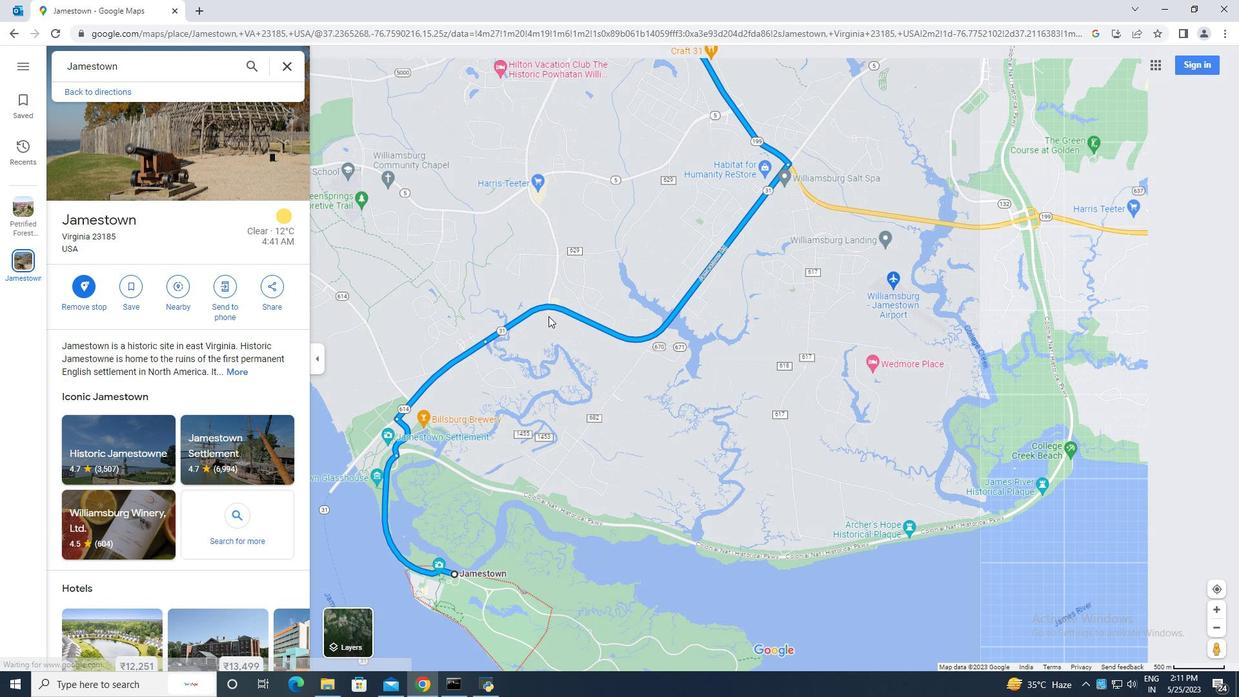 
Action: Mouse scrolled (548, 315) with delta (0, 0)
Screenshot: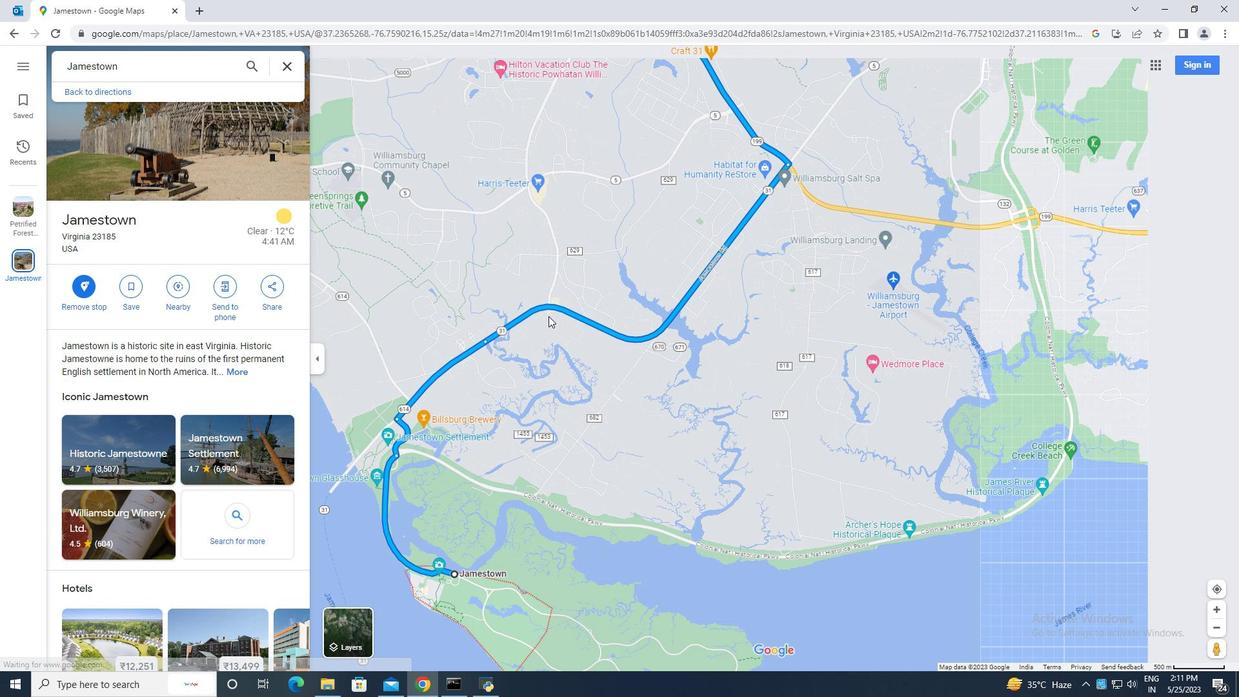 
Action: Mouse scrolled (548, 315) with delta (0, 0)
Screenshot: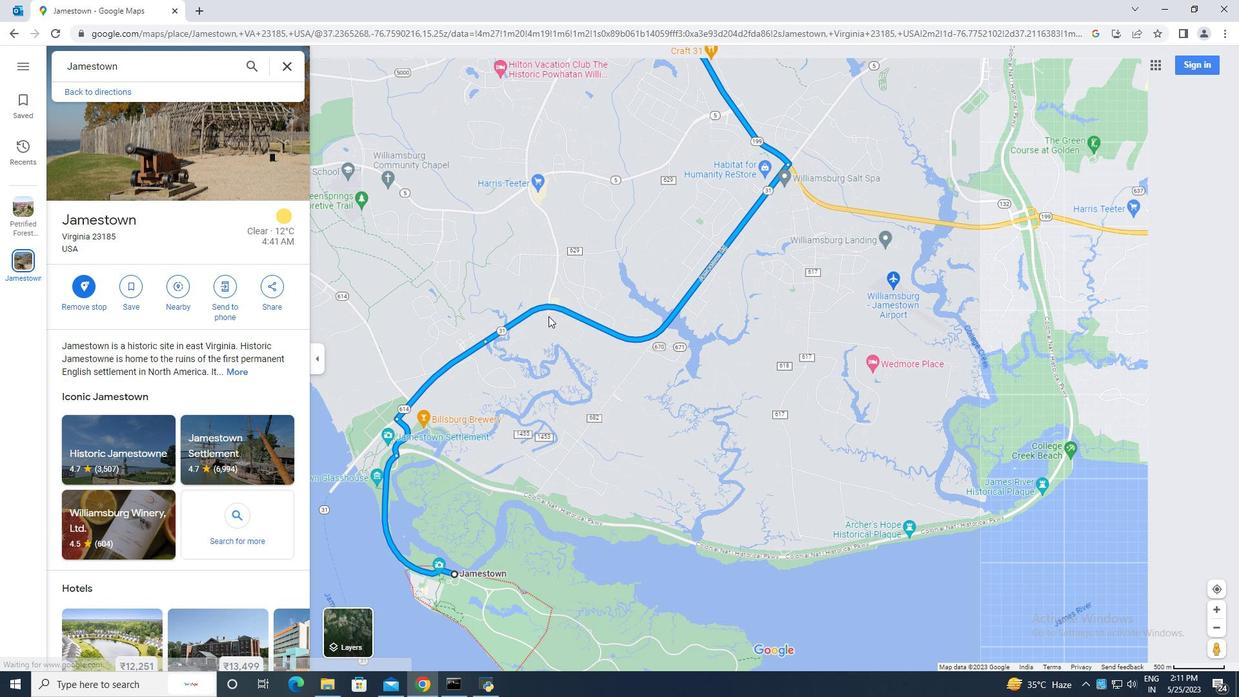 
Action: Mouse scrolled (548, 315) with delta (0, 0)
Screenshot: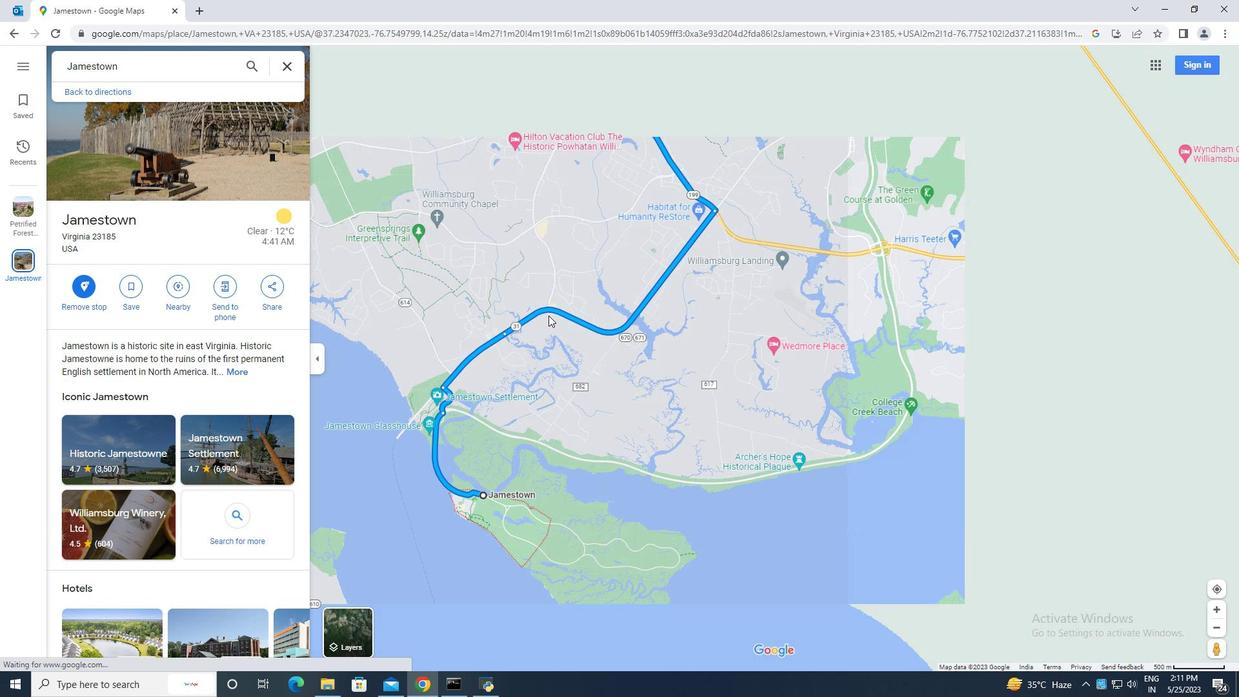 
Action: Mouse scrolled (548, 315) with delta (0, 0)
Screenshot: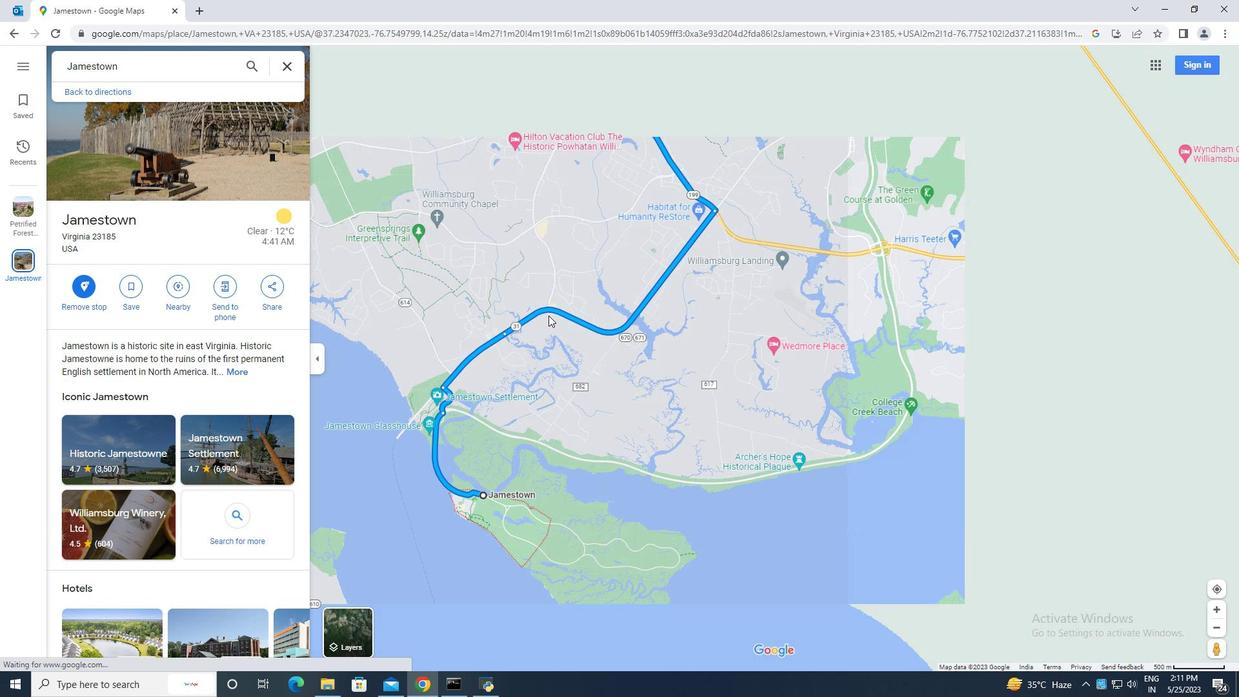 
Action: Mouse moved to (632, 204)
Screenshot: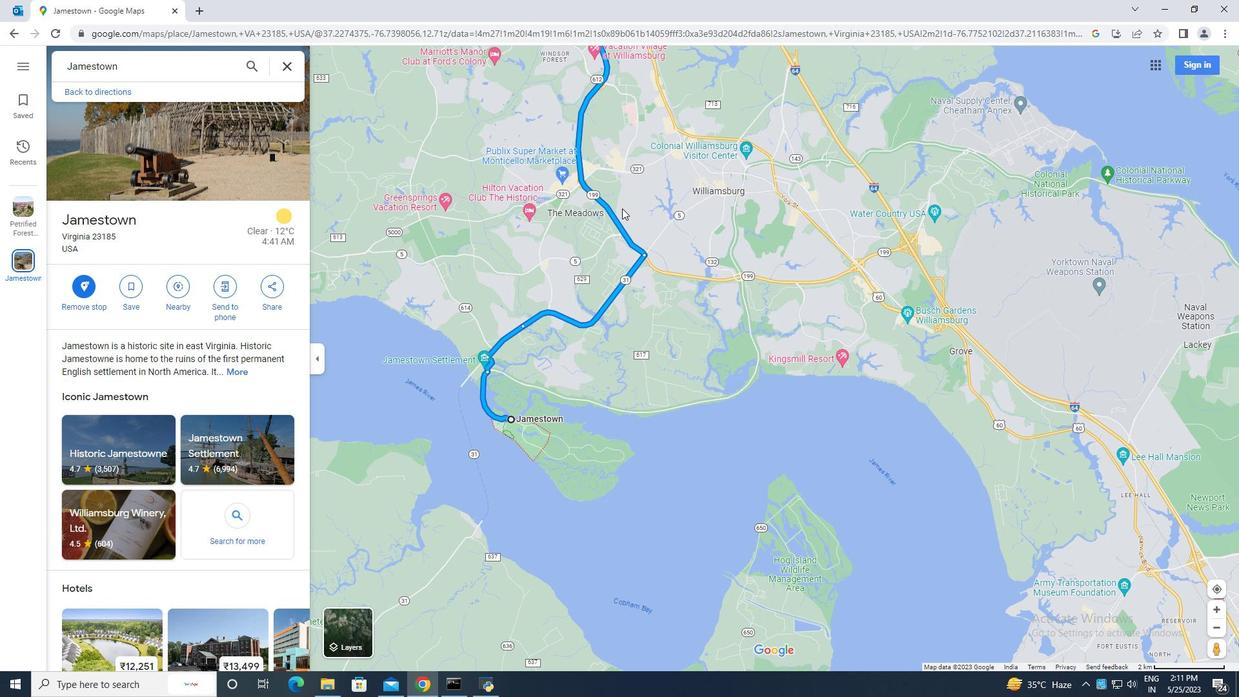 
Action: Mouse scrolled (632, 203) with delta (0, 0)
Screenshot: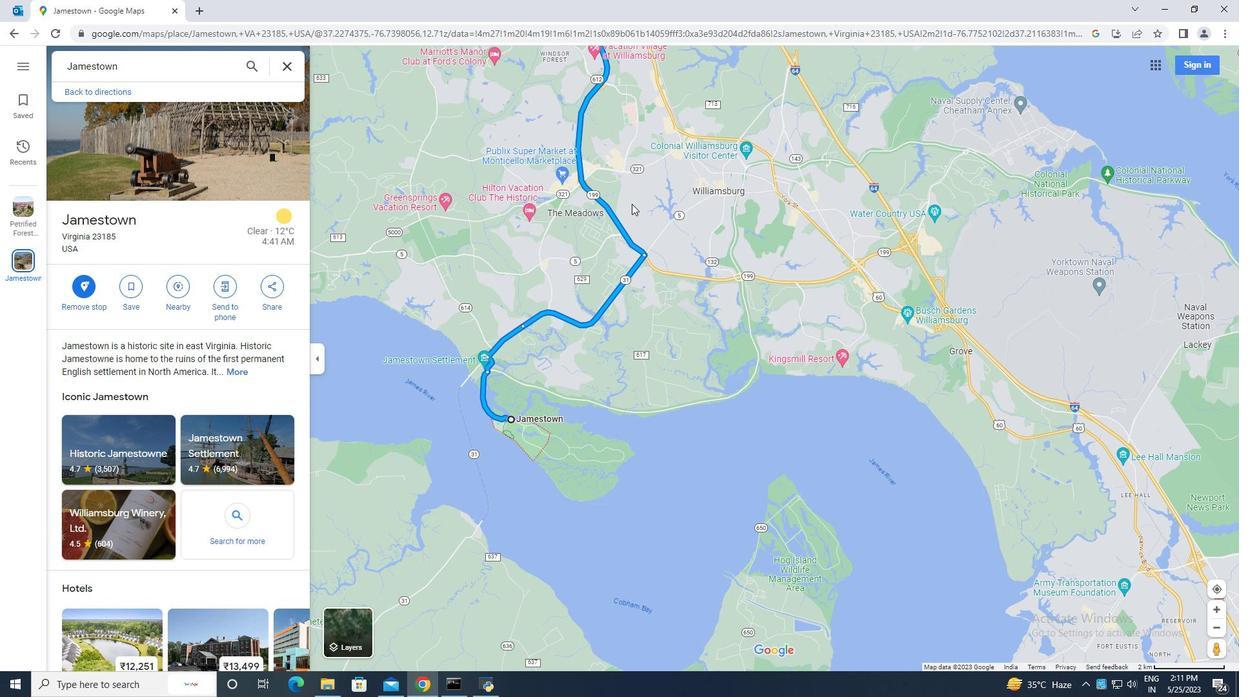 
Action: Mouse scrolled (632, 203) with delta (0, 0)
Screenshot: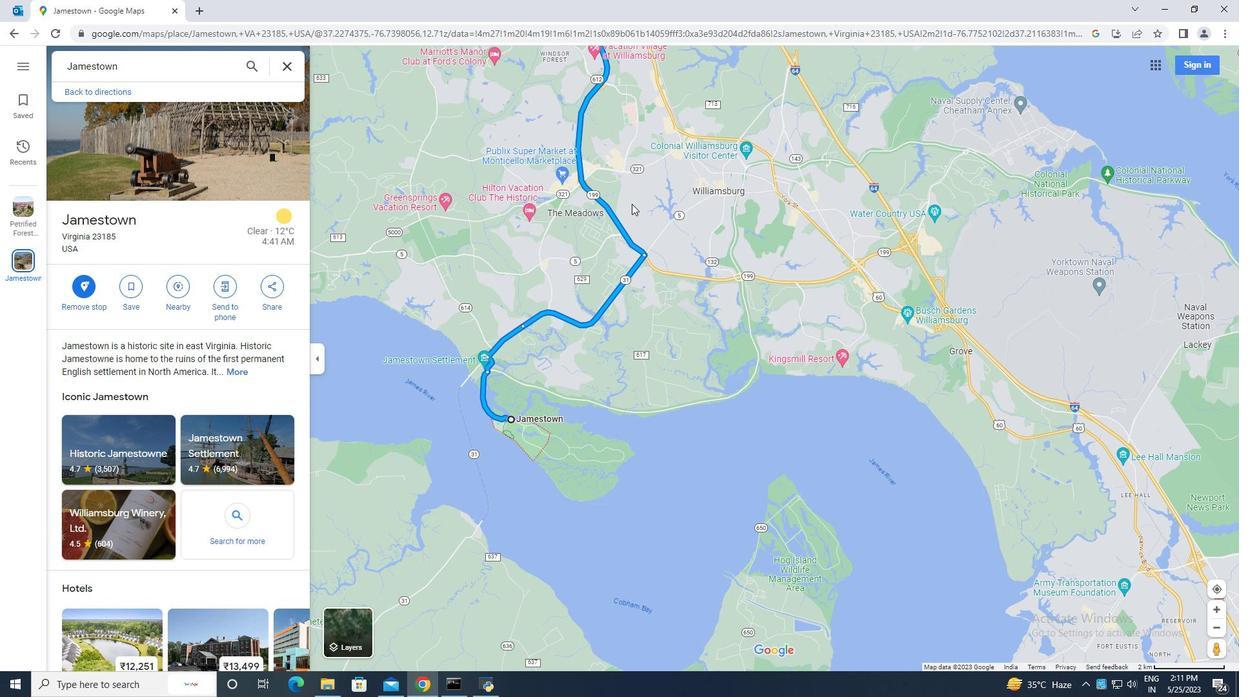 
Action: Mouse scrolled (632, 203) with delta (0, 0)
Screenshot: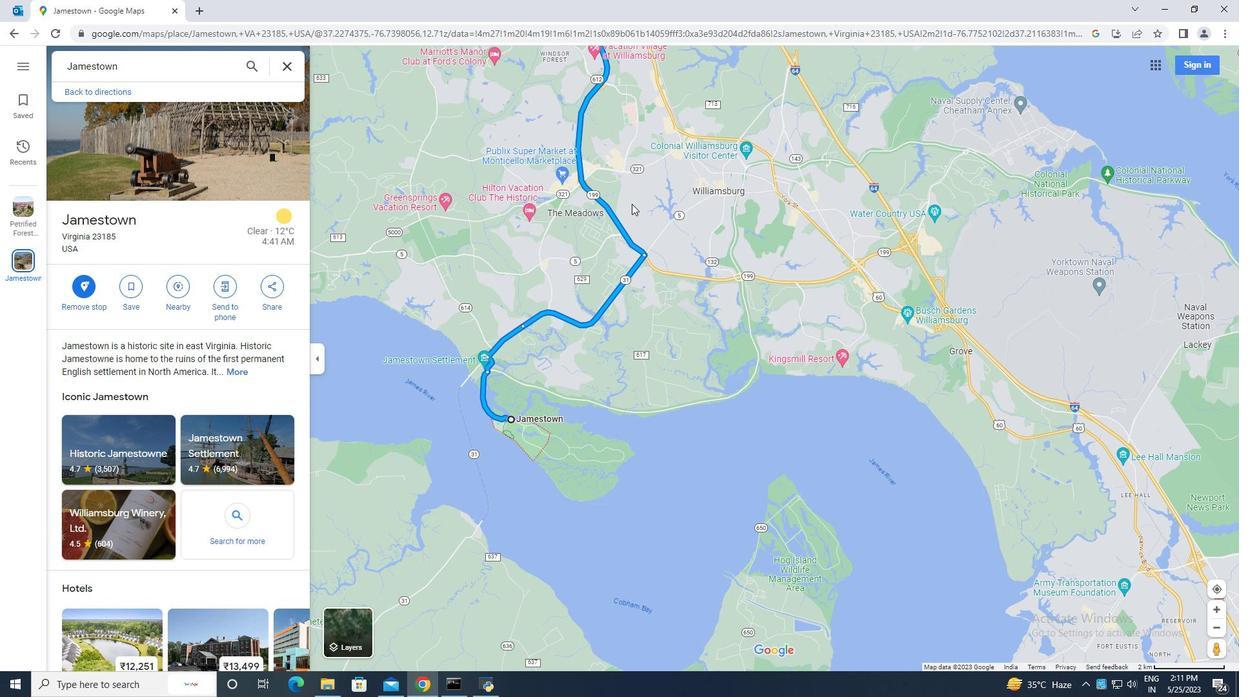 
Action: Mouse scrolled (632, 203) with delta (0, 0)
Screenshot: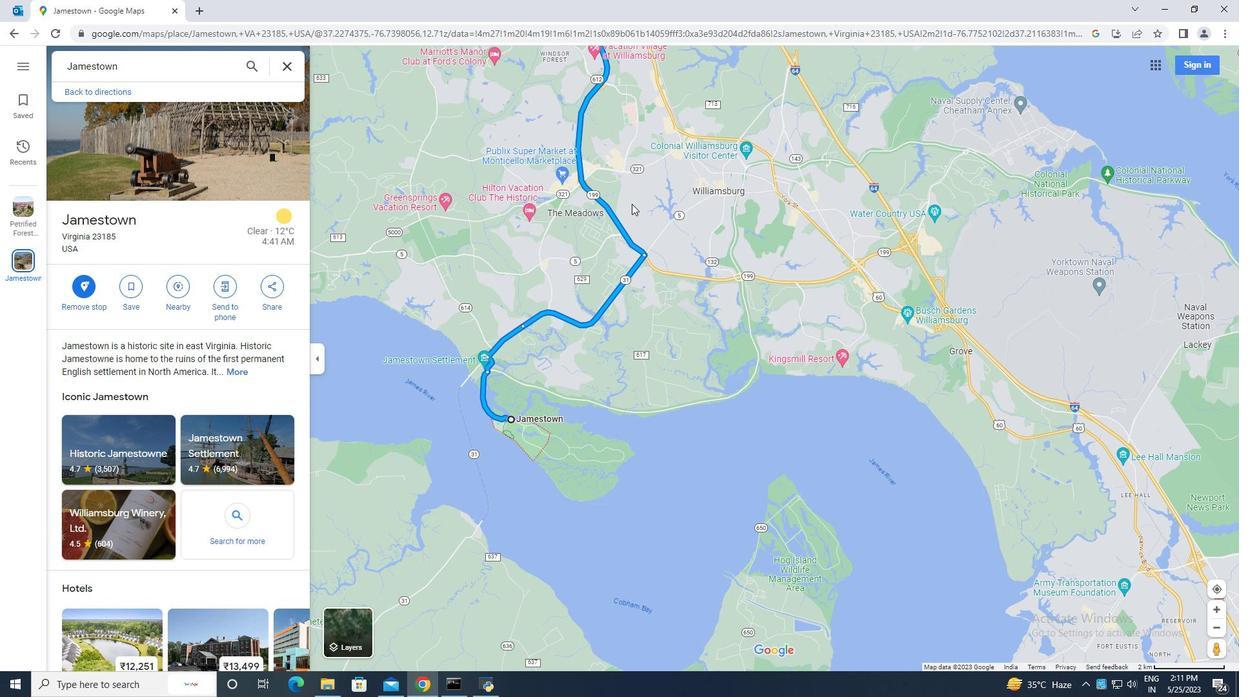 
Action: Mouse scrolled (632, 203) with delta (0, 0)
Screenshot: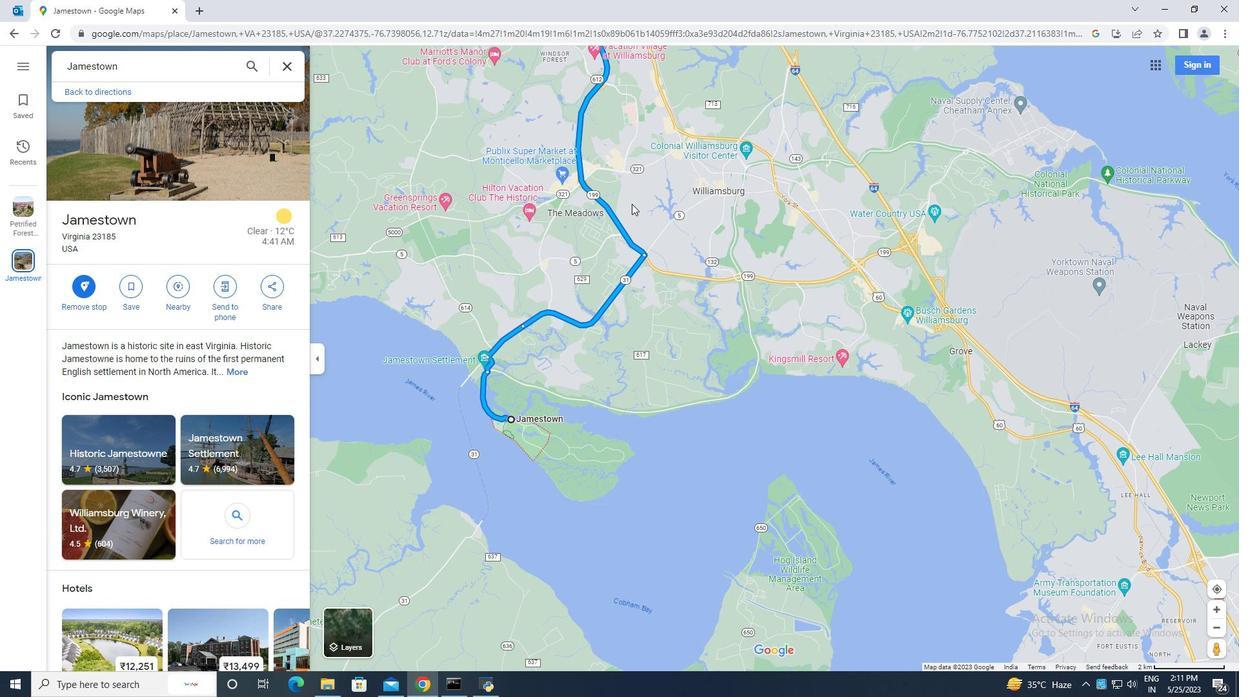 
Action: Mouse scrolled (632, 203) with delta (0, 0)
Screenshot: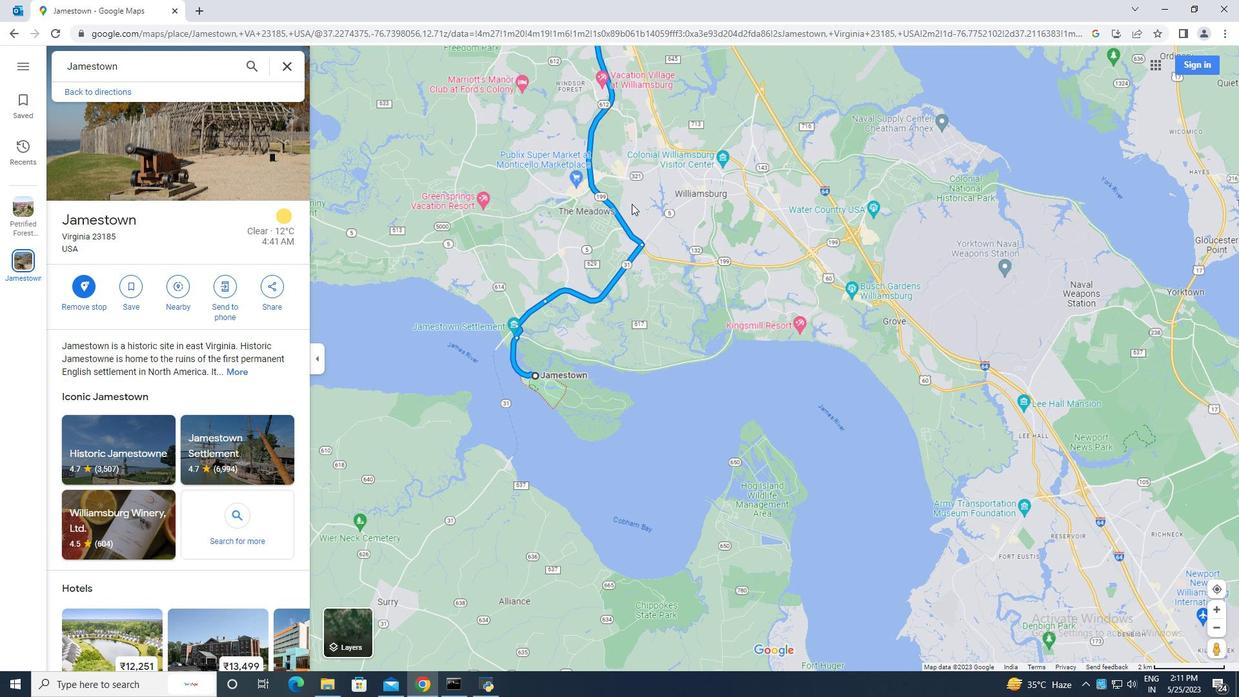 
Action: Mouse scrolled (632, 203) with delta (0, 0)
Screenshot: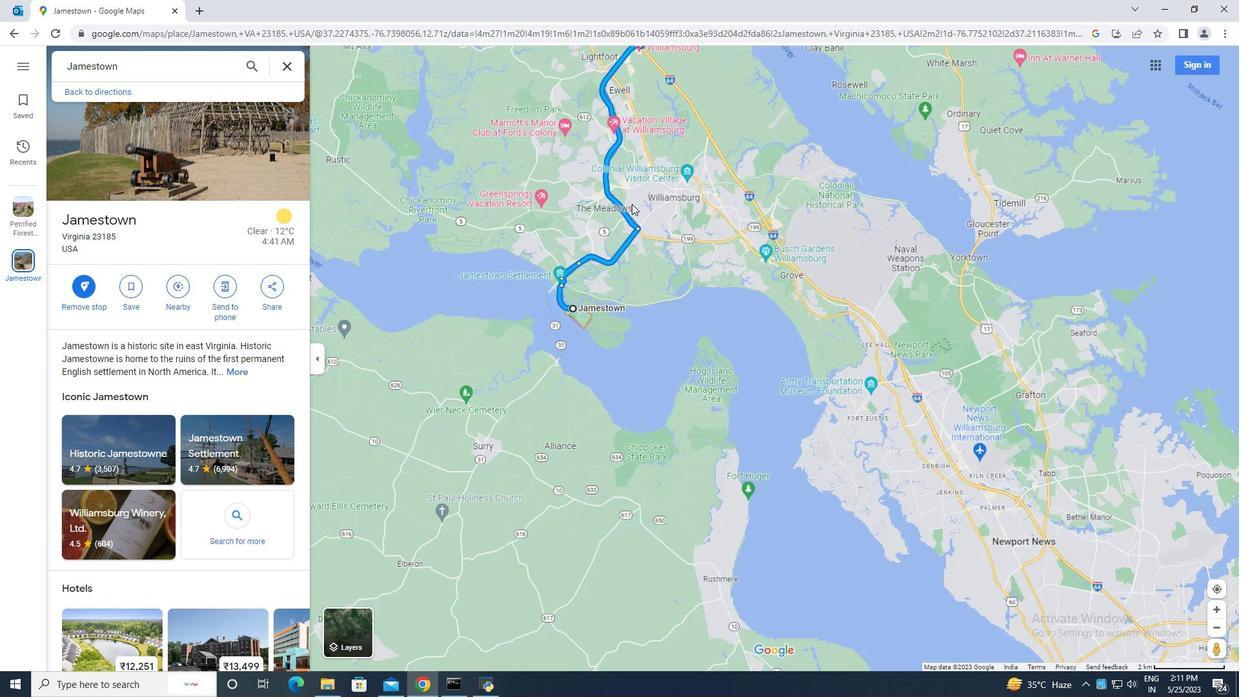 
Action: Mouse scrolled (632, 203) with delta (0, 0)
Screenshot: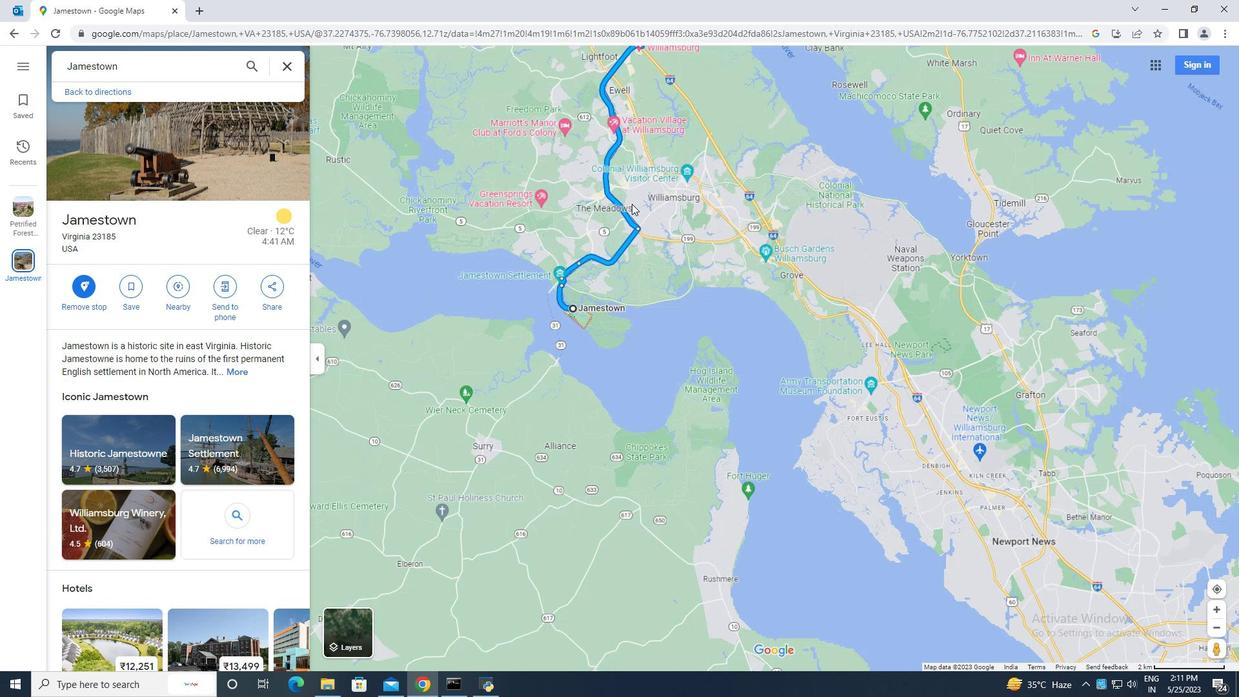 
Action: Mouse moved to (703, 126)
Screenshot: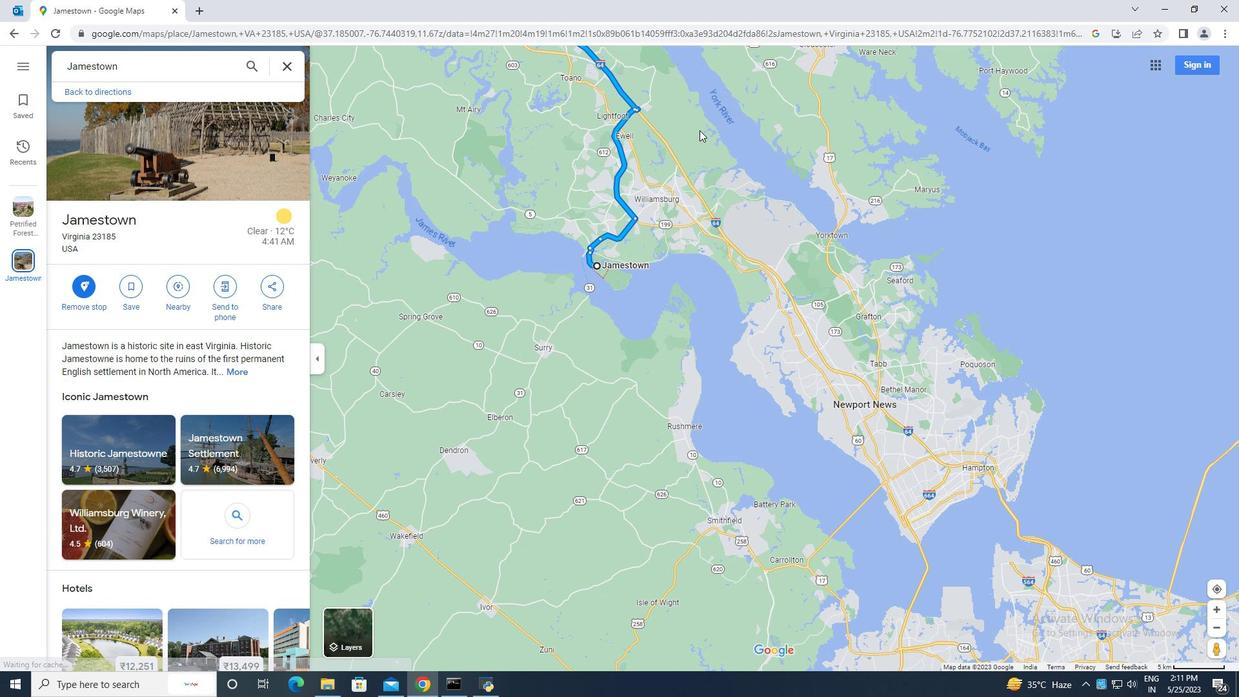 
Action: Mouse pressed left at (703, 126)
Screenshot: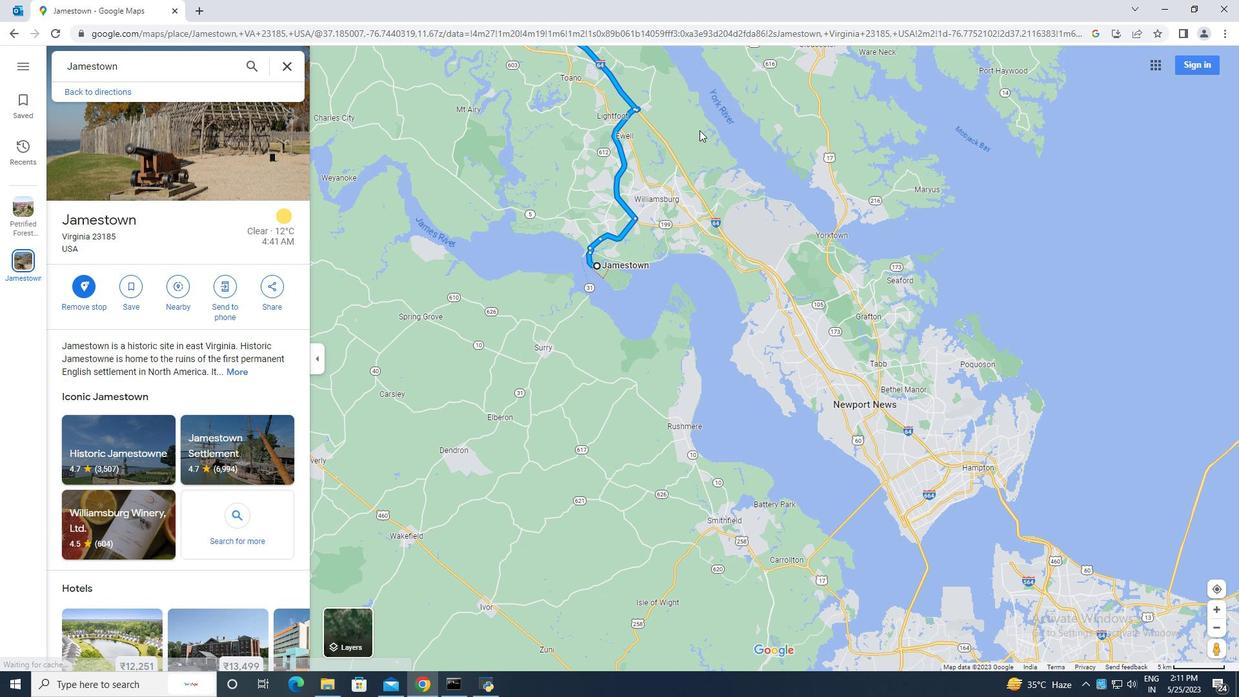 
Action: Mouse moved to (525, 343)
Screenshot: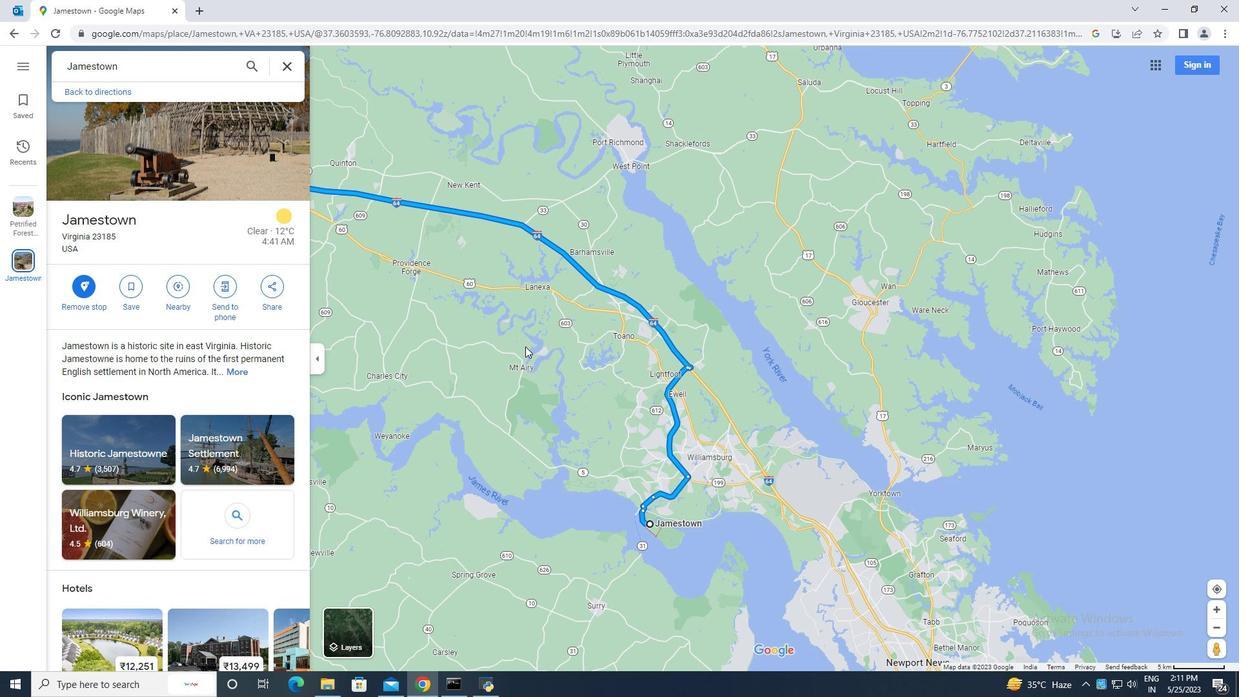 
Action: Mouse scrolled (525, 344) with delta (0, 0)
Screenshot: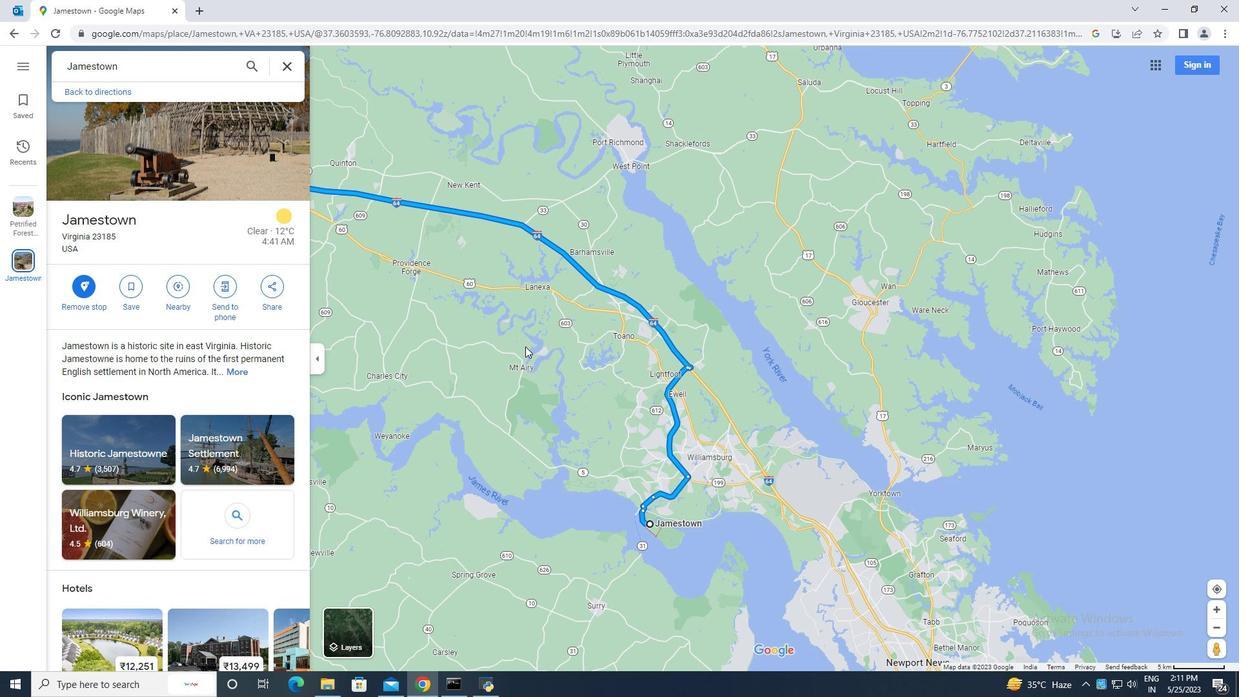 
Action: Mouse moved to (525, 341)
Screenshot: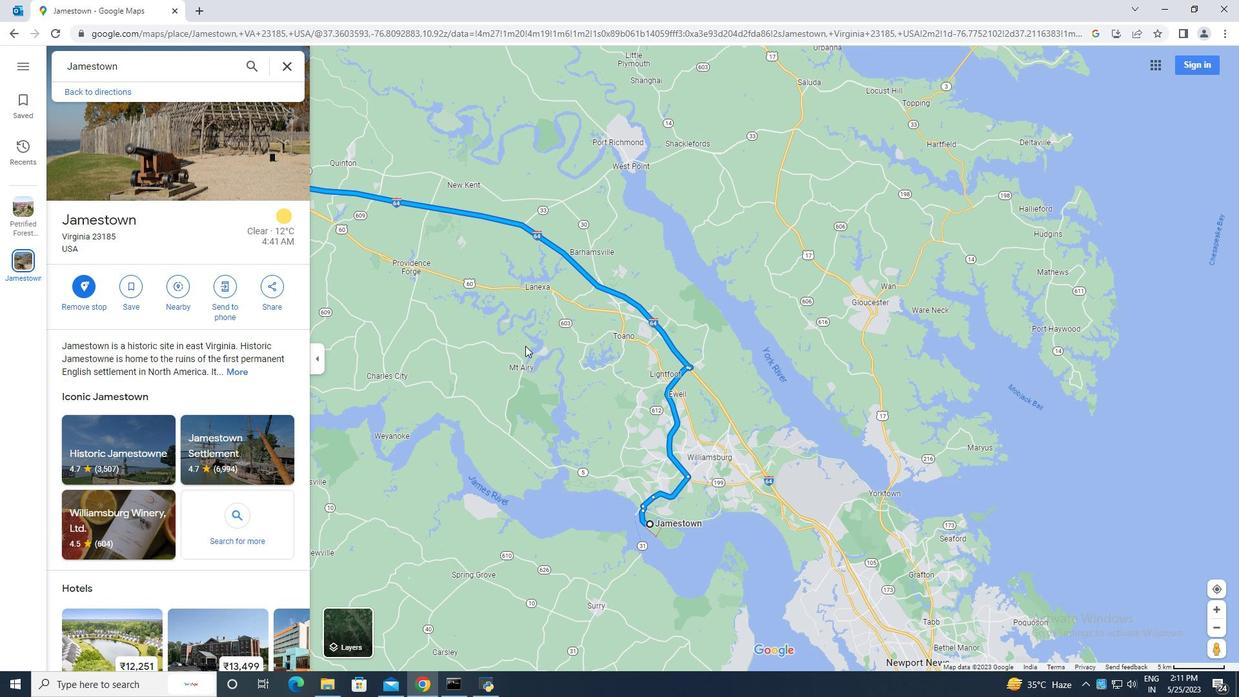 
Action: Mouse scrolled (525, 342) with delta (0, 0)
Screenshot: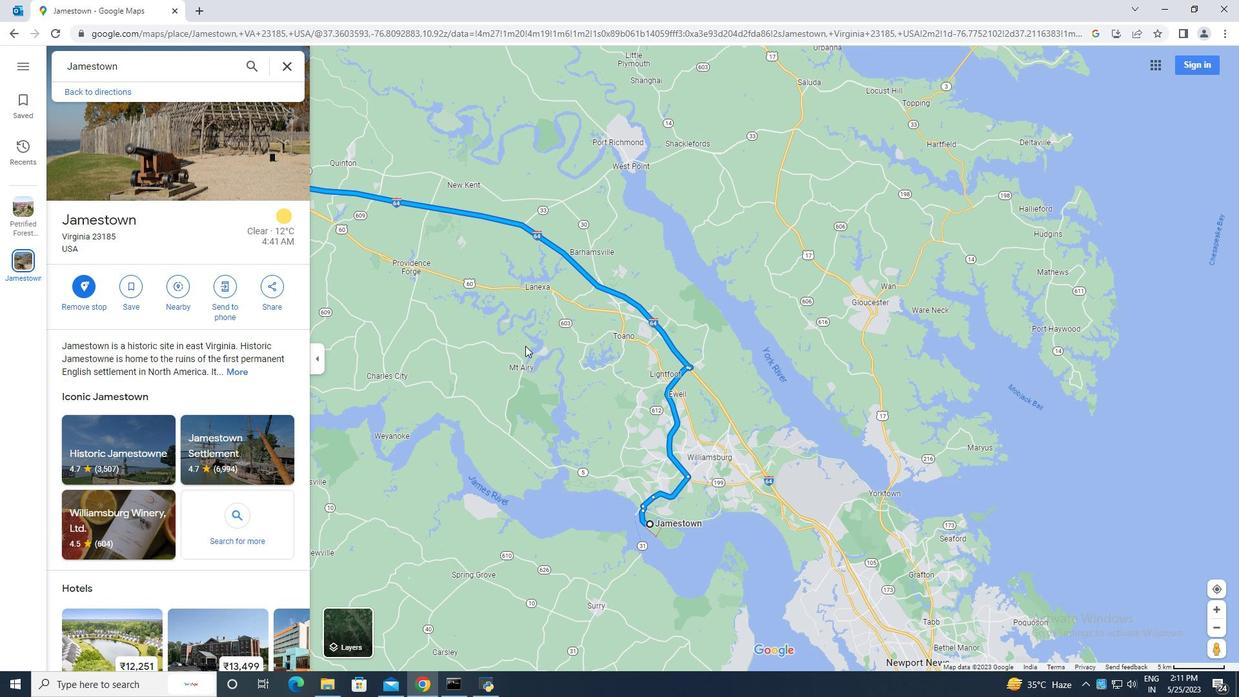 
Action: Mouse moved to (525, 339)
Screenshot: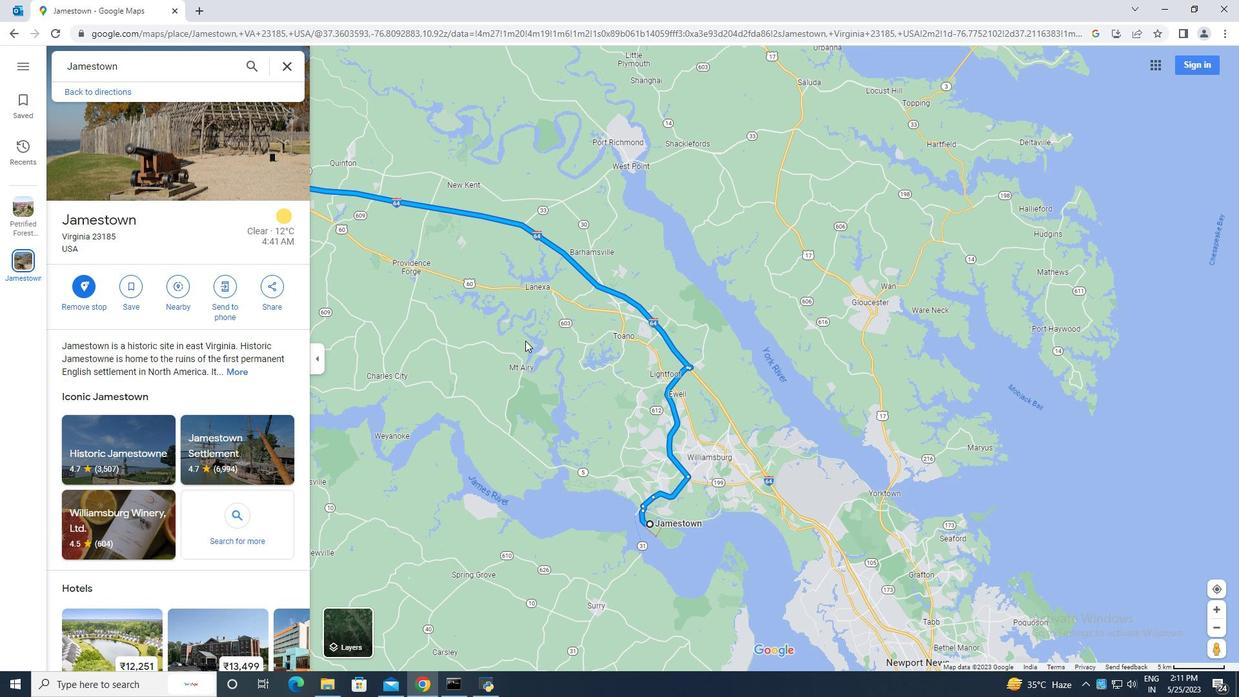
Action: Mouse scrolled (525, 340) with delta (0, 0)
Screenshot: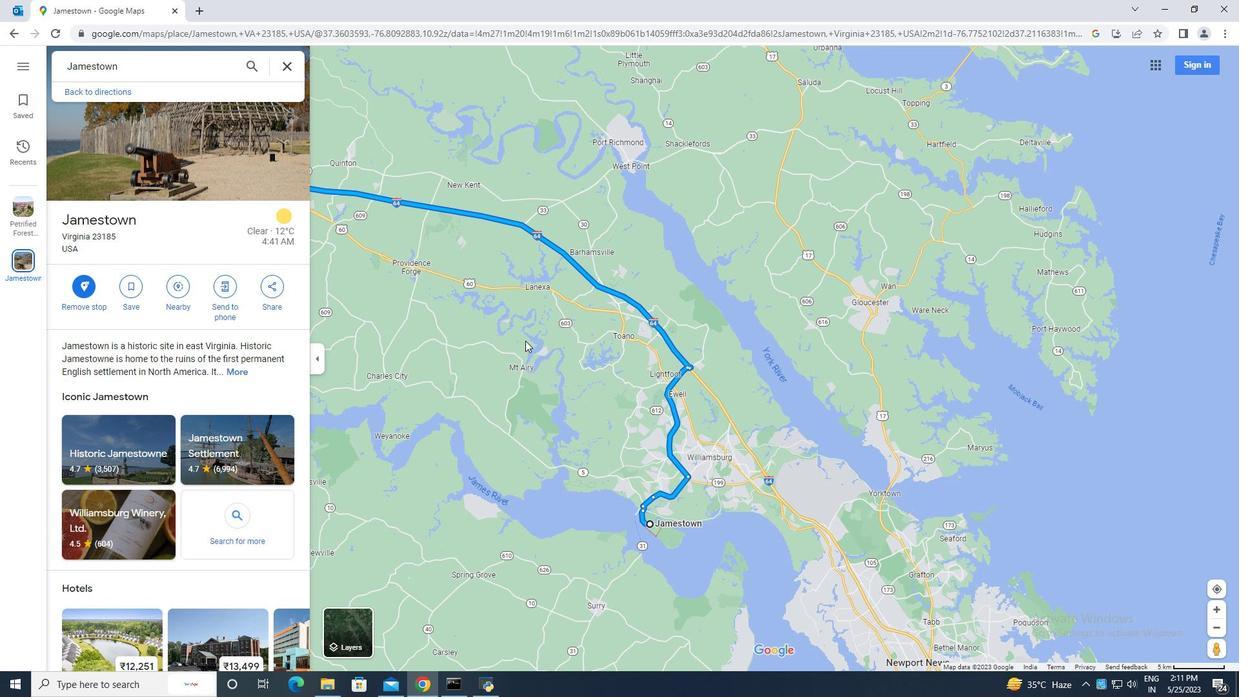 
Action: Mouse moved to (522, 337)
Screenshot: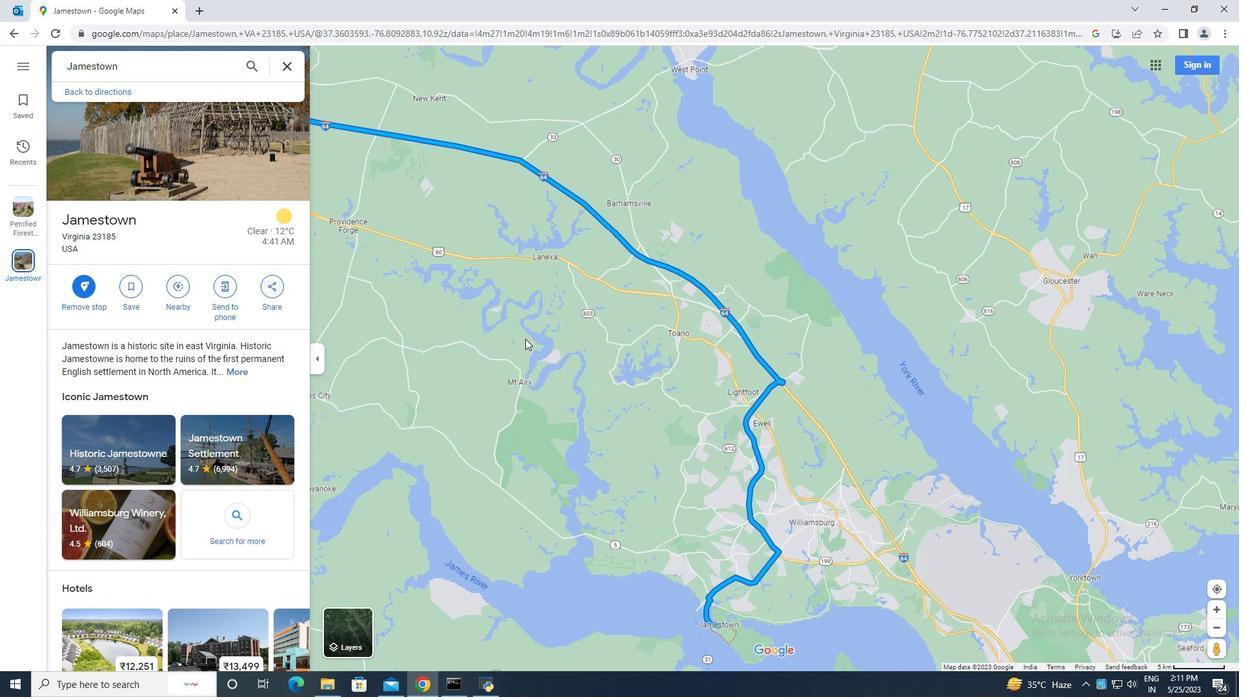
Action: Mouse pressed left at (522, 337)
Screenshot: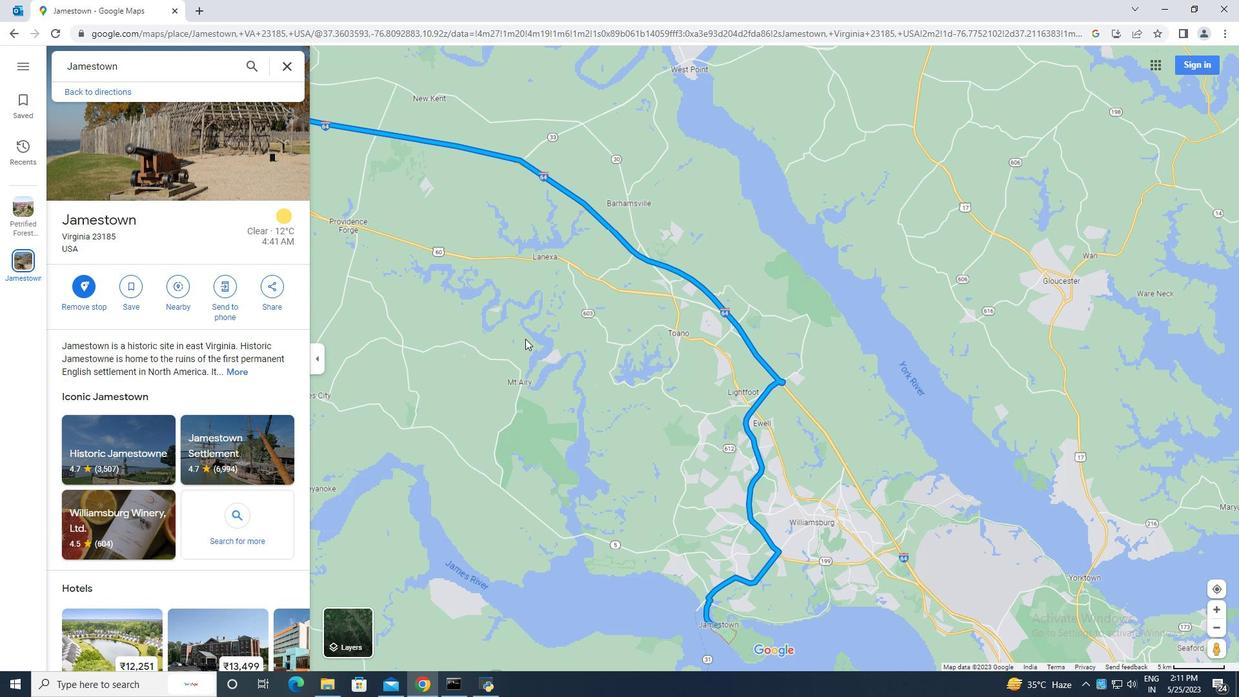 
Action: Mouse moved to (267, 437)
Screenshot: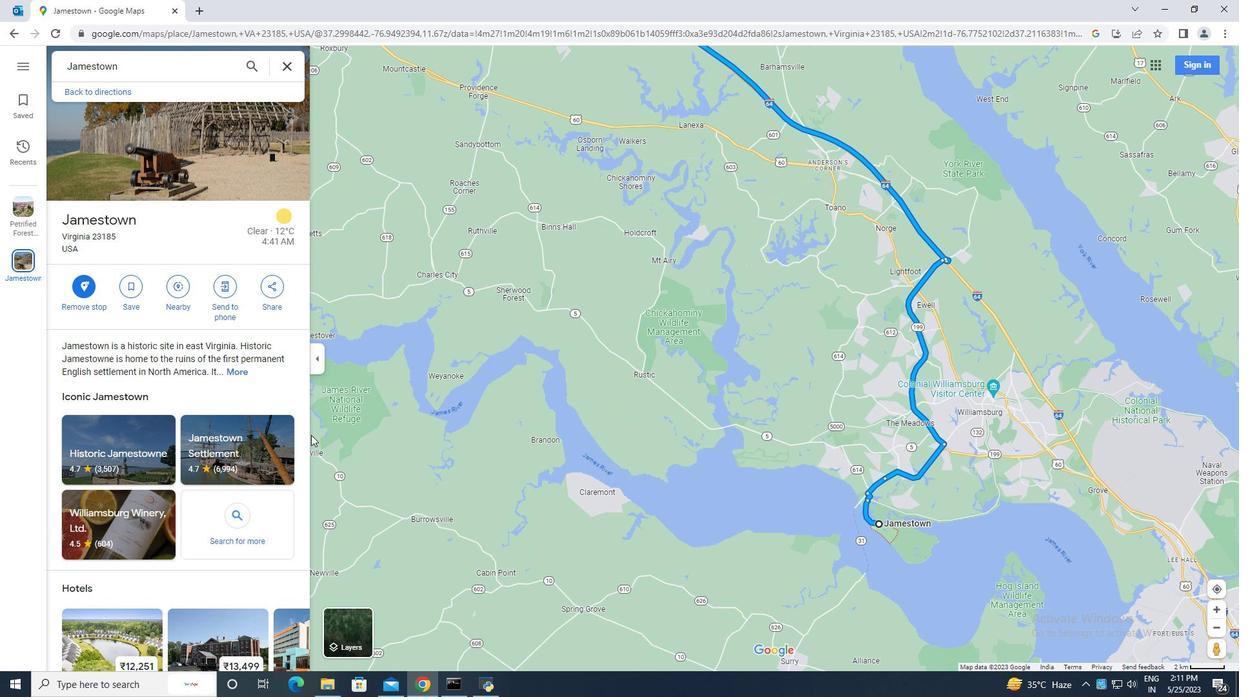 
Action: Mouse scrolled (267, 436) with delta (0, 0)
Screenshot: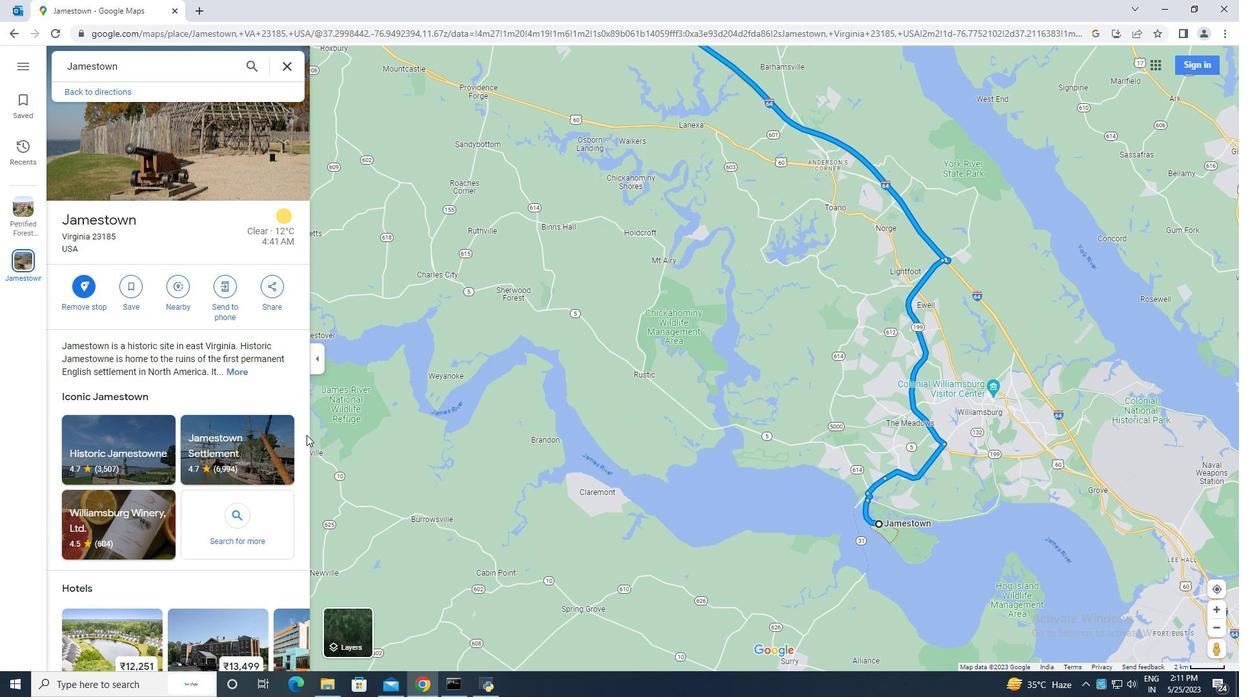 
Action: Mouse moved to (245, 438)
Screenshot: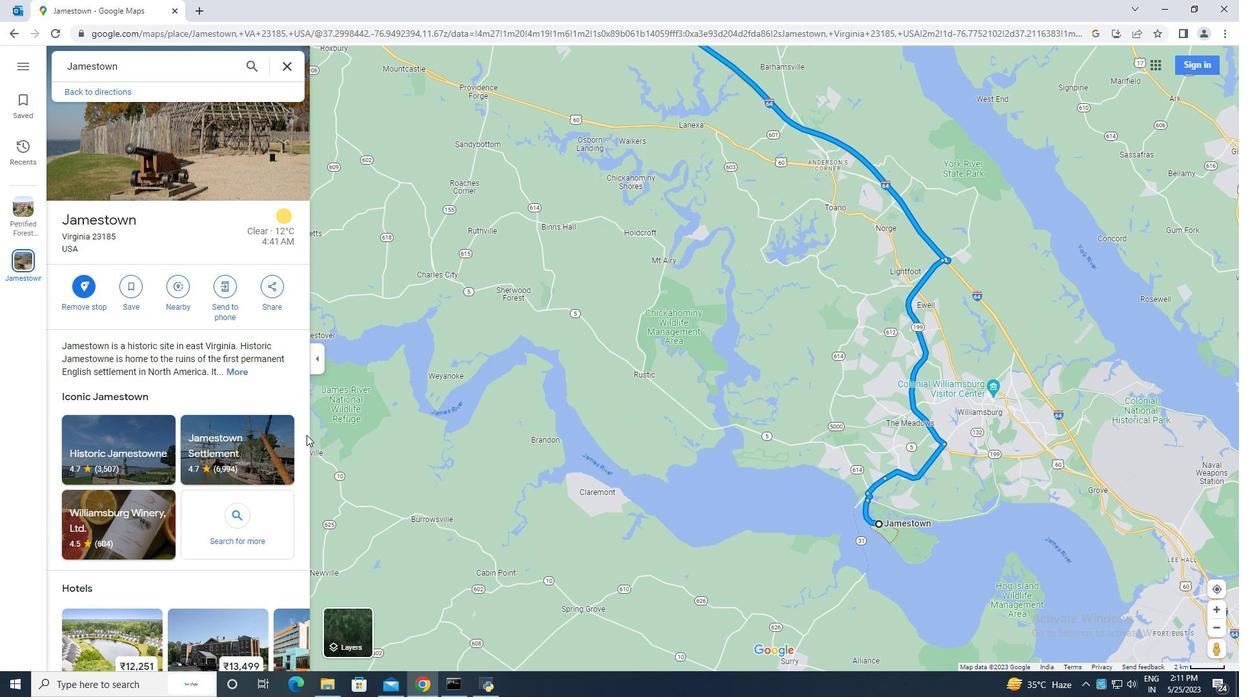 
Action: Mouse scrolled (245, 437) with delta (0, 0)
Screenshot: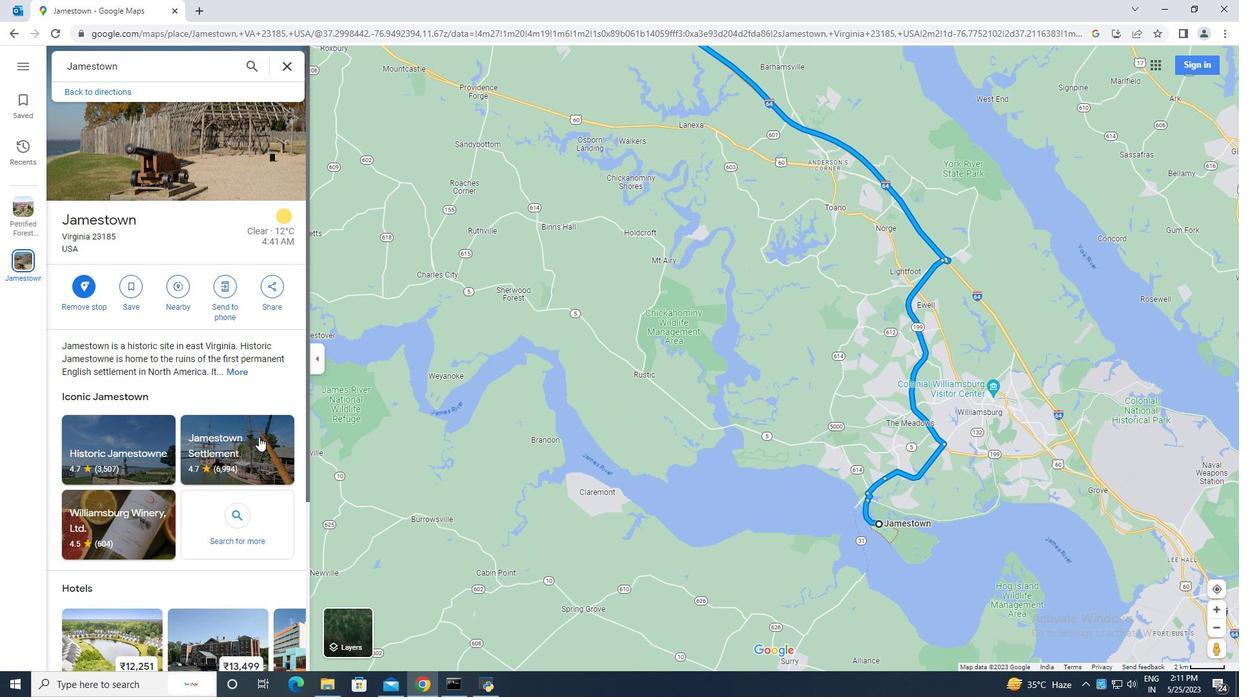 
Action: Mouse scrolled (245, 437) with delta (0, 0)
Screenshot: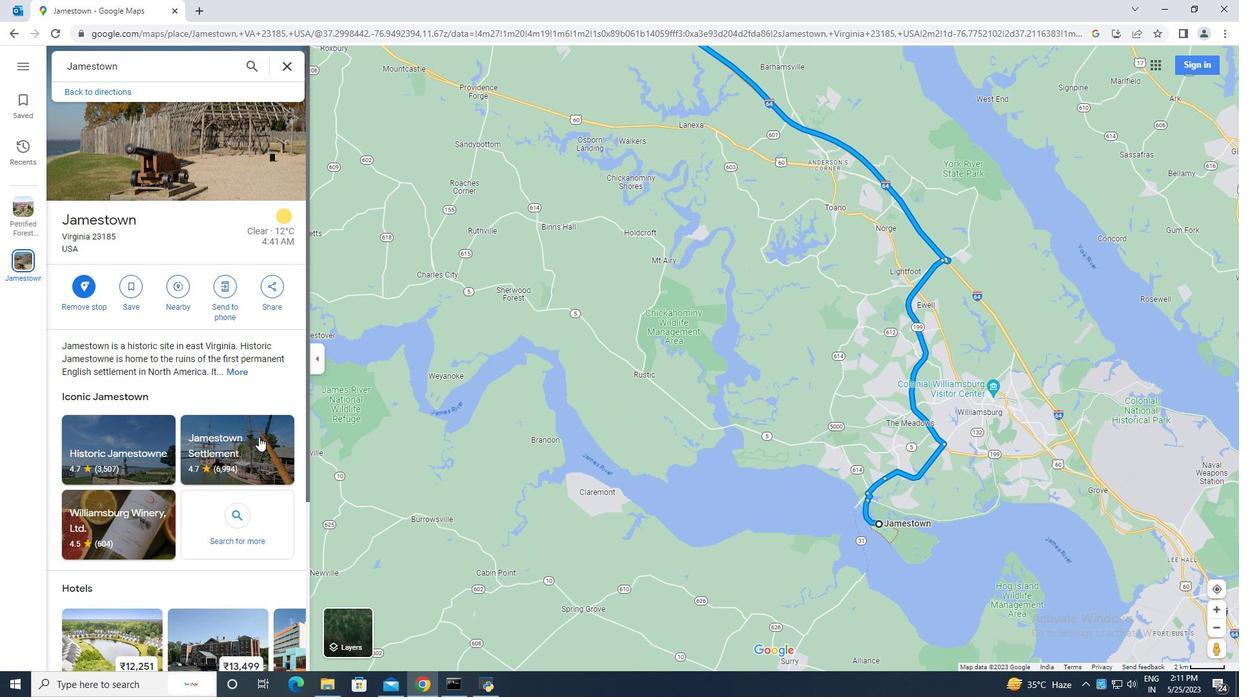 
Action: Mouse scrolled (245, 437) with delta (0, 0)
Screenshot: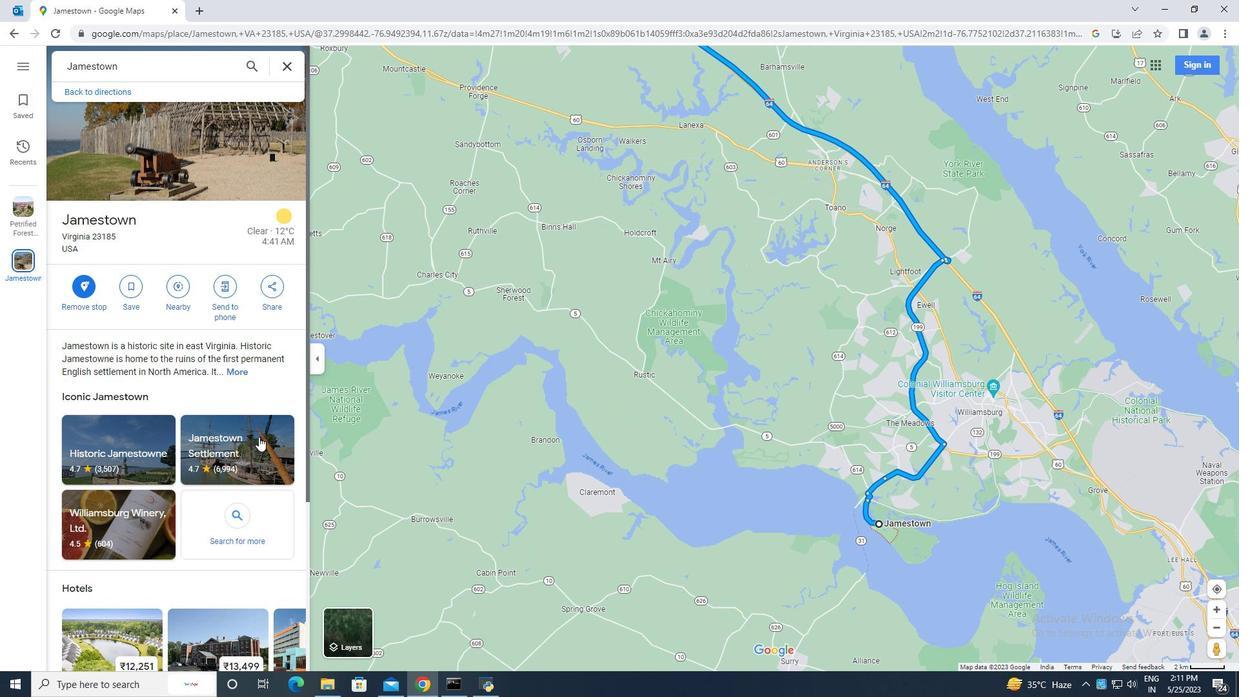 
Action: Mouse moved to (244, 438)
Screenshot: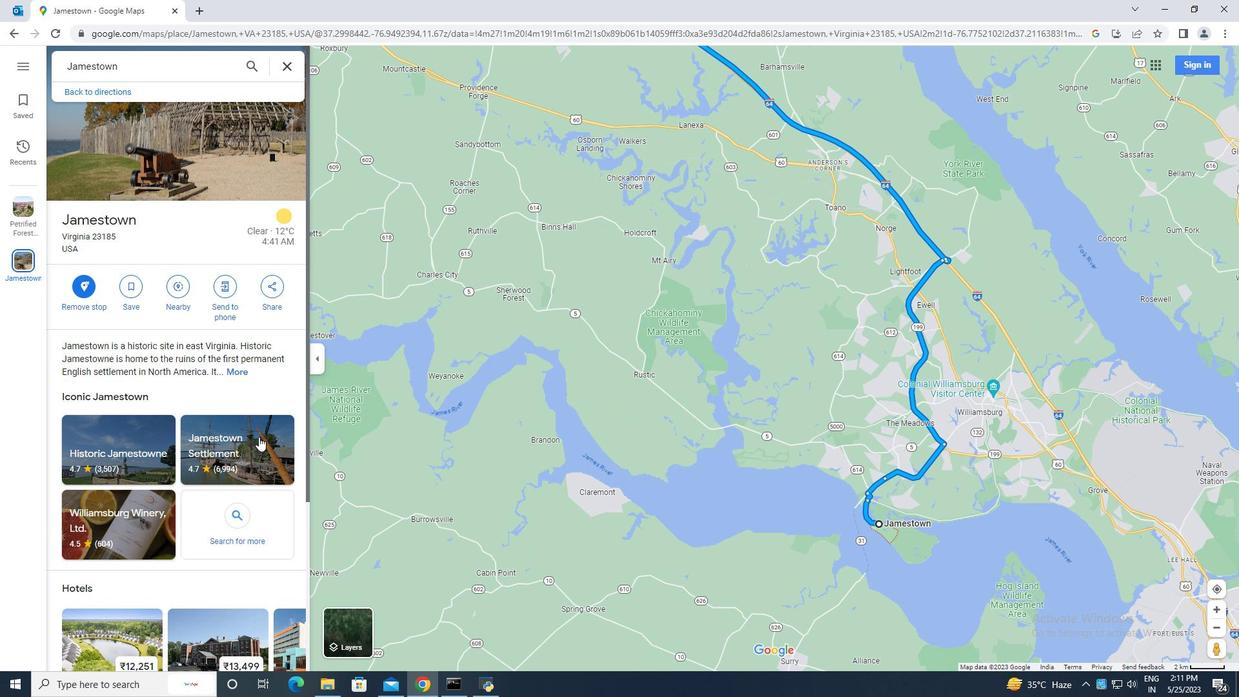 
Action: Mouse scrolled (244, 437) with delta (0, 0)
Screenshot: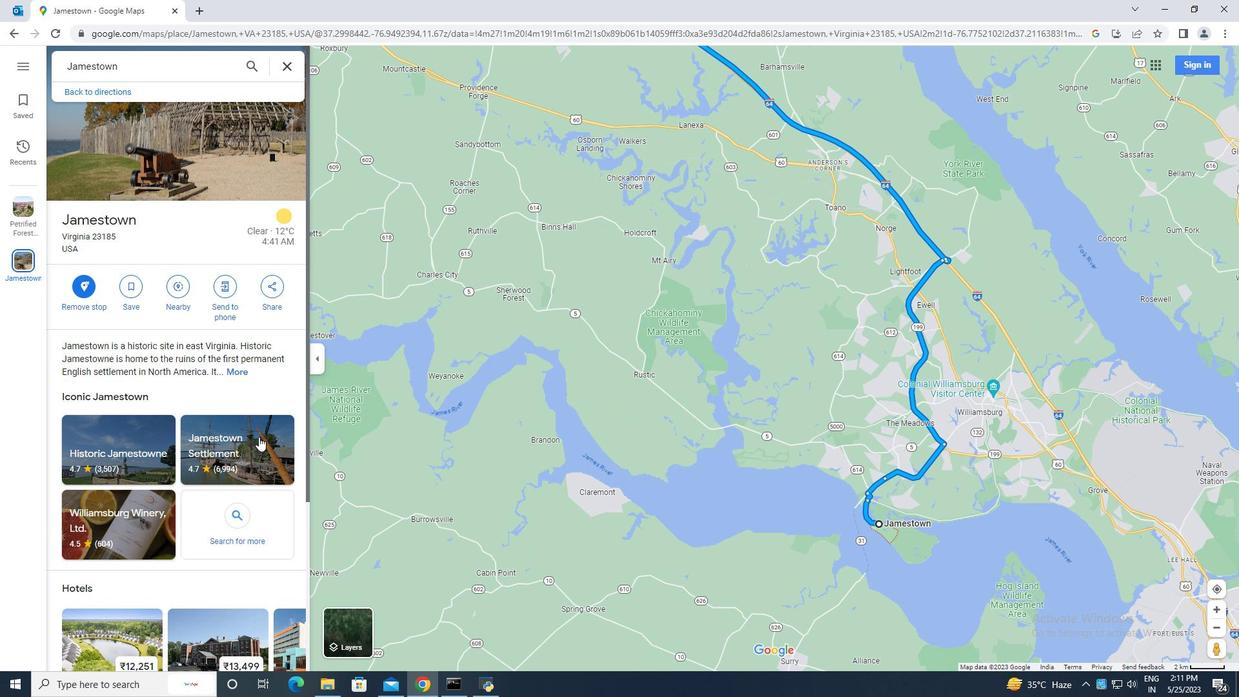
Action: Mouse moved to (225, 428)
Screenshot: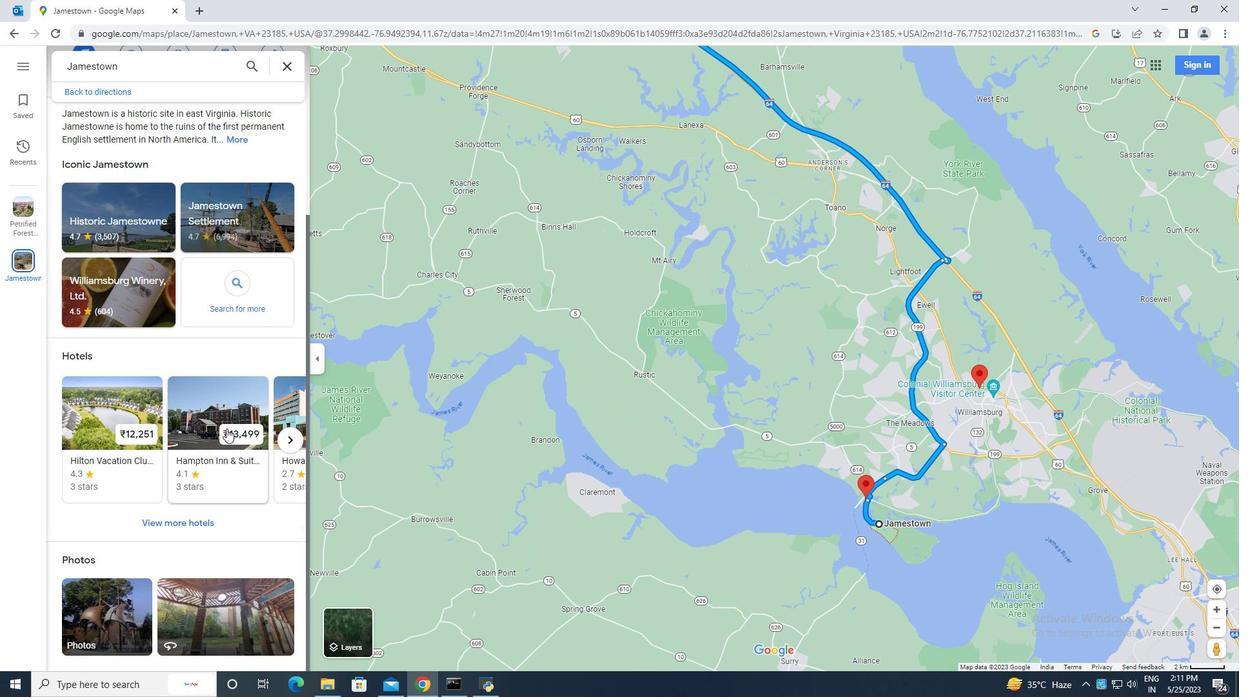 
Action: Mouse scrolled (225, 427) with delta (0, 0)
Screenshot: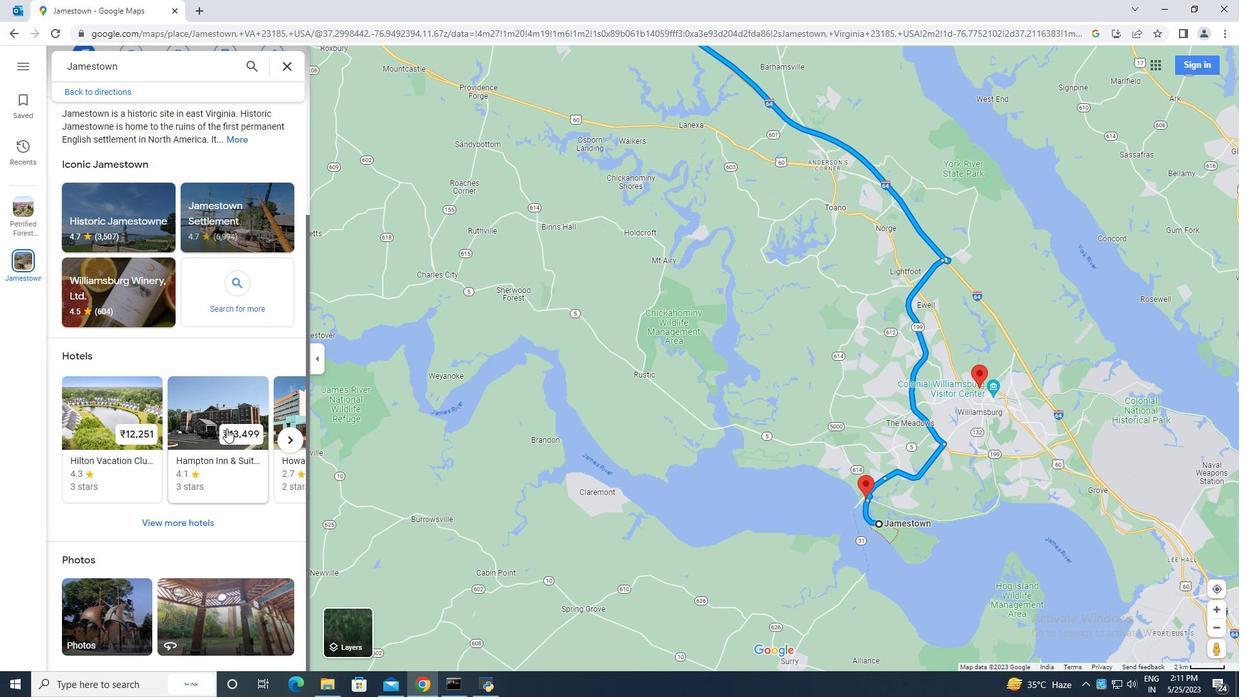 
Action: Mouse scrolled (225, 427) with delta (0, 0)
Screenshot: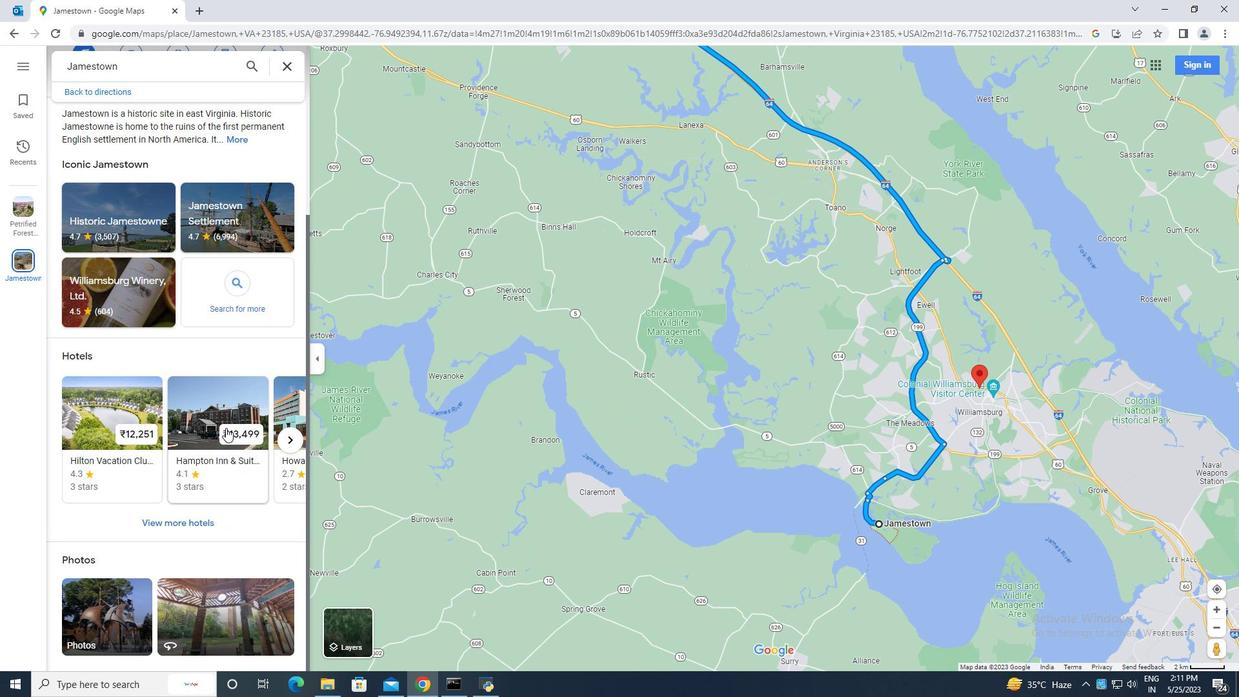 
Action: Mouse moved to (171, 379)
Screenshot: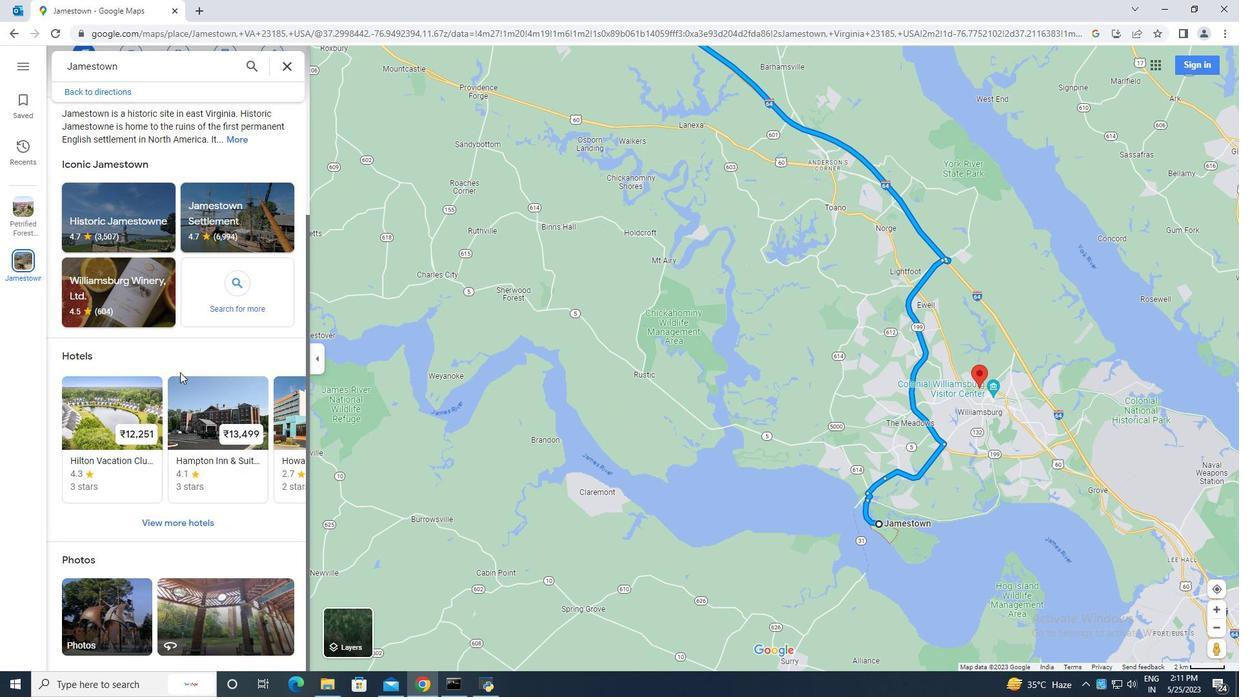 
Action: Mouse scrolled (171, 379) with delta (0, 0)
Screenshot: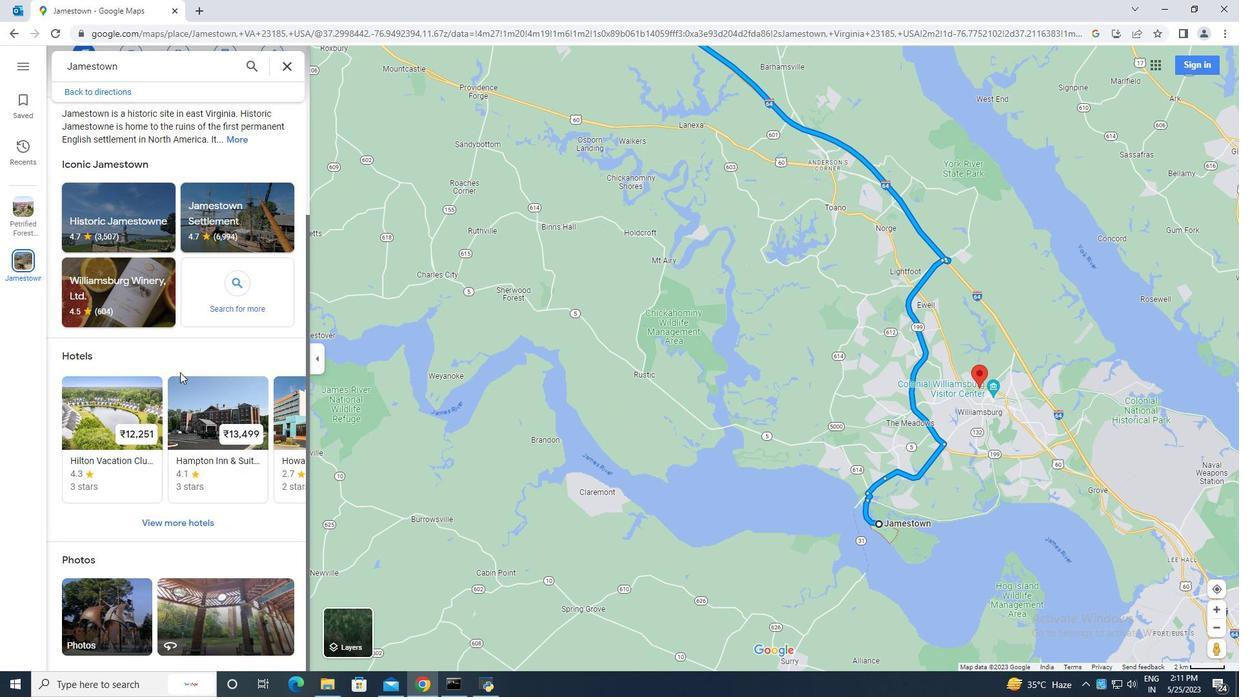 
Action: Mouse moved to (171, 380)
Screenshot: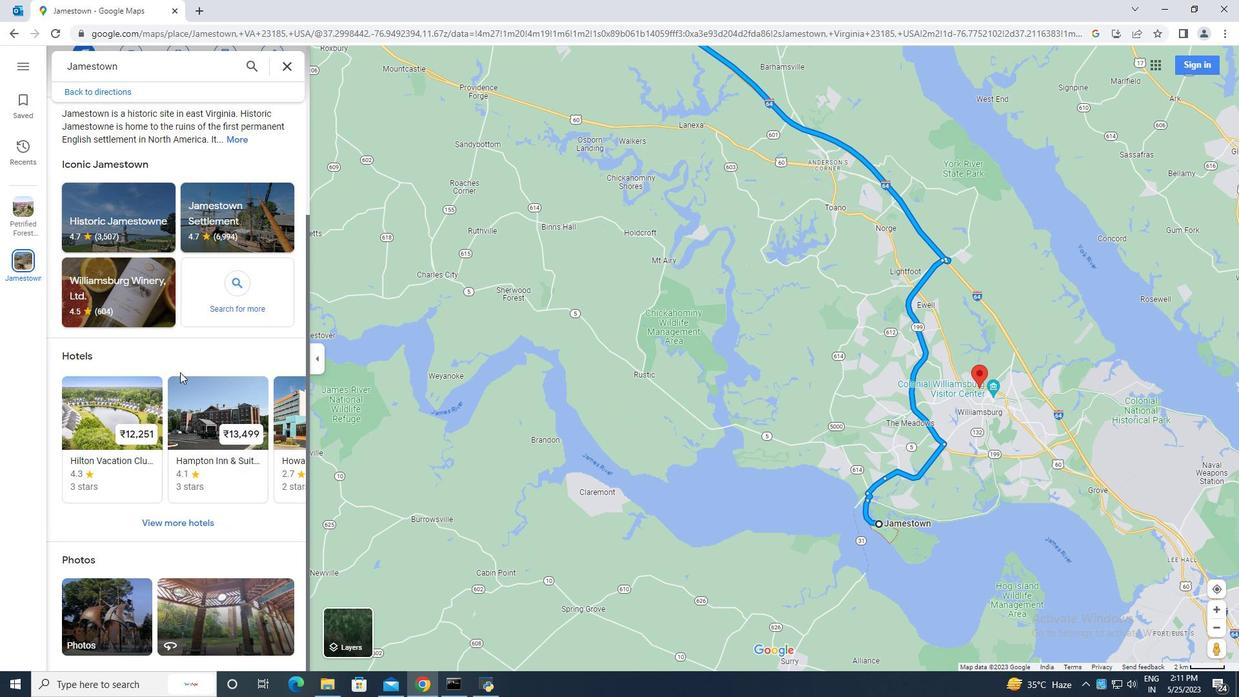 
Action: Mouse scrolled (171, 379) with delta (0, 0)
Screenshot: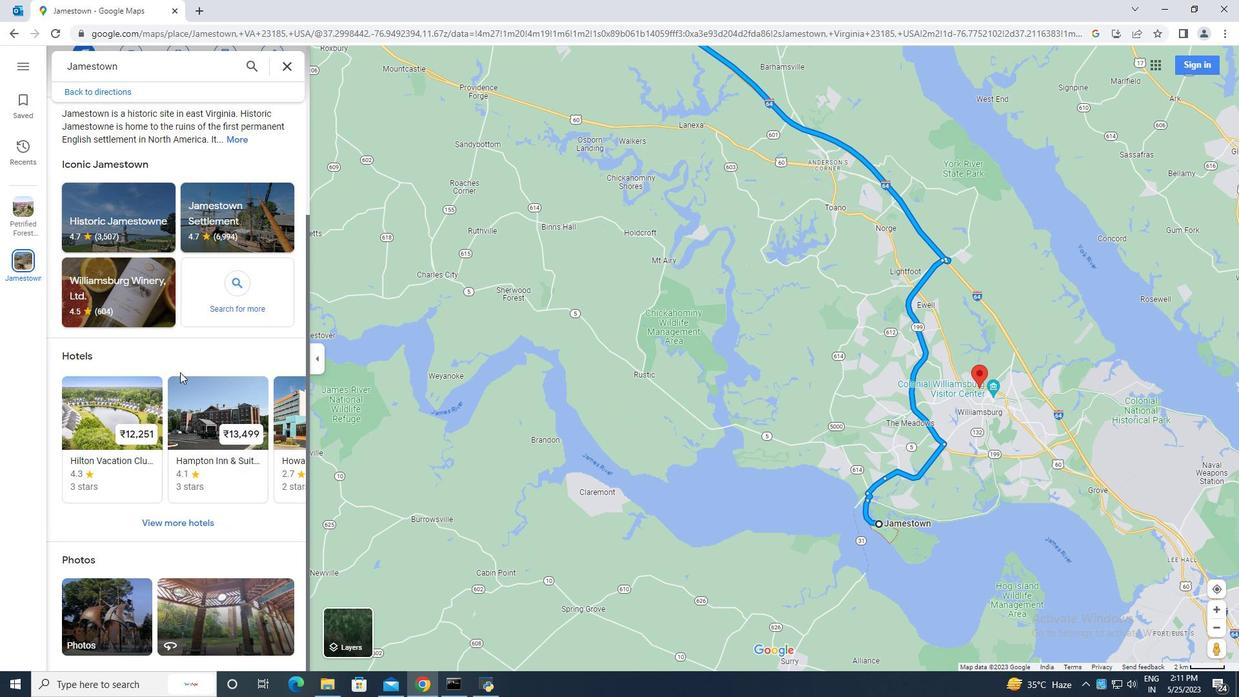 
Action: Mouse scrolled (171, 379) with delta (0, 0)
Screenshot: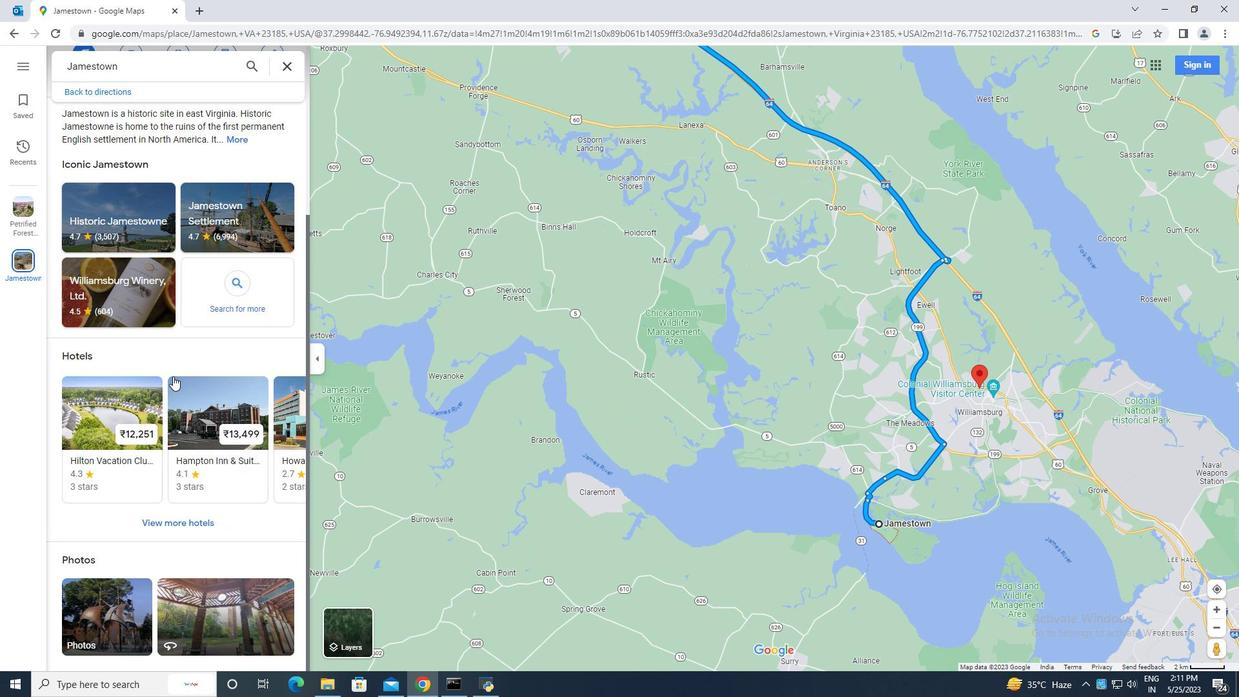 
Action: Mouse scrolled (171, 379) with delta (0, 0)
Screenshot: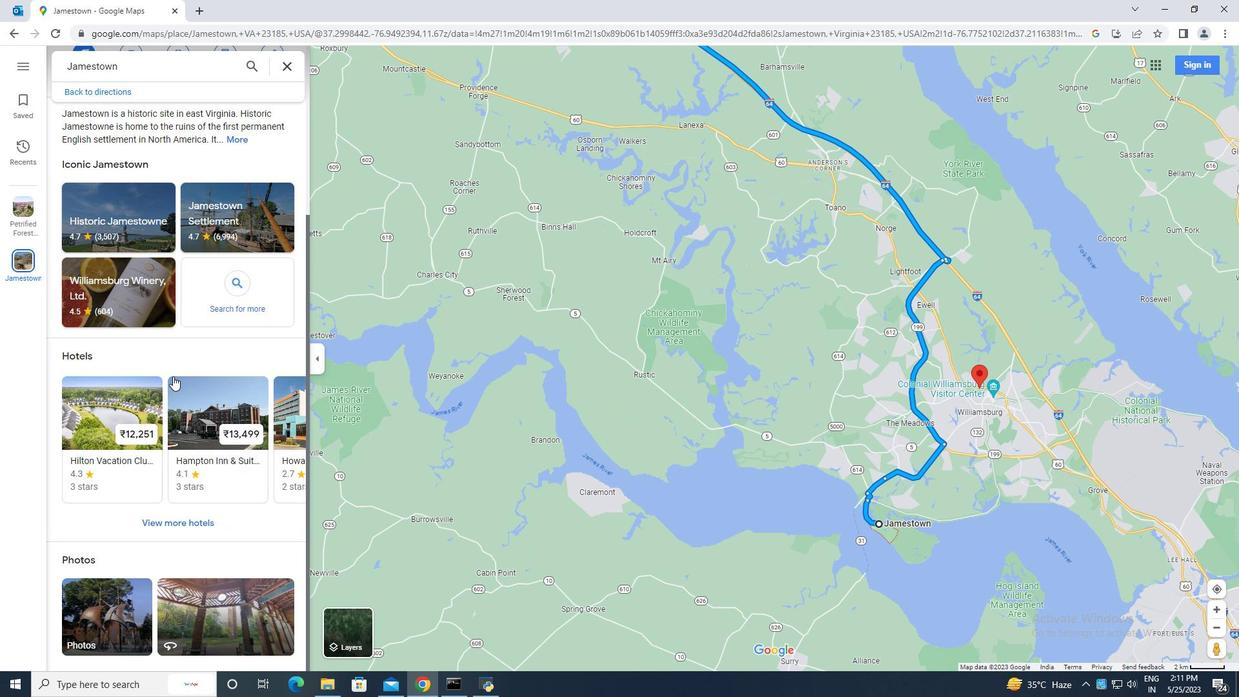 
Action: Mouse moved to (133, 467)
Screenshot: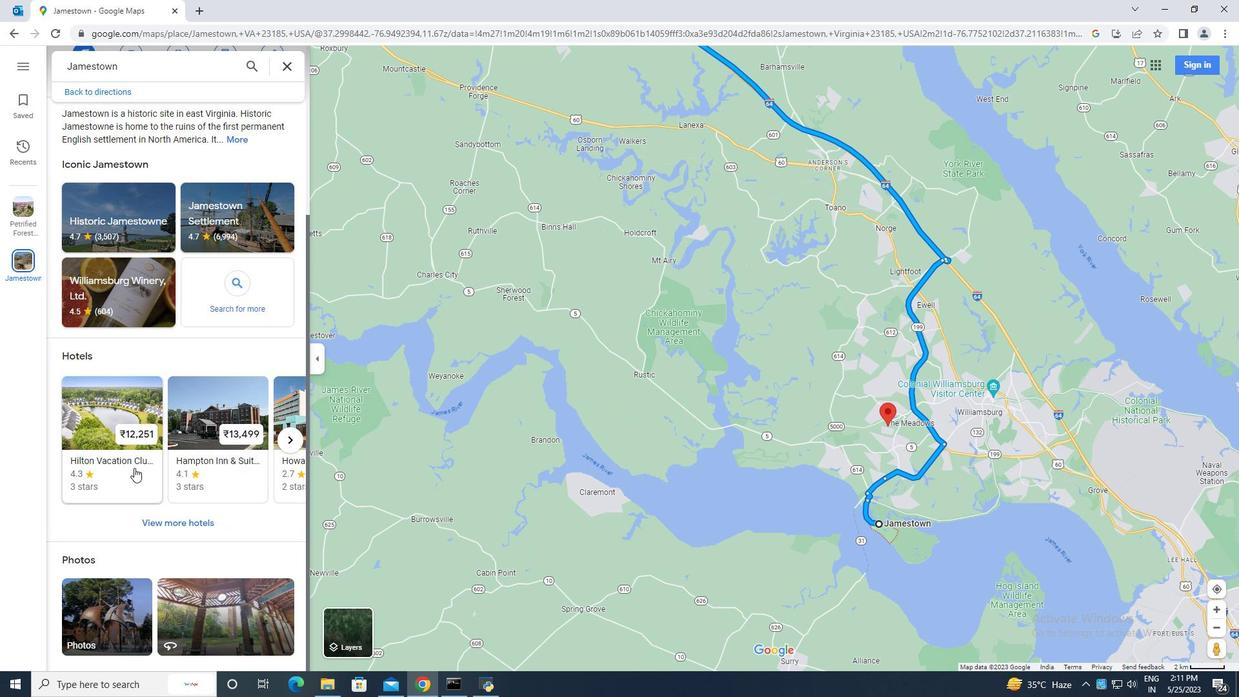 
Action: Mouse scrolled (133, 468) with delta (0, 0)
Screenshot: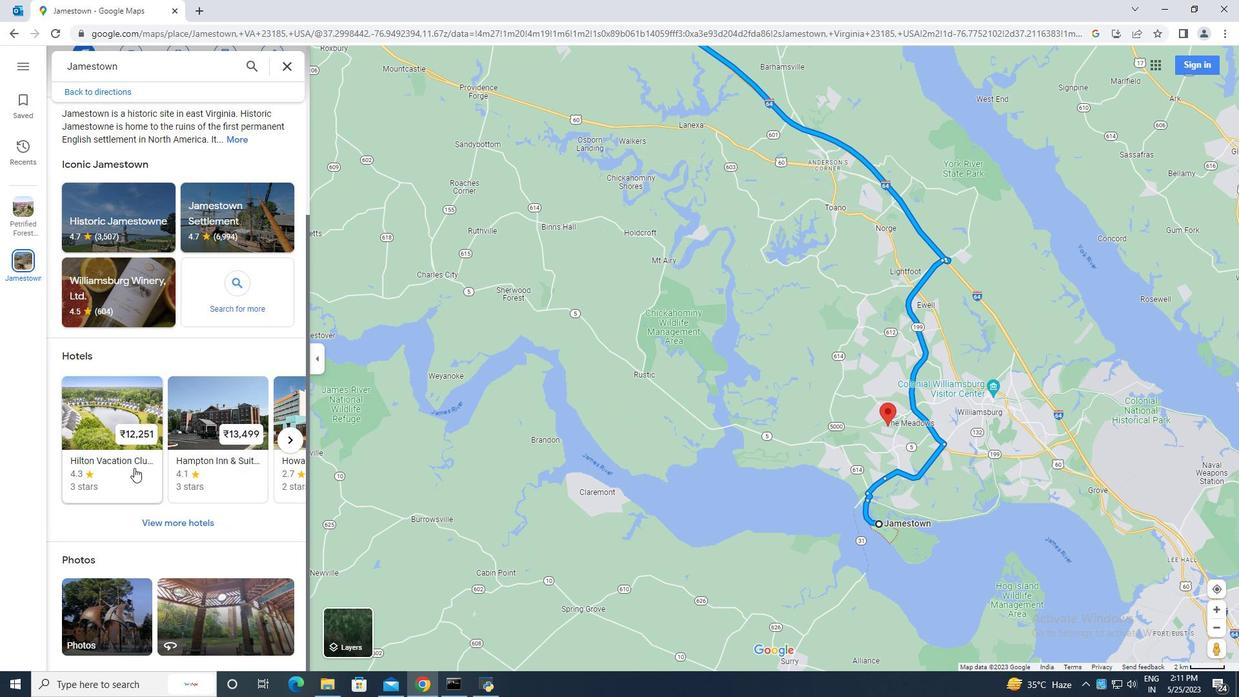 
Action: Mouse scrolled (133, 468) with delta (0, 0)
Screenshot: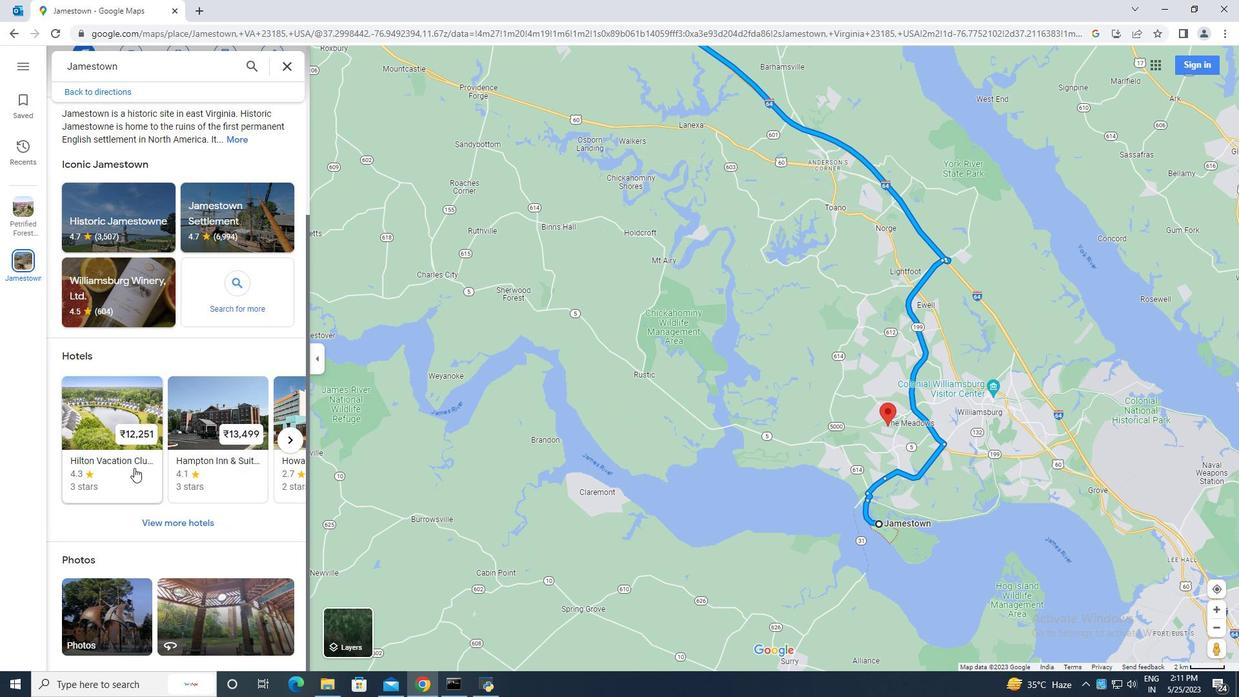 
Action: Mouse scrolled (133, 468) with delta (0, 0)
Screenshot: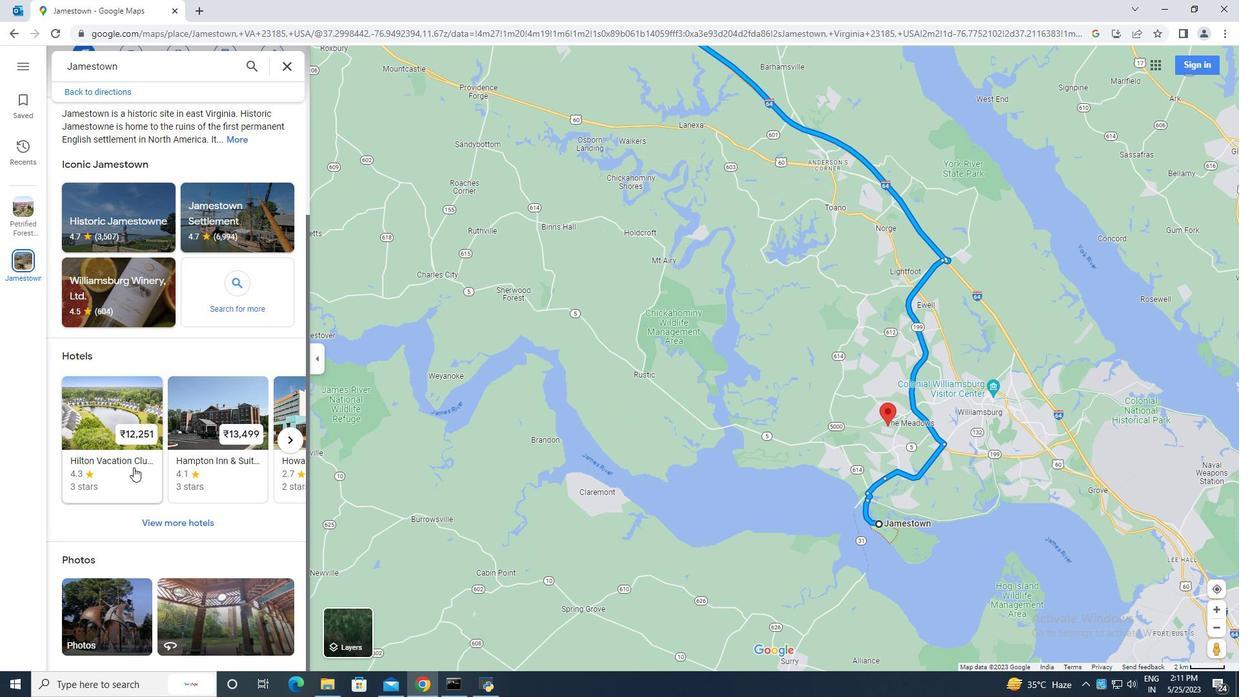 
Action: Mouse scrolled (133, 468) with delta (0, 0)
Screenshot: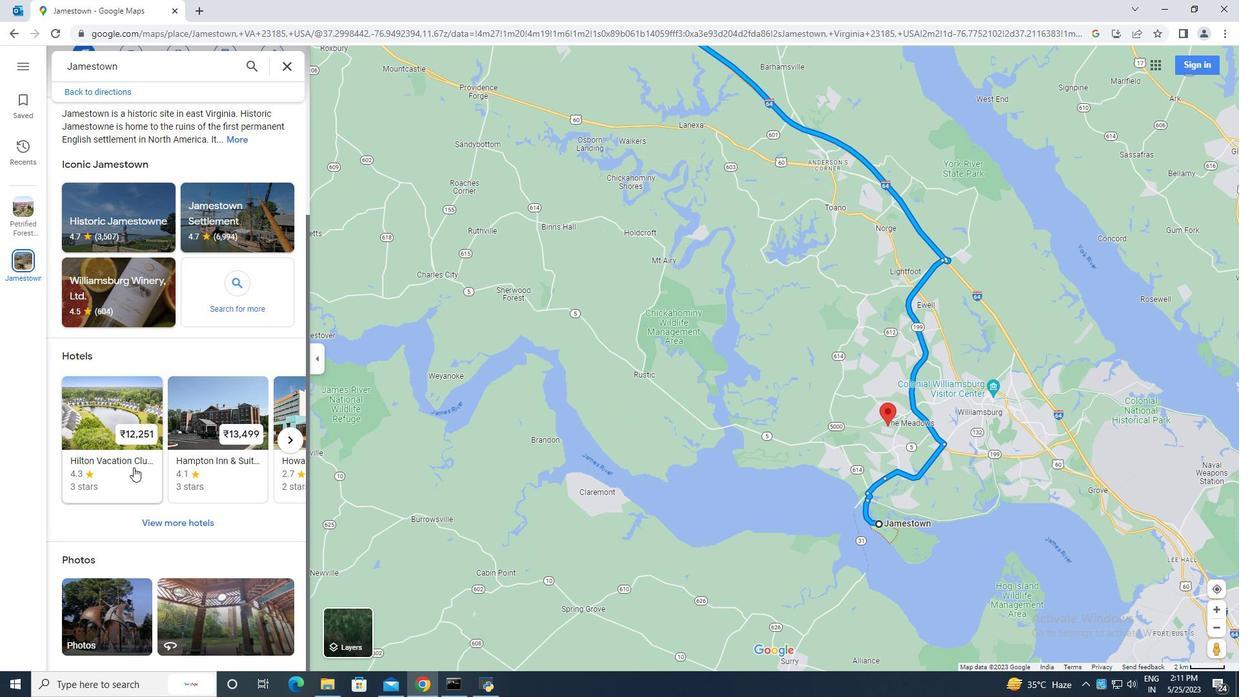
Action: Mouse scrolled (133, 468) with delta (0, 0)
Screenshot: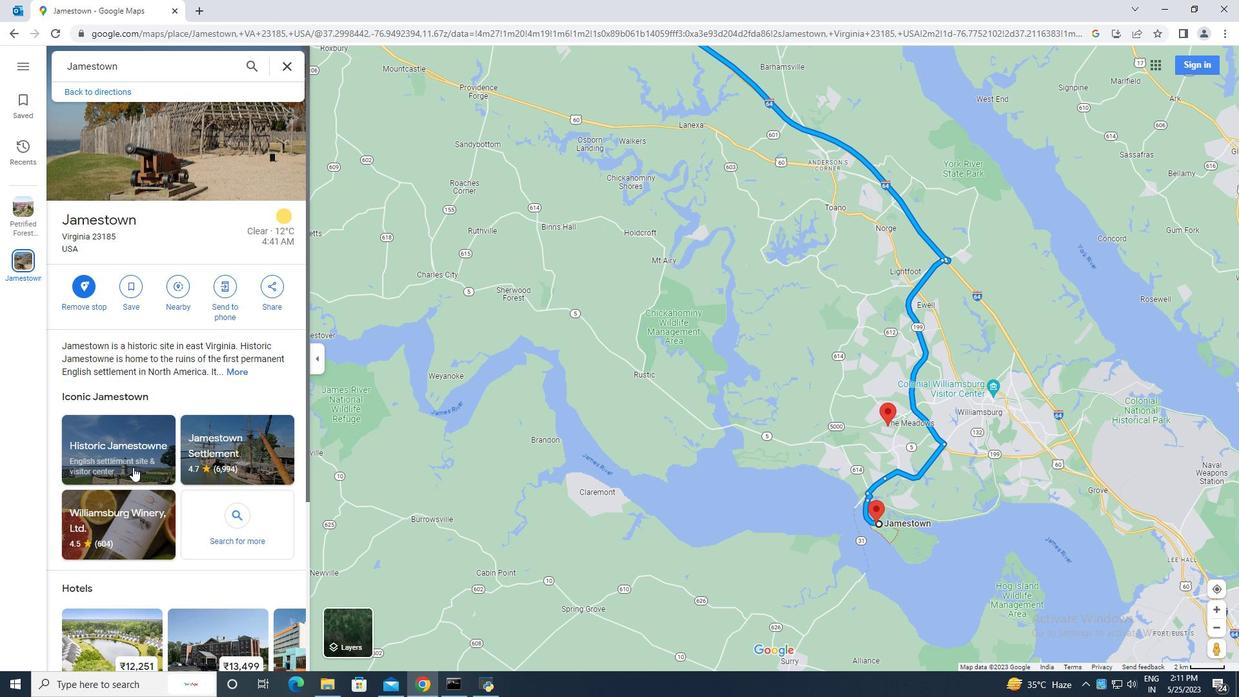 
Action: Mouse scrolled (133, 468) with delta (0, 0)
Screenshot: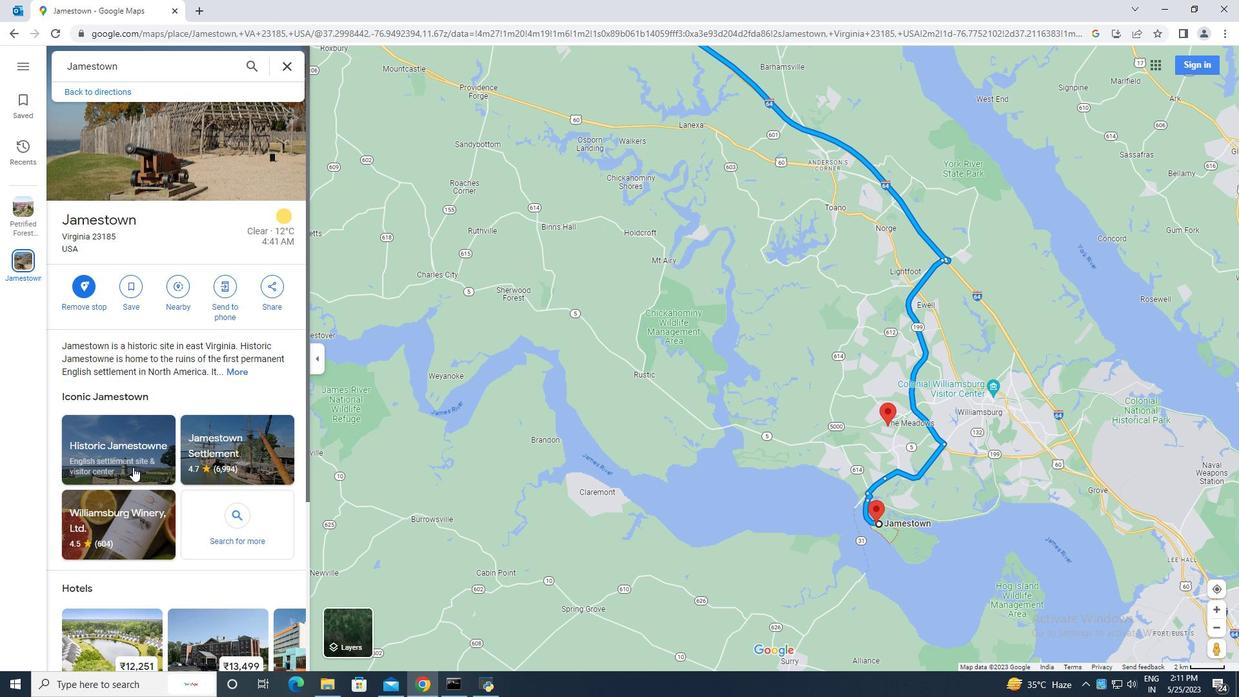 
Action: Mouse scrolled (133, 468) with delta (0, 0)
Screenshot: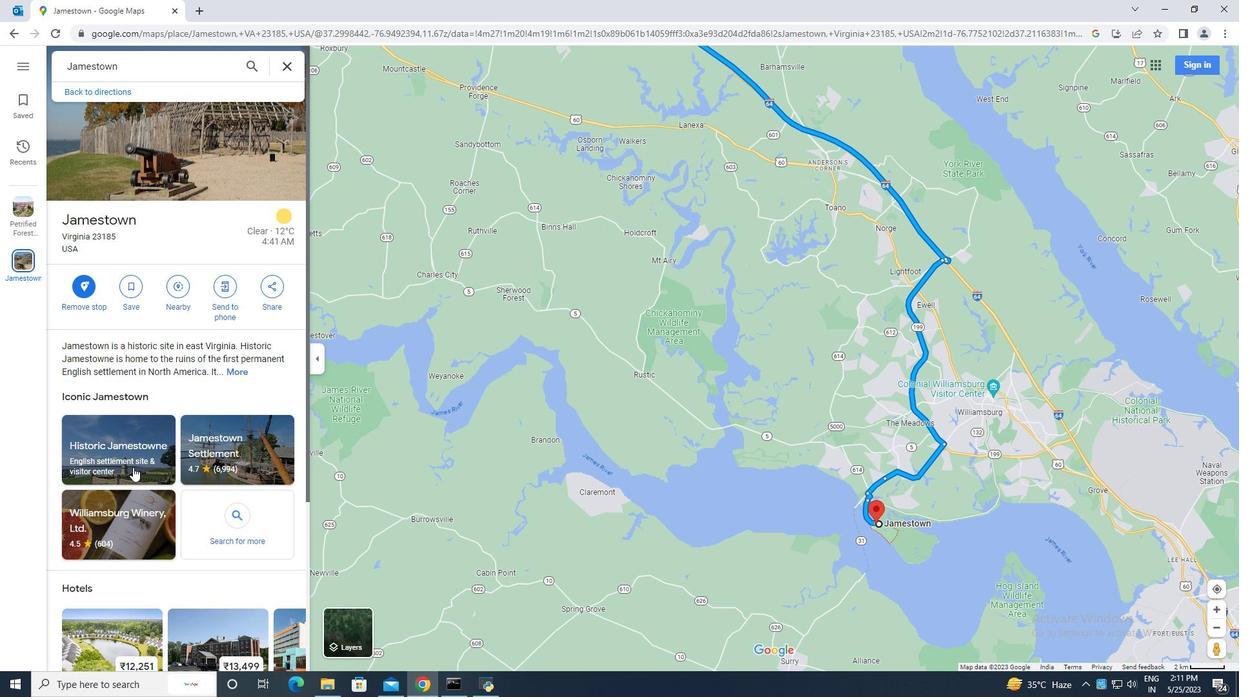 
Action: Mouse scrolled (133, 468) with delta (0, 0)
Screenshot: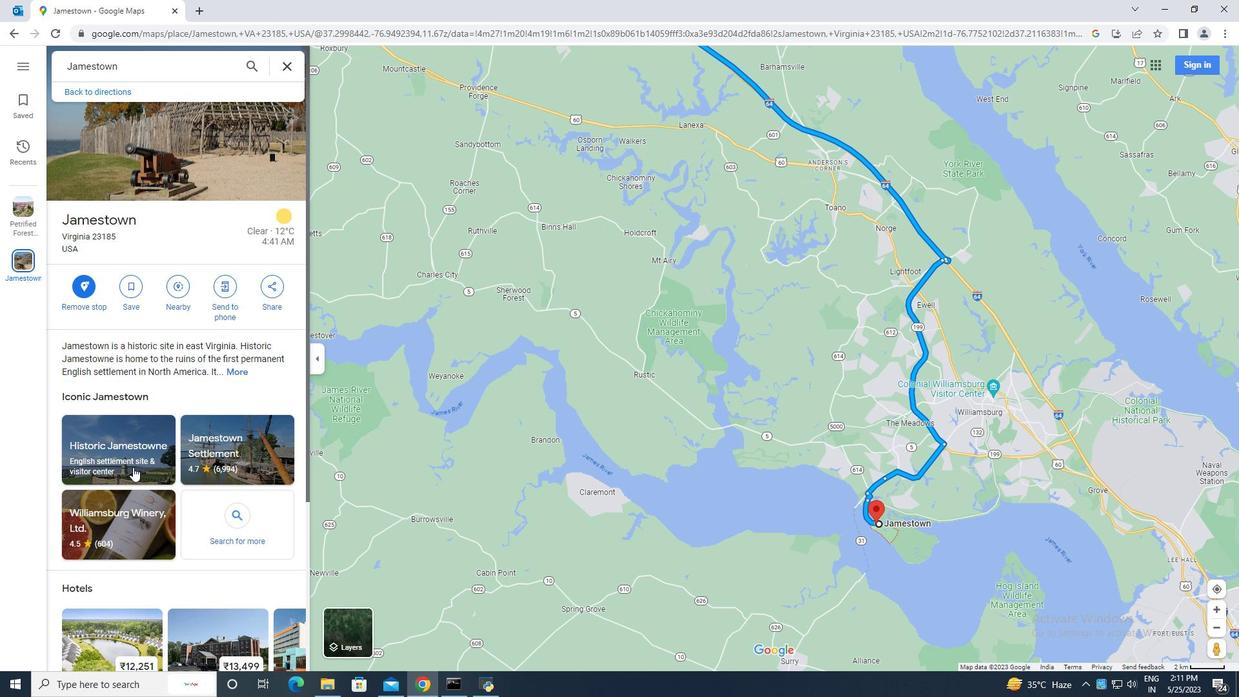 
Action: Mouse moved to (236, 370)
Screenshot: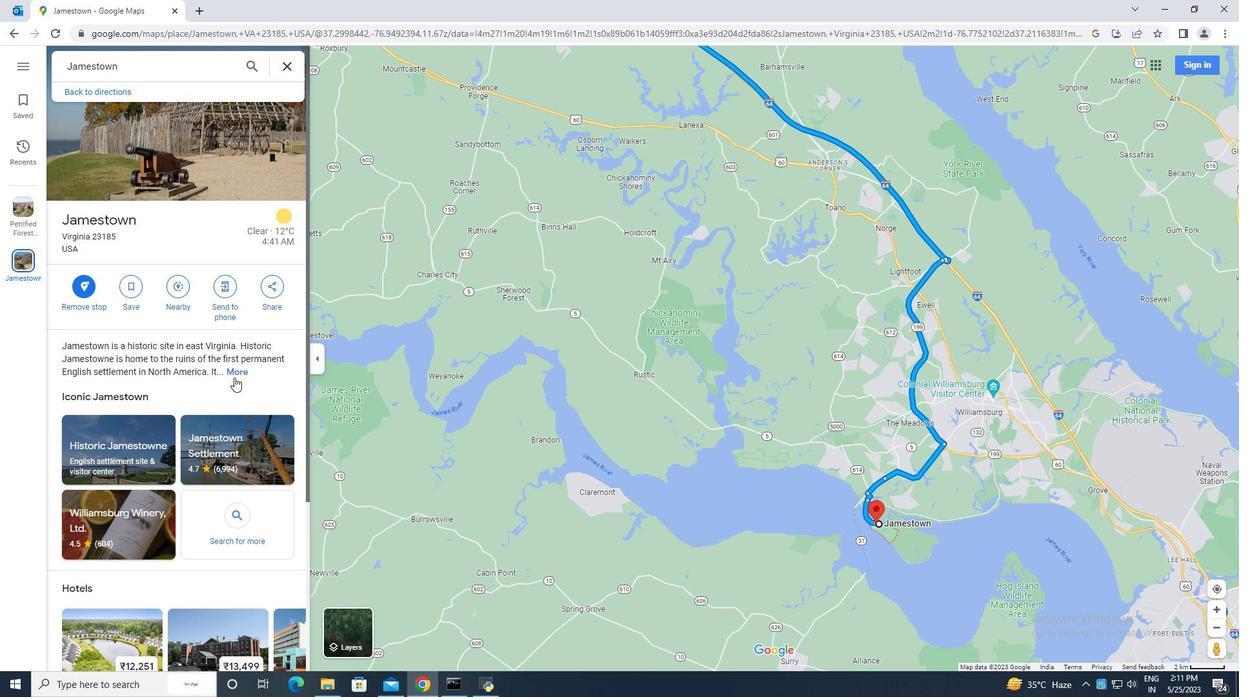 
Action: Mouse pressed left at (236, 370)
Screenshot: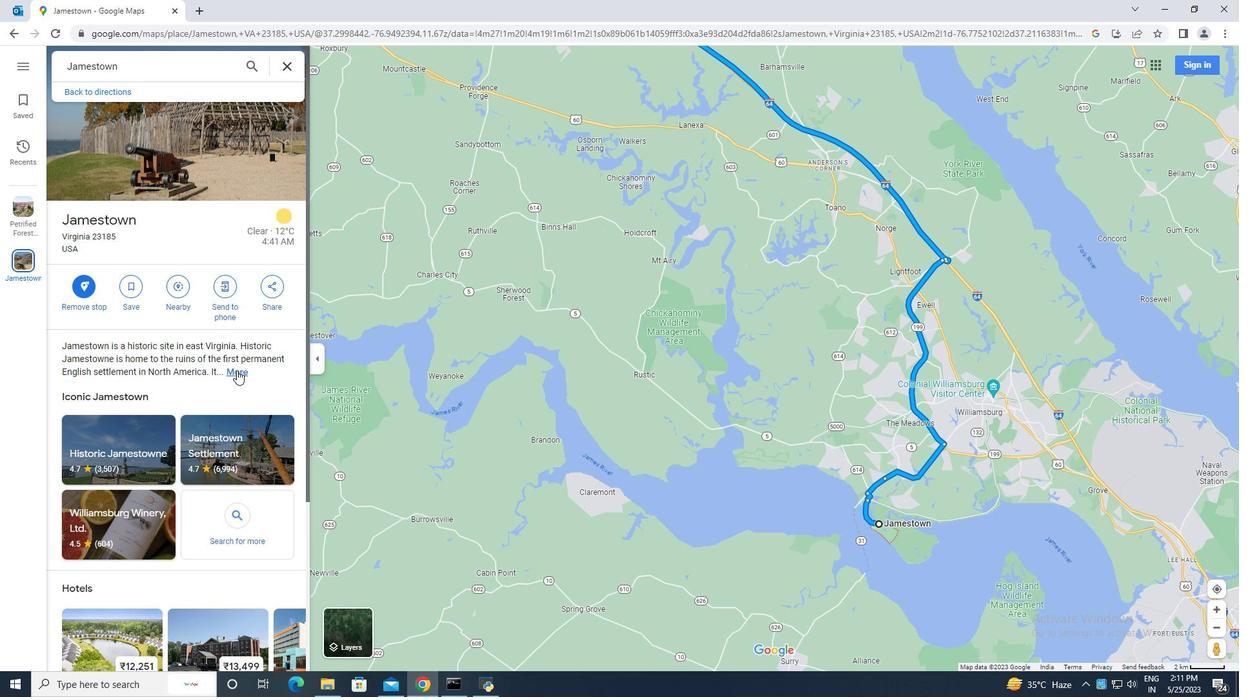 
Action: Mouse moved to (221, 372)
Screenshot: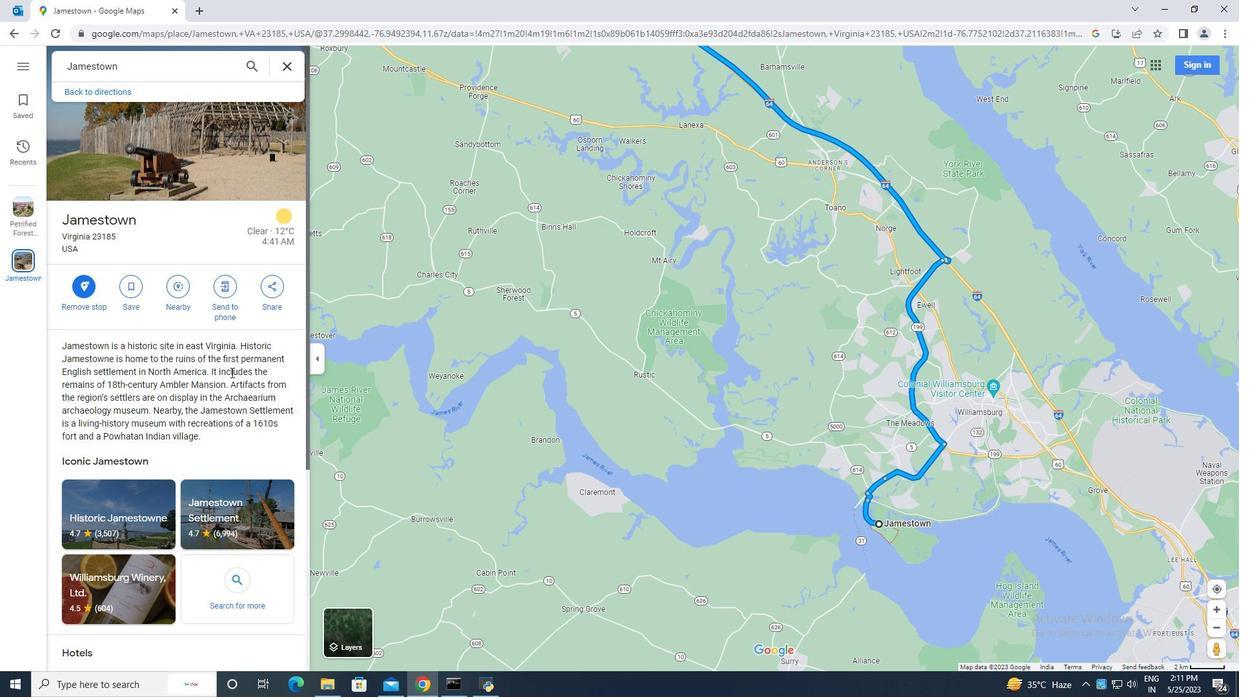 
Action: Mouse scrolled (221, 373) with delta (0, 0)
Screenshot: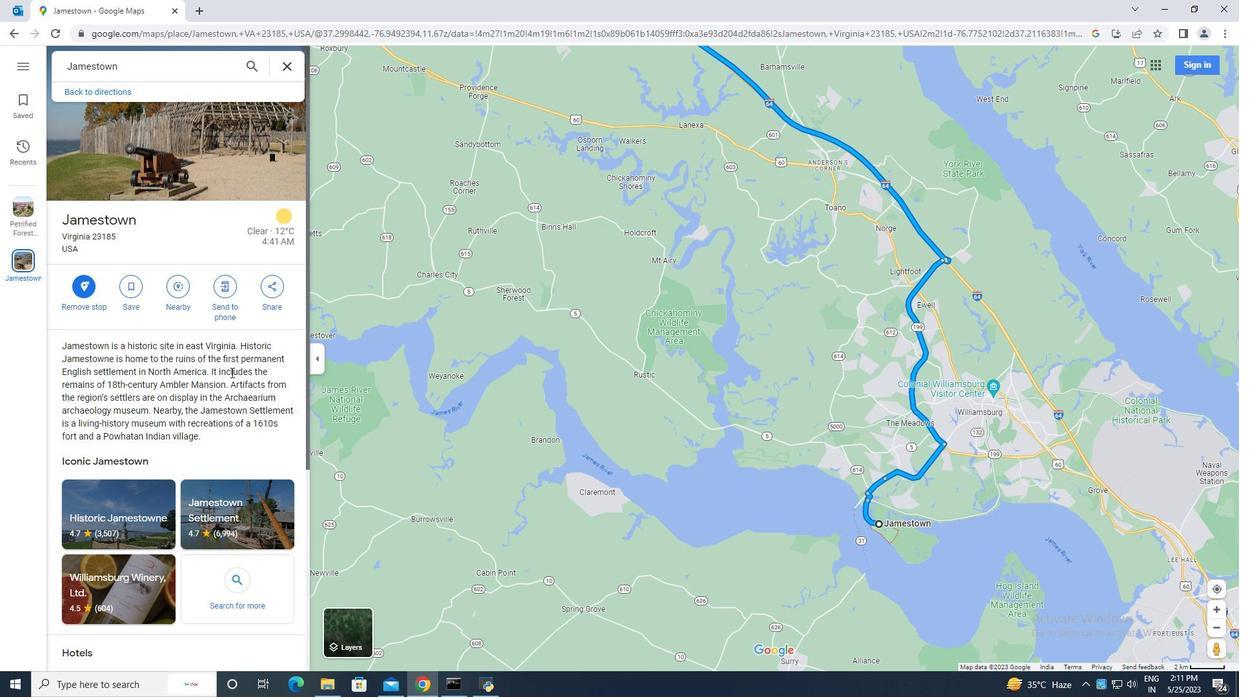 
Action: Mouse scrolled (221, 373) with delta (0, 0)
Screenshot: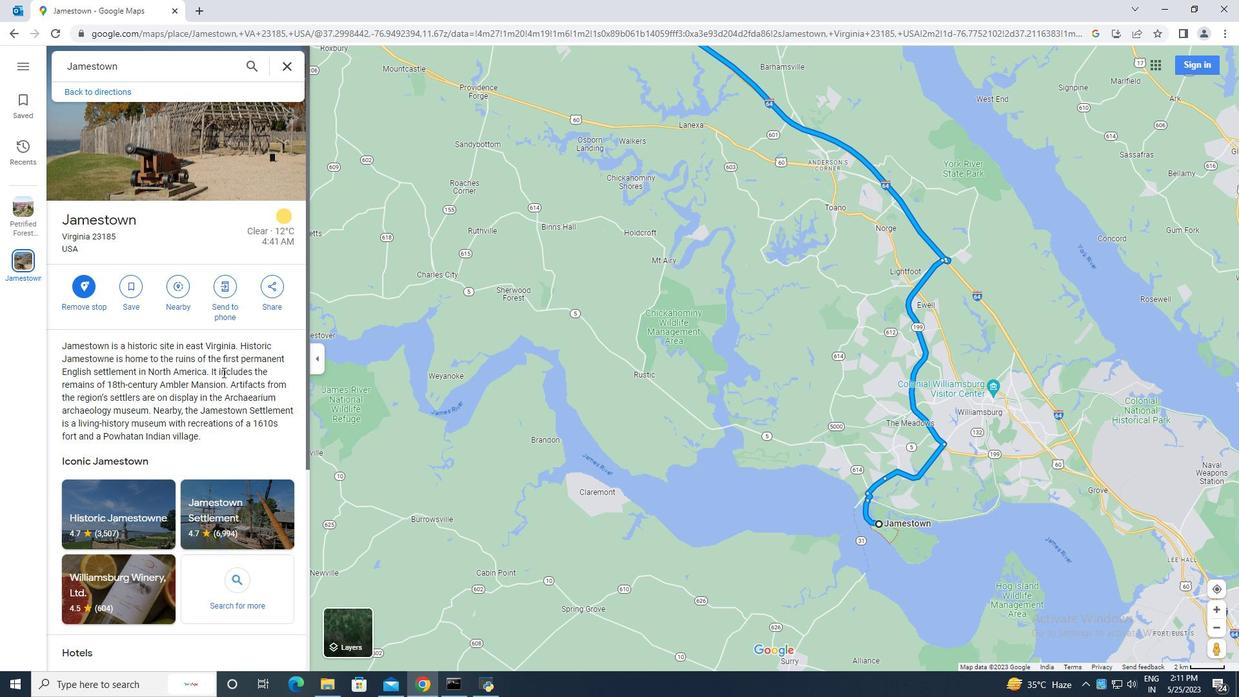 
Action: Mouse scrolled (221, 373) with delta (0, 0)
Screenshot: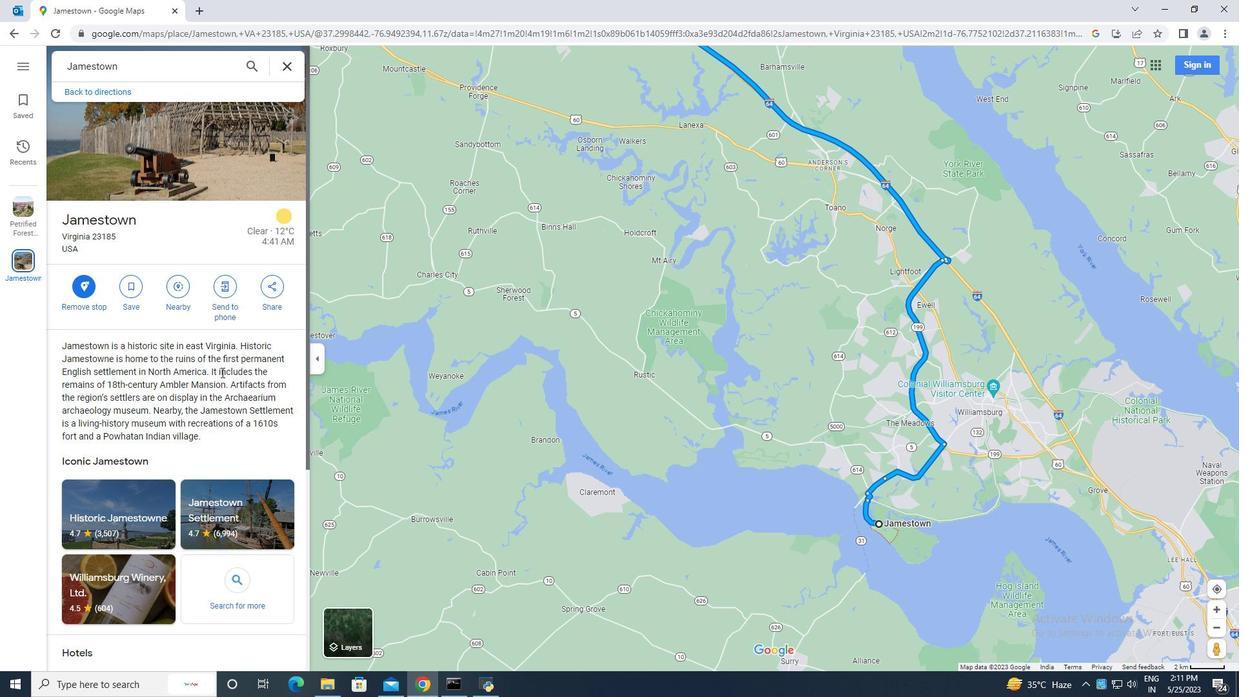
Action: Mouse scrolled (221, 373) with delta (0, 0)
Screenshot: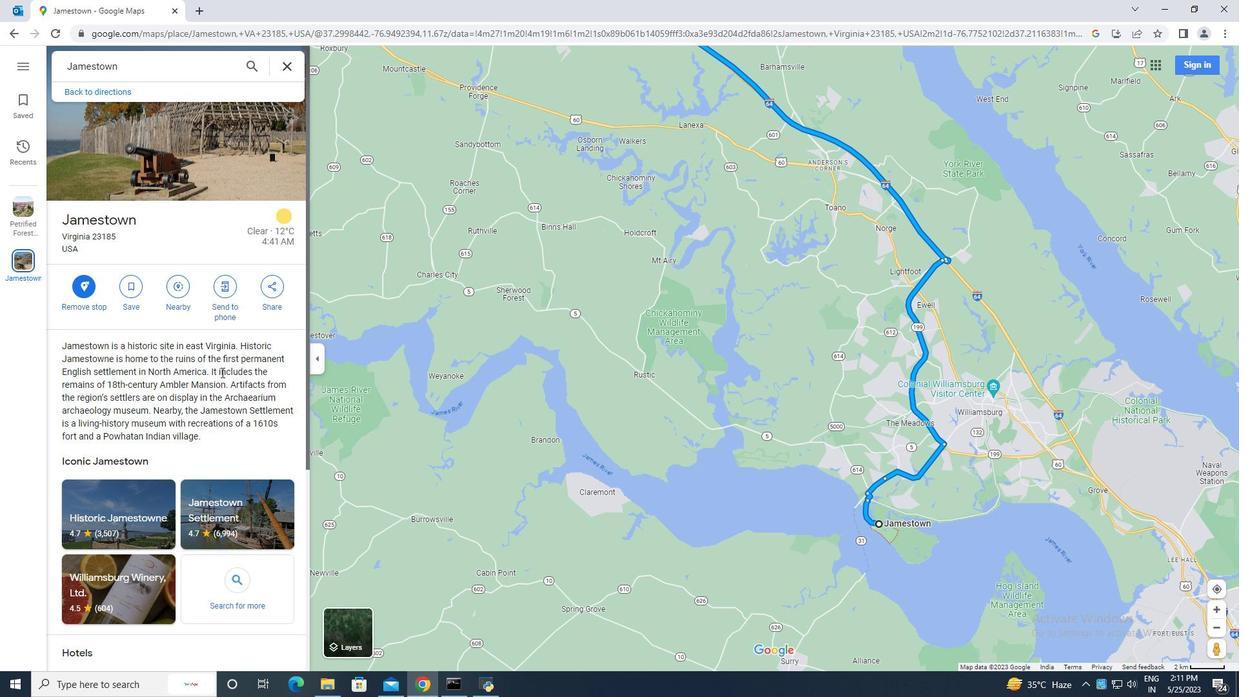
Action: Mouse scrolled (221, 373) with delta (0, 0)
Screenshot: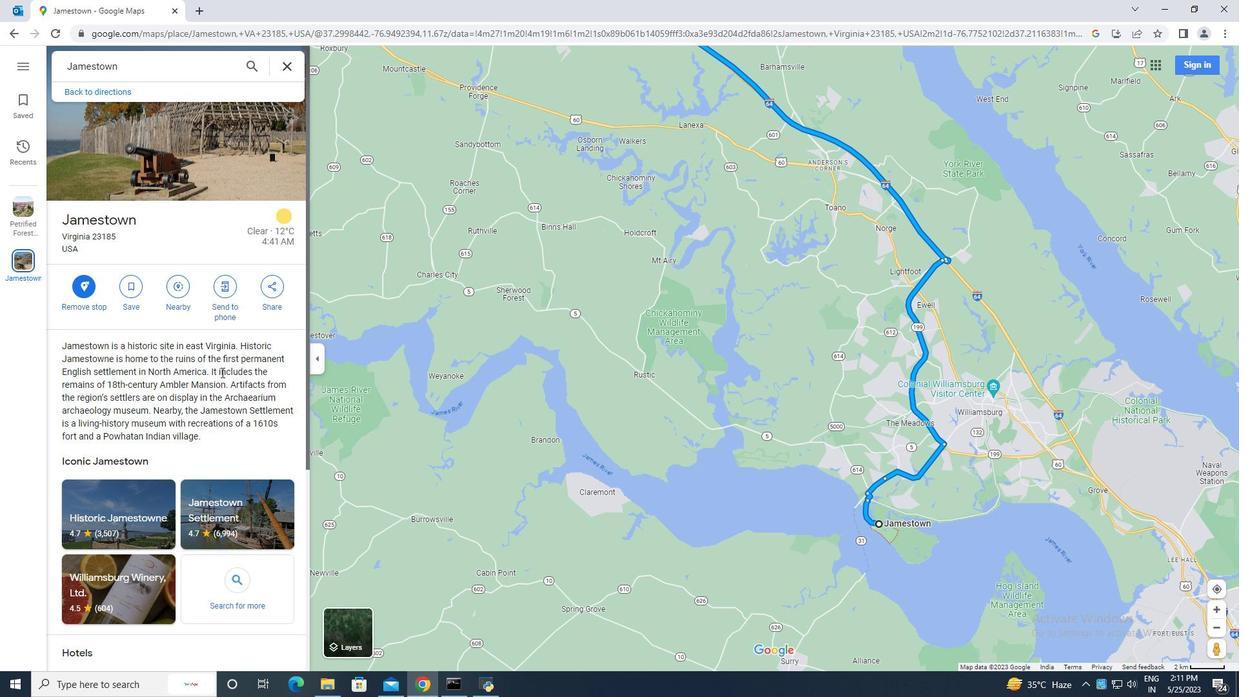 
Action: Mouse moved to (134, 359)
Screenshot: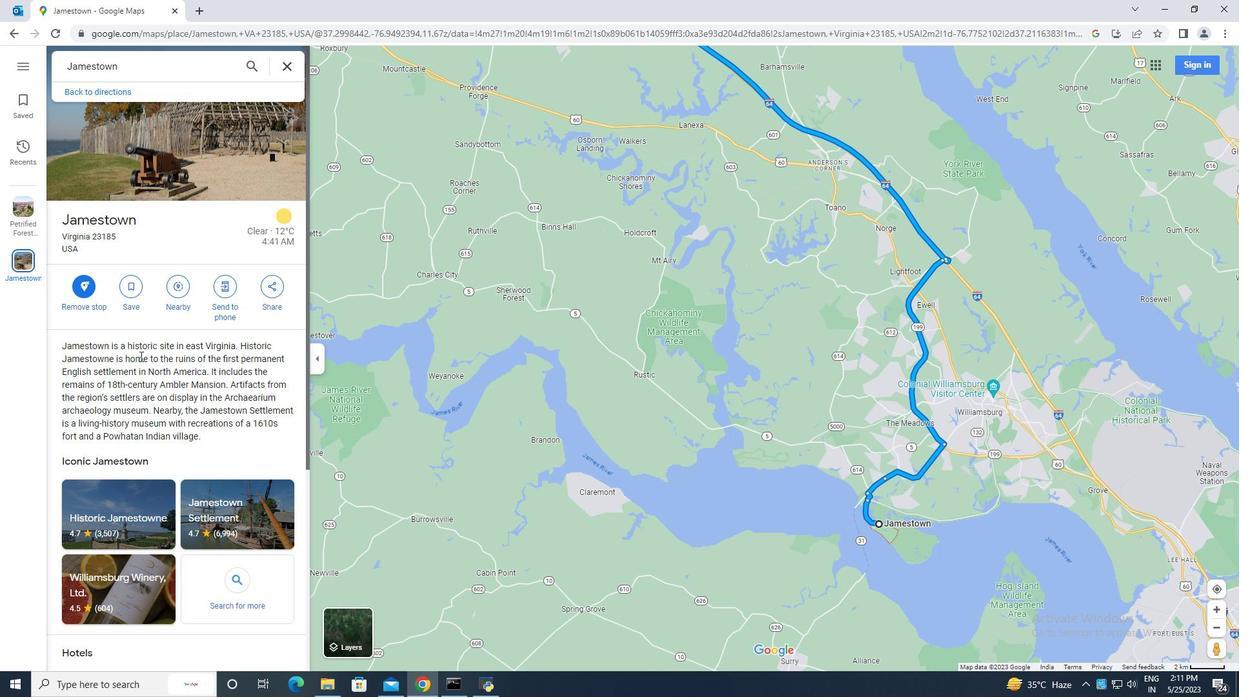 
Action: Mouse scrolled (134, 358) with delta (0, 0)
Screenshot: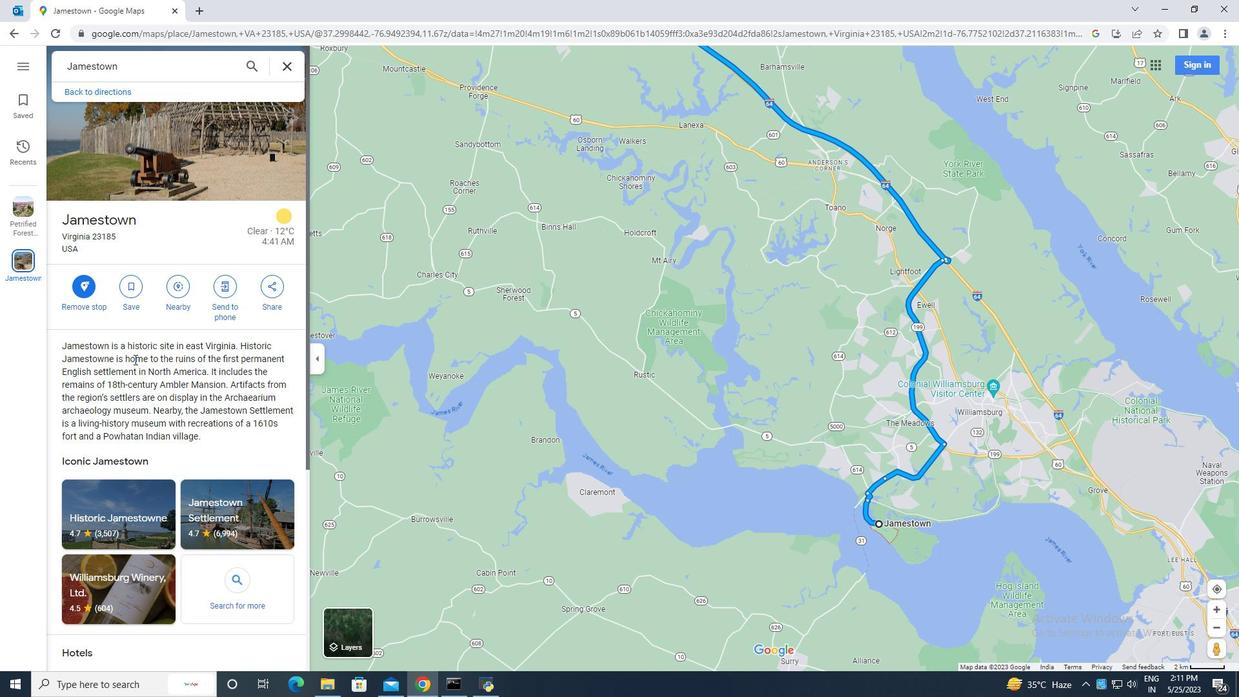 
Action: Mouse scrolled (134, 358) with delta (0, 0)
Screenshot: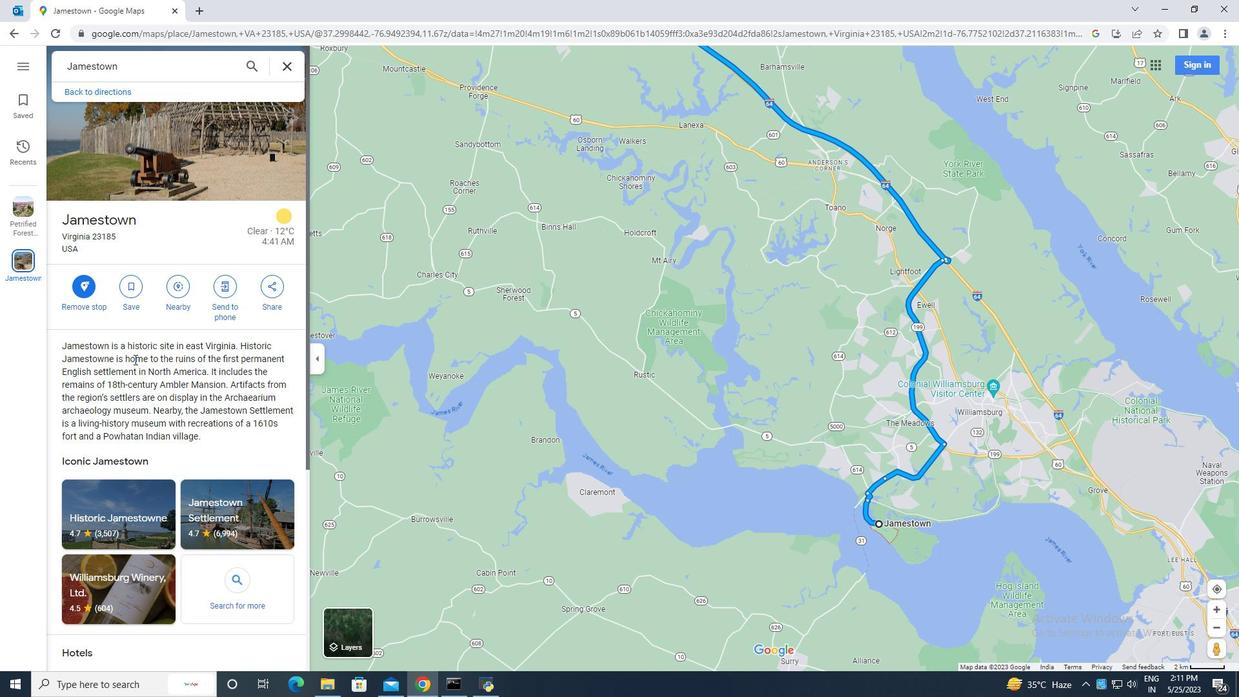 
Action: Mouse moved to (240, 351)
Screenshot: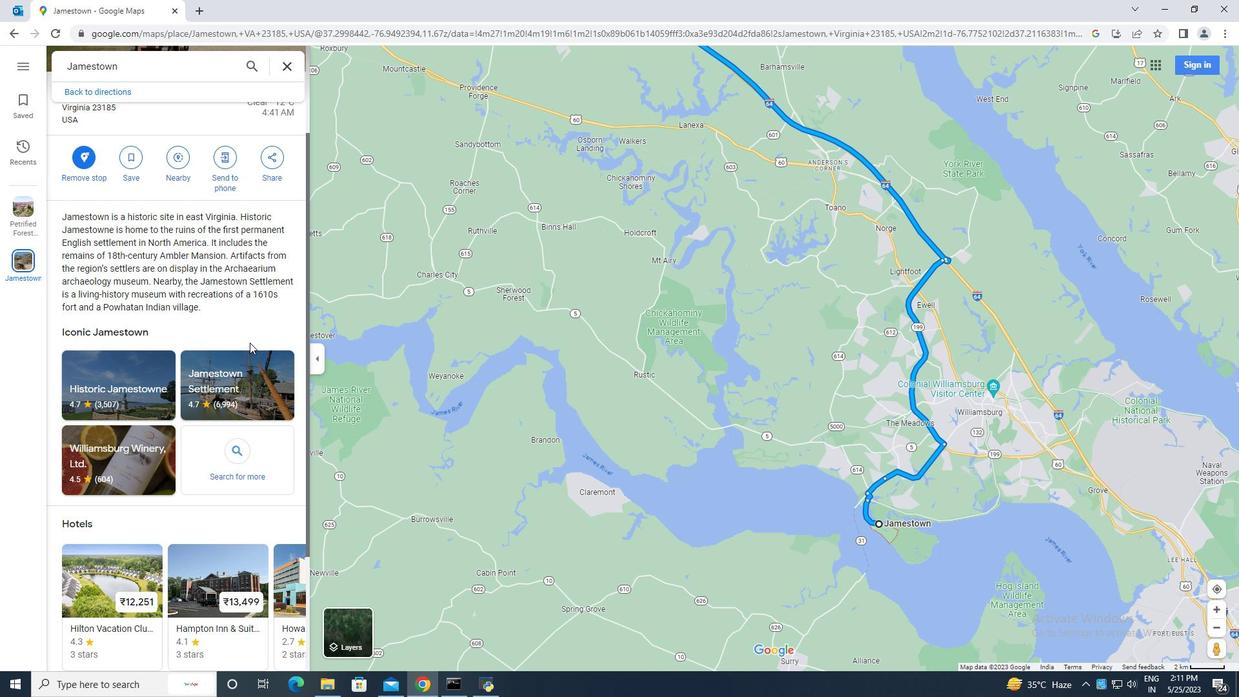 
Action: Mouse scrolled (240, 350) with delta (0, 0)
Screenshot: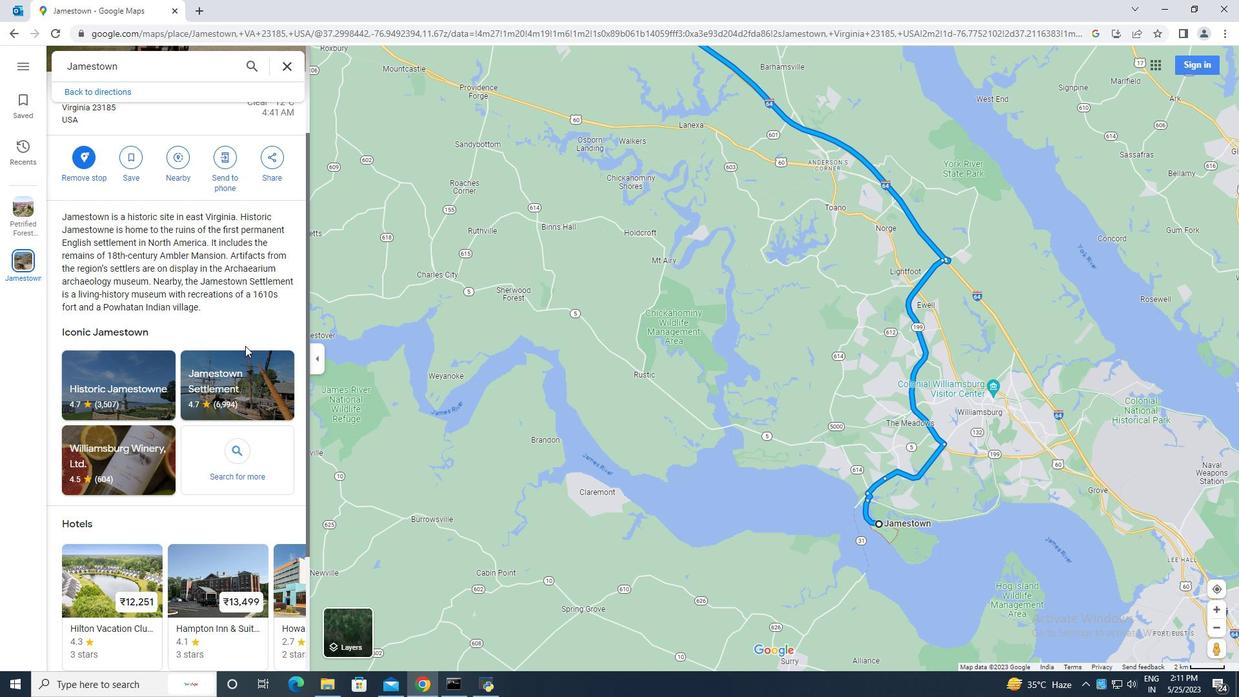 
Action: Mouse scrolled (240, 350) with delta (0, 0)
Screenshot: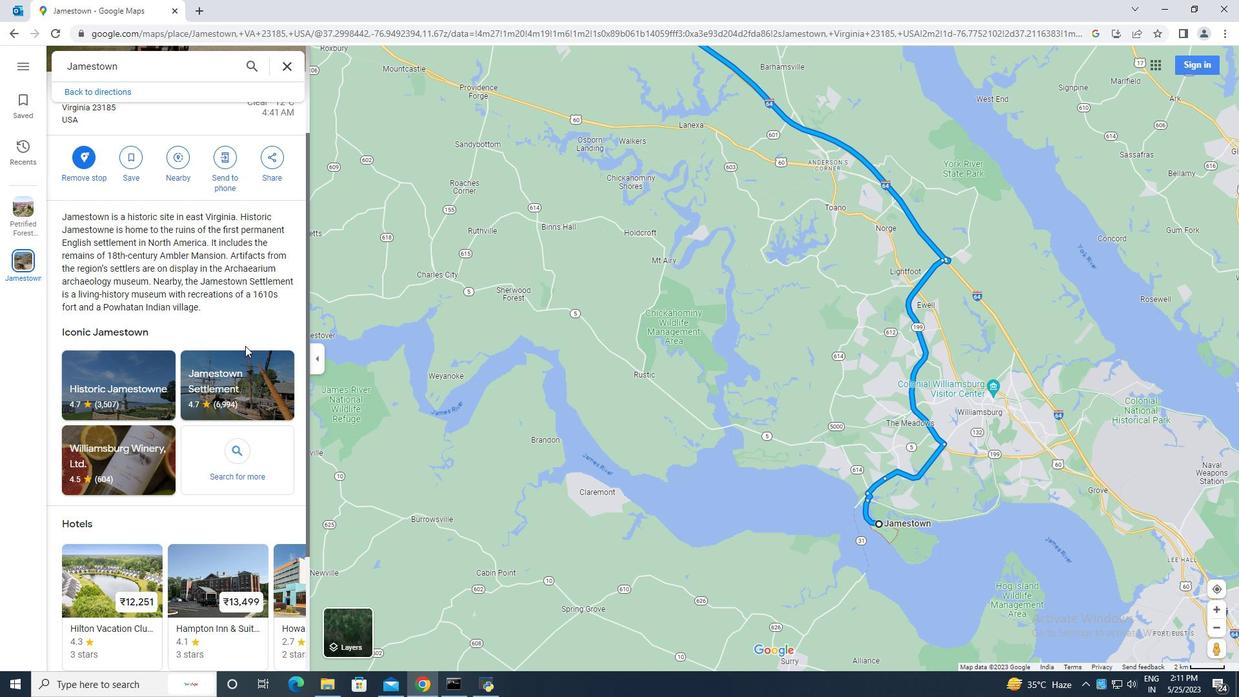 
Action: Mouse scrolled (240, 350) with delta (0, 0)
Screenshot: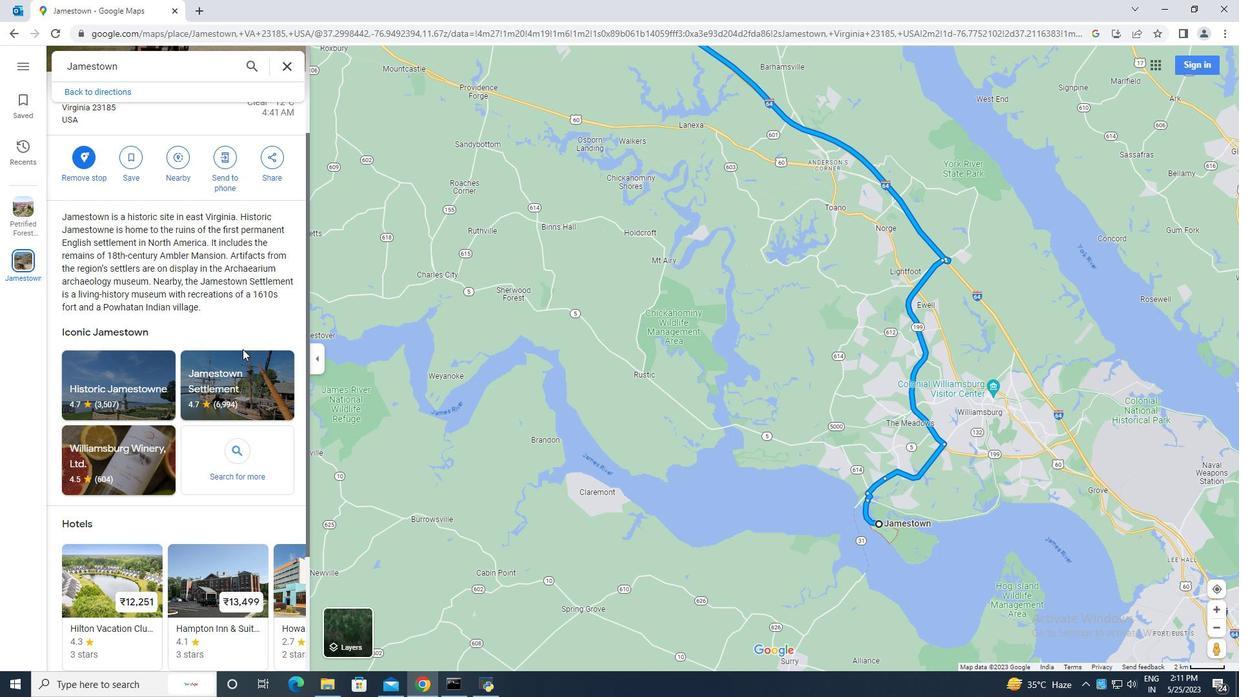 
Action: Mouse scrolled (240, 350) with delta (0, 0)
Screenshot: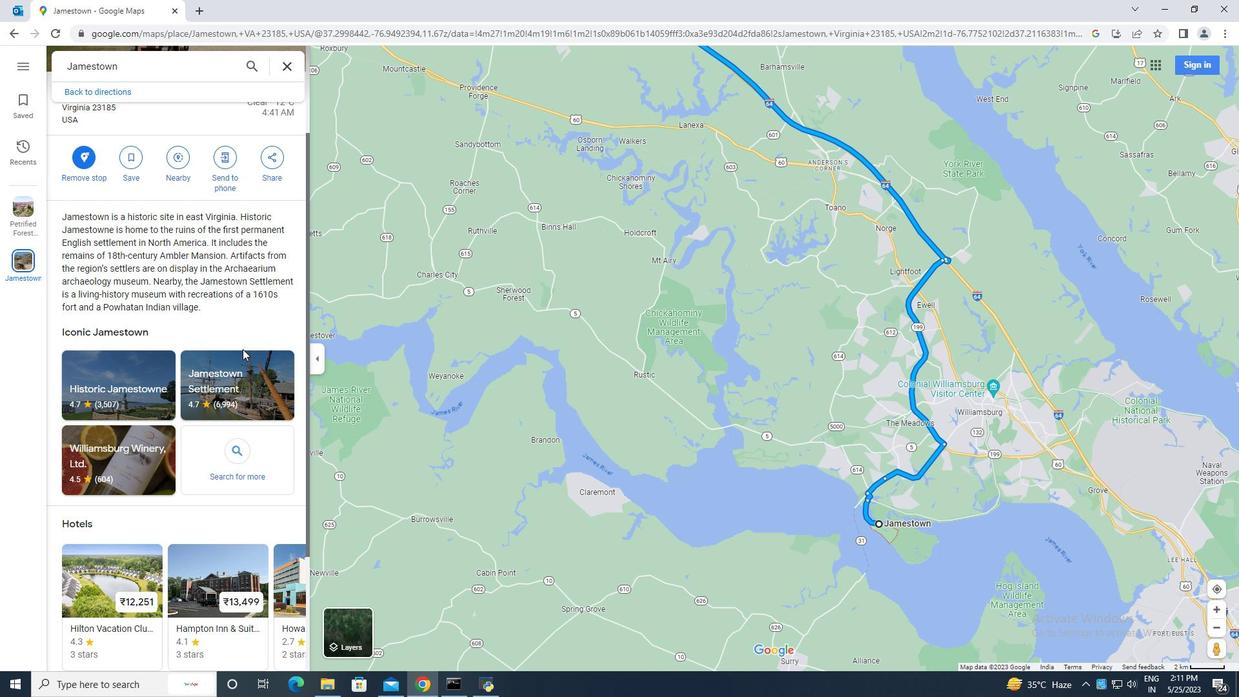 
Action: Mouse scrolled (240, 350) with delta (0, 0)
Screenshot: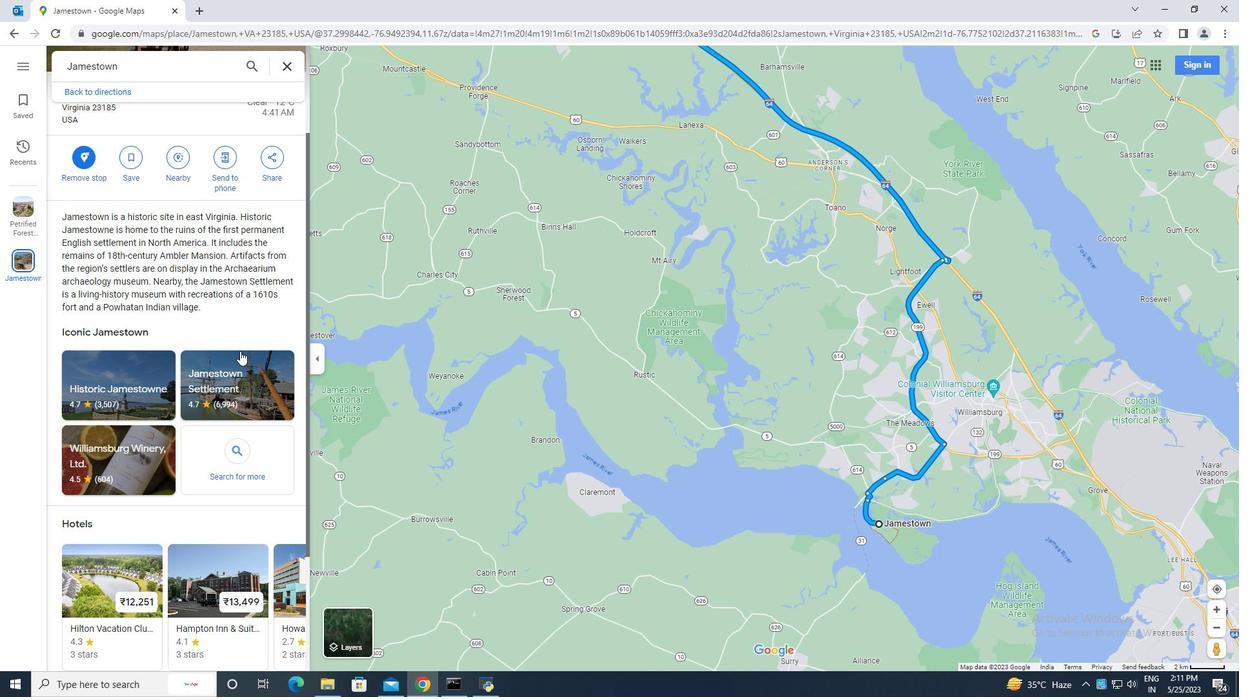 
Action: Mouse scrolled (240, 350) with delta (0, 0)
Screenshot: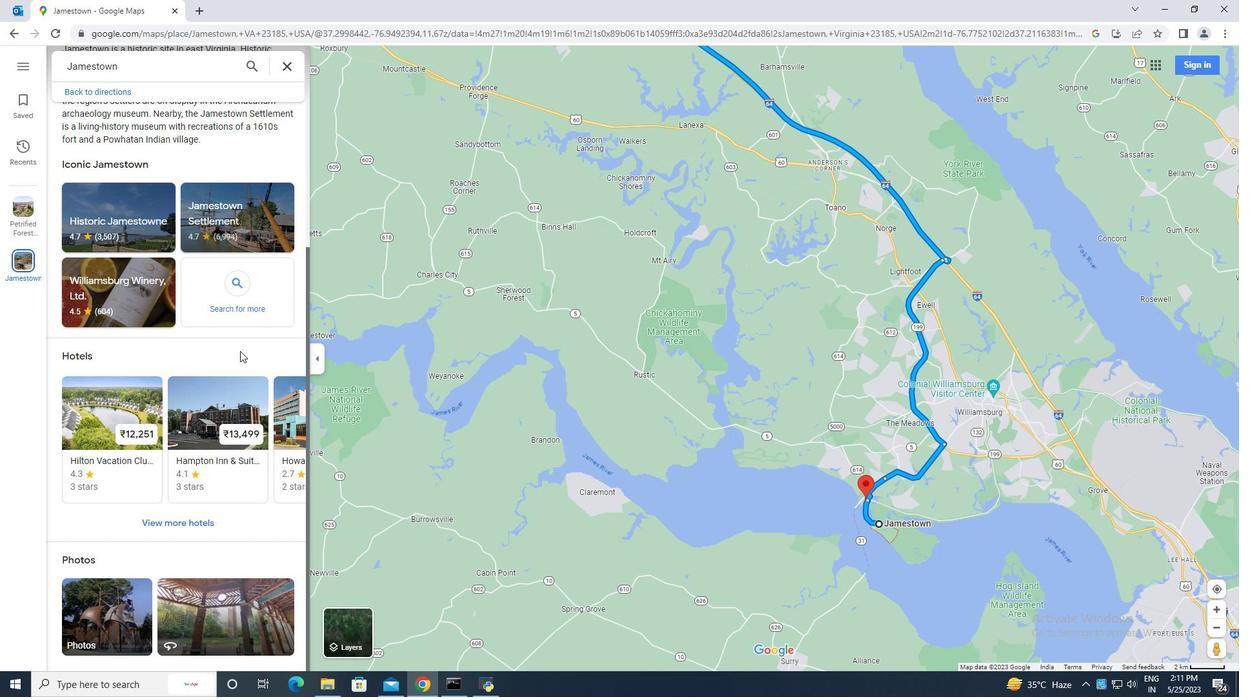 
Action: Mouse scrolled (240, 350) with delta (0, 0)
Screenshot: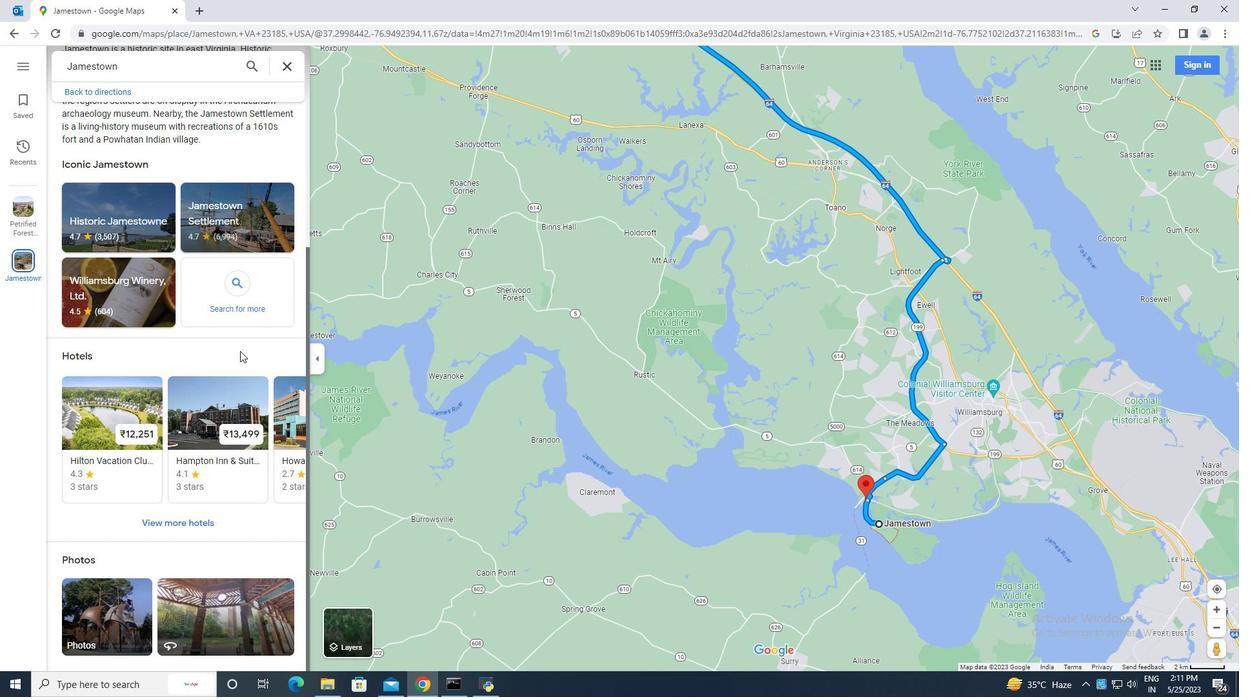 
Action: Mouse scrolled (240, 350) with delta (0, 0)
Screenshot: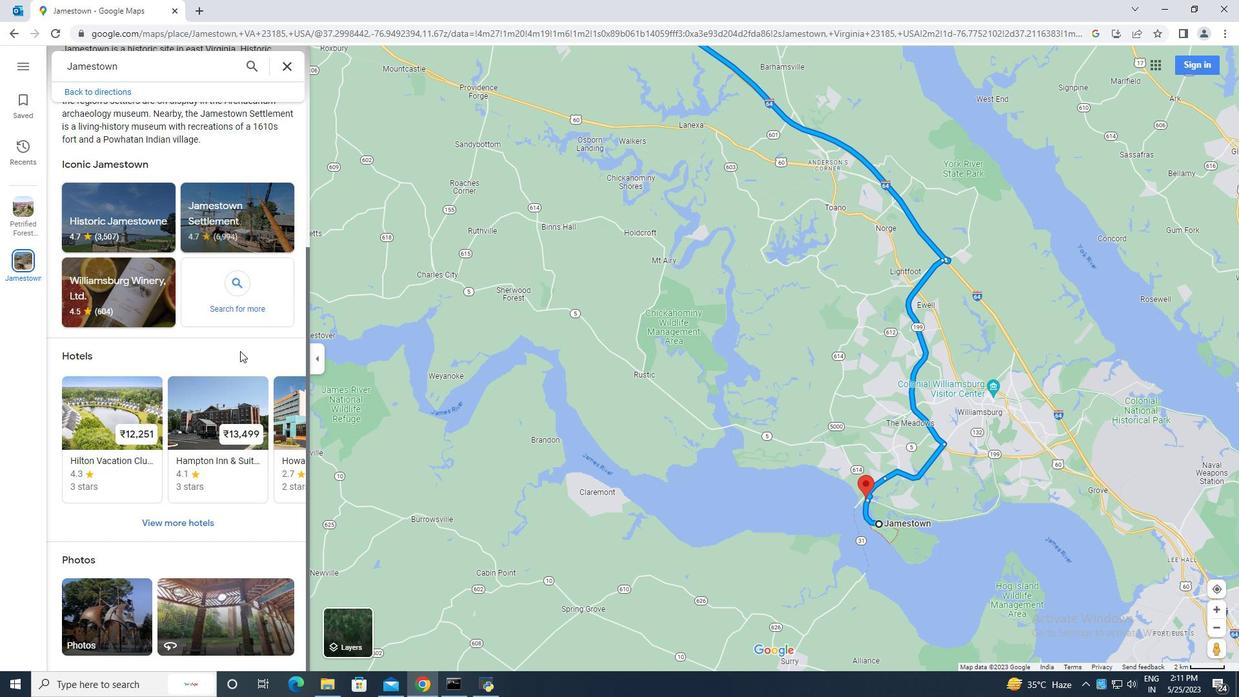 
Action: Mouse scrolled (240, 350) with delta (0, 0)
Screenshot: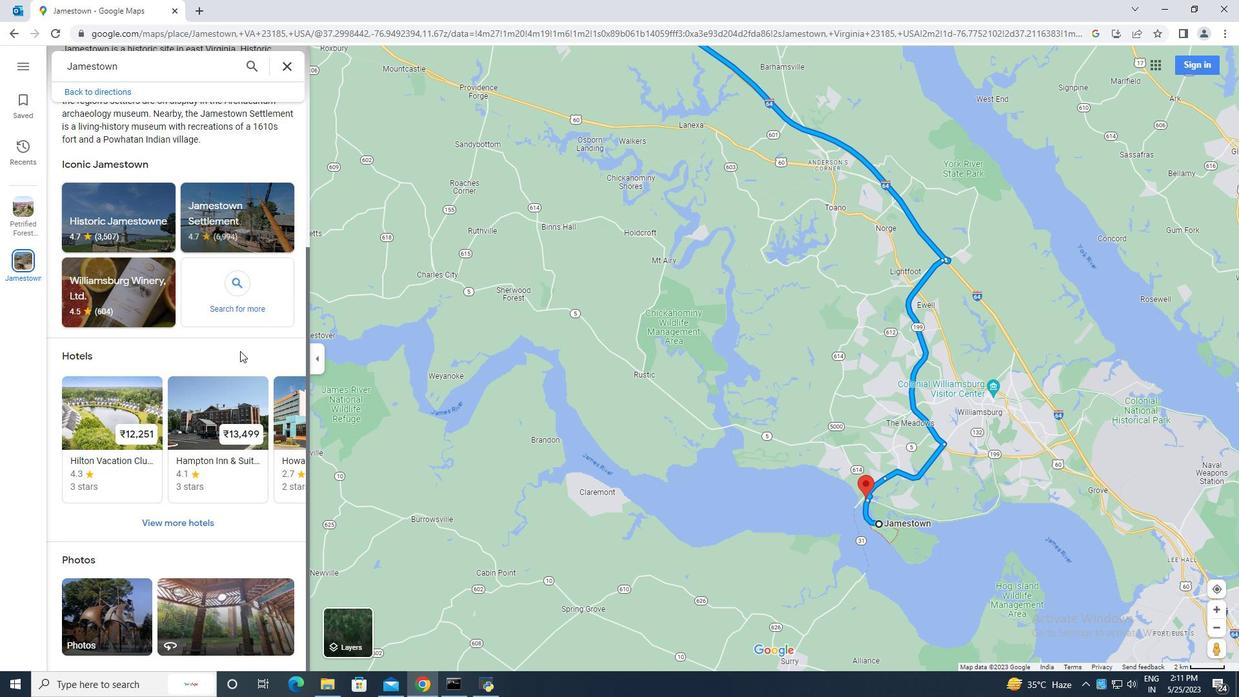 
Action: Mouse scrolled (240, 350) with delta (0, 0)
Screenshot: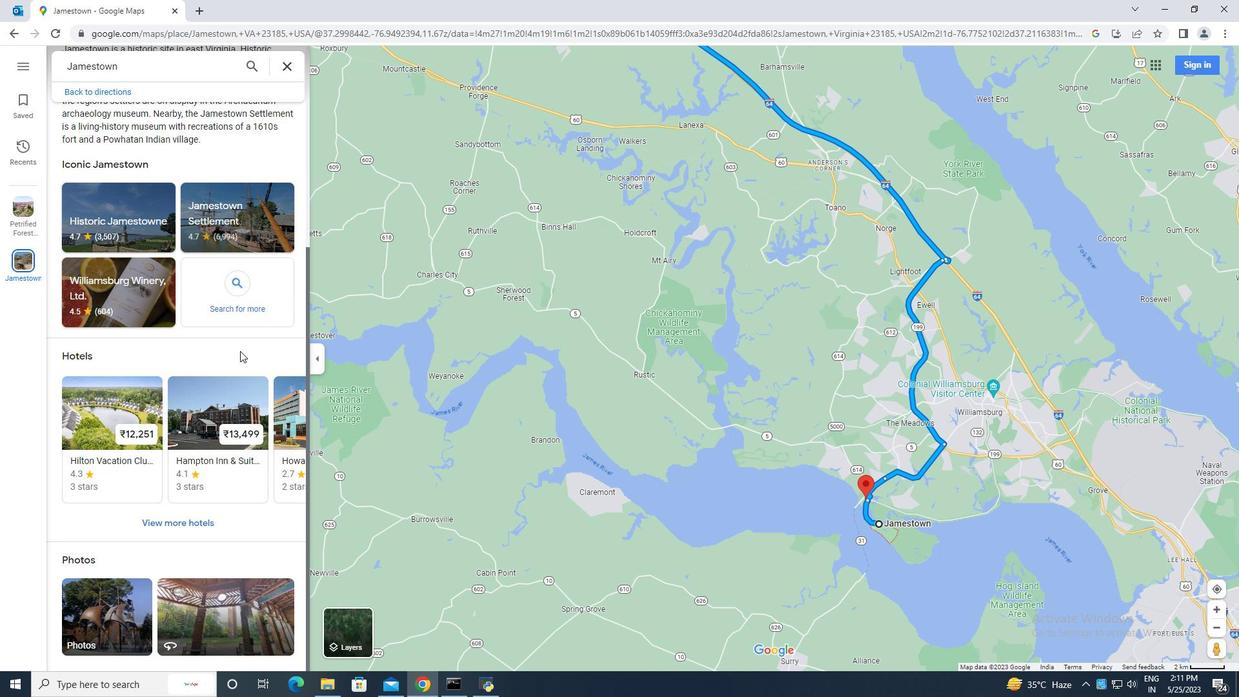 
Action: Mouse moved to (237, 349)
Screenshot: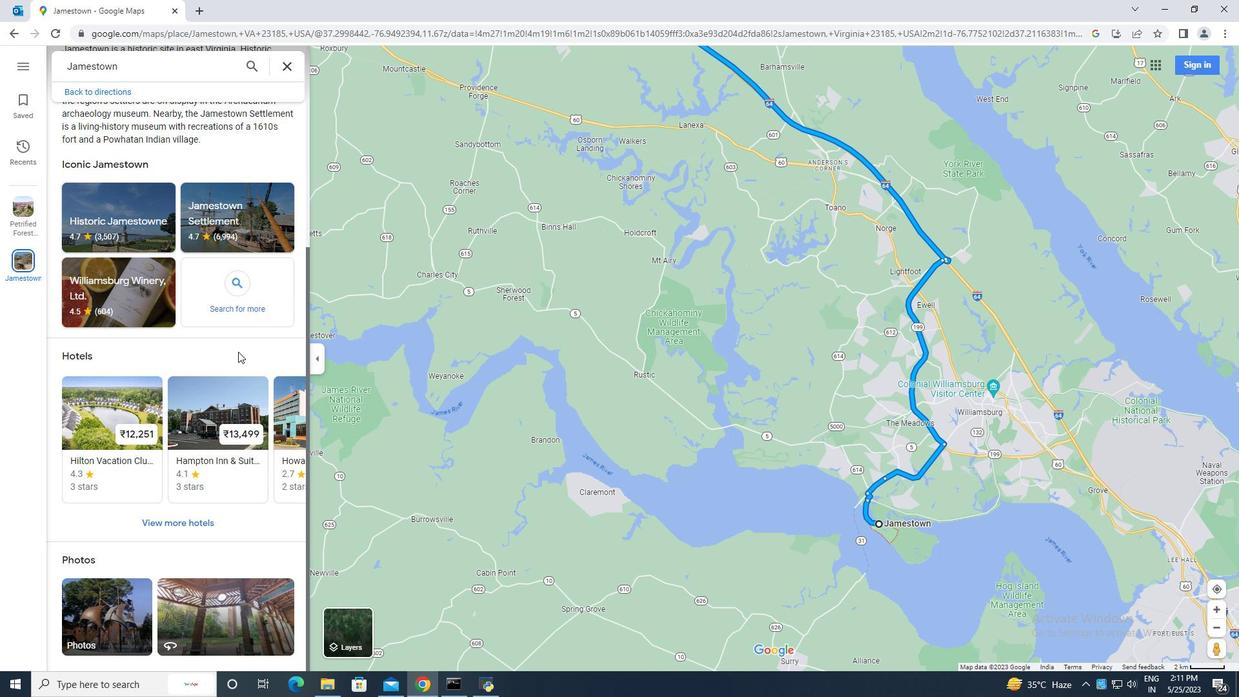 
Action: Mouse scrolled (237, 351) with delta (0, 0)
Screenshot: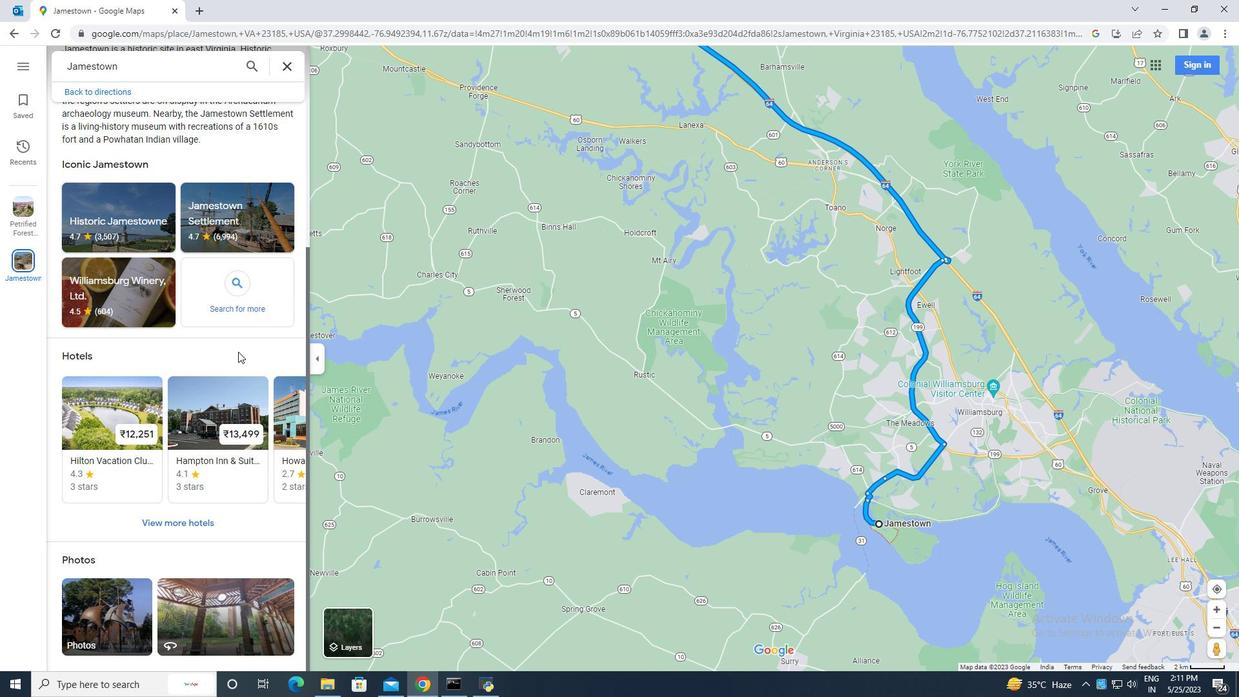 
Action: Mouse scrolled (237, 351) with delta (0, 0)
Screenshot: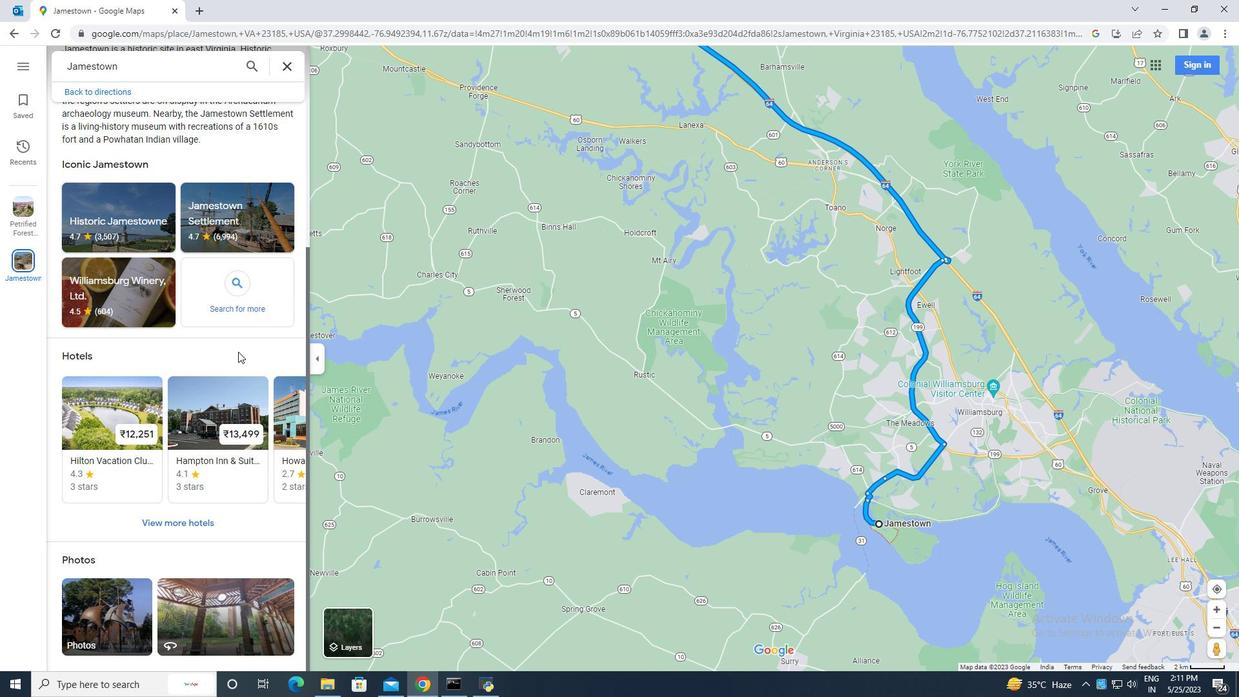 
Action: Mouse moved to (238, 349)
Screenshot: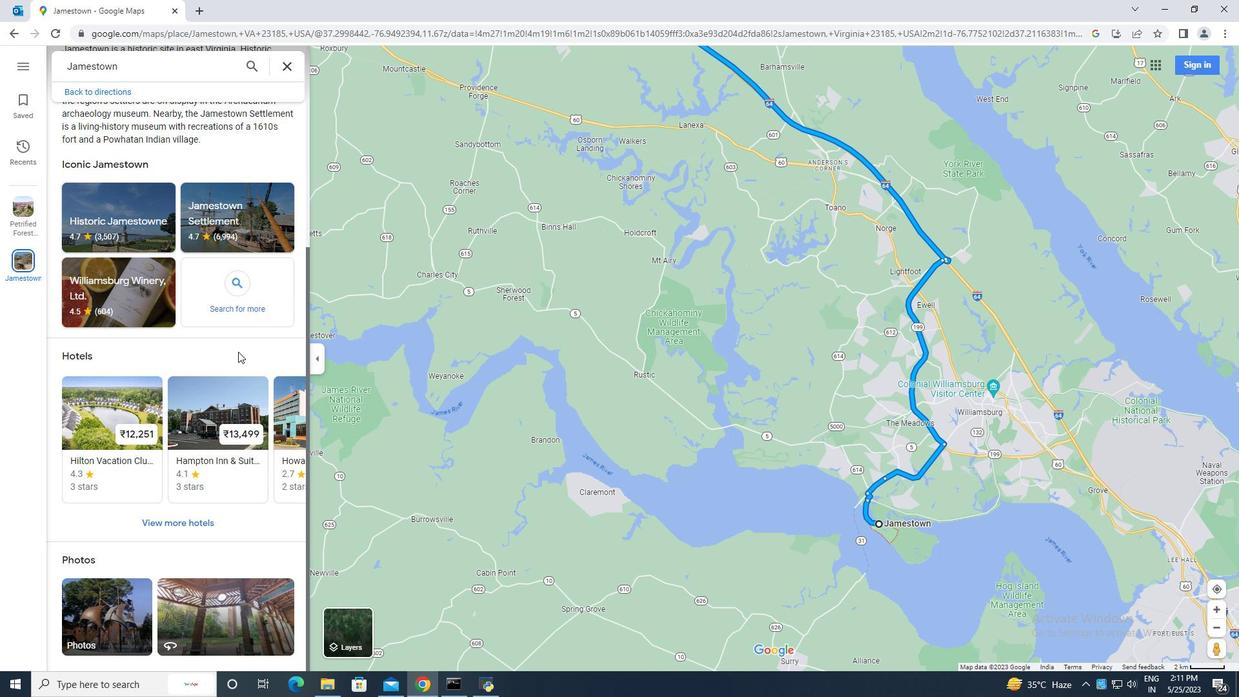 
Action: Mouse scrolled (237, 351) with delta (0, 0)
Screenshot: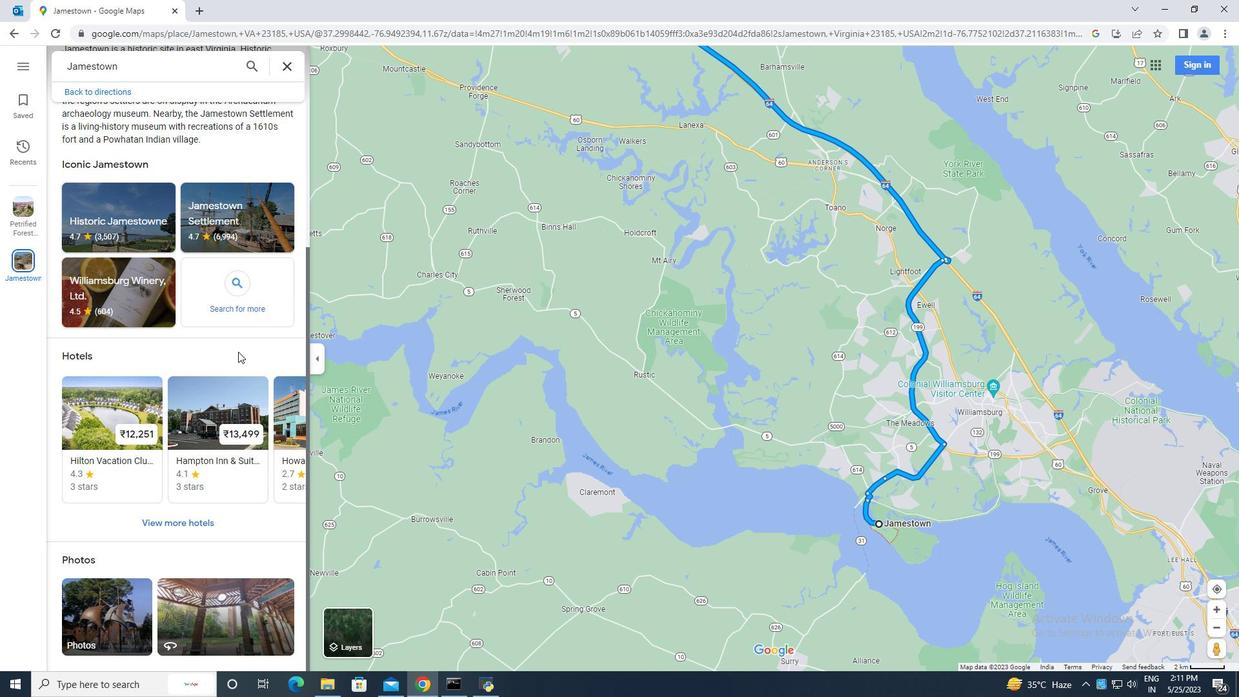 
Action: Mouse moved to (253, 293)
Screenshot: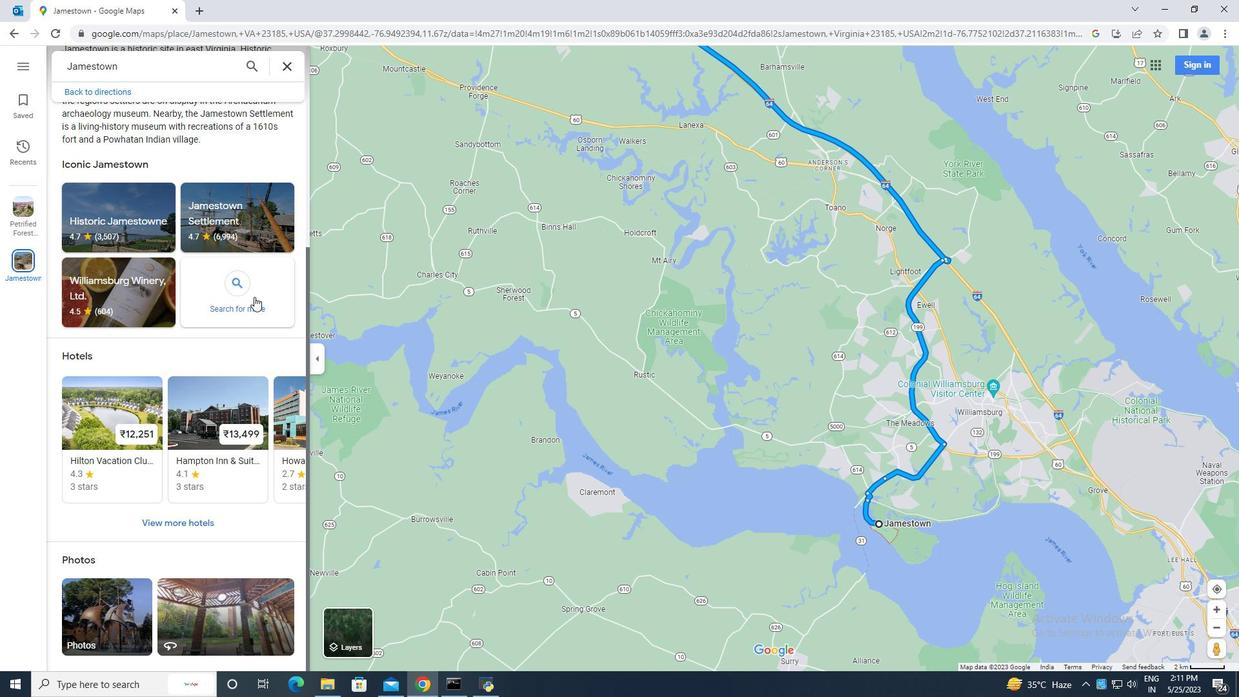 
Action: Mouse scrolled (253, 293) with delta (0, 0)
Screenshot: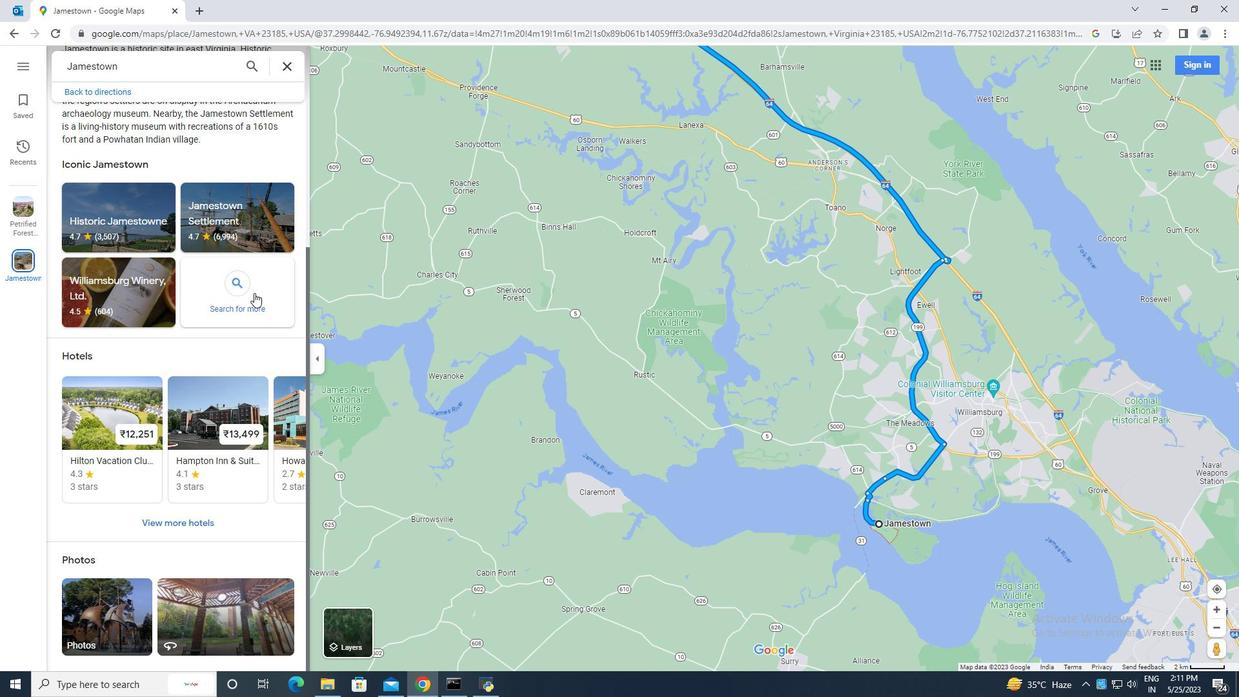 
Action: Mouse moved to (253, 294)
Screenshot: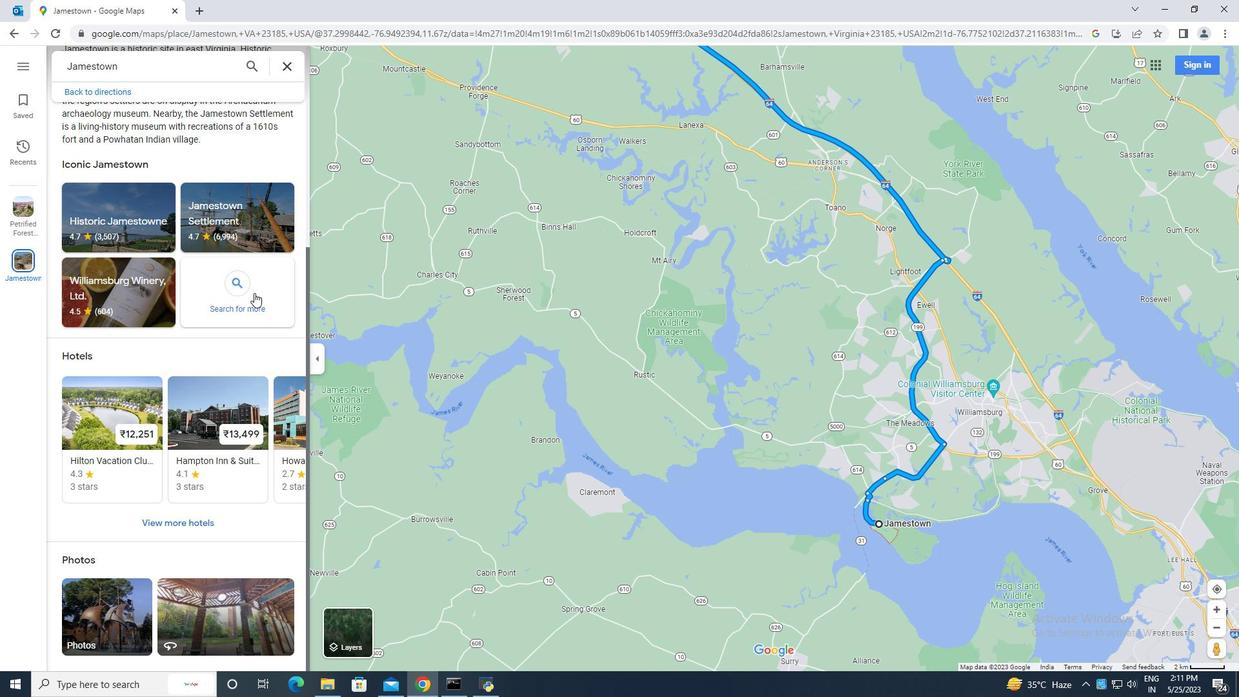 
Action: Mouse scrolled (253, 293) with delta (0, 0)
Screenshot: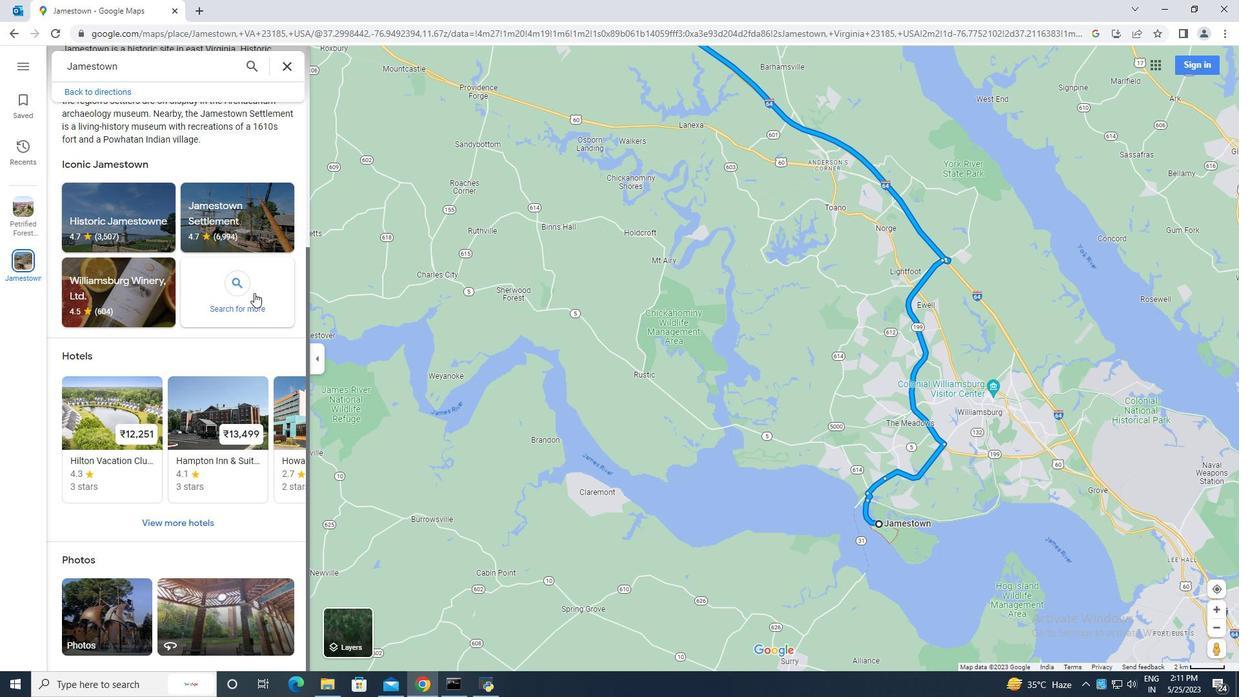 
Action: Mouse scrolled (253, 293) with delta (0, 0)
Screenshot: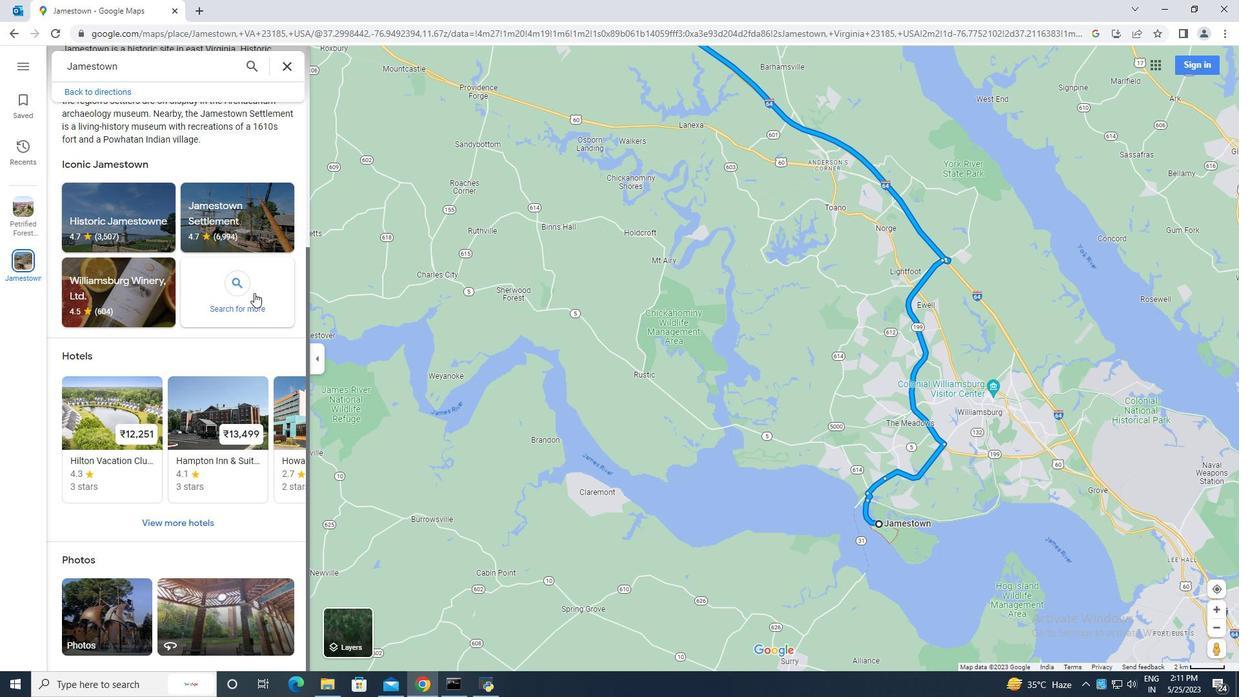 
Action: Mouse scrolled (253, 293) with delta (0, 0)
Screenshot: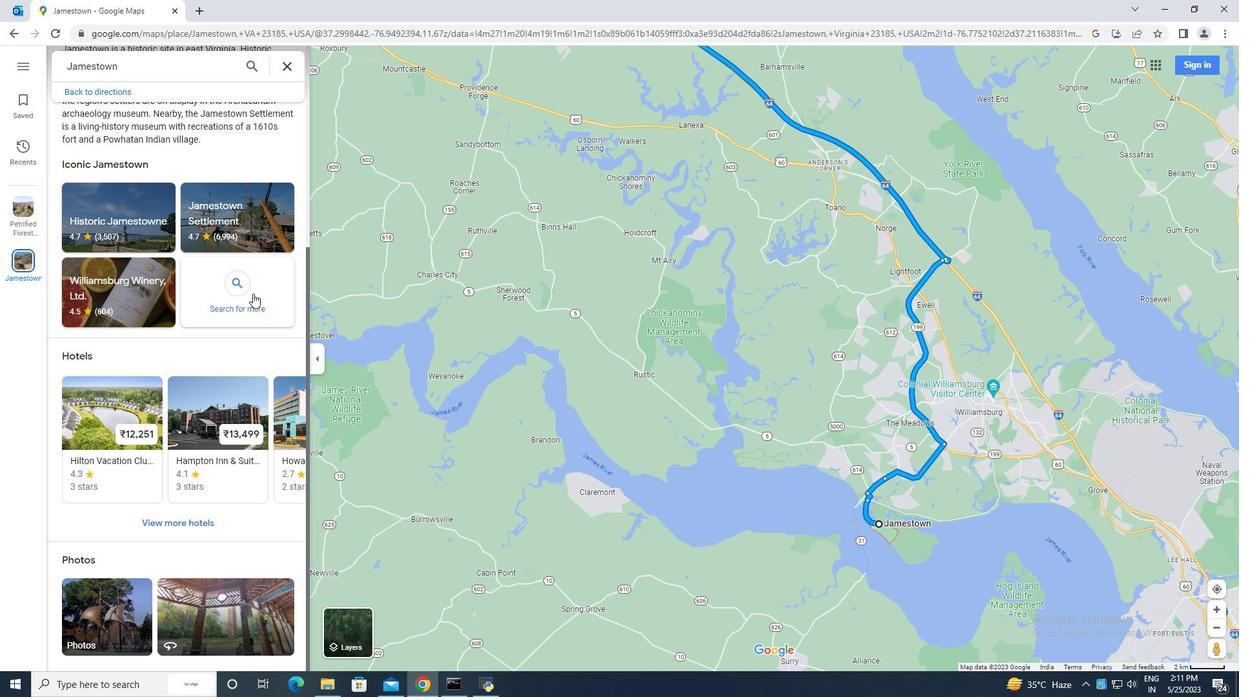 
Action: Mouse moved to (207, 287)
Screenshot: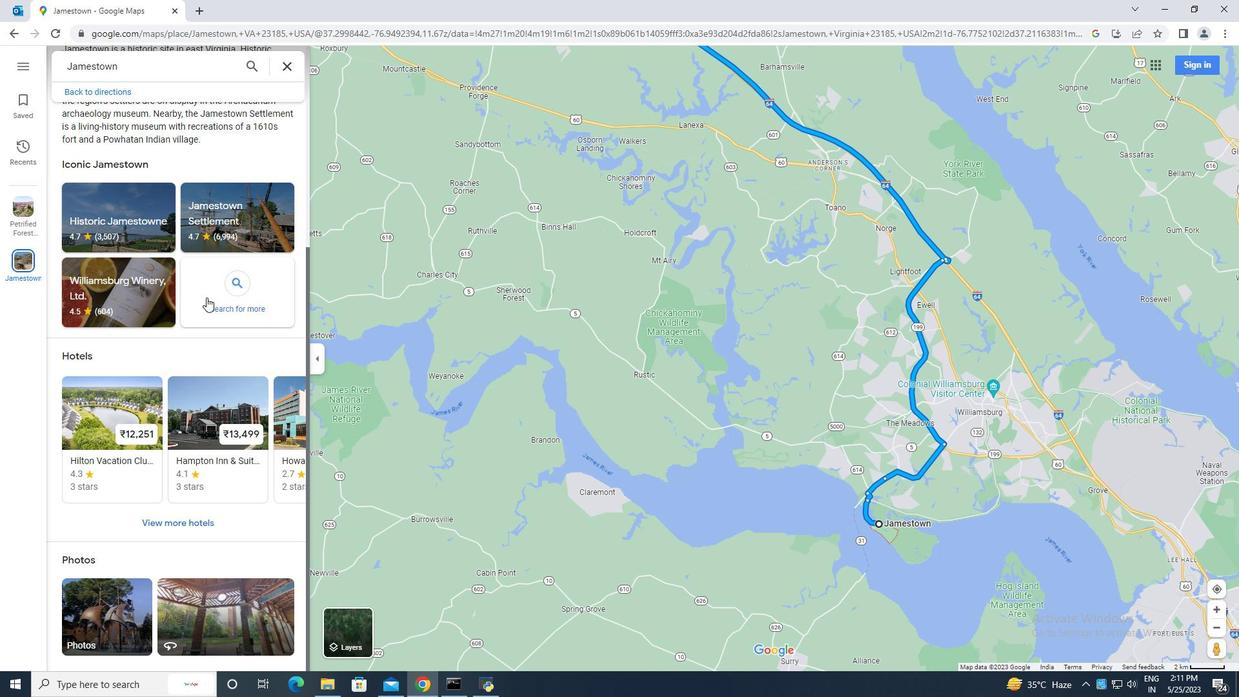 
Action: Mouse scrolled (207, 287) with delta (0, 0)
Screenshot: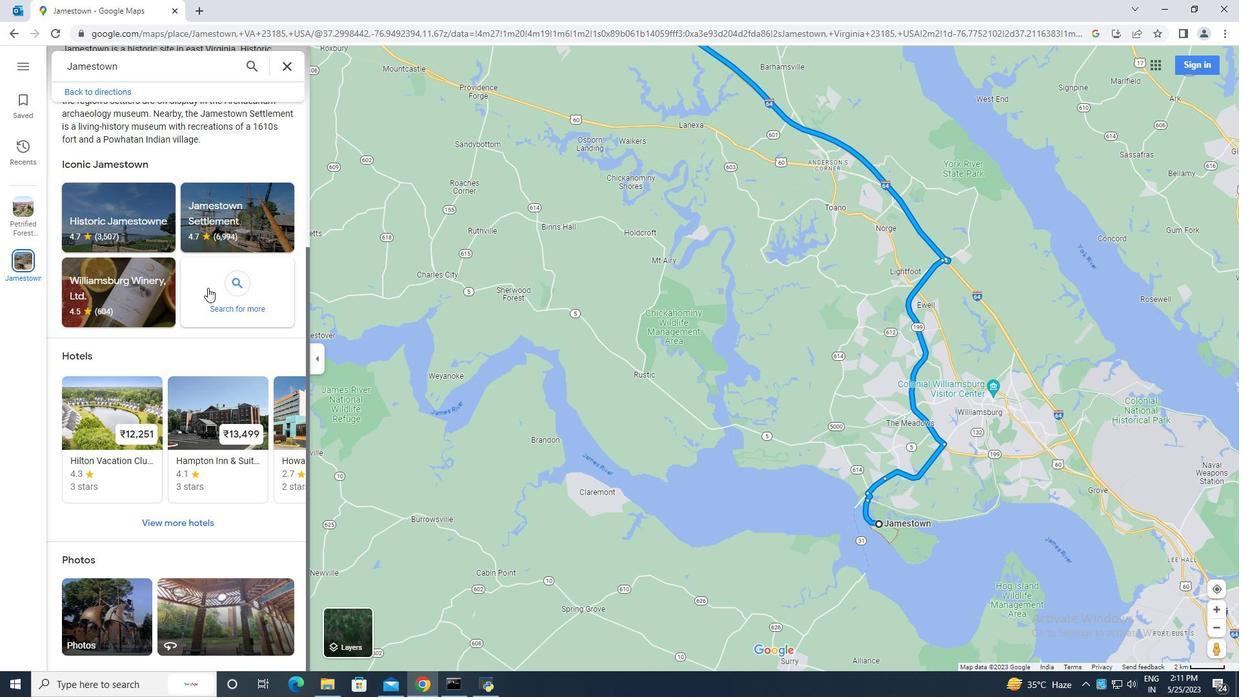 
Action: Mouse scrolled (207, 287) with delta (0, 0)
